 Task: 171. Educational Podcast:- Create a Squarespace website for an educational podcast. Share podcast episodes, show notes, and resources.
Action: Mouse moved to (852, 339)
Screenshot: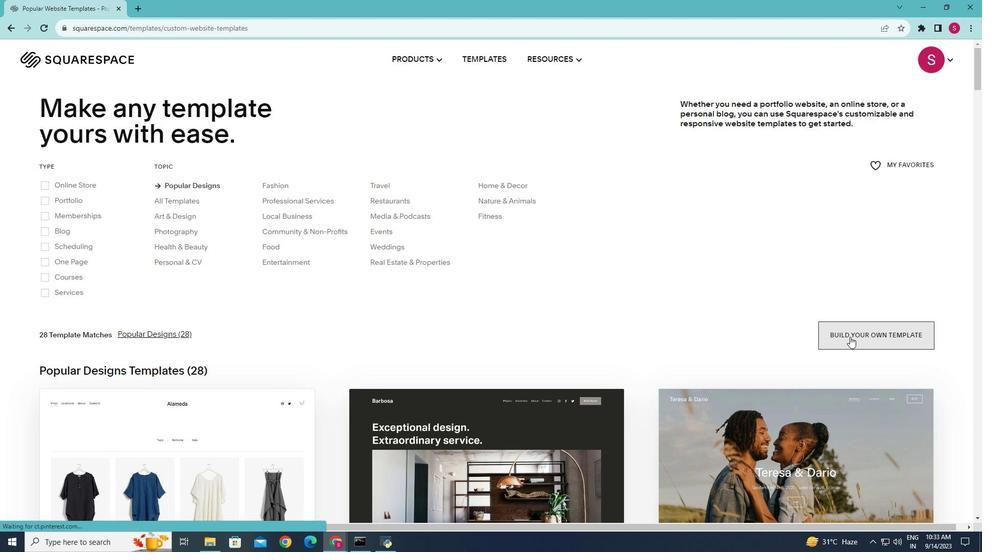 
Action: Mouse pressed left at (852, 339)
Screenshot: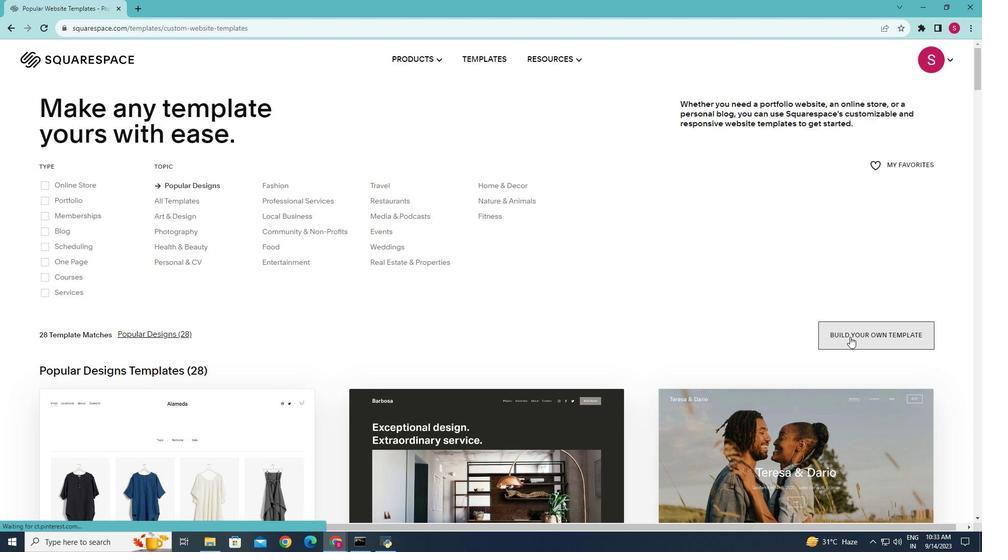 
Action: Mouse moved to (789, 391)
Screenshot: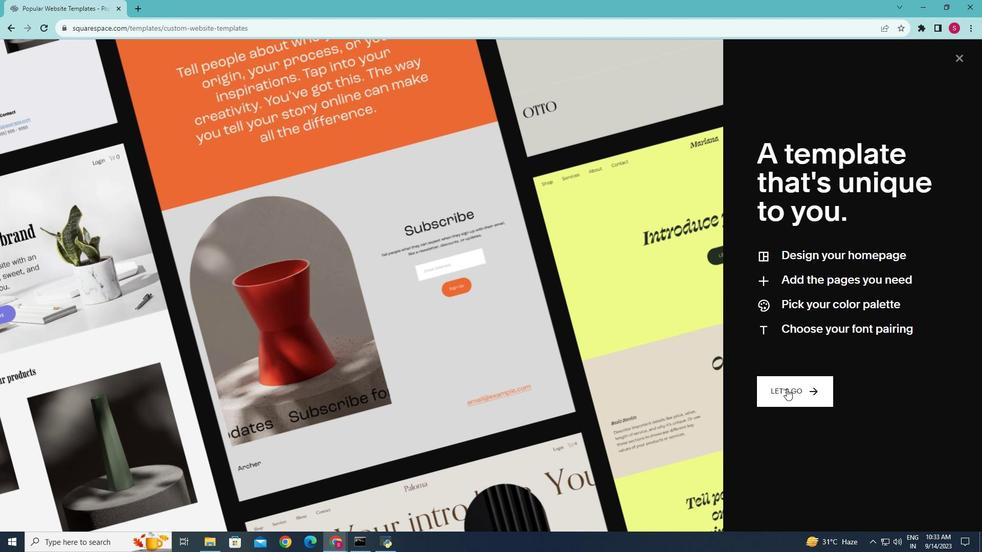 
Action: Mouse pressed left at (789, 391)
Screenshot: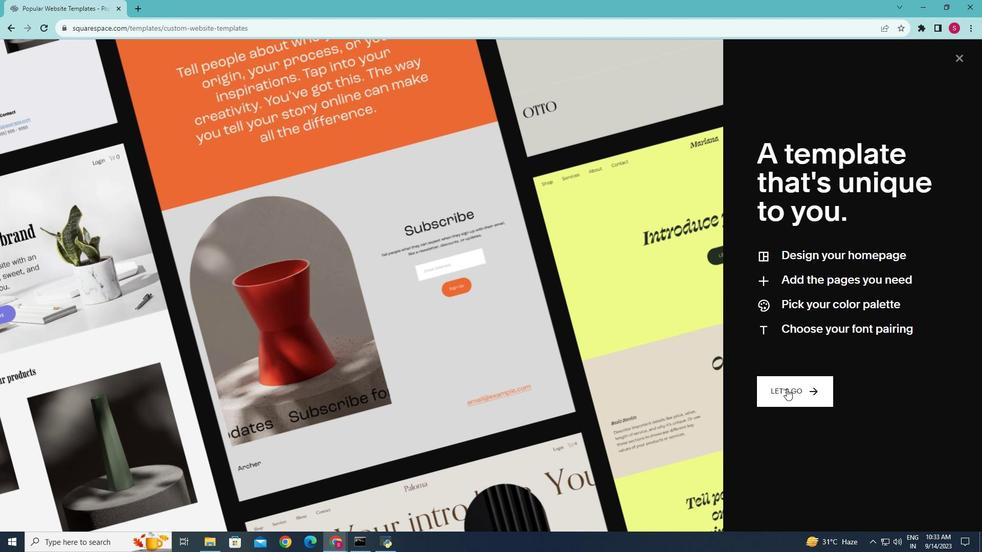 
Action: Mouse moved to (854, 186)
Screenshot: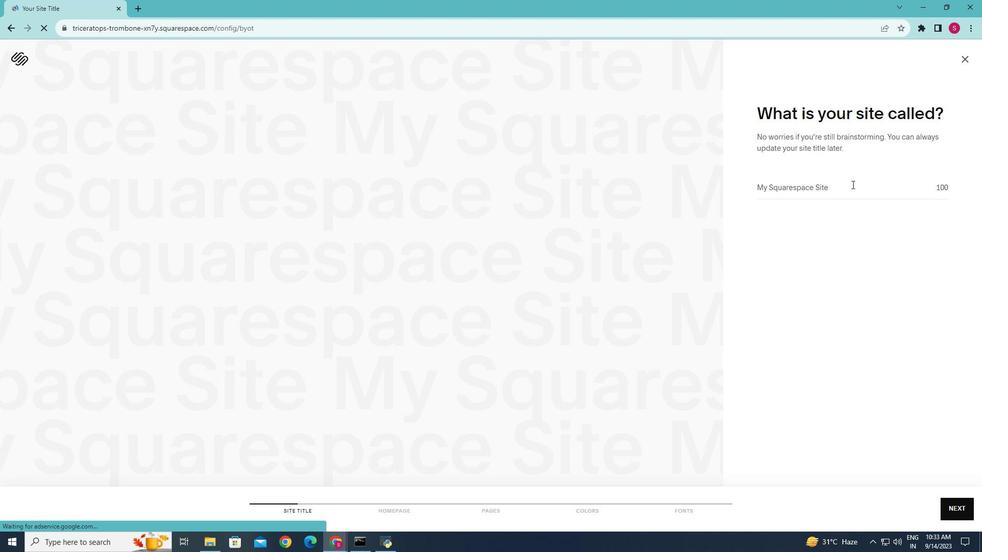 
Action: Mouse pressed left at (854, 186)
Screenshot: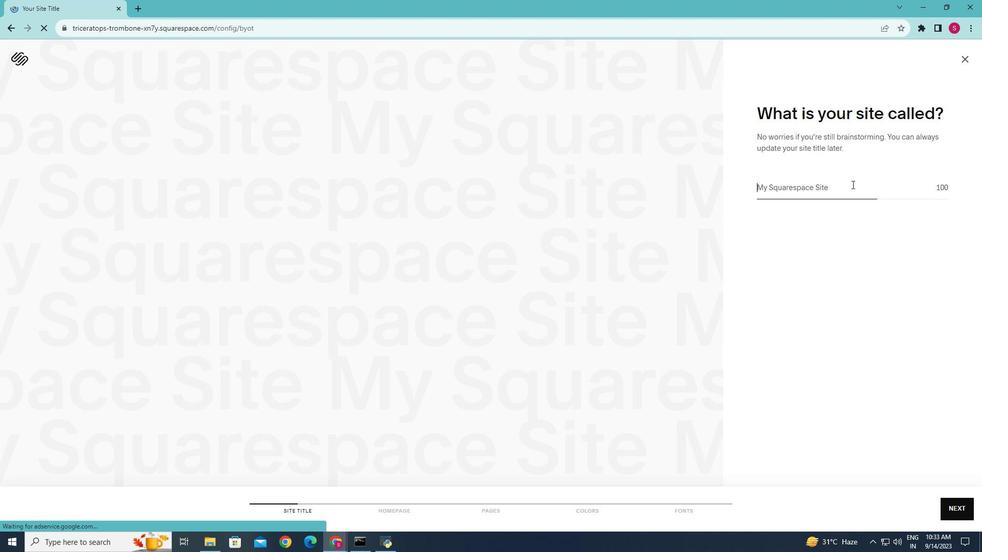 
Action: Mouse moved to (845, 188)
Screenshot: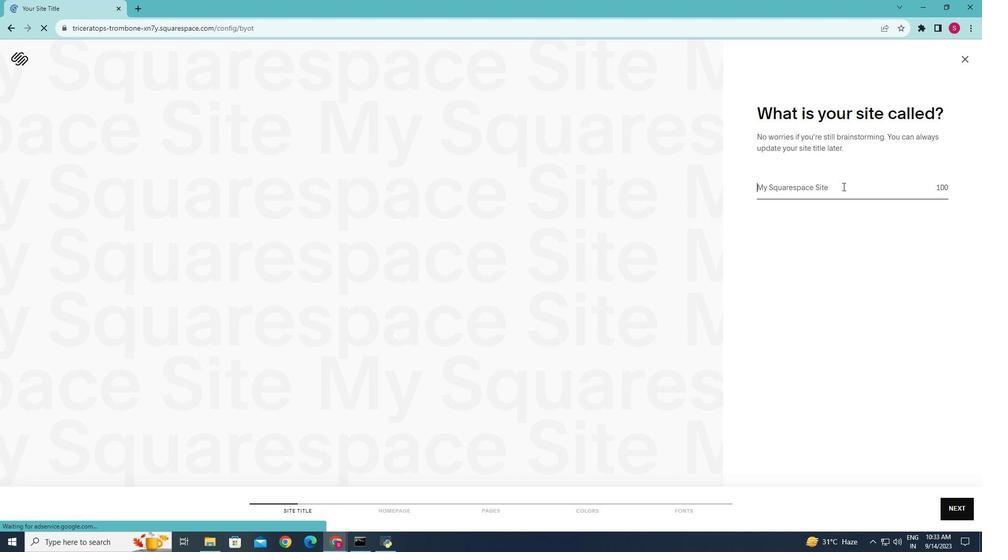 
Action: Key pressed <Key.caps_lock>E<Key.caps_lock>ducational<Key.space><Key.caps_lock>P<Key.caps_lock>odcast
Screenshot: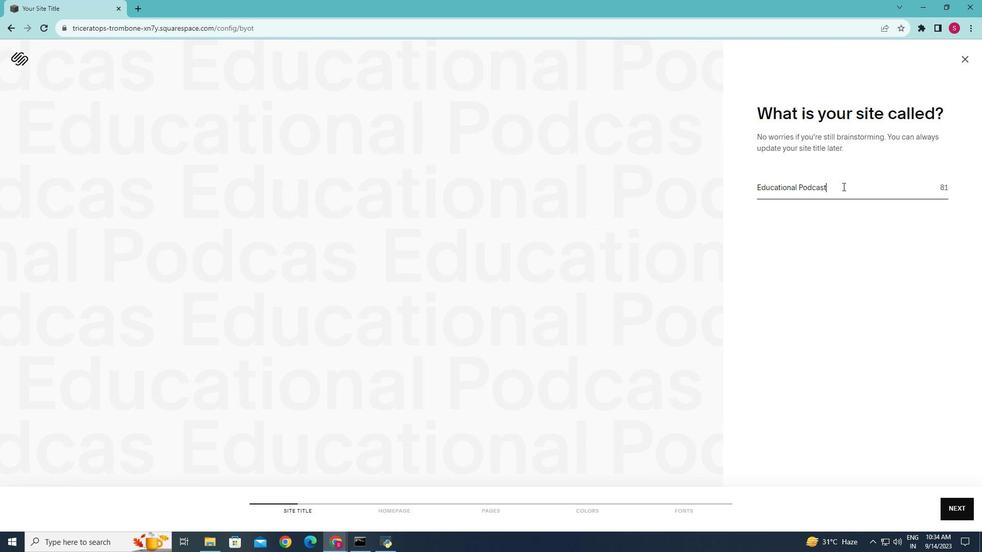 
Action: Mouse moved to (948, 512)
Screenshot: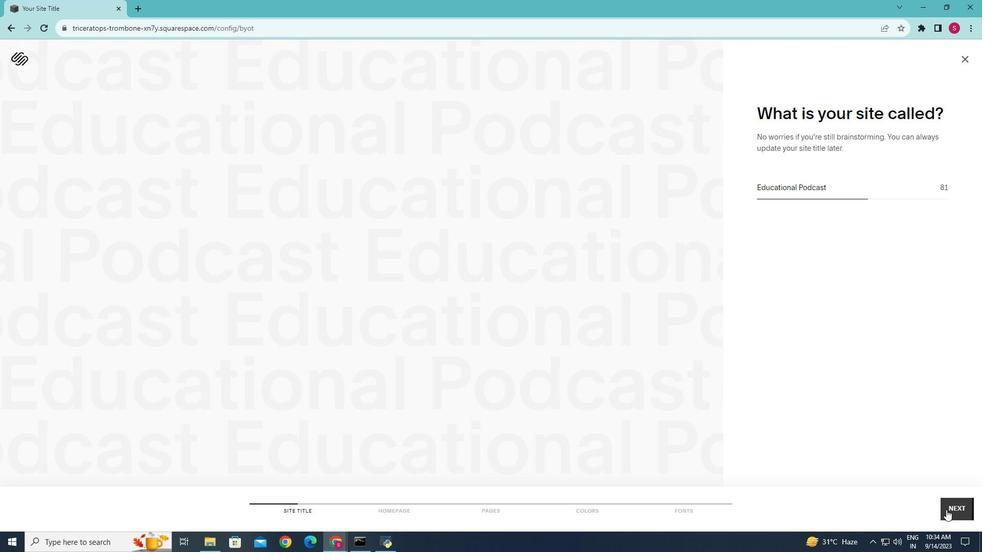 
Action: Mouse pressed left at (948, 512)
Screenshot: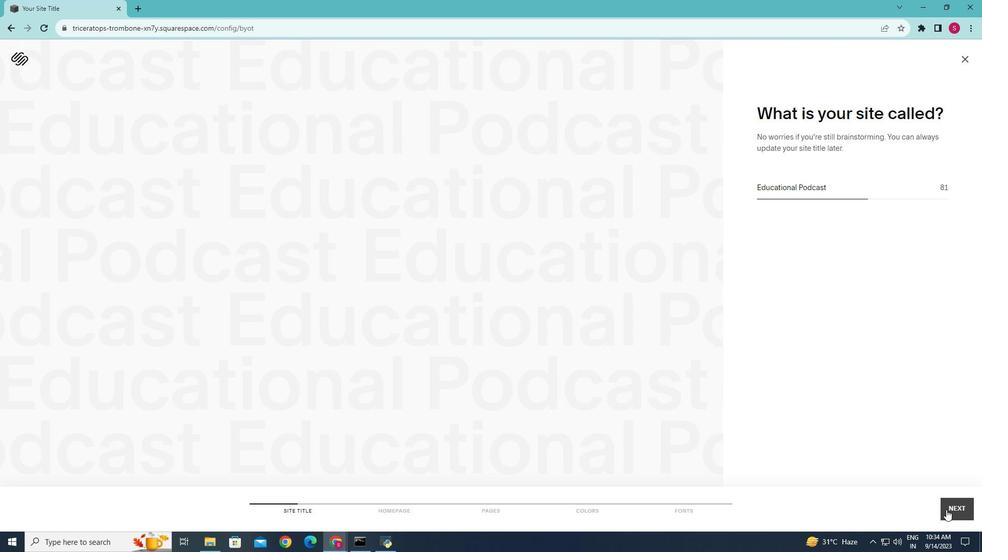 
Action: Mouse moved to (966, 510)
Screenshot: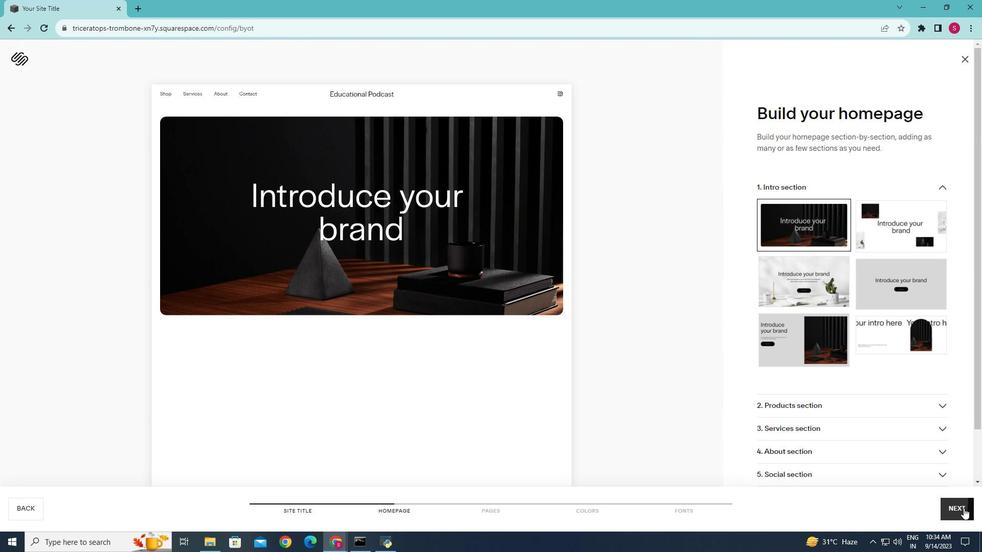 
Action: Mouse pressed left at (966, 510)
Screenshot: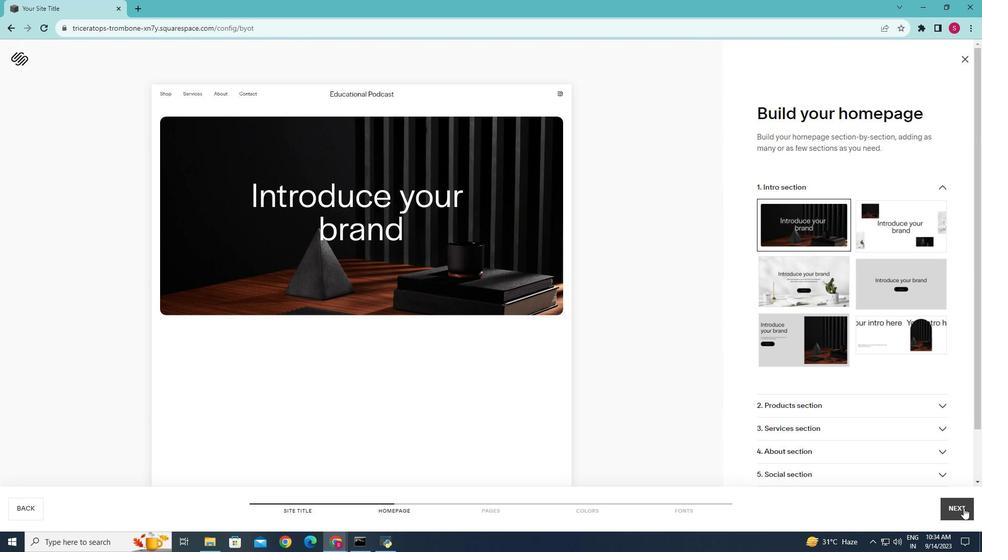 
Action: Mouse moved to (771, 286)
Screenshot: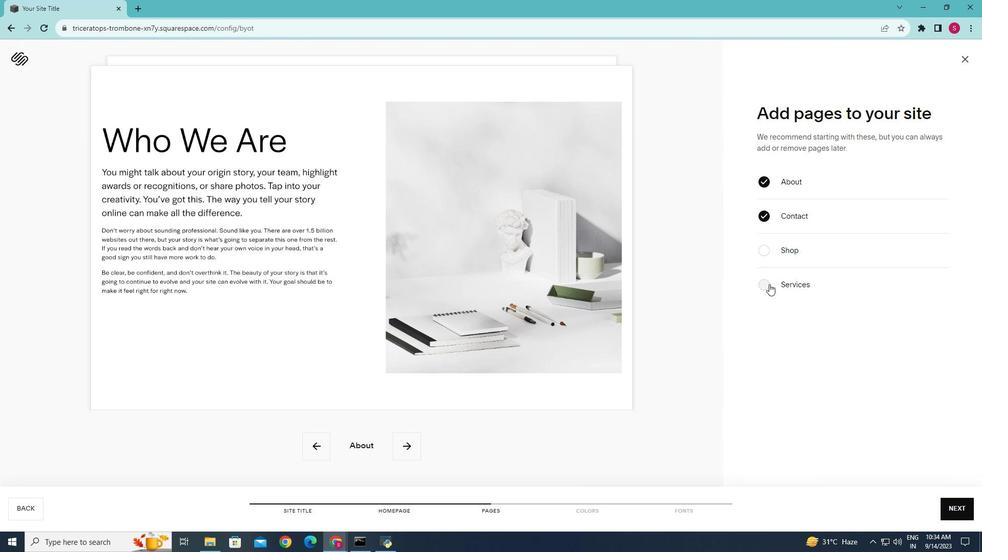 
Action: Mouse pressed left at (771, 286)
Screenshot: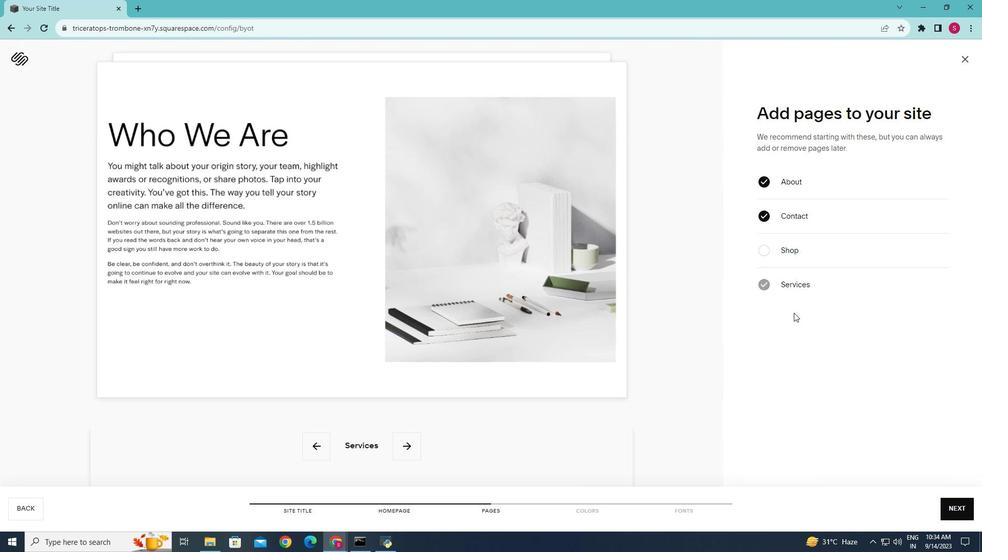 
Action: Mouse moved to (955, 509)
Screenshot: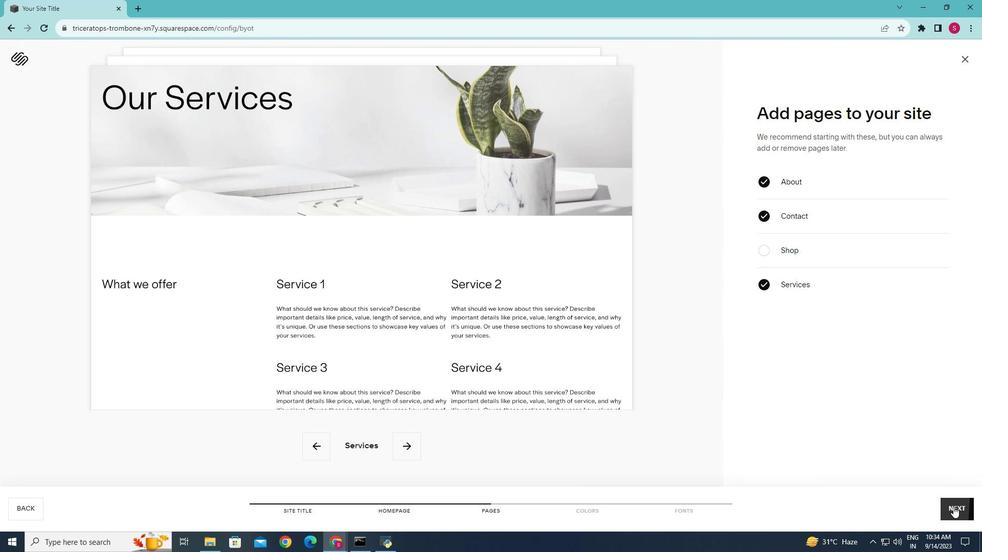 
Action: Mouse pressed left at (955, 509)
Screenshot: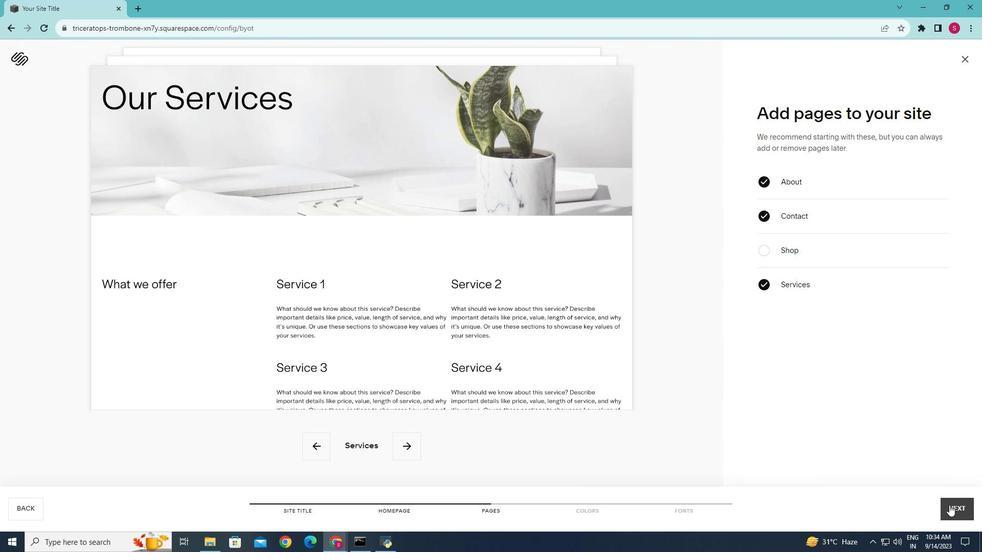
Action: Mouse moved to (952, 508)
Screenshot: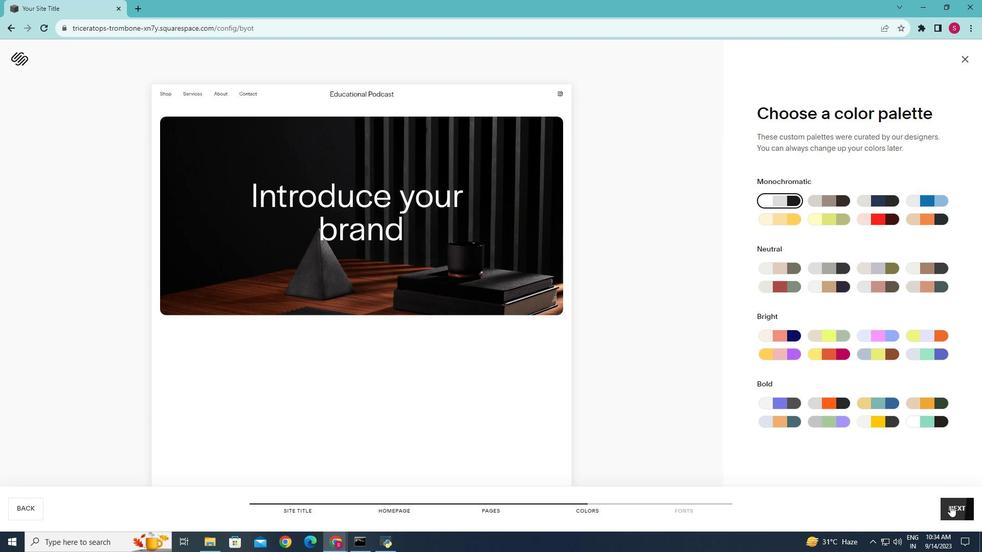 
Action: Mouse pressed left at (952, 508)
Screenshot: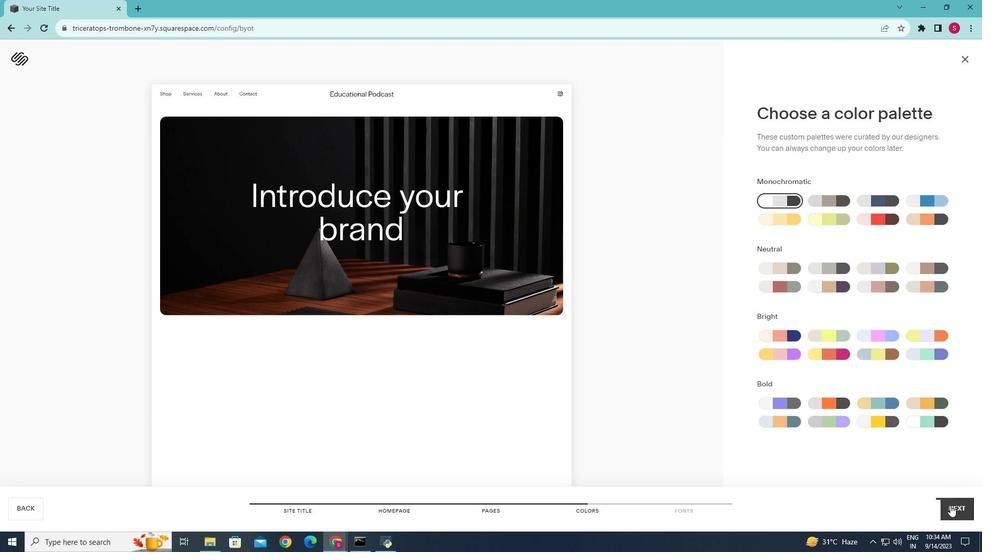 
Action: Mouse moved to (787, 343)
Screenshot: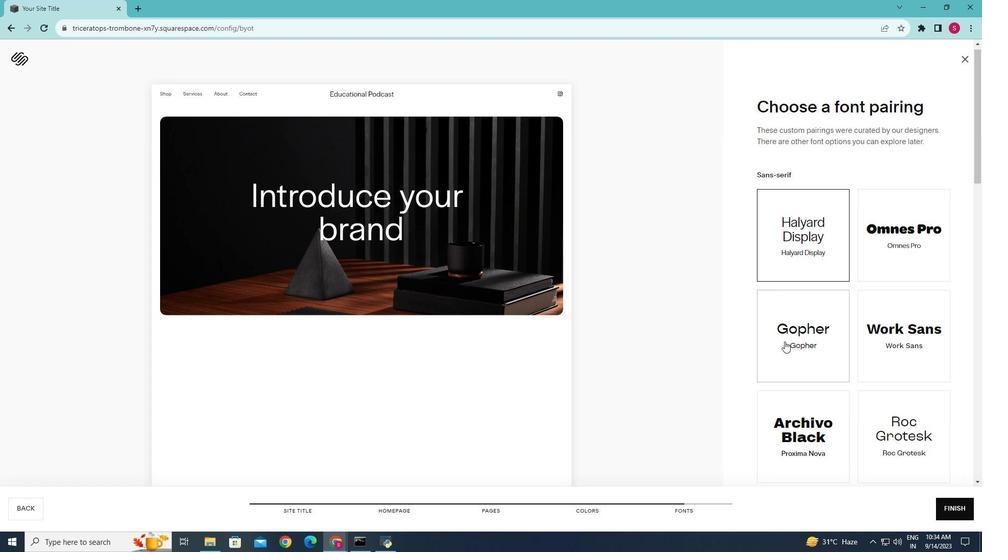 
Action: Mouse scrolled (787, 343) with delta (0, 0)
Screenshot: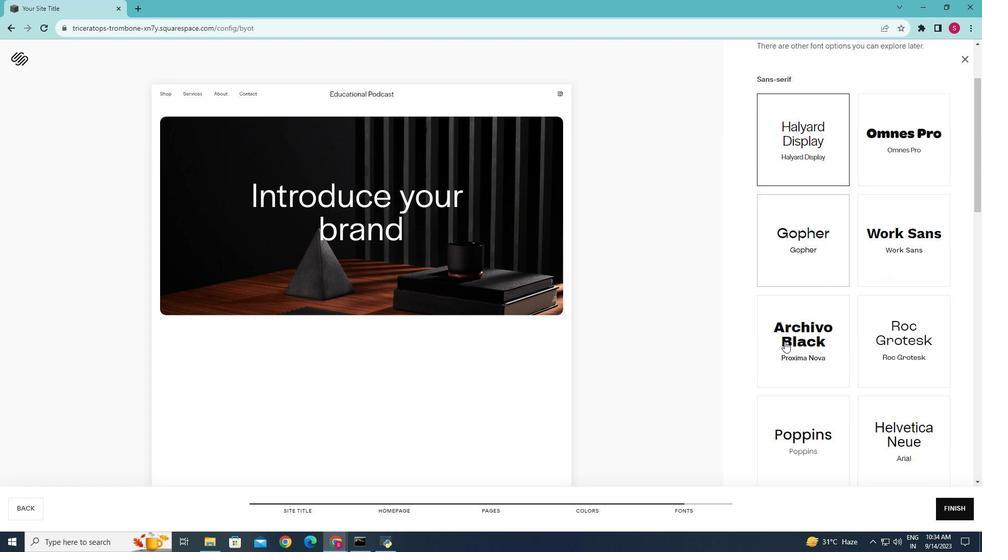 
Action: Mouse scrolled (787, 343) with delta (0, 0)
Screenshot: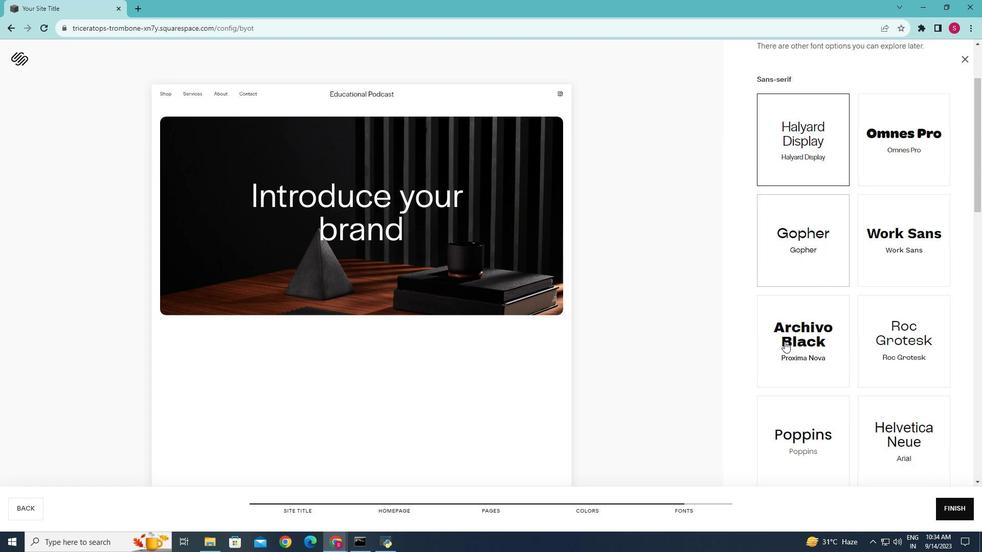 
Action: Mouse moved to (799, 427)
Screenshot: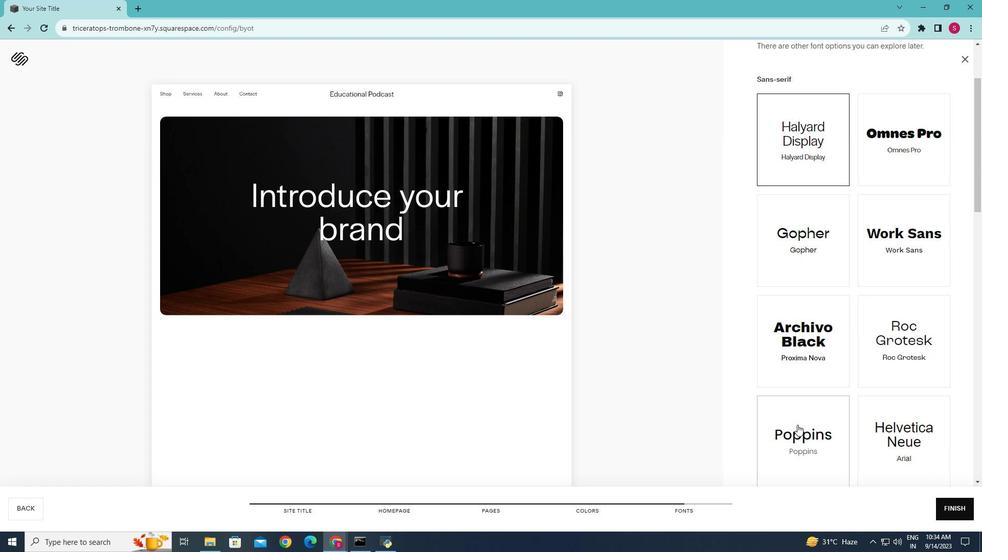 
Action: Mouse pressed left at (799, 427)
Screenshot: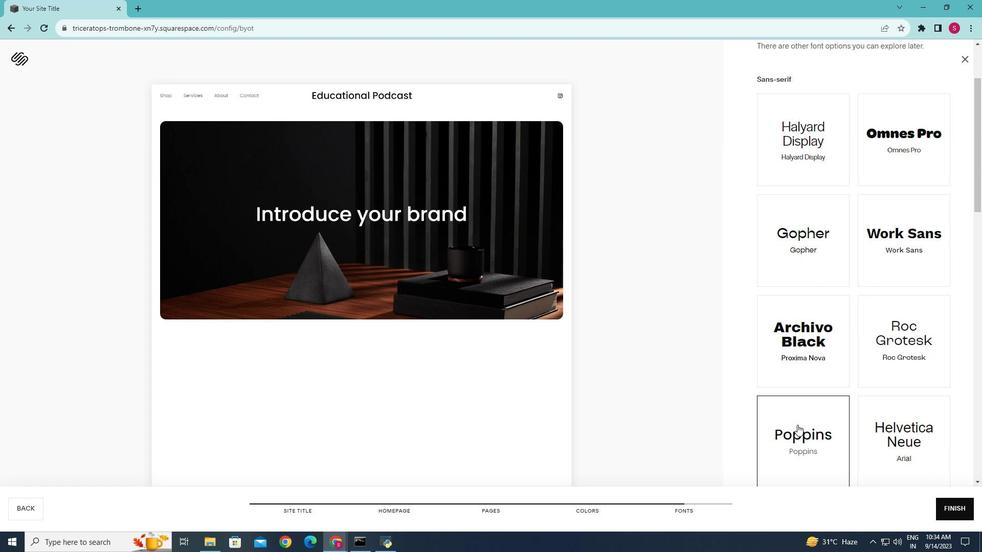 
Action: Mouse moved to (951, 518)
Screenshot: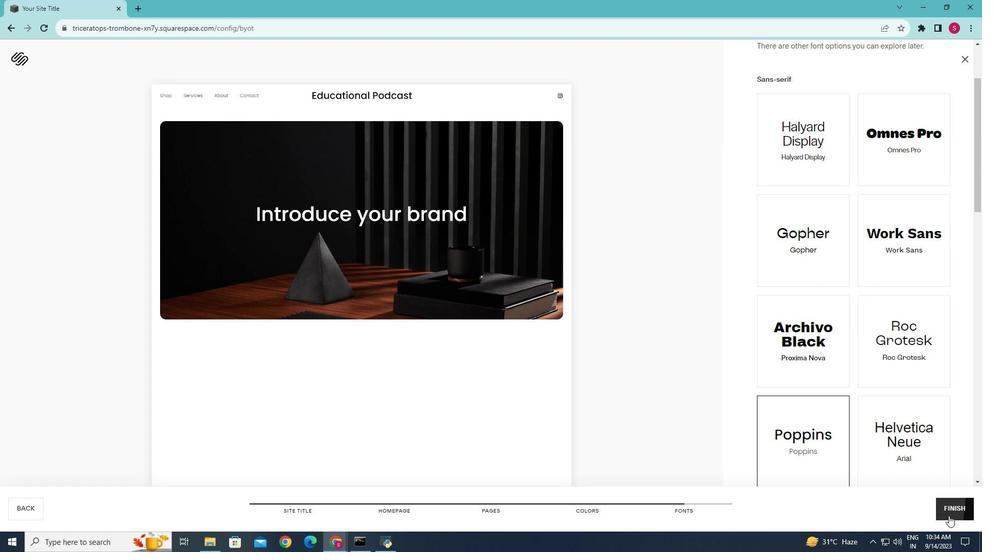 
Action: Mouse pressed left at (951, 518)
Screenshot: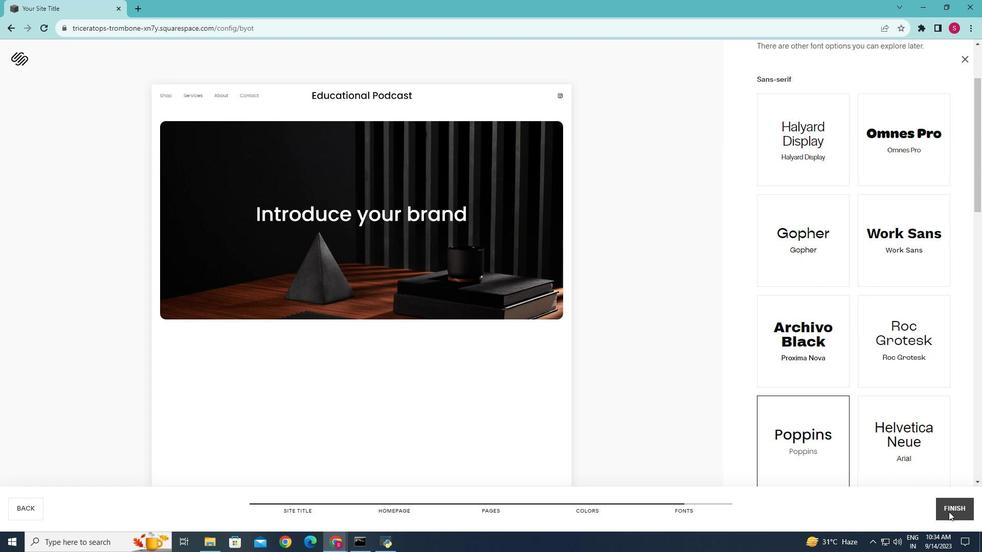 
Action: Mouse moved to (424, 255)
Screenshot: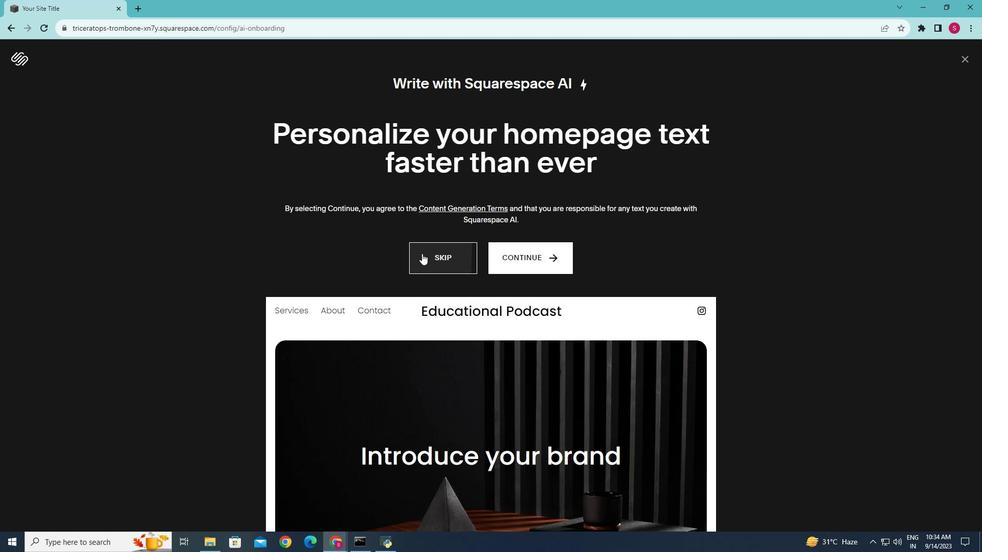 
Action: Mouse pressed left at (424, 255)
Screenshot: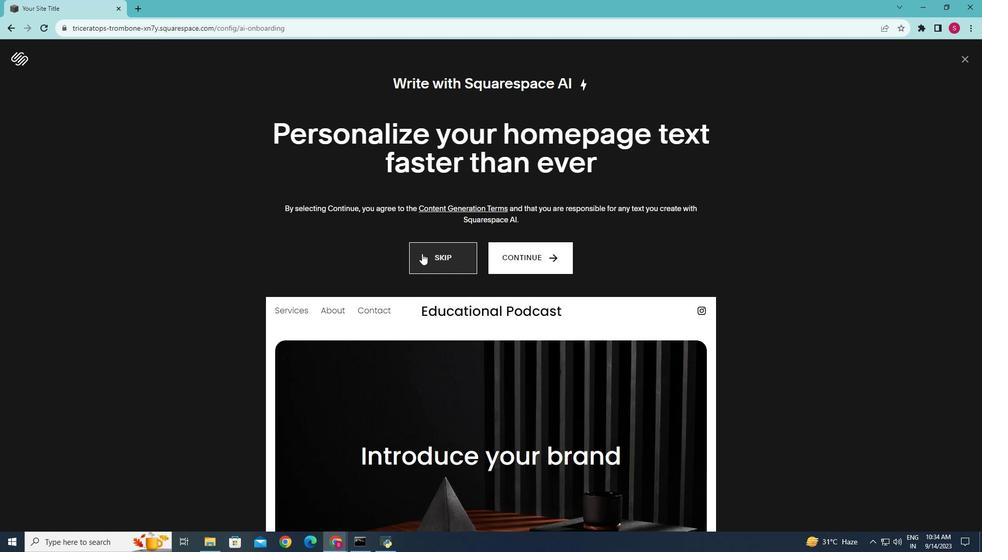 
Action: Mouse moved to (59, 128)
Screenshot: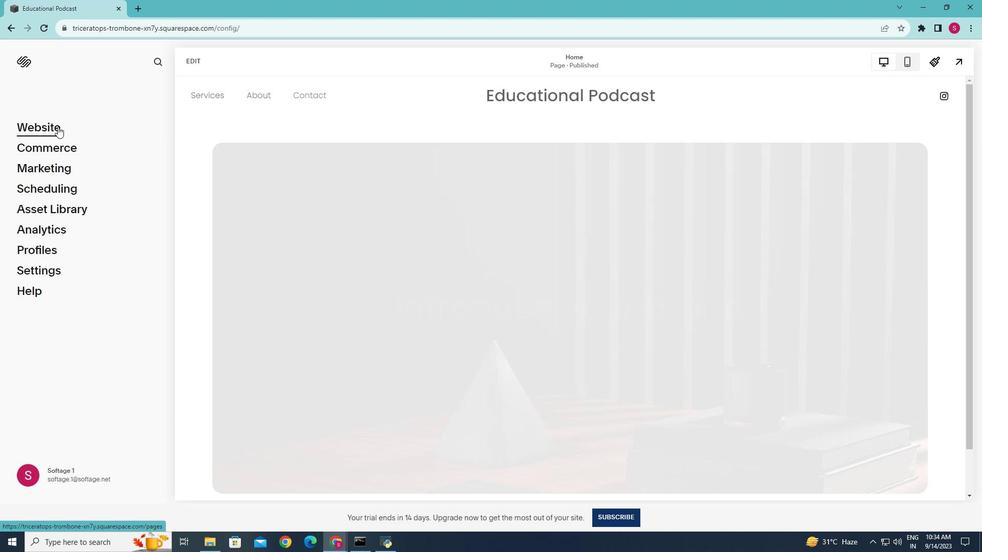 
Action: Mouse pressed left at (59, 128)
Screenshot: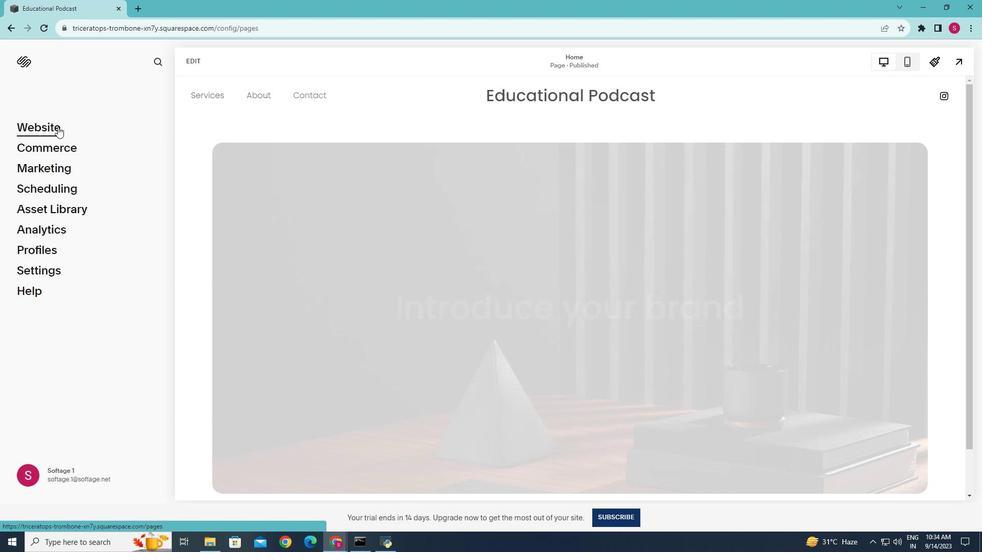 
Action: Mouse moved to (64, 295)
Screenshot: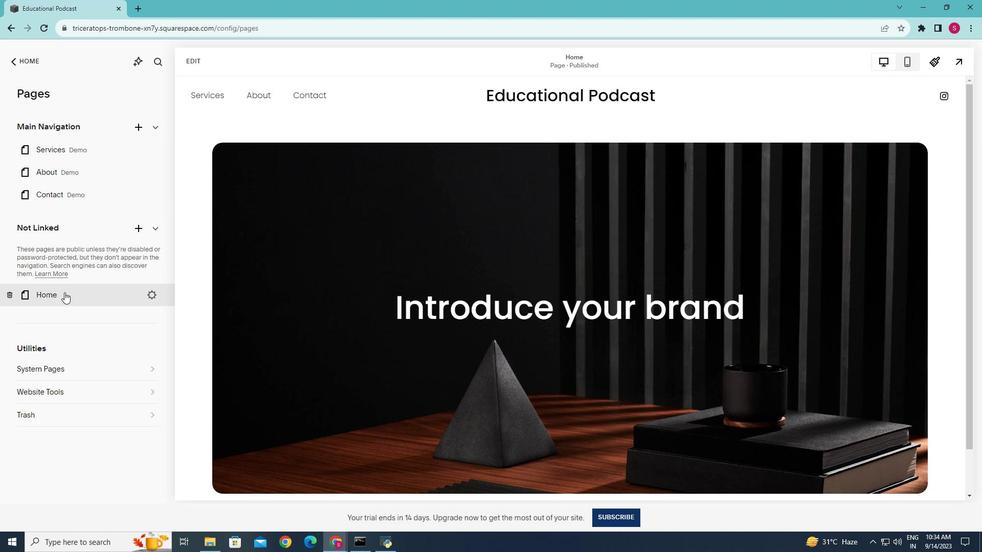 
Action: Mouse pressed left at (64, 295)
Screenshot: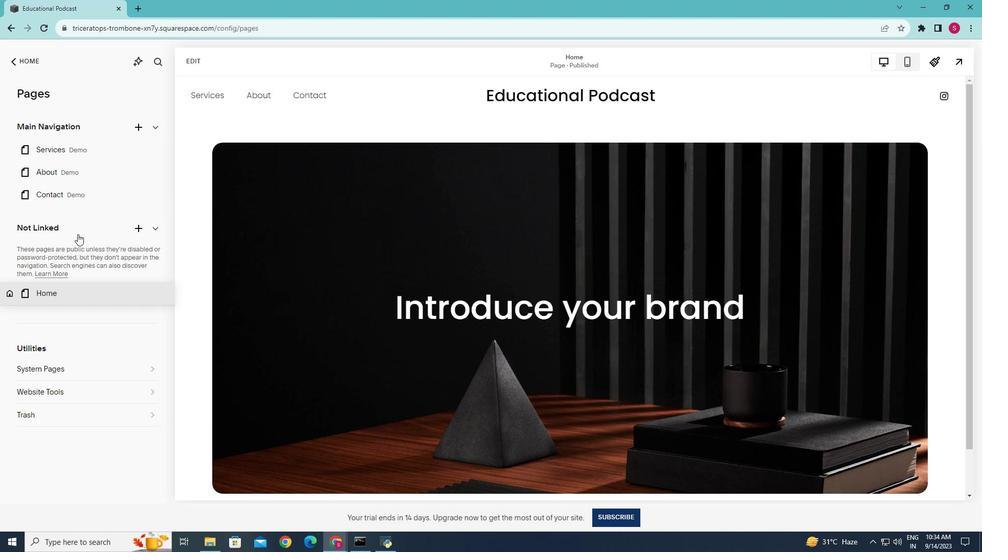 
Action: Mouse moved to (85, 155)
Screenshot: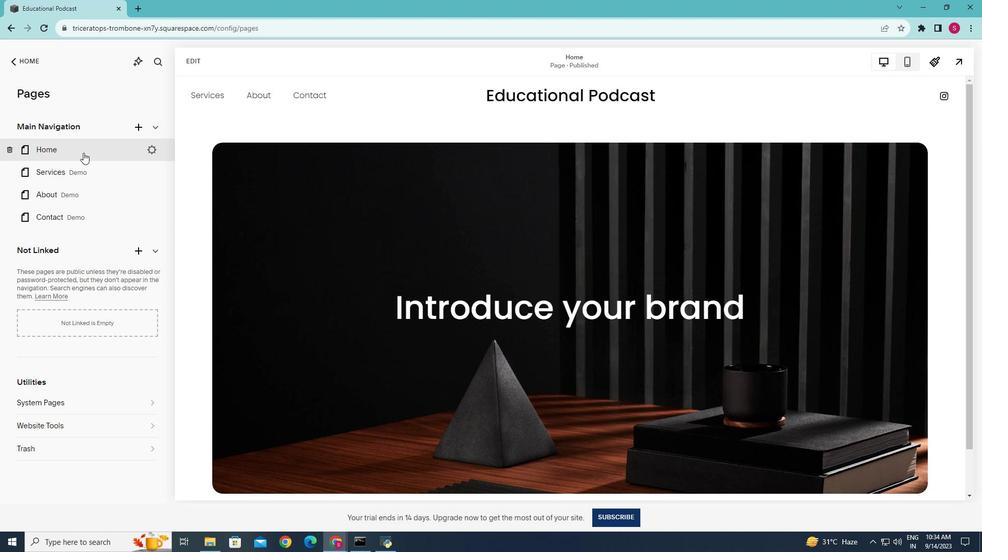 
Action: Mouse pressed left at (85, 155)
Screenshot: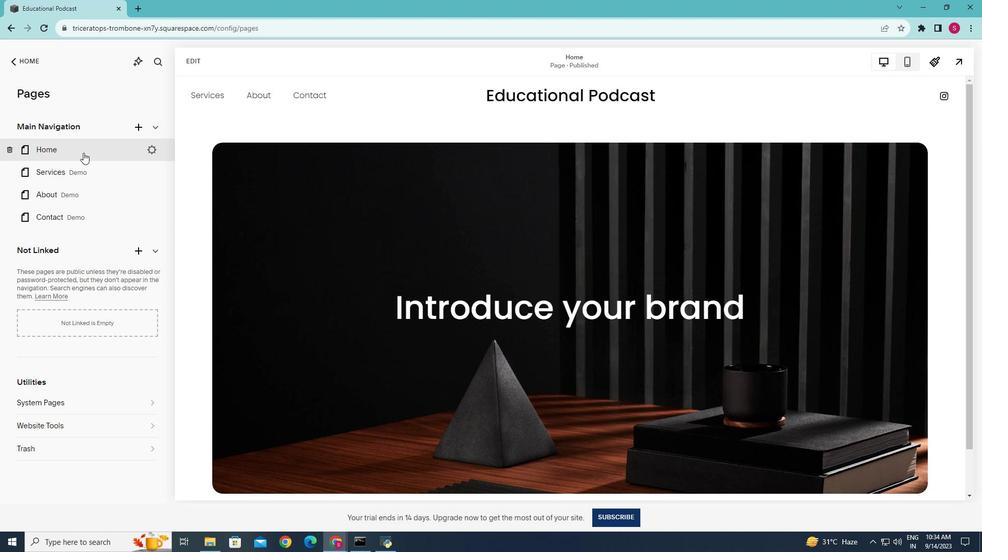
Action: Mouse moved to (191, 58)
Screenshot: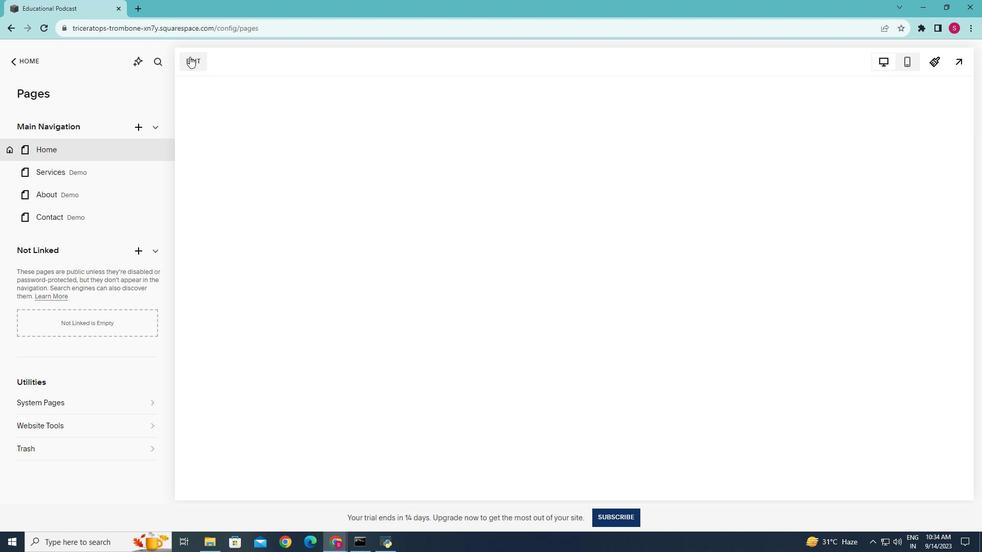
Action: Mouse pressed left at (191, 58)
Screenshot: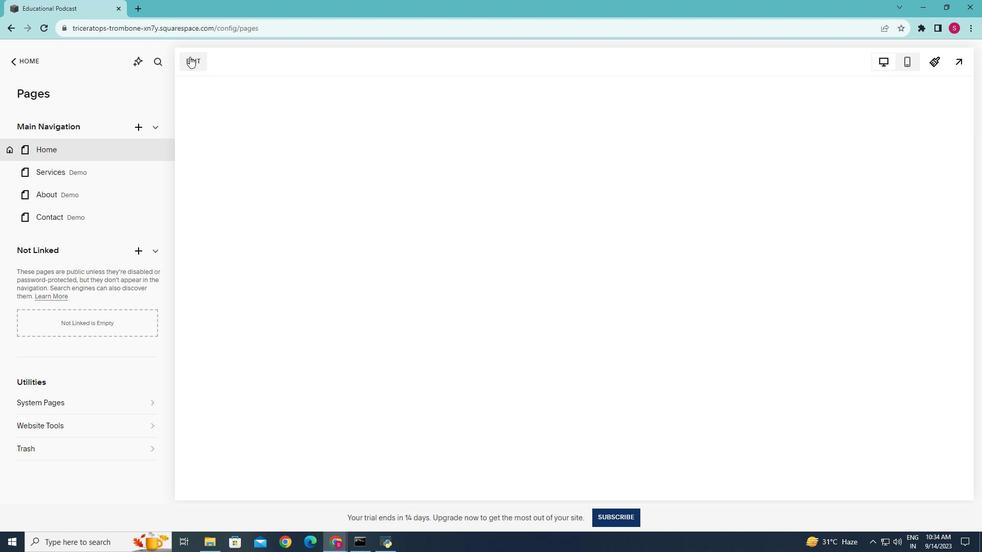 
Action: Mouse moved to (901, 146)
Screenshot: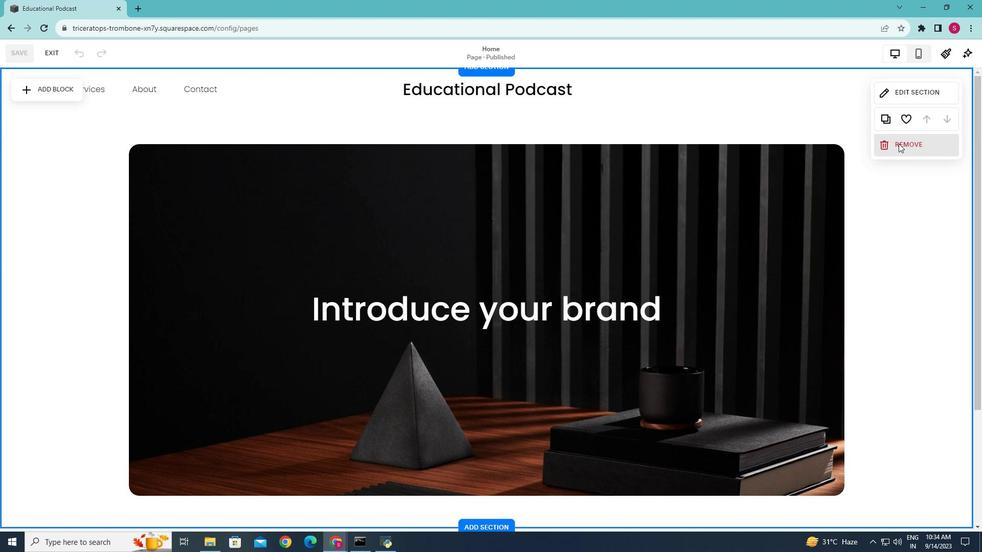 
Action: Mouse pressed left at (901, 146)
Screenshot: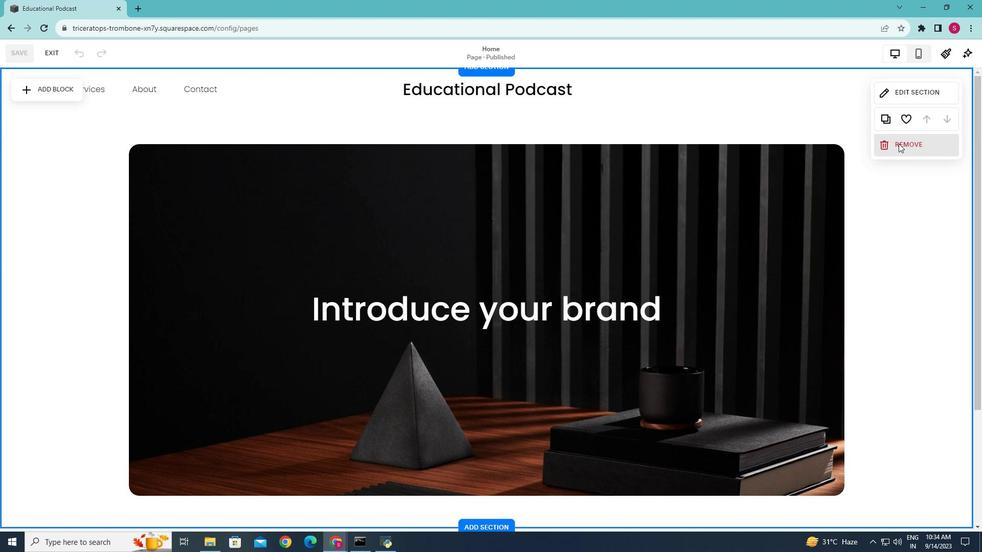 
Action: Mouse moved to (544, 312)
Screenshot: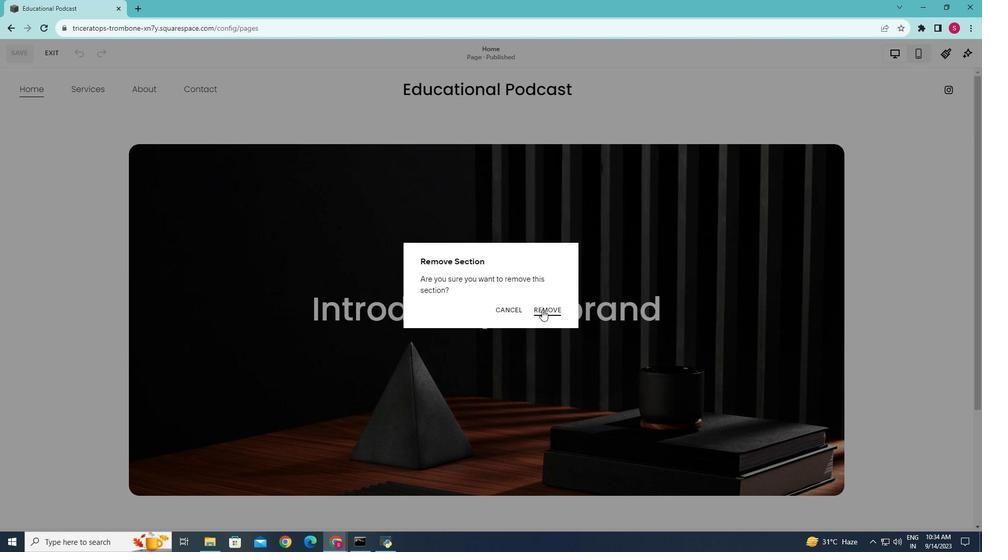 
Action: Mouse pressed left at (544, 312)
Screenshot: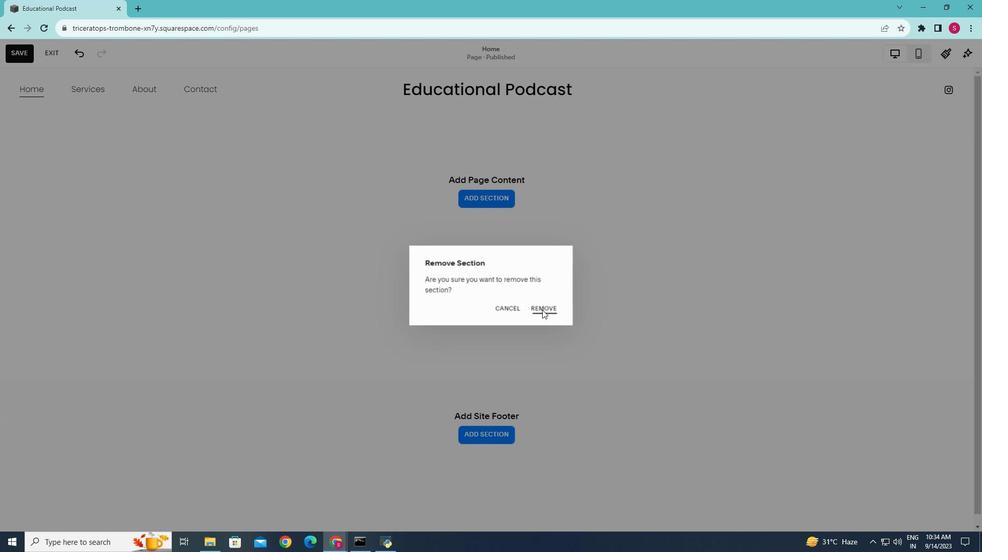
Action: Mouse moved to (491, 199)
Screenshot: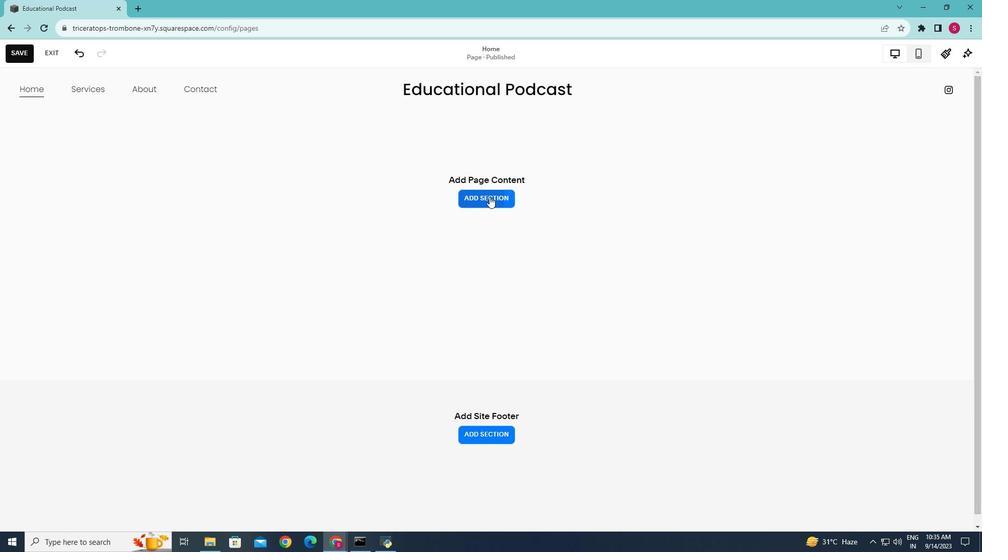 
Action: Mouse pressed left at (491, 199)
Screenshot: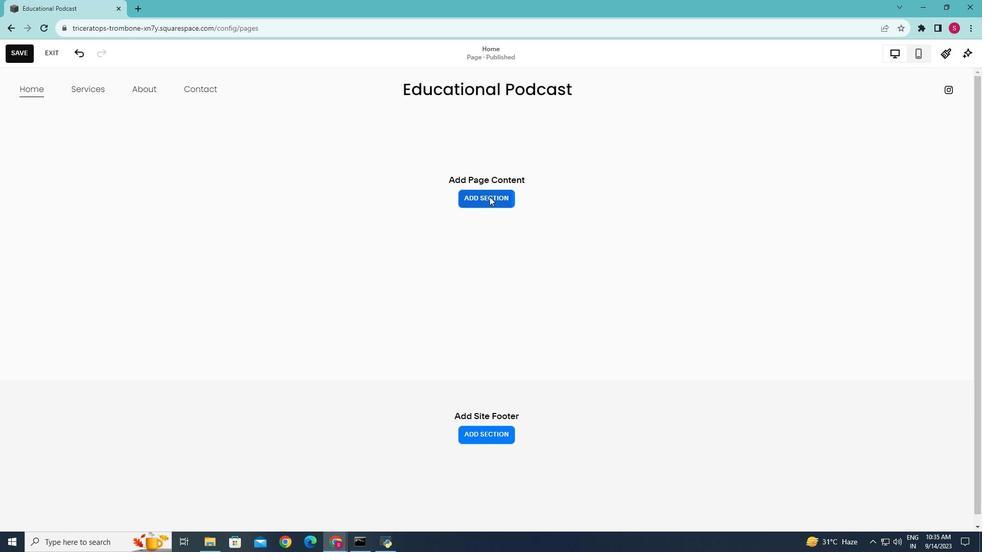 
Action: Mouse moved to (204, 209)
Screenshot: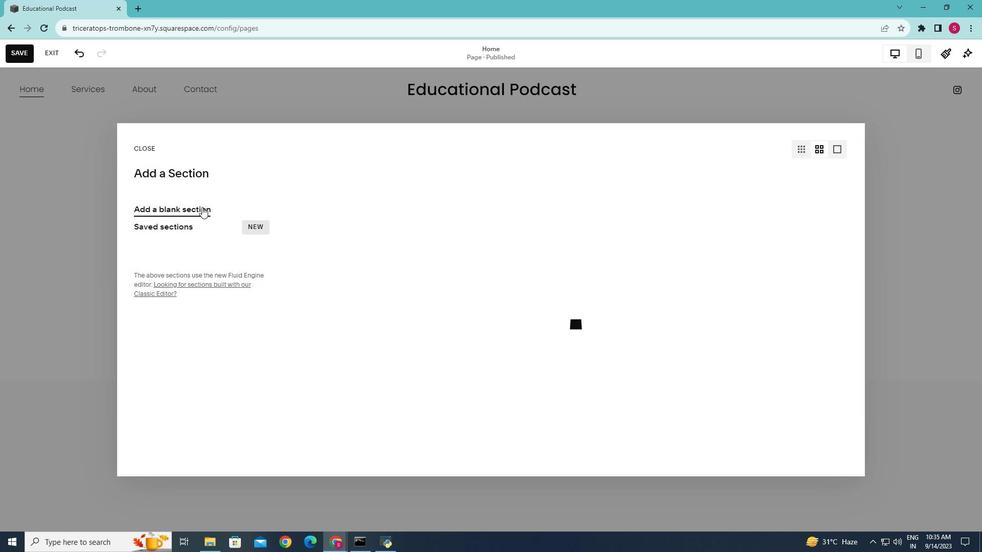 
Action: Mouse pressed left at (204, 209)
Screenshot: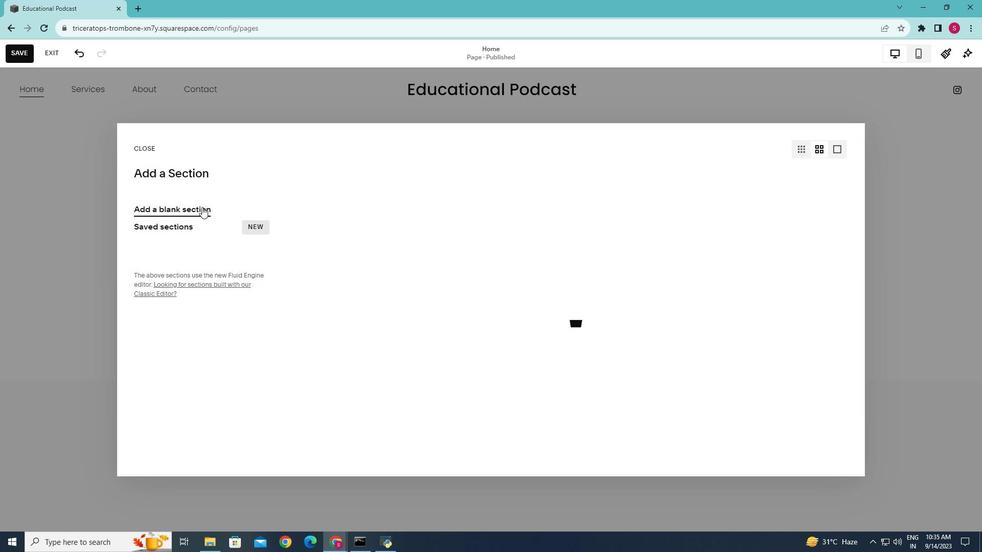 
Action: Mouse moved to (97, 200)
Screenshot: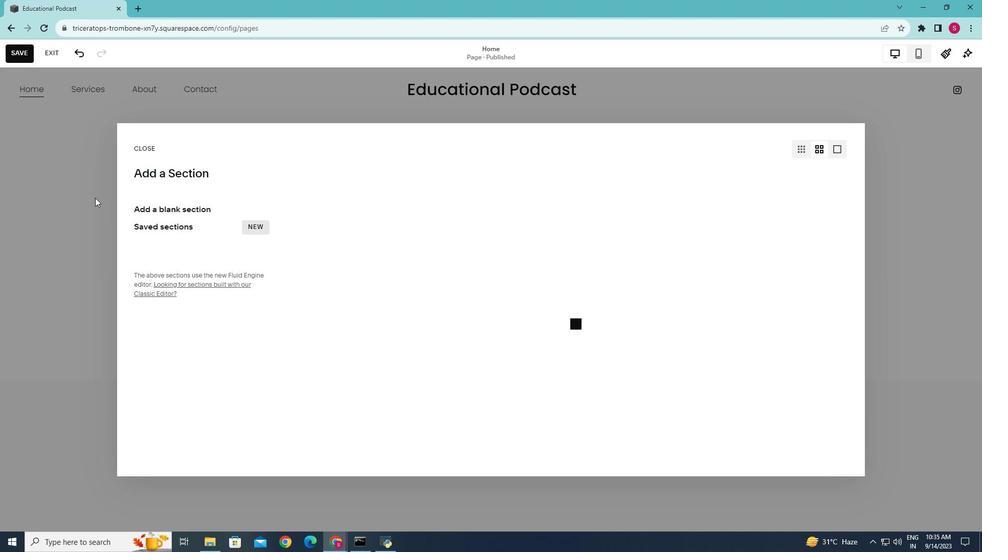 
Action: Mouse pressed left at (97, 200)
Screenshot: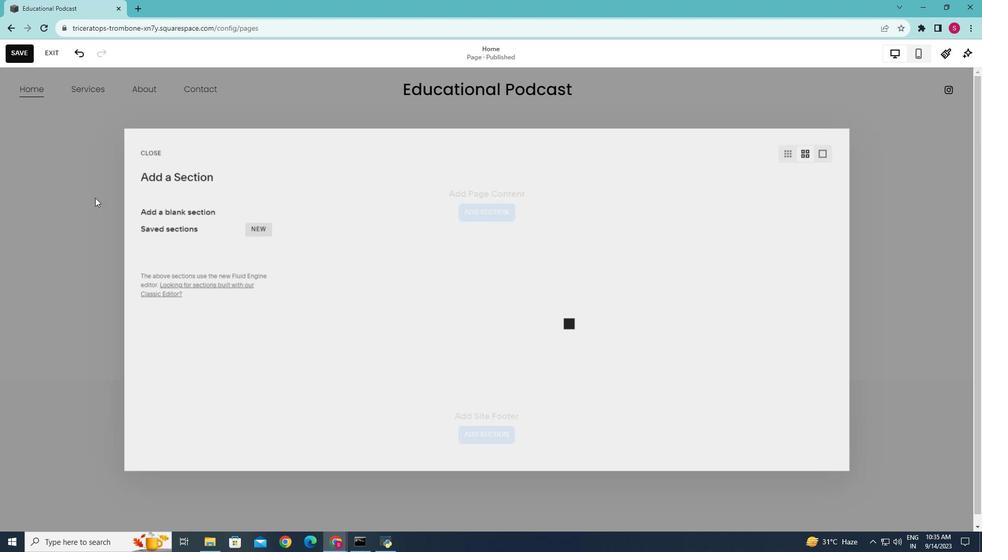 
Action: Mouse moved to (469, 214)
Screenshot: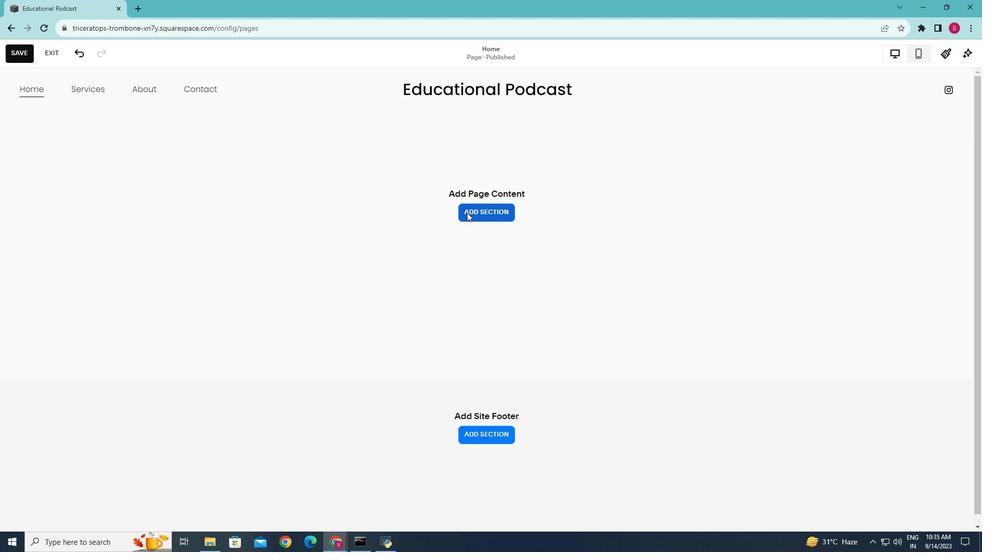 
Action: Mouse pressed left at (469, 214)
Screenshot: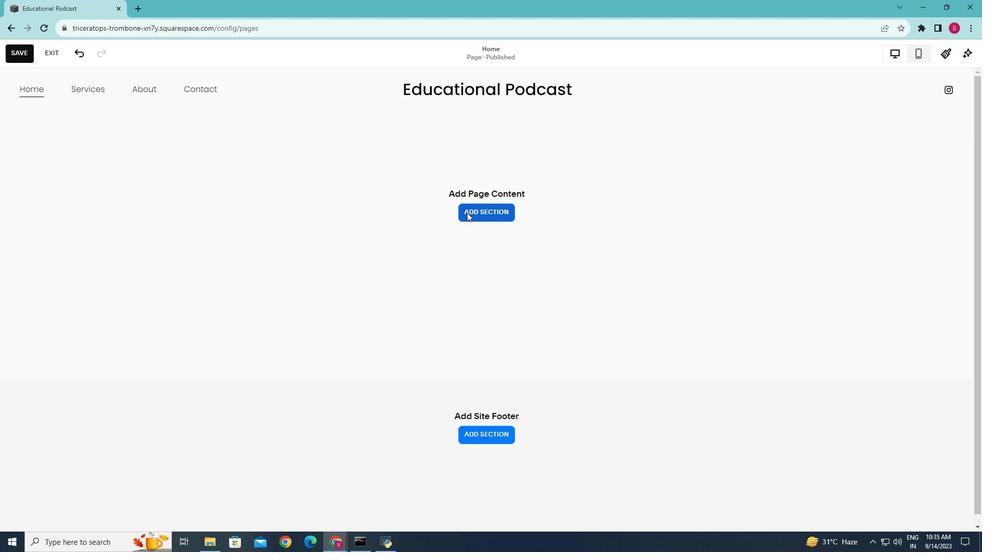 
Action: Mouse moved to (56, 142)
Screenshot: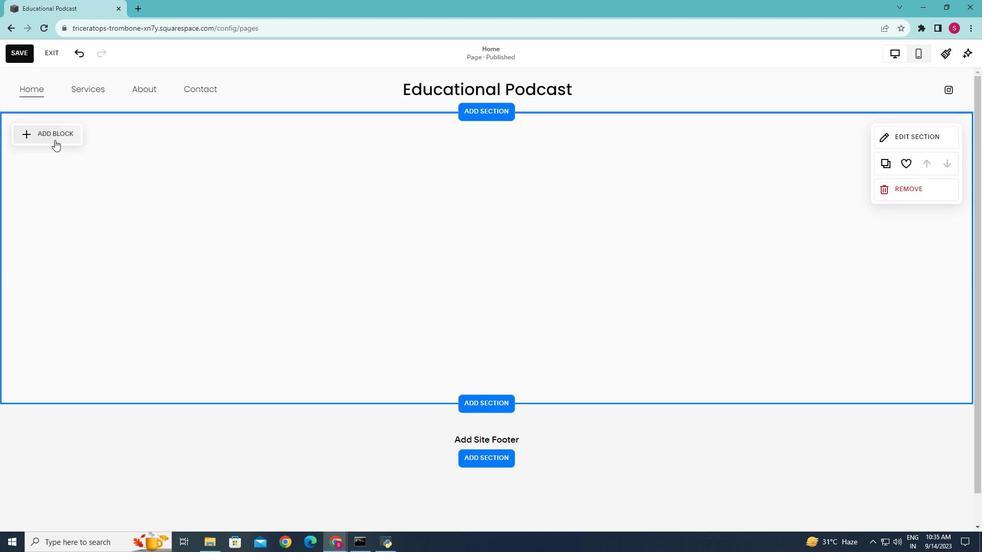
Action: Mouse pressed left at (56, 142)
Screenshot: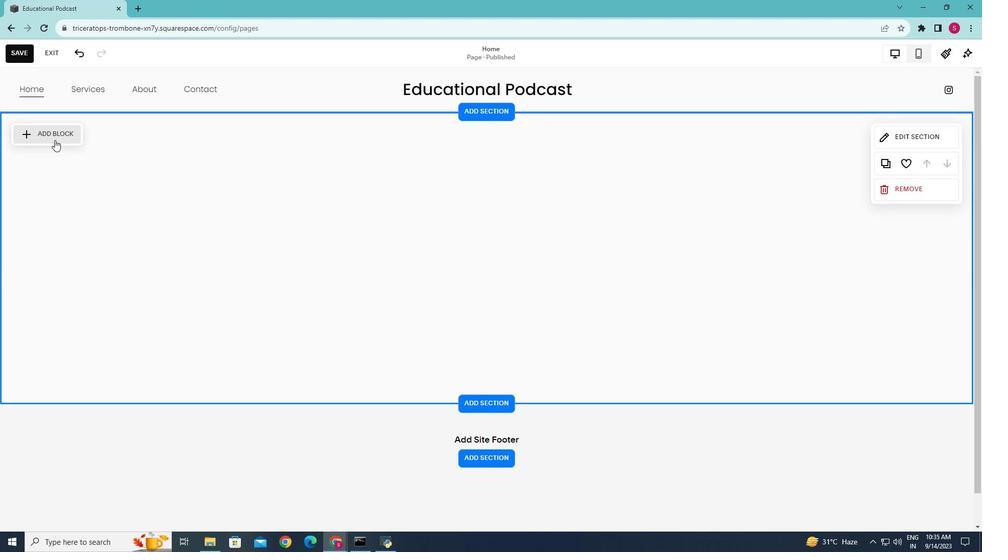 
Action: Mouse moved to (161, 202)
Screenshot: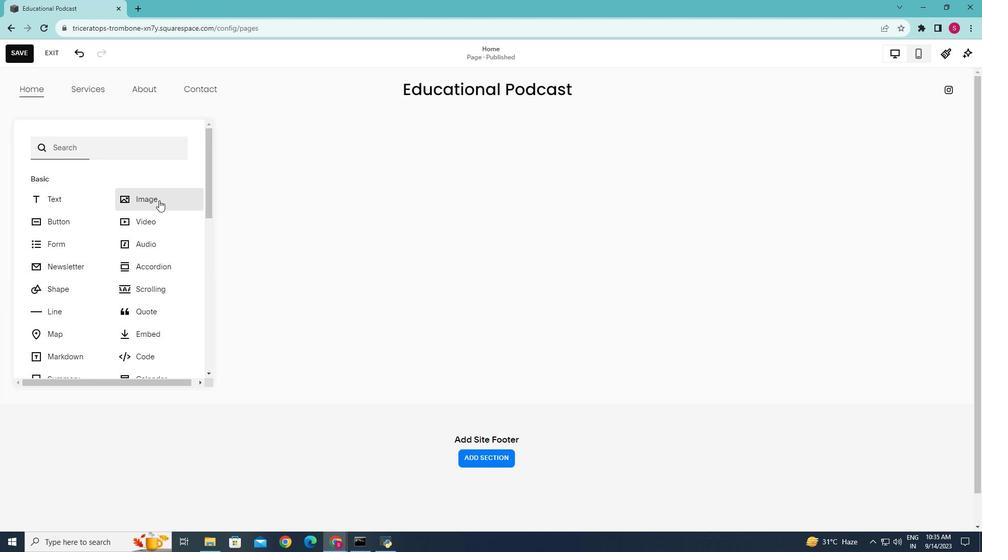
Action: Mouse pressed left at (161, 202)
Screenshot: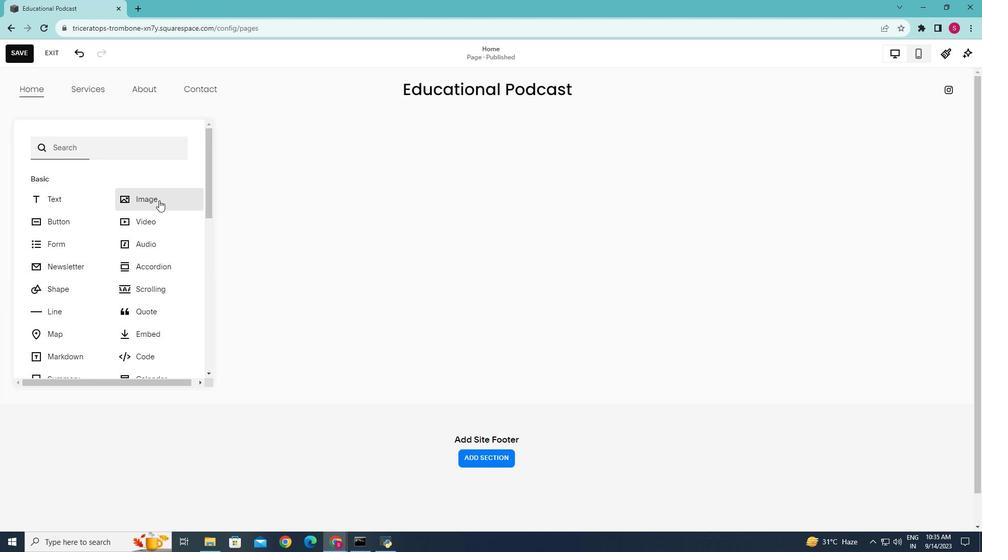 
Action: Mouse moved to (218, 238)
Screenshot: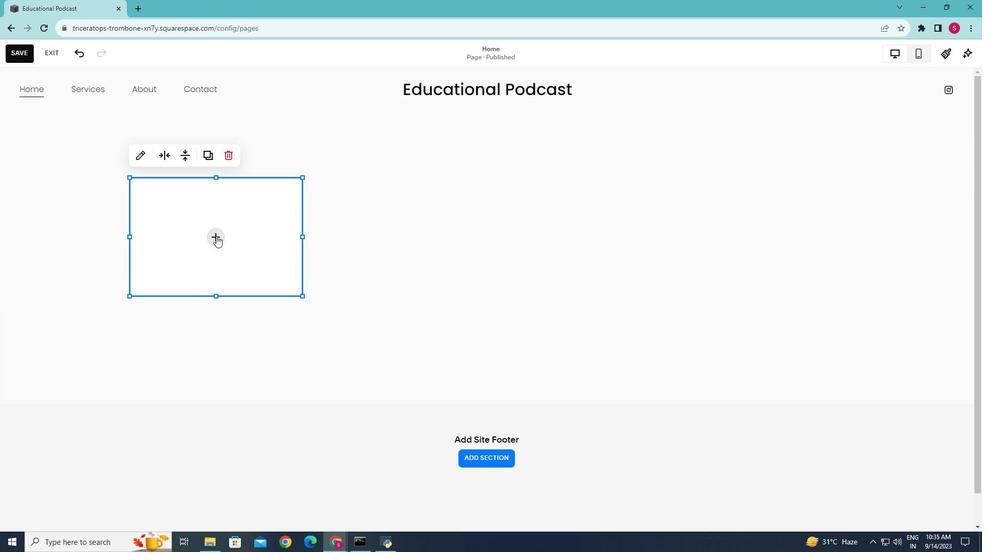 
Action: Mouse pressed left at (218, 238)
Screenshot: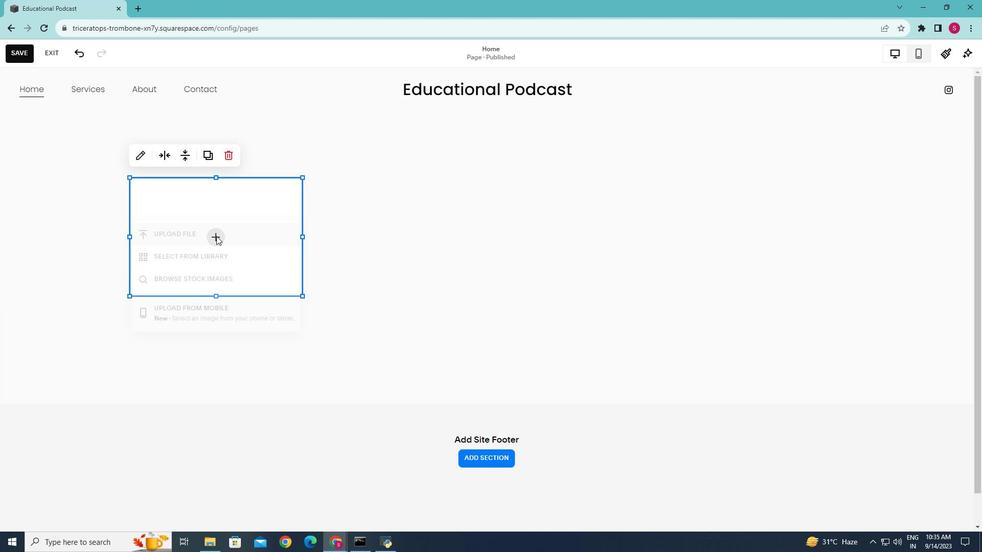 
Action: Mouse moved to (213, 275)
Screenshot: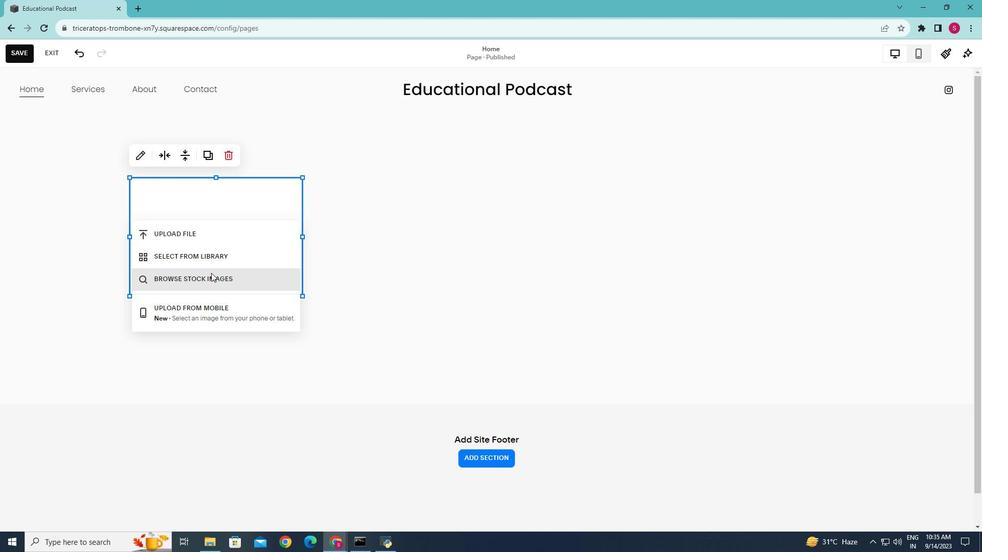
Action: Mouse pressed left at (213, 275)
Screenshot: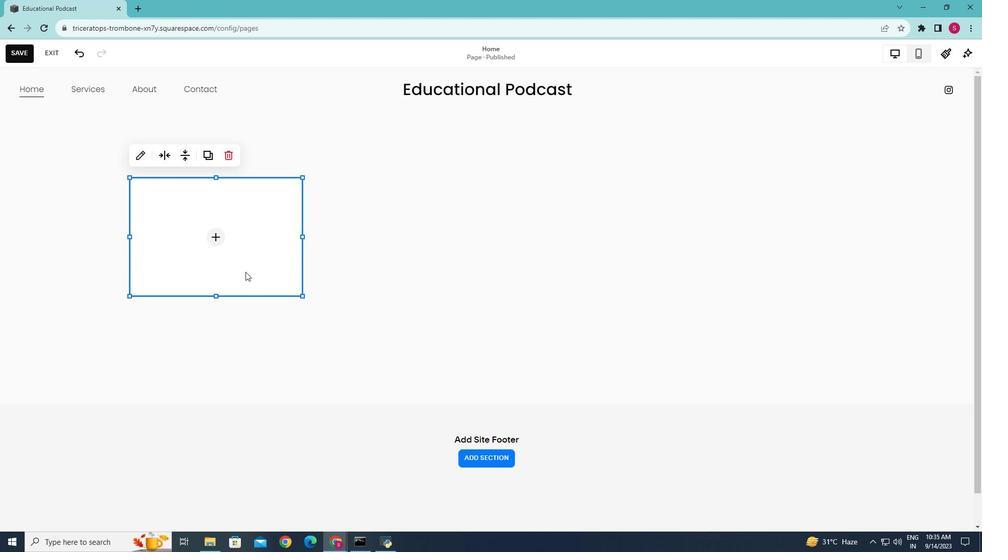 
Action: Mouse moved to (378, 180)
Screenshot: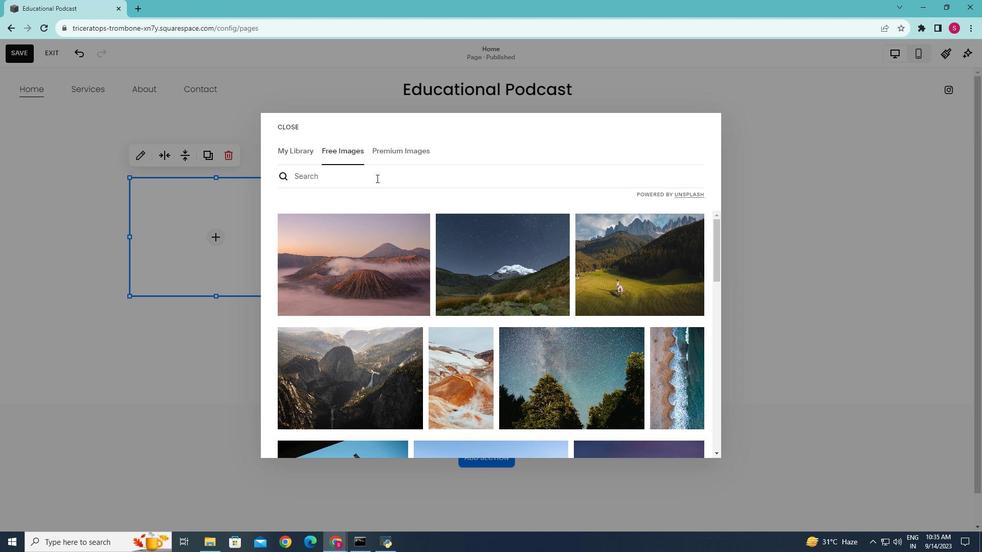 
Action: Mouse pressed left at (378, 180)
Screenshot: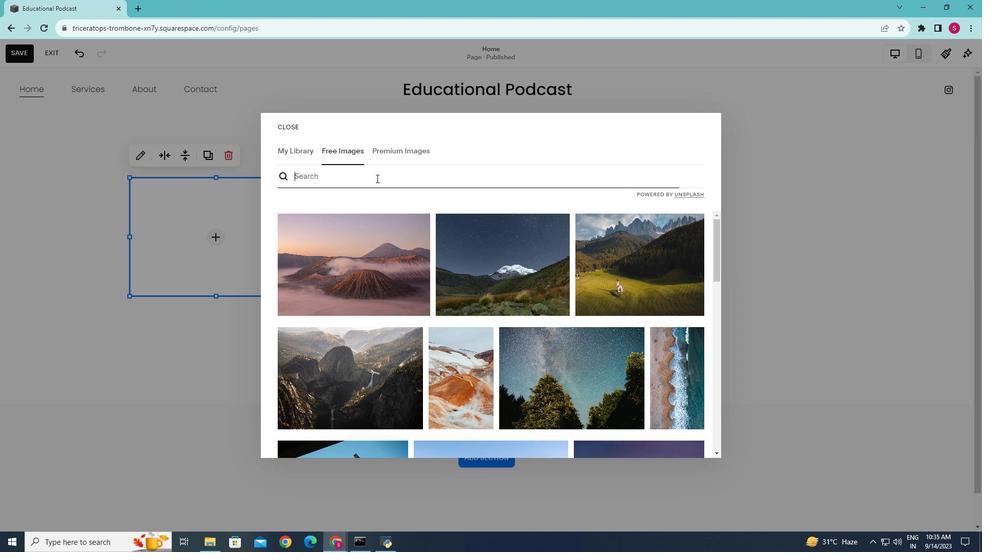 
Action: Key pressed educational<Key.space><Key.enter>
Screenshot: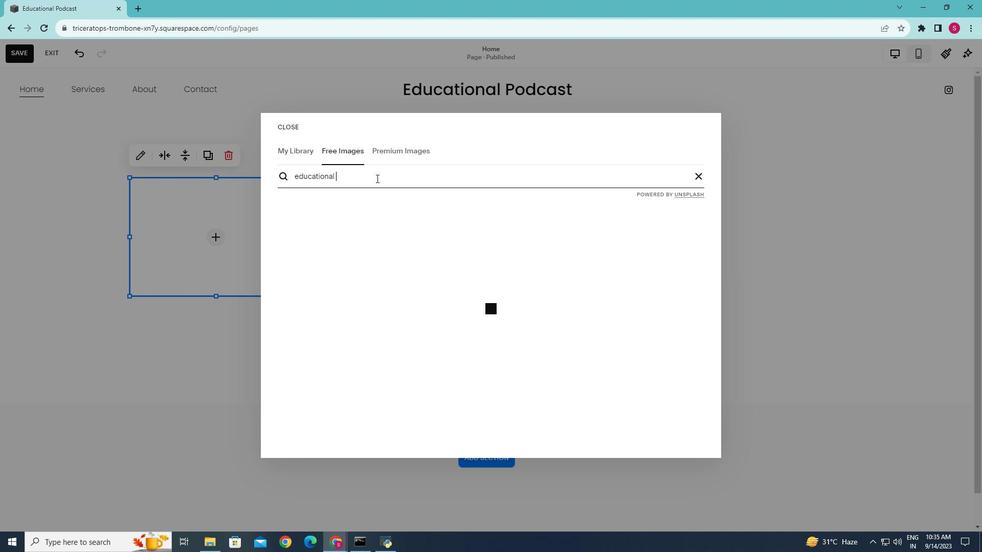 
Action: Mouse moved to (487, 279)
Screenshot: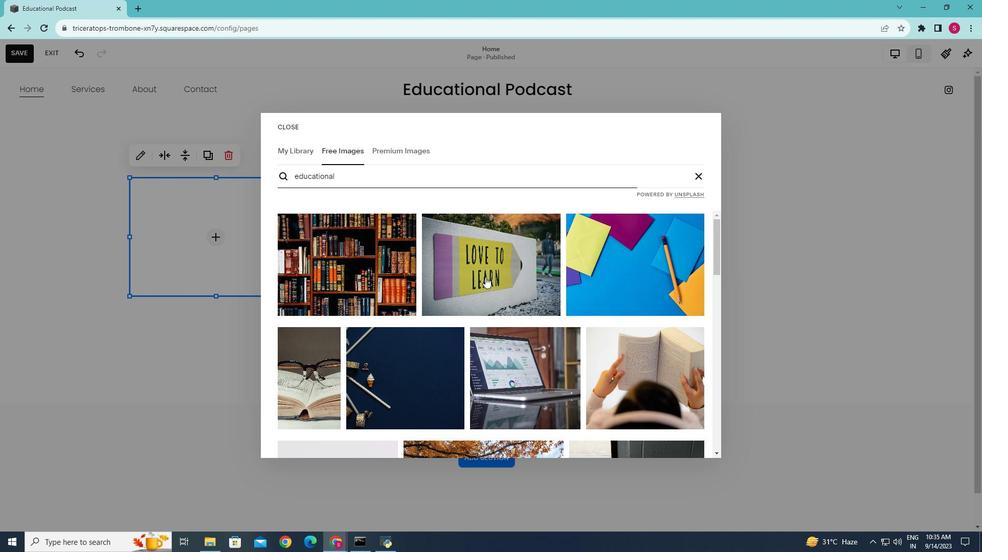 
Action: Mouse pressed left at (487, 279)
Screenshot: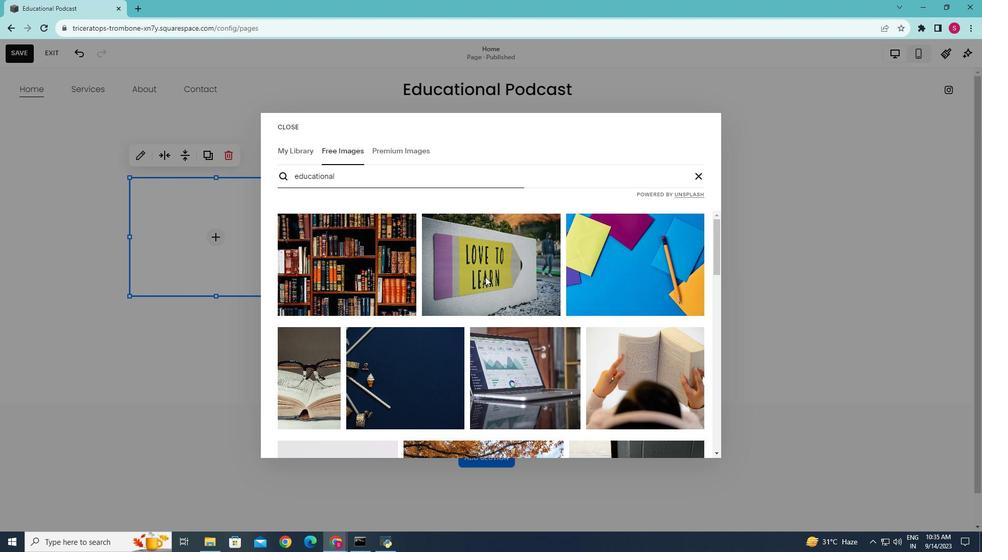 
Action: Mouse moved to (614, 321)
Screenshot: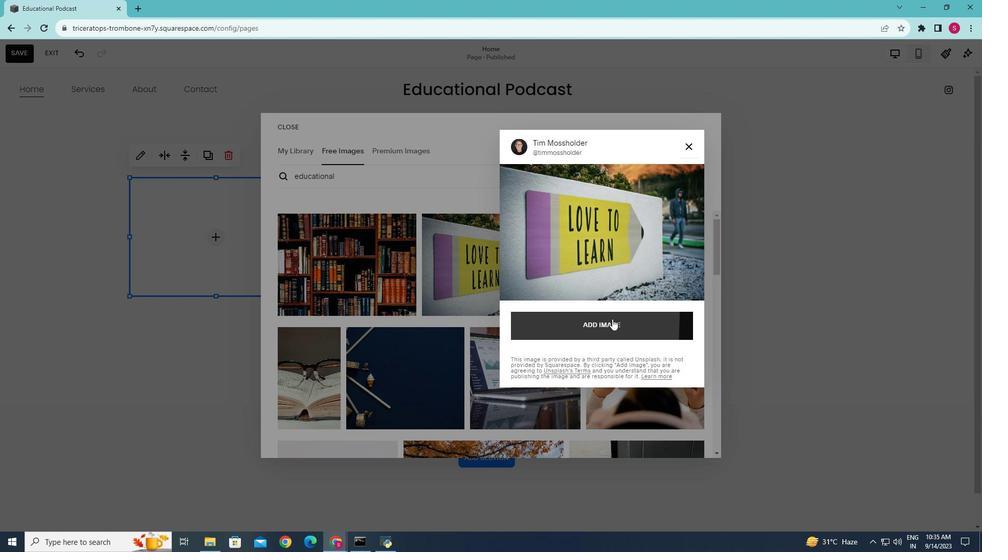 
Action: Mouse pressed left at (614, 321)
Screenshot: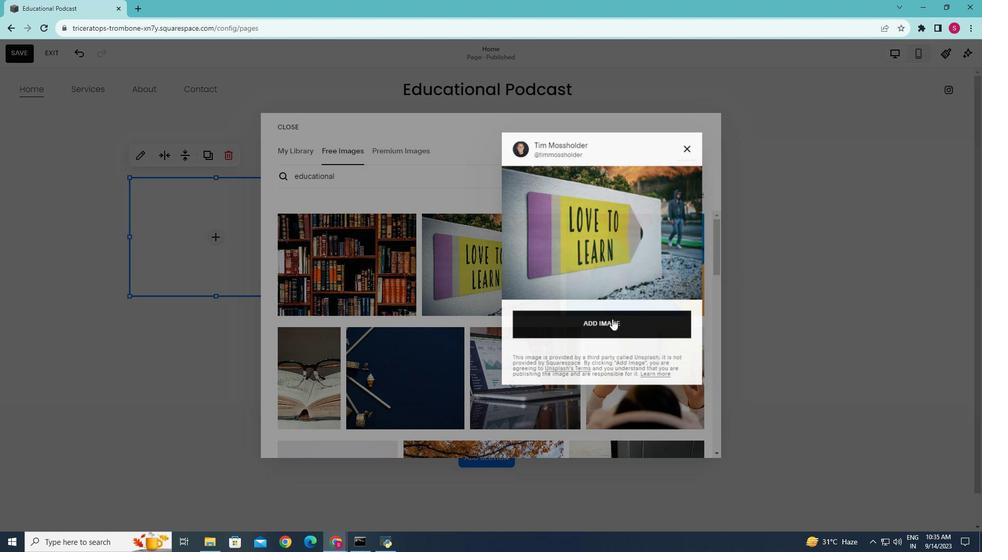 
Action: Mouse moved to (76, 196)
Screenshot: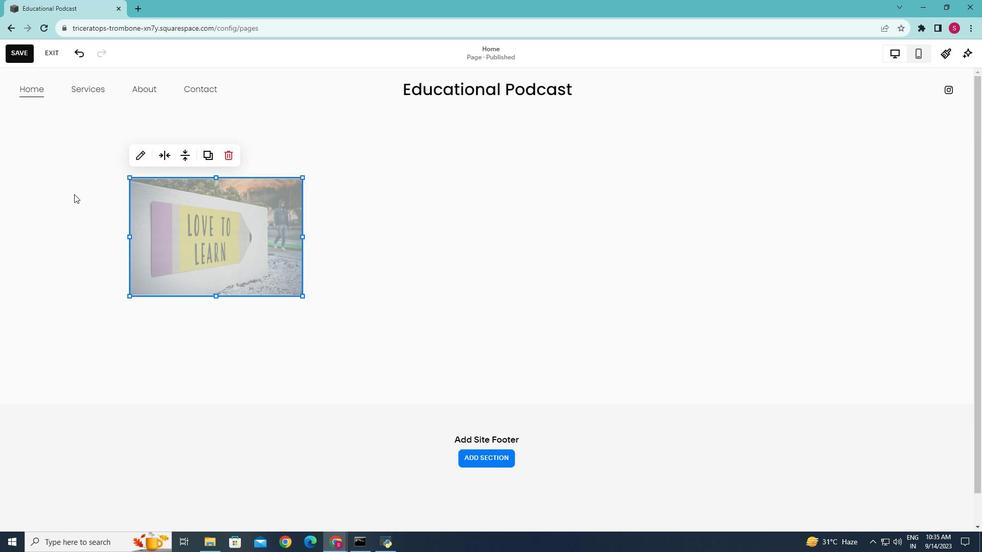 
Action: Mouse pressed left at (76, 196)
Screenshot: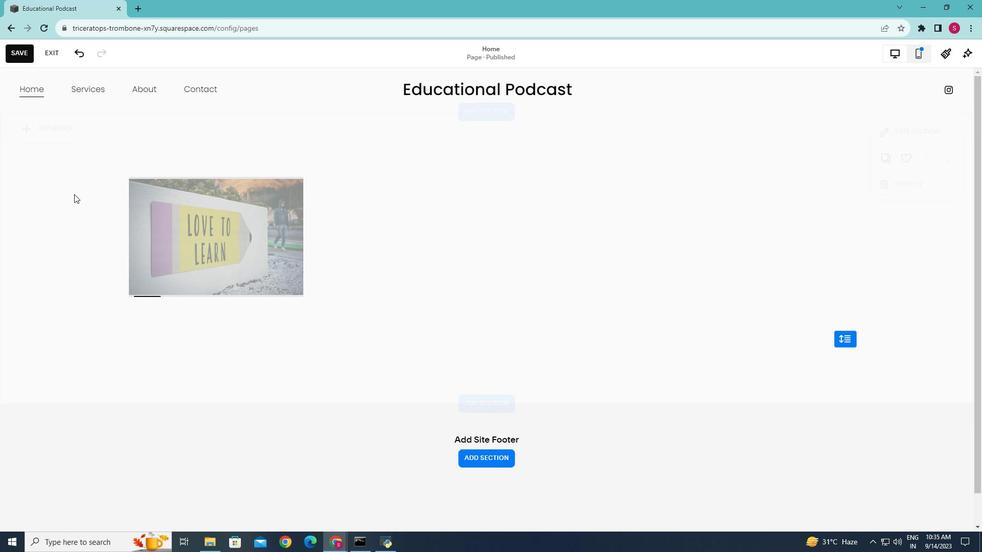 
Action: Mouse moved to (54, 139)
Screenshot: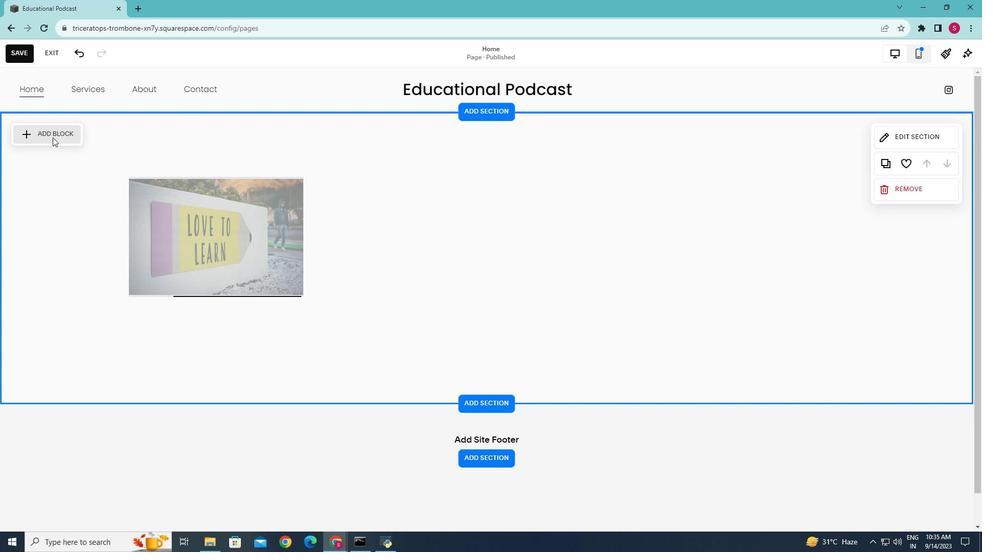 
Action: Mouse pressed left at (54, 139)
Screenshot: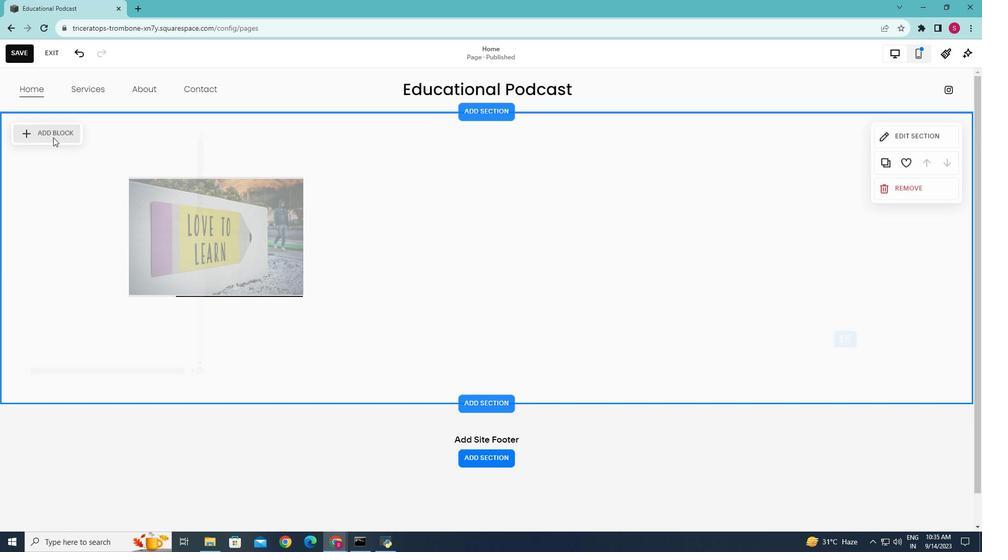 
Action: Mouse moved to (139, 199)
Screenshot: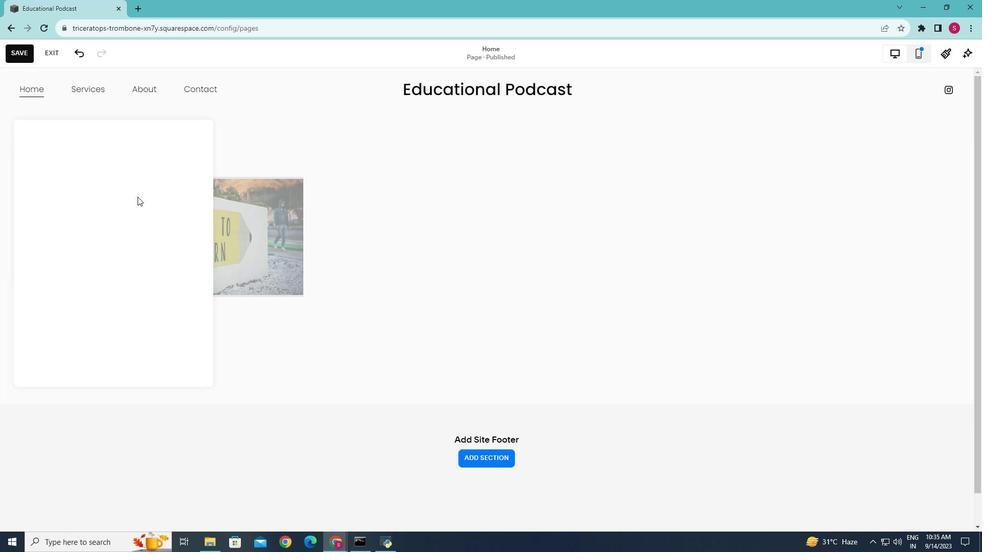
Action: Mouse pressed left at (139, 199)
Screenshot: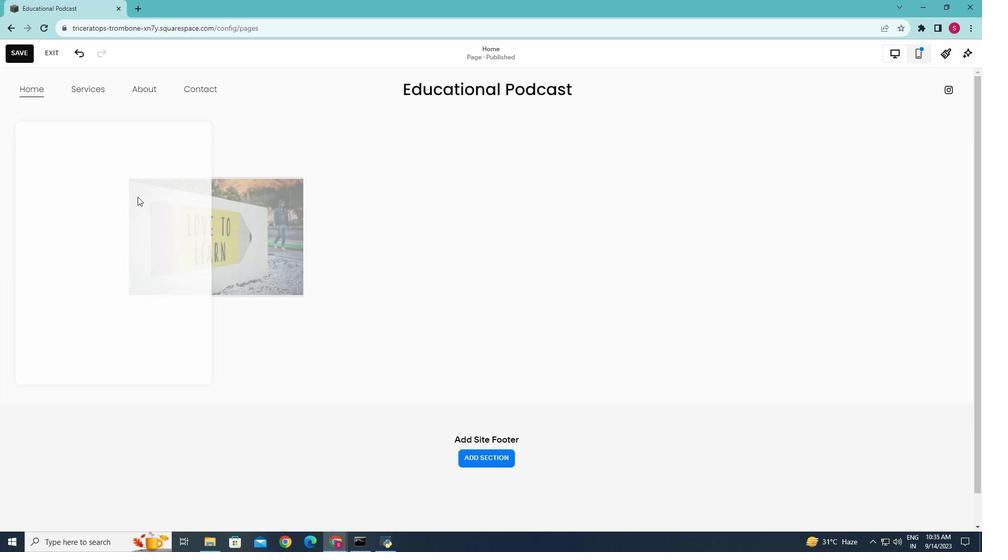 
Action: Mouse moved to (219, 237)
Screenshot: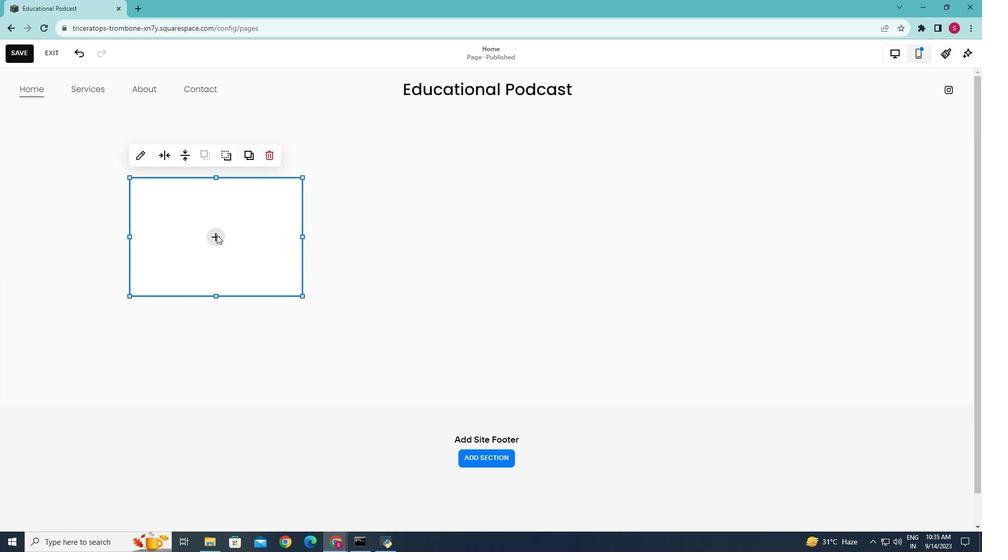 
Action: Mouse pressed left at (219, 237)
Screenshot: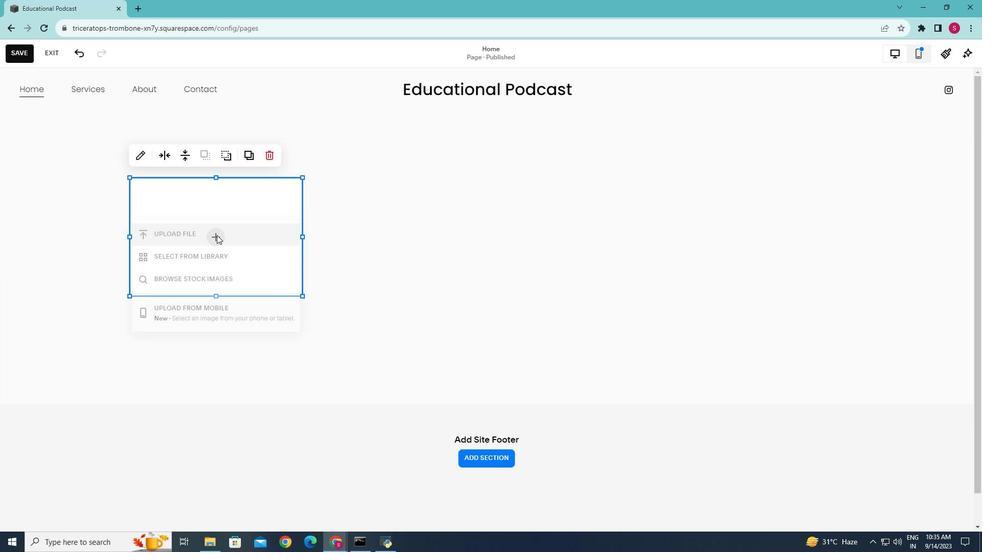 
Action: Mouse moved to (212, 284)
Screenshot: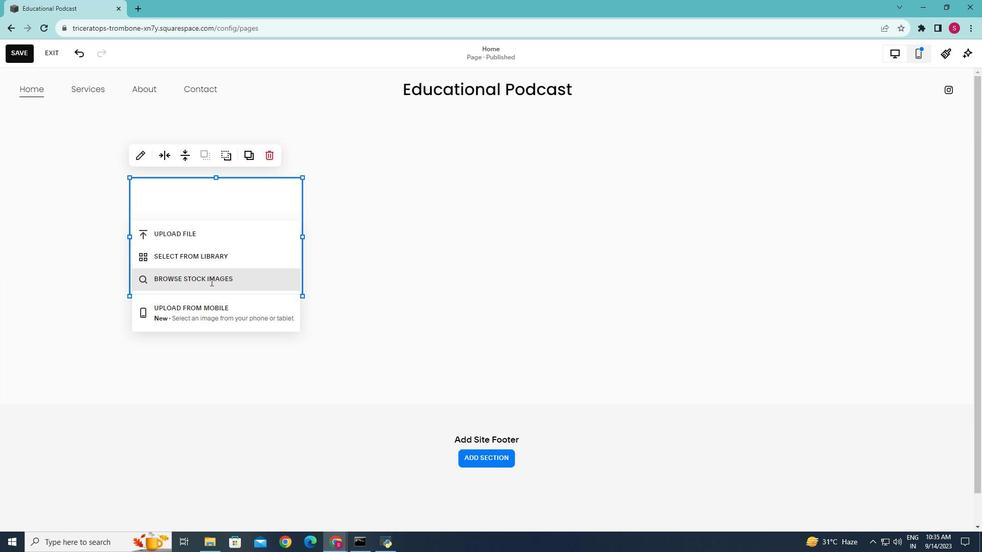 
Action: Mouse pressed left at (212, 284)
Screenshot: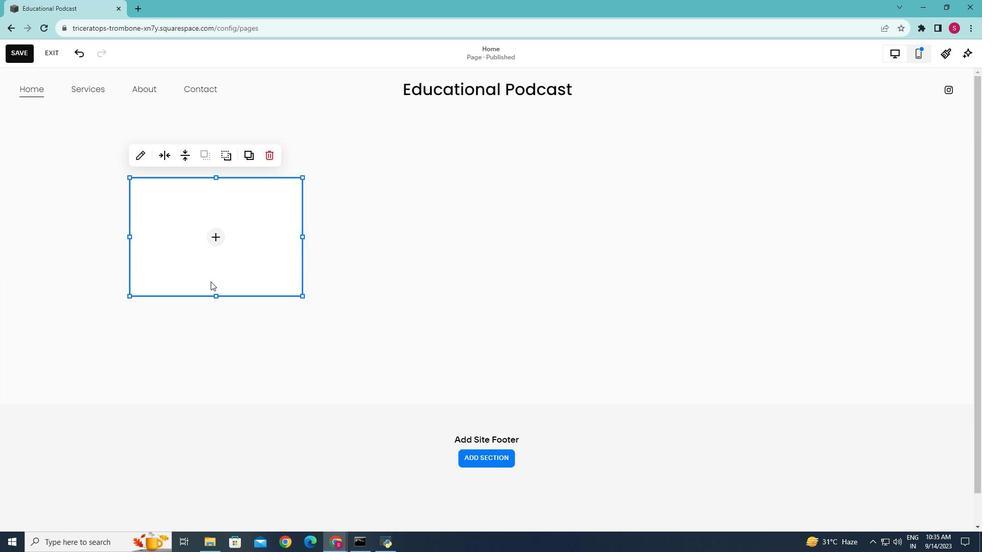 
Action: Mouse moved to (333, 174)
Screenshot: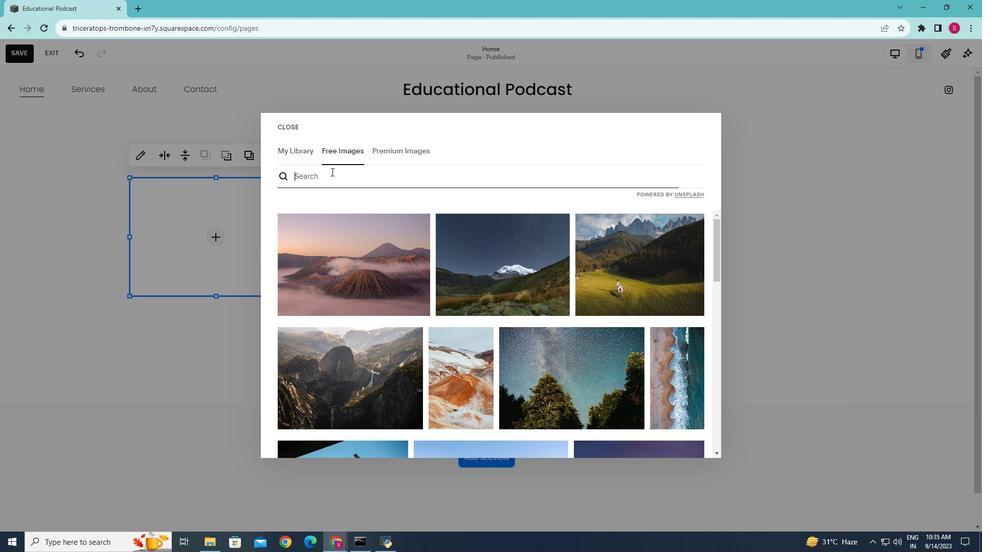 
Action: Mouse pressed left at (333, 174)
Screenshot: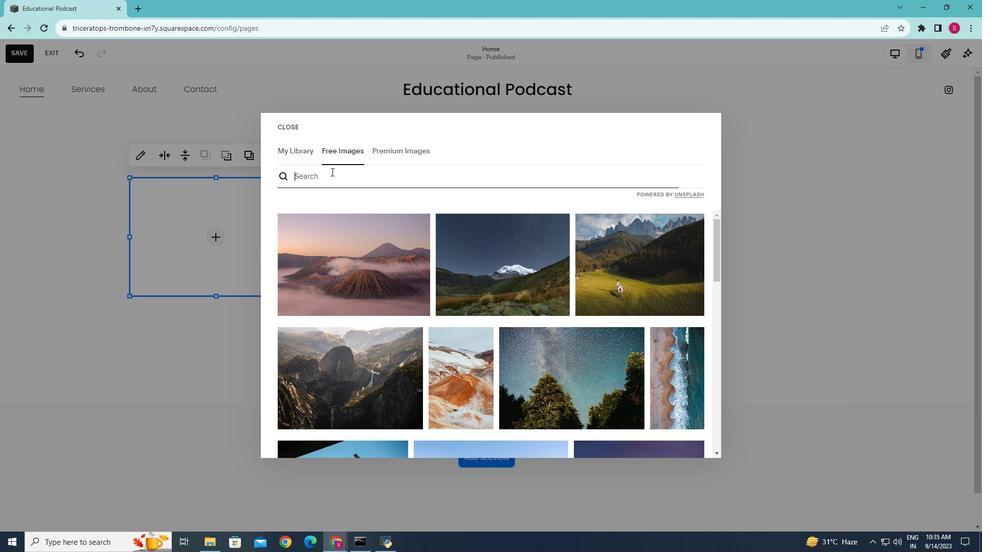 
Action: Key pressed education<Key.enter>
Screenshot: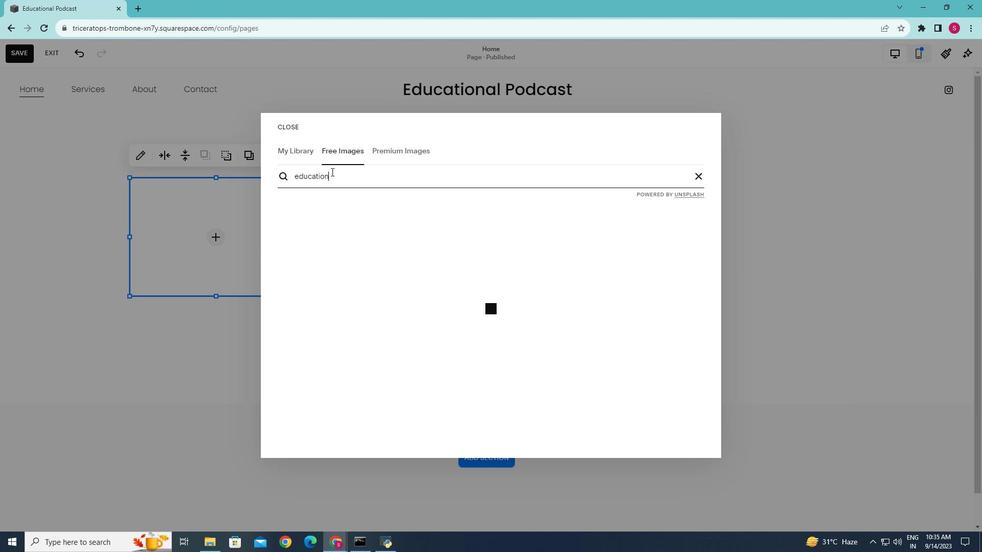 
Action: Mouse moved to (625, 273)
Screenshot: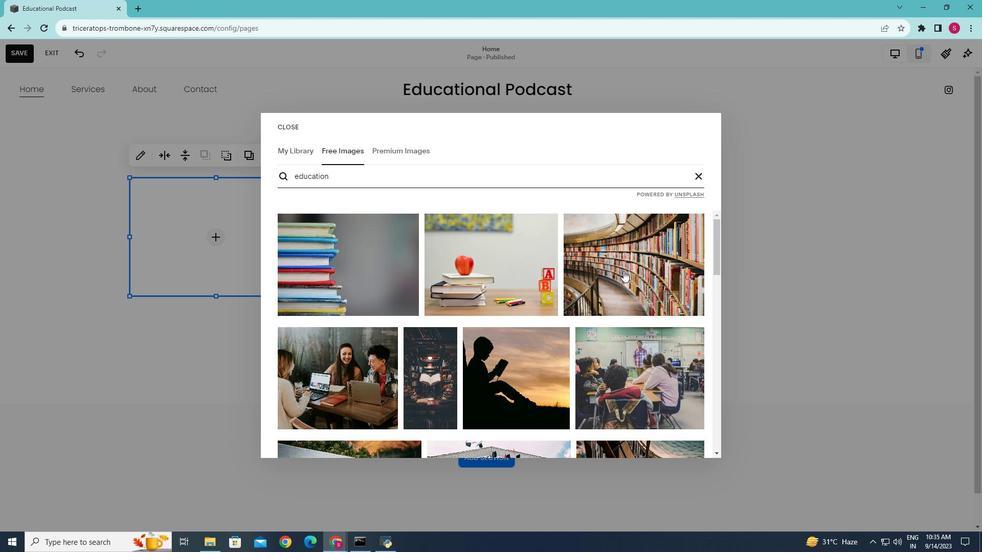 
Action: Mouse pressed left at (625, 273)
Screenshot: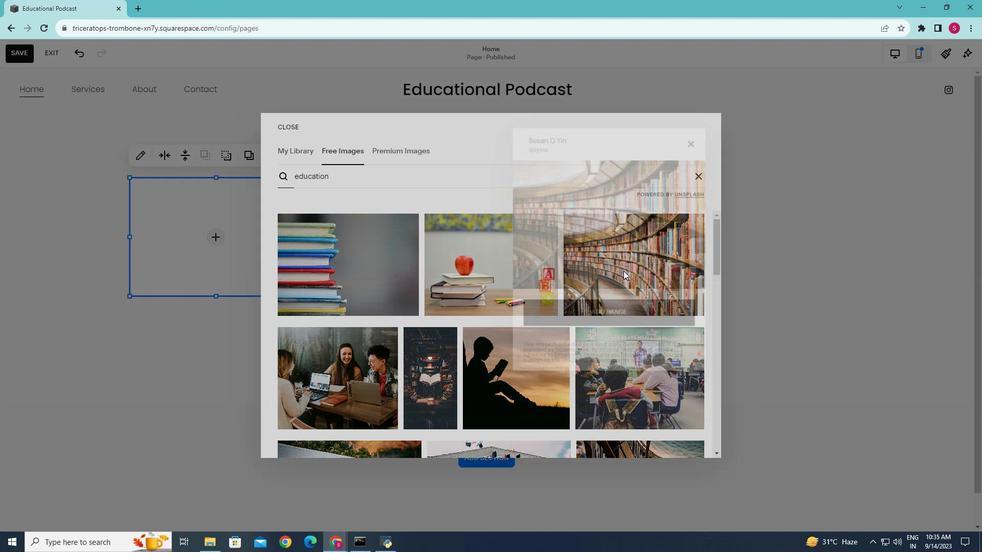 
Action: Mouse moved to (617, 320)
Screenshot: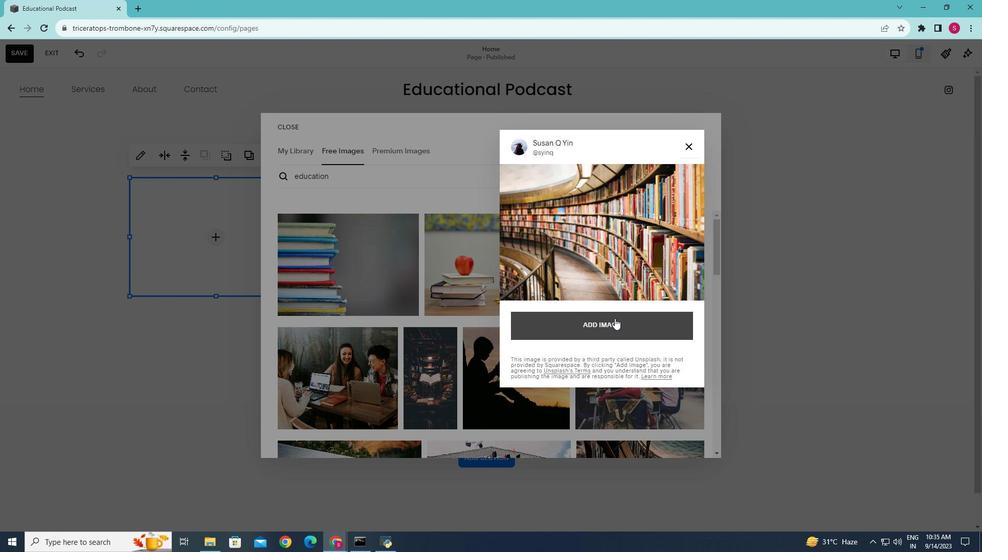 
Action: Mouse pressed left at (617, 320)
Screenshot: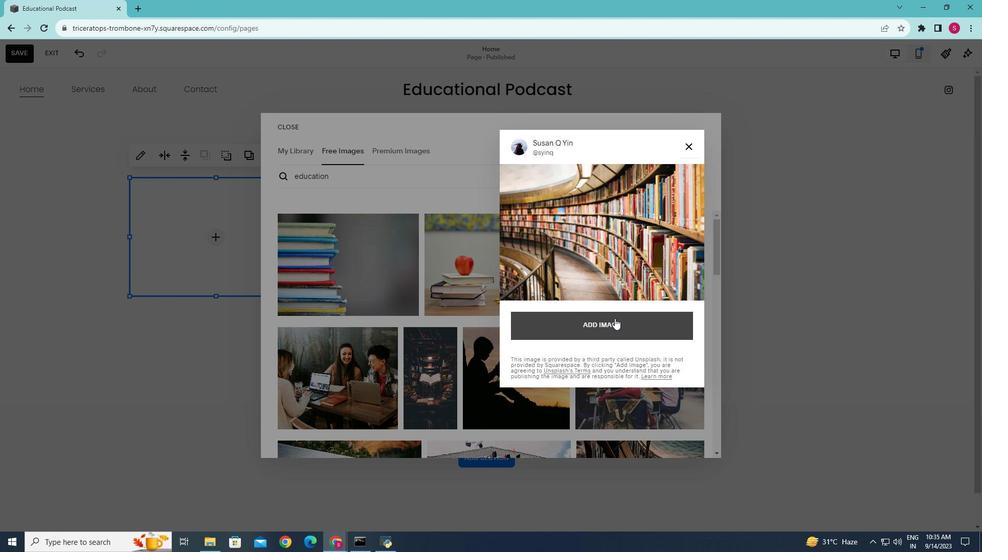 
Action: Mouse moved to (278, 247)
Screenshot: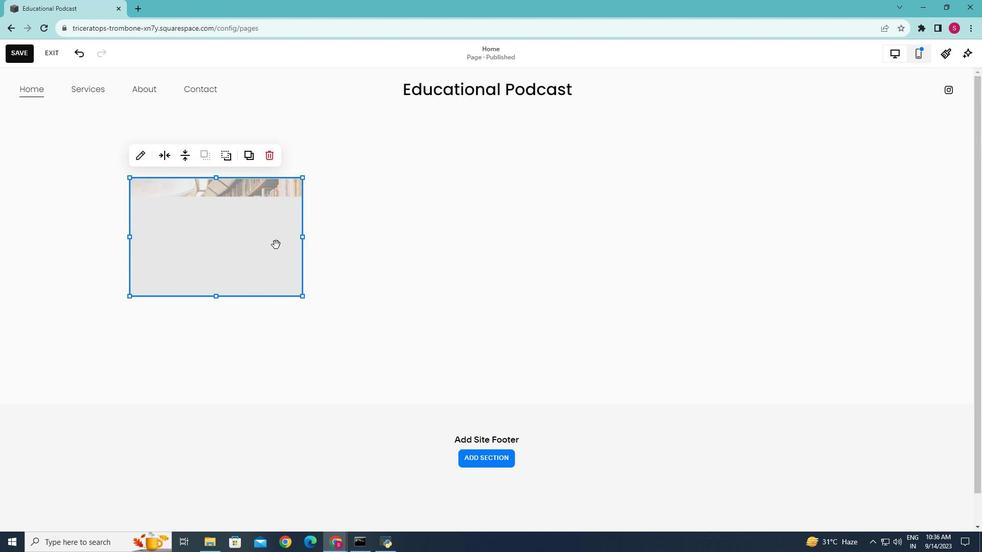 
Action: Mouse pressed left at (278, 247)
Screenshot: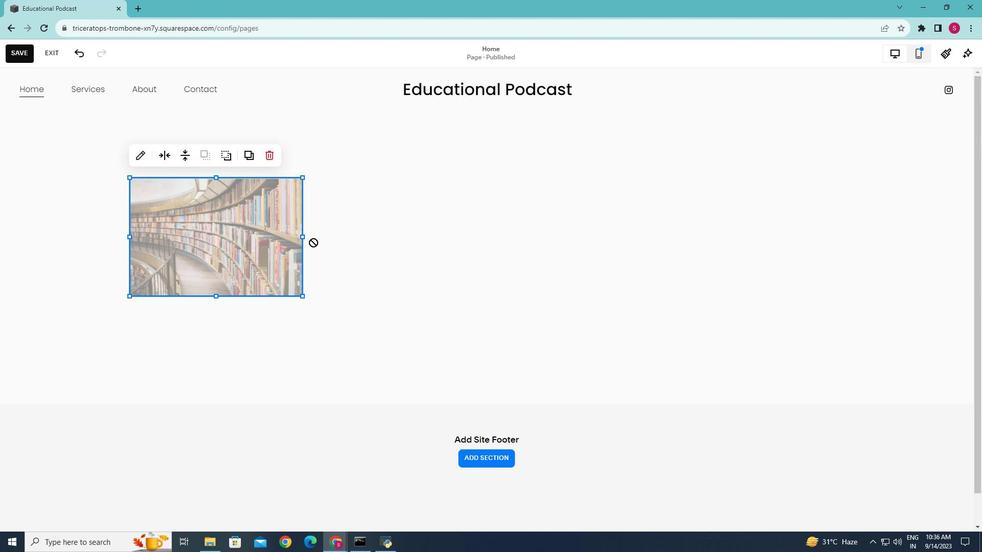 
Action: Mouse moved to (364, 326)
Screenshot: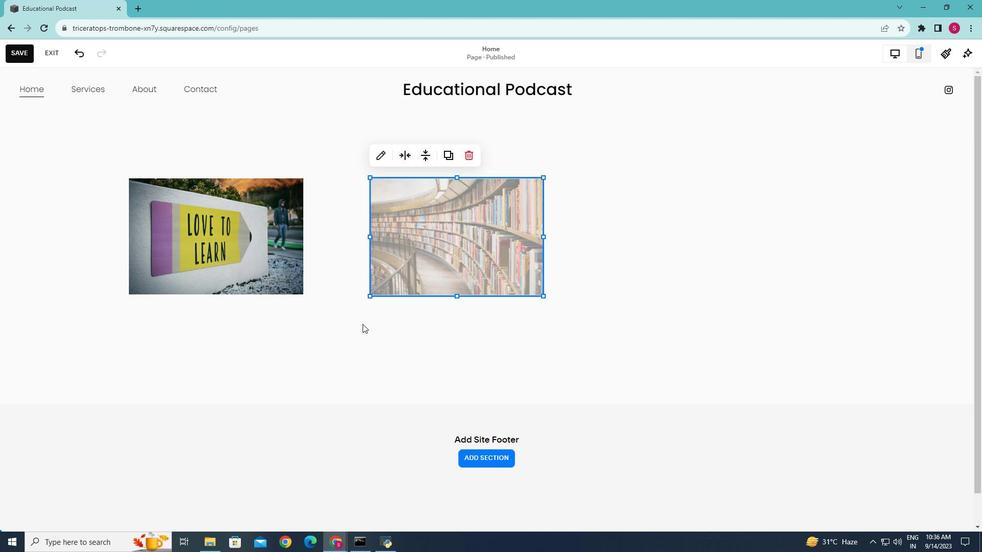 
Action: Mouse pressed left at (364, 326)
Screenshot: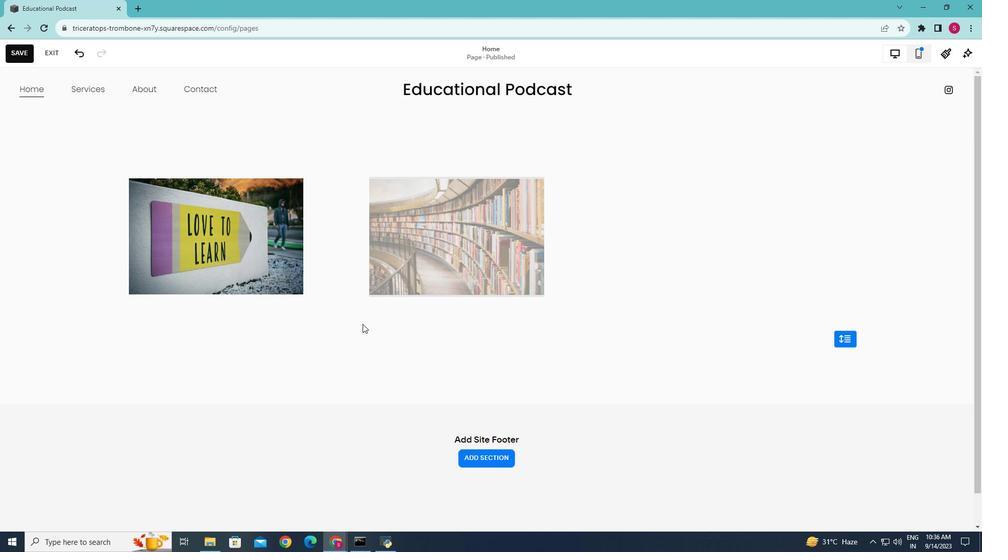 
Action: Mouse moved to (421, 242)
Screenshot: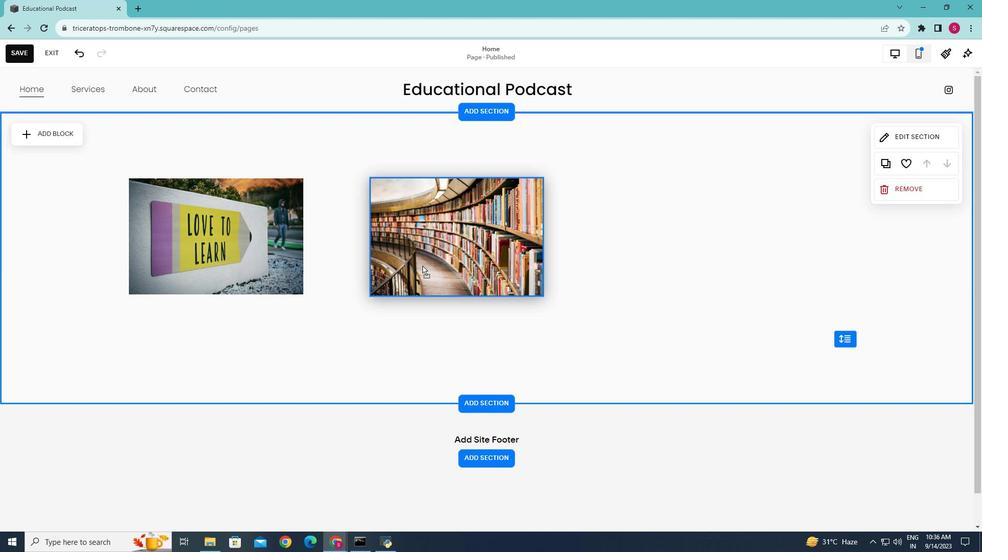 
Action: Mouse pressed left at (421, 242)
Screenshot: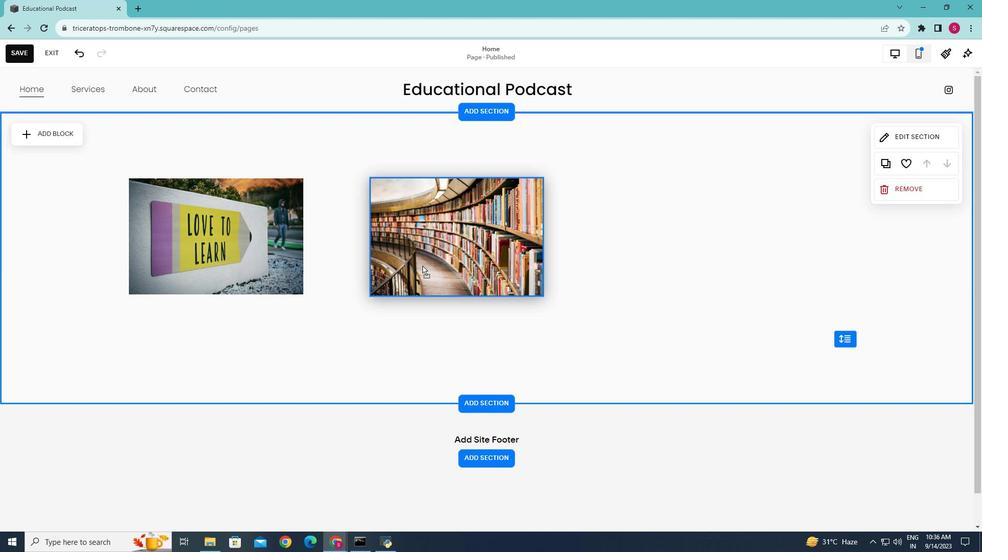 
Action: Mouse moved to (50, 141)
Screenshot: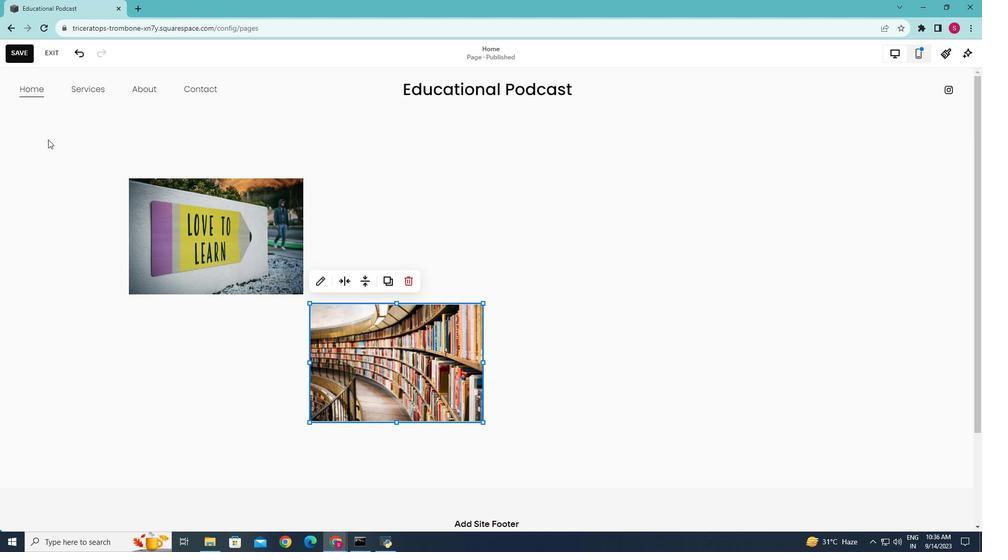 
Action: Mouse pressed left at (50, 141)
Screenshot: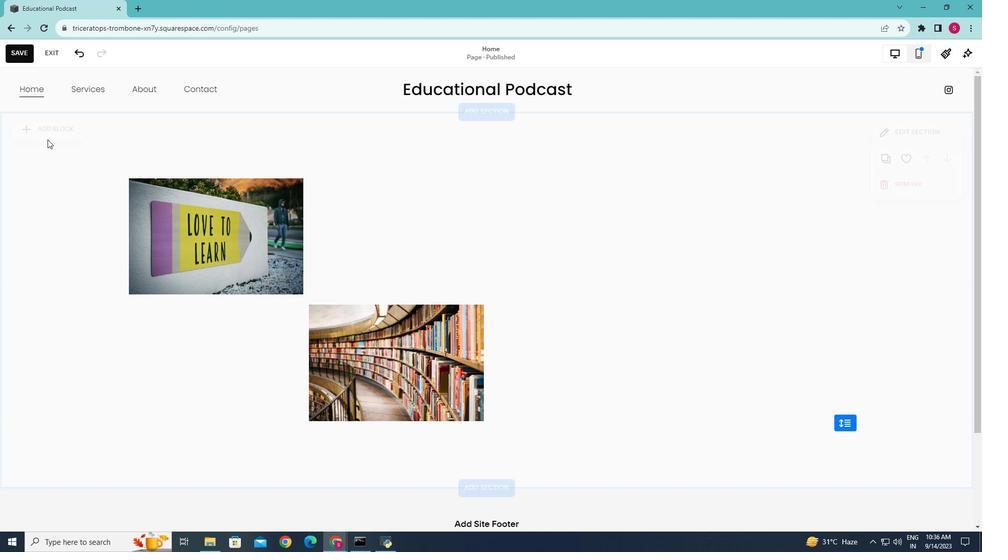 
Action: Mouse moved to (52, 136)
Screenshot: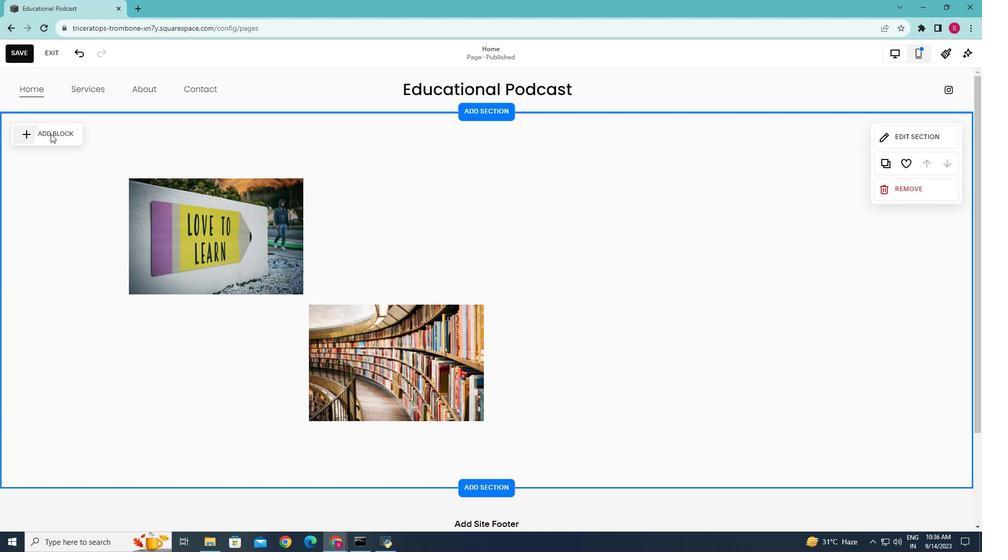 
Action: Mouse pressed left at (52, 136)
Screenshot: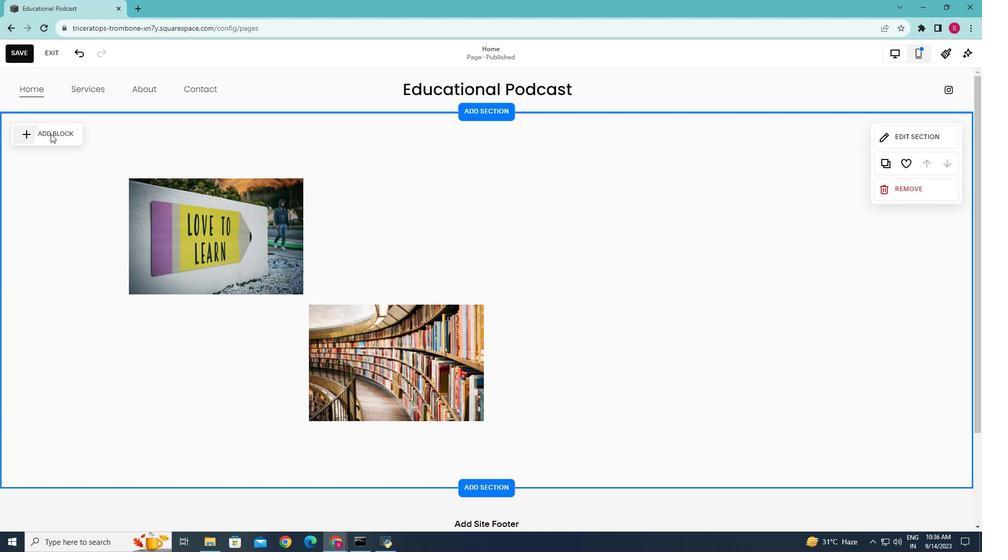 
Action: Mouse moved to (151, 196)
Screenshot: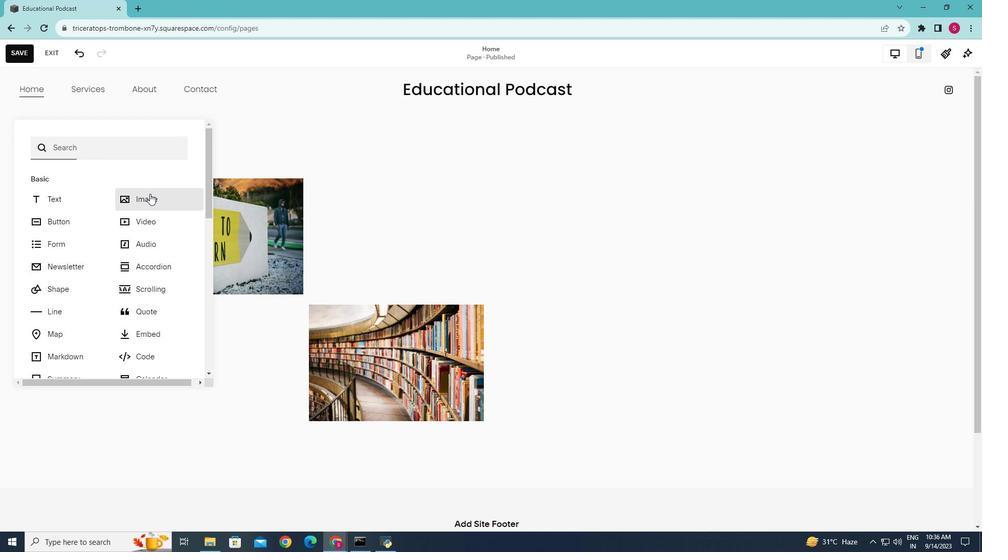 
Action: Mouse pressed left at (151, 196)
Screenshot: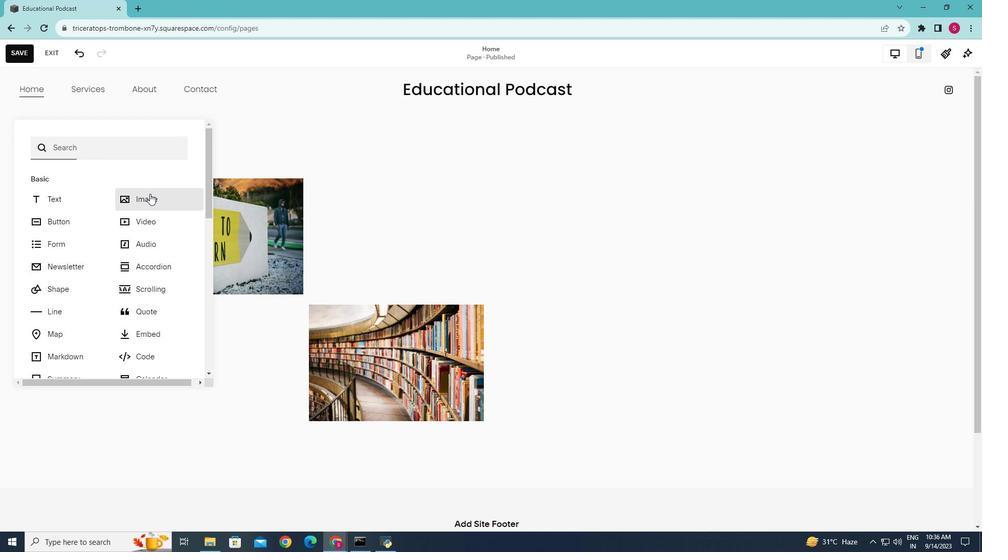 
Action: Mouse moved to (210, 235)
Screenshot: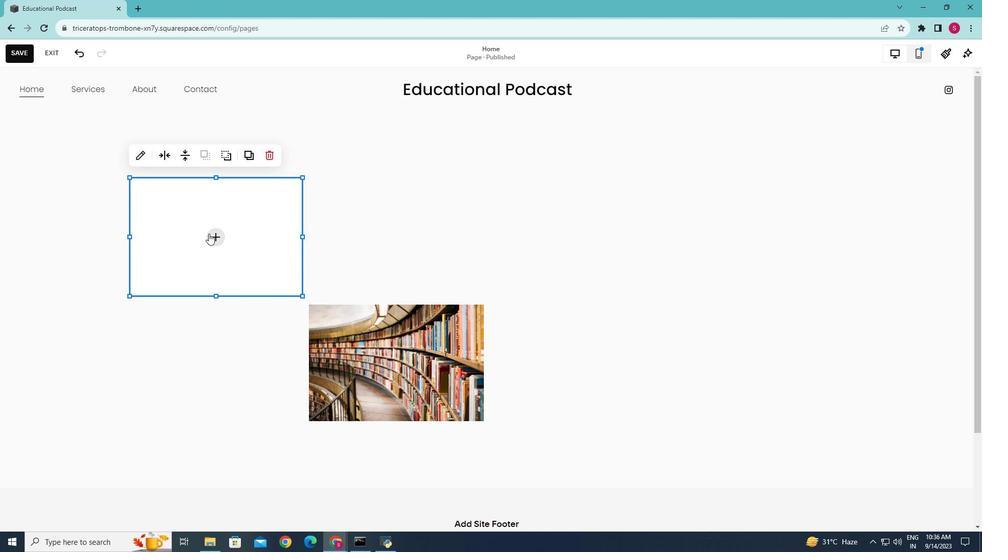 
Action: Mouse pressed left at (210, 235)
Screenshot: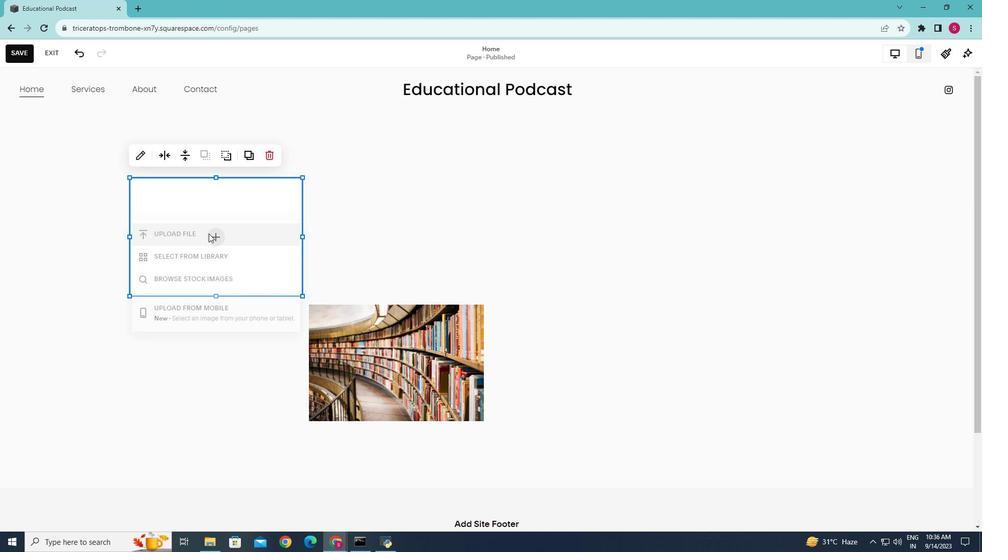 
Action: Mouse moved to (202, 279)
Screenshot: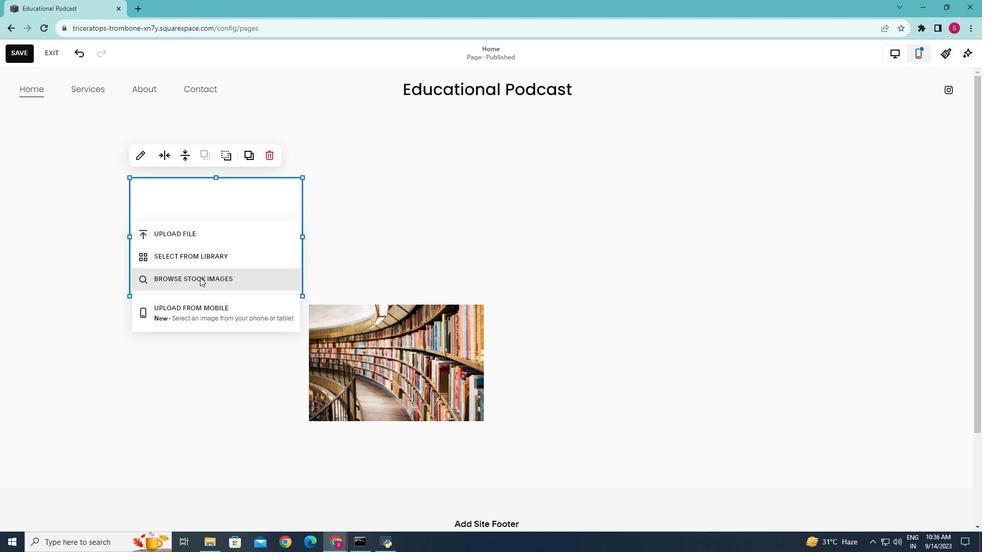 
Action: Mouse pressed left at (202, 279)
Screenshot: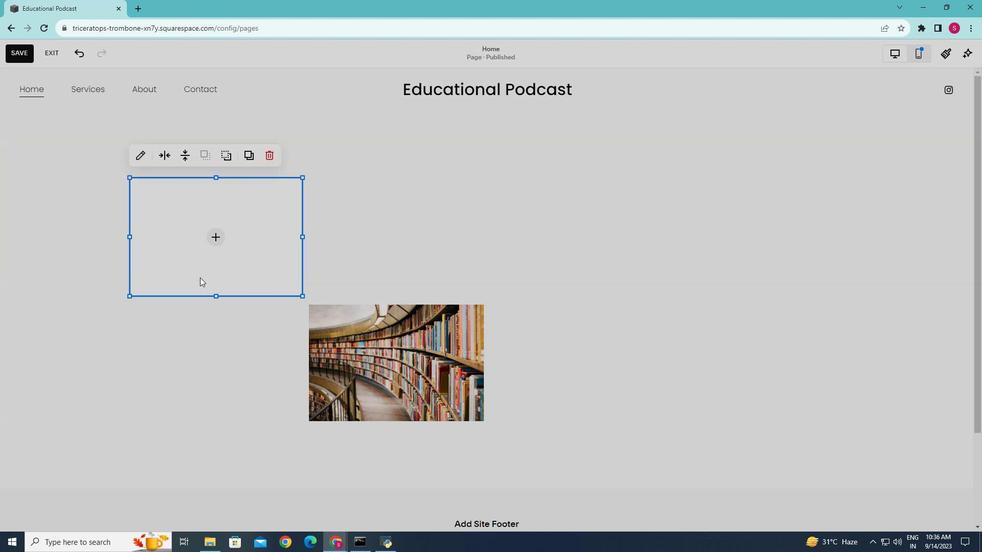 
Action: Mouse moved to (317, 180)
Screenshot: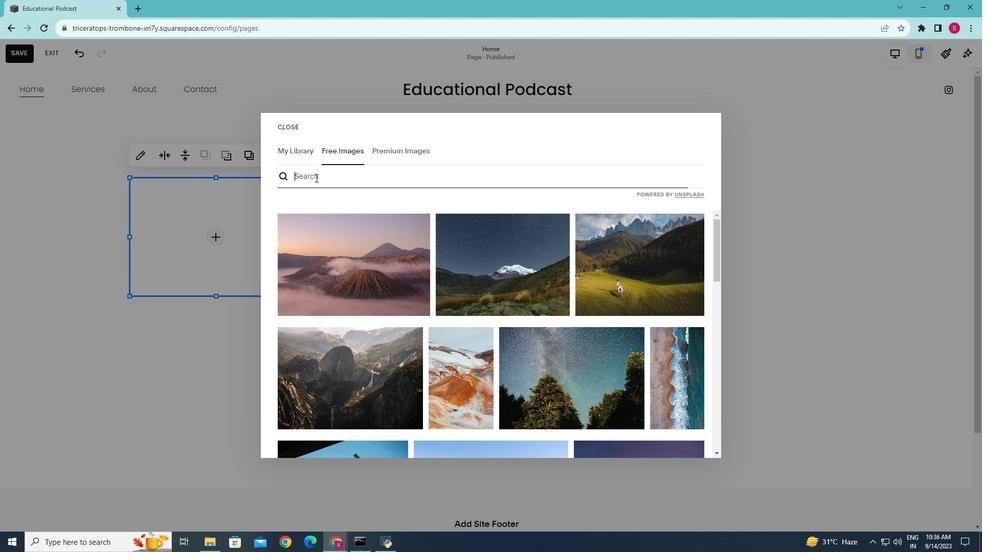 
Action: Mouse pressed left at (317, 180)
Screenshot: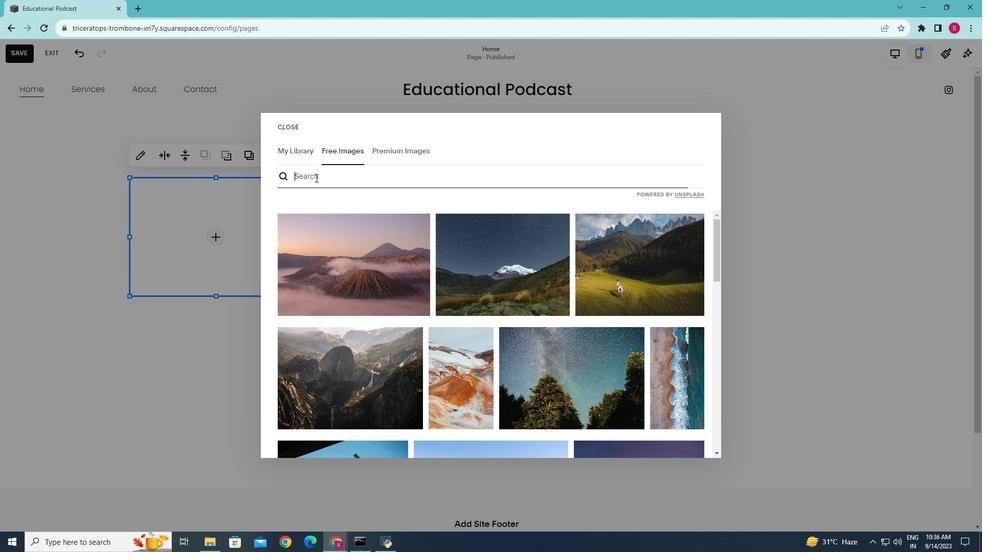 
Action: Mouse moved to (317, 180)
Screenshot: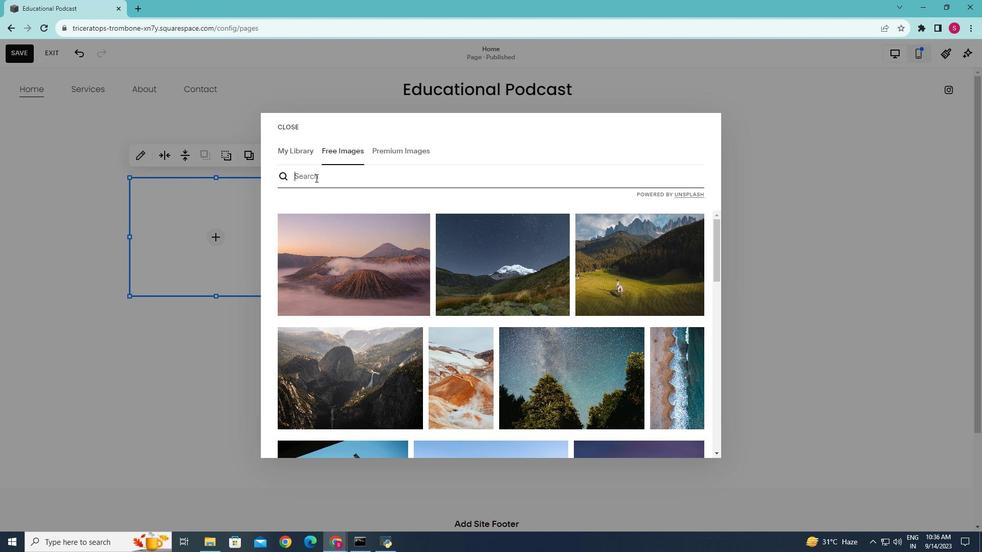 
Action: Key pressed education<Key.enter>
Screenshot: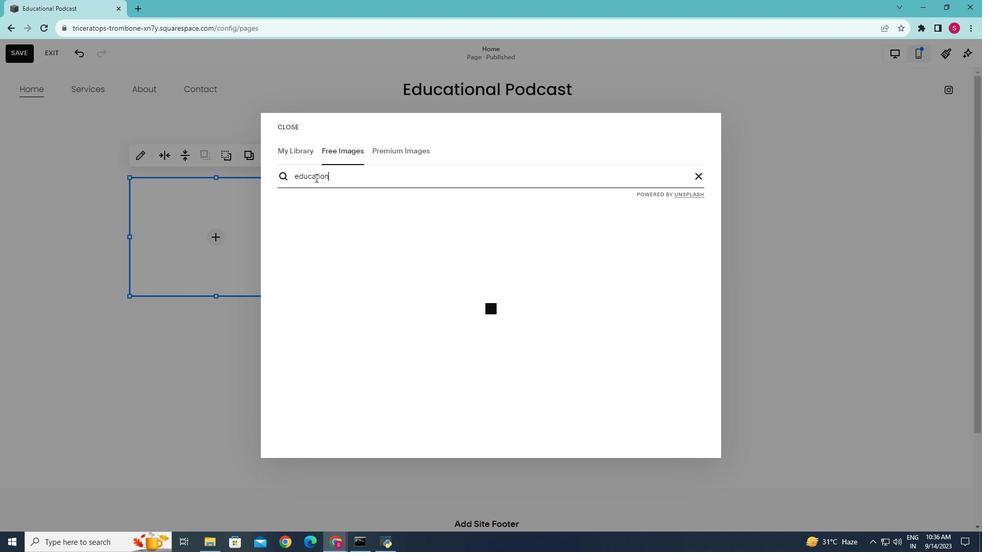 
Action: Mouse moved to (479, 267)
Screenshot: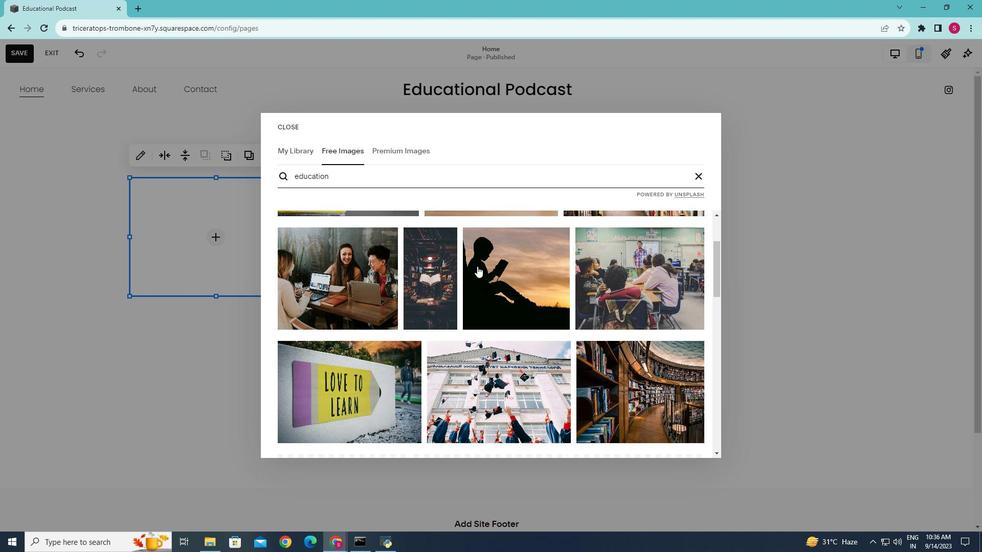 
Action: Mouse scrolled (479, 267) with delta (0, 0)
Screenshot: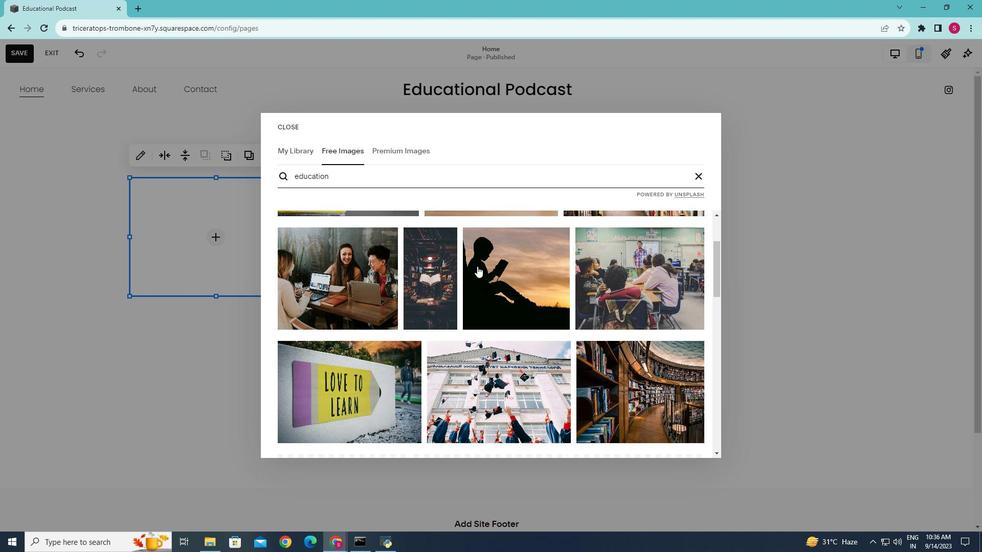 
Action: Mouse moved to (479, 268)
Screenshot: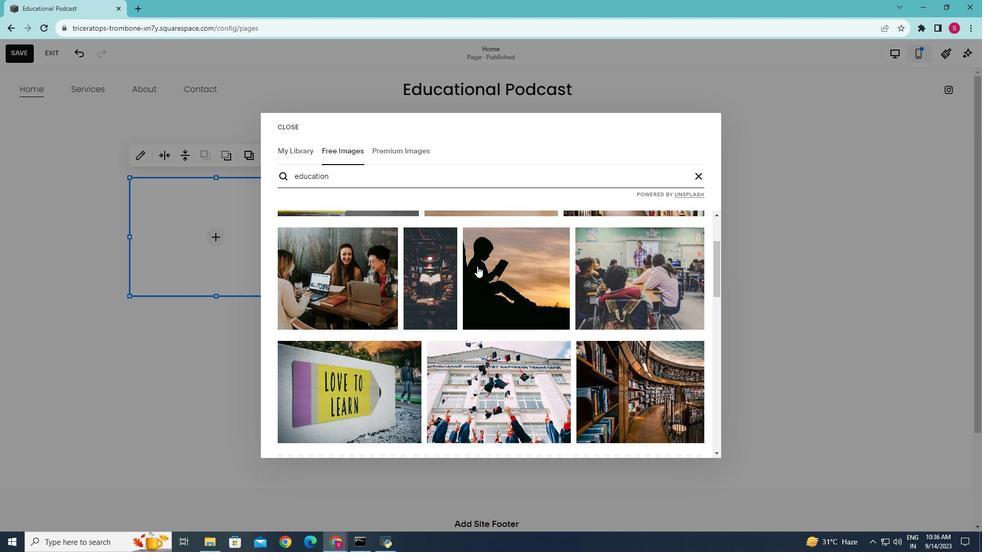 
Action: Mouse scrolled (479, 268) with delta (0, 0)
Screenshot: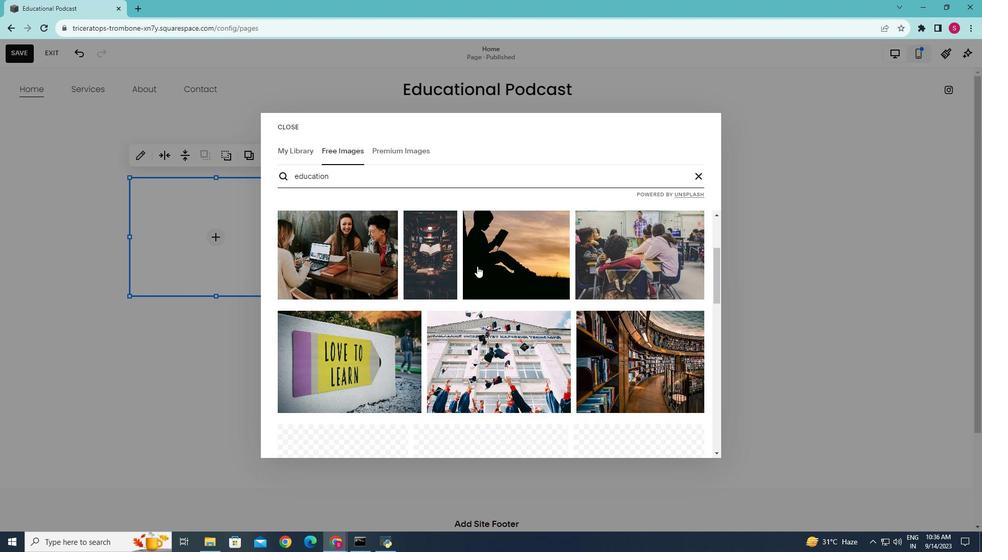 
Action: Mouse scrolled (479, 268) with delta (0, 0)
Screenshot: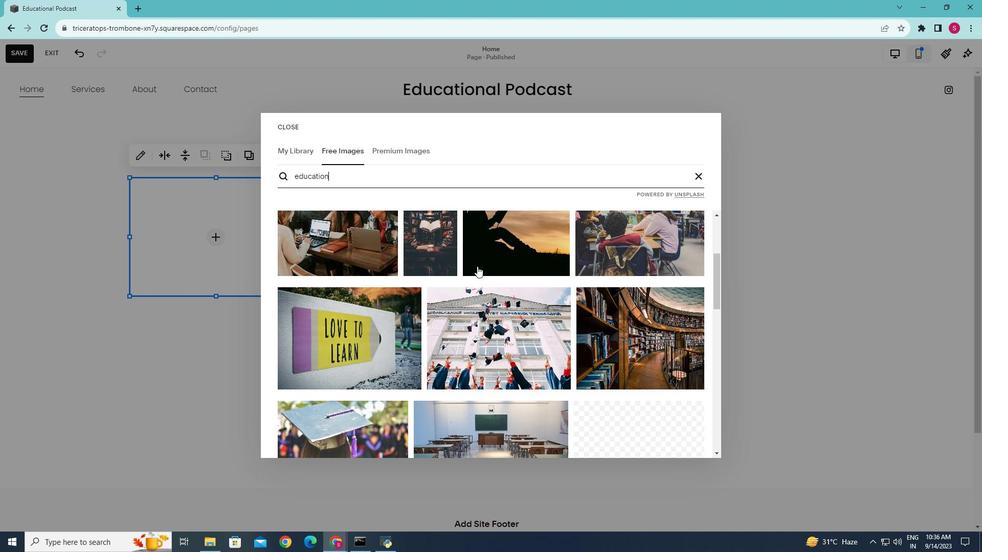 
Action: Mouse scrolled (479, 268) with delta (0, 0)
Screenshot: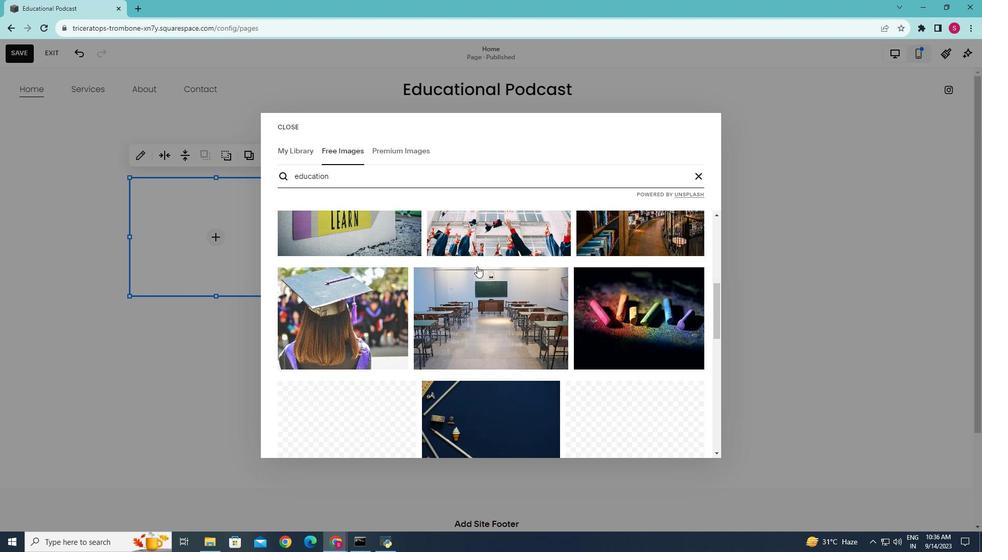 
Action: Mouse scrolled (479, 268) with delta (0, 0)
Screenshot: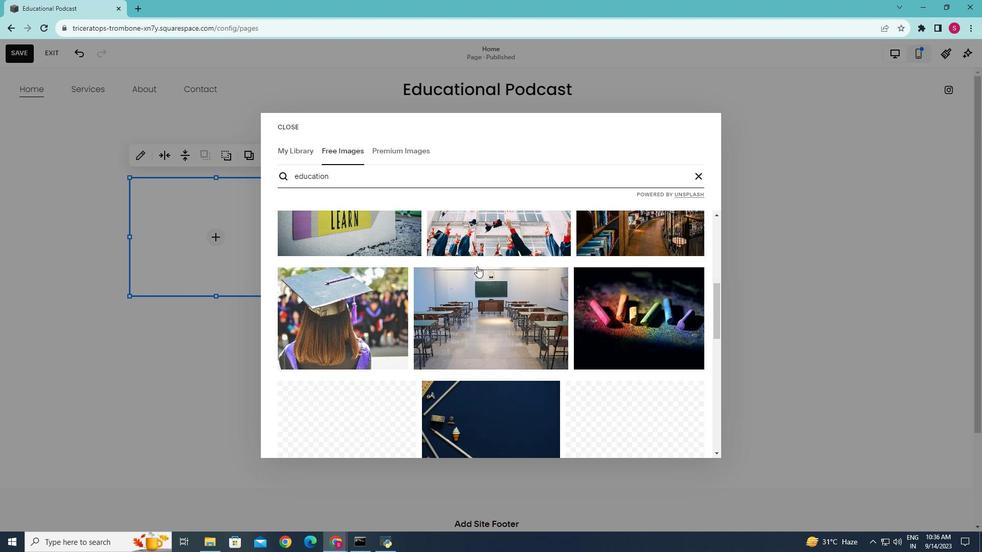 
Action: Mouse scrolled (479, 268) with delta (0, 0)
Screenshot: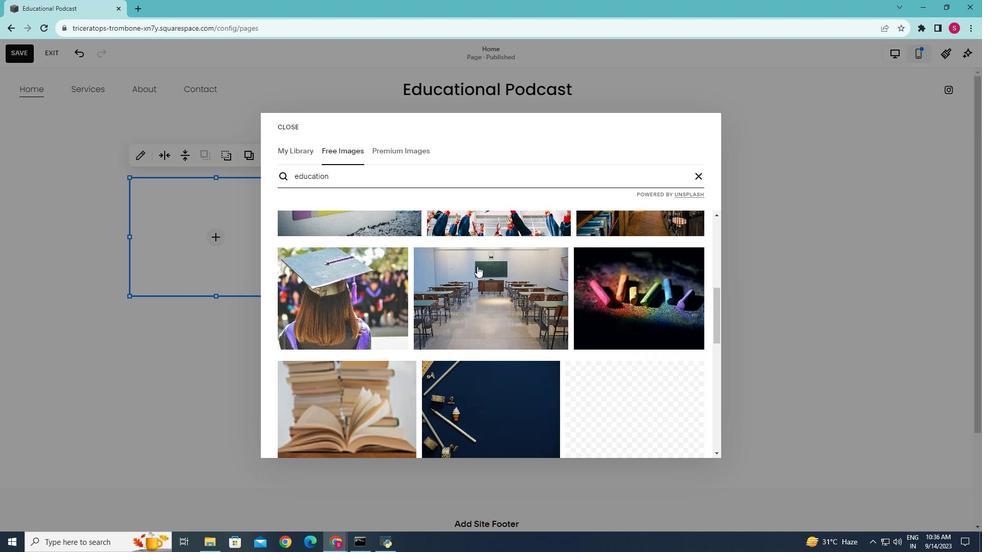
Action: Mouse moved to (479, 269)
Screenshot: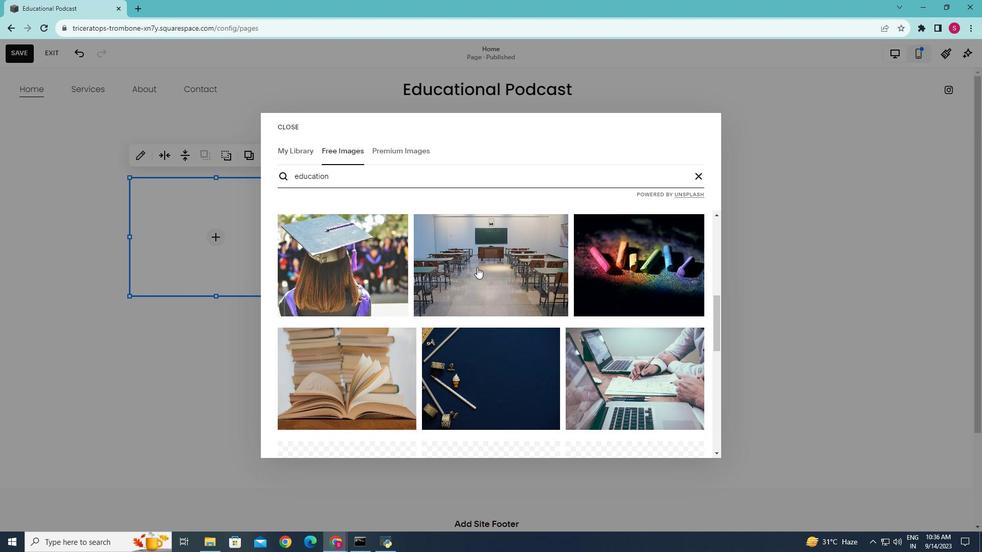 
Action: Mouse scrolled (479, 268) with delta (0, 0)
Screenshot: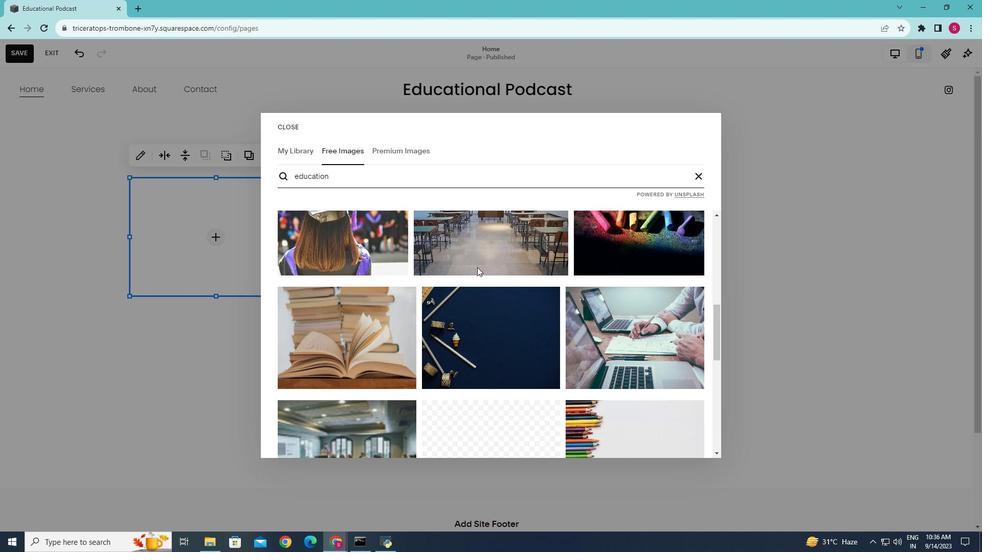 
Action: Mouse moved to (479, 269)
Screenshot: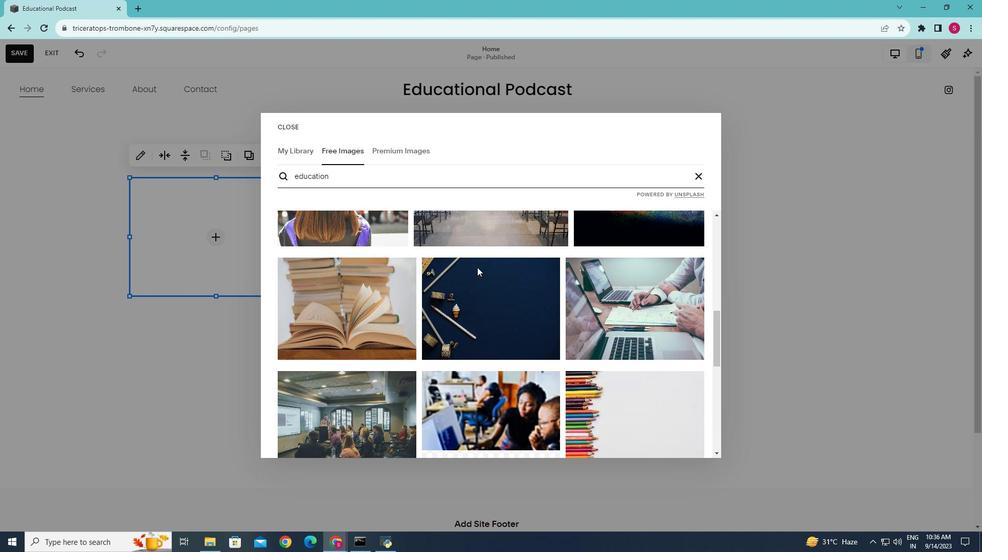 
Action: Mouse scrolled (479, 269) with delta (0, 0)
Screenshot: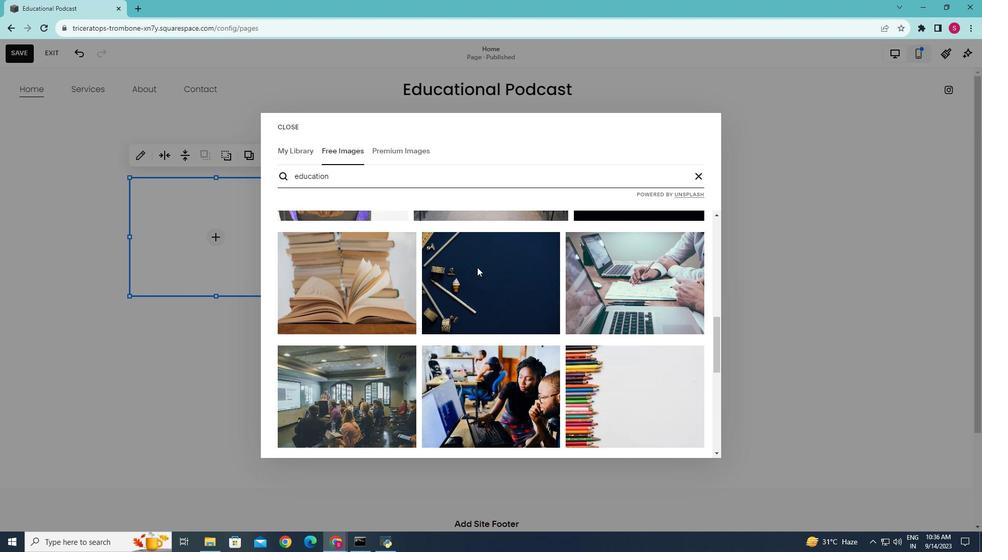 
Action: Mouse scrolled (479, 269) with delta (0, 0)
Screenshot: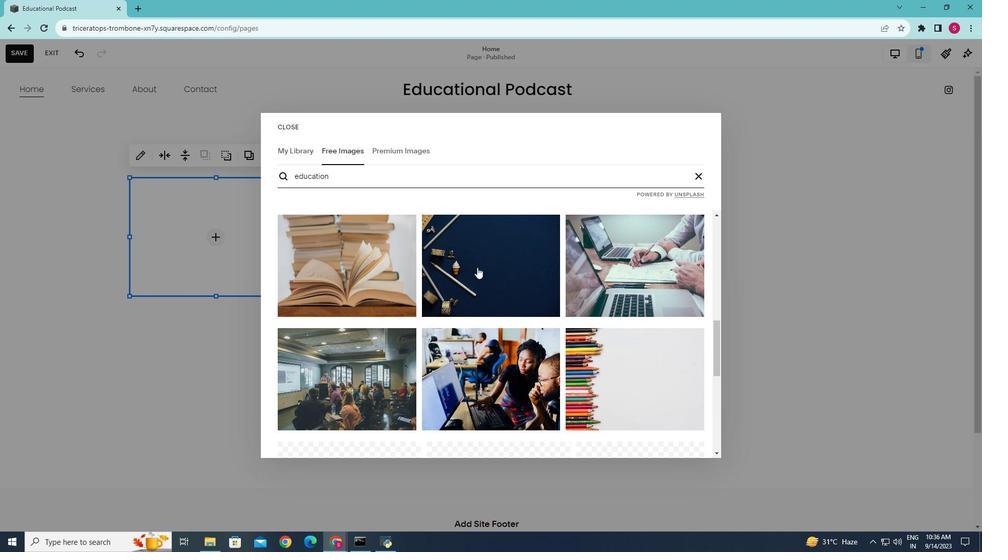 
Action: Mouse moved to (637, 268)
Screenshot: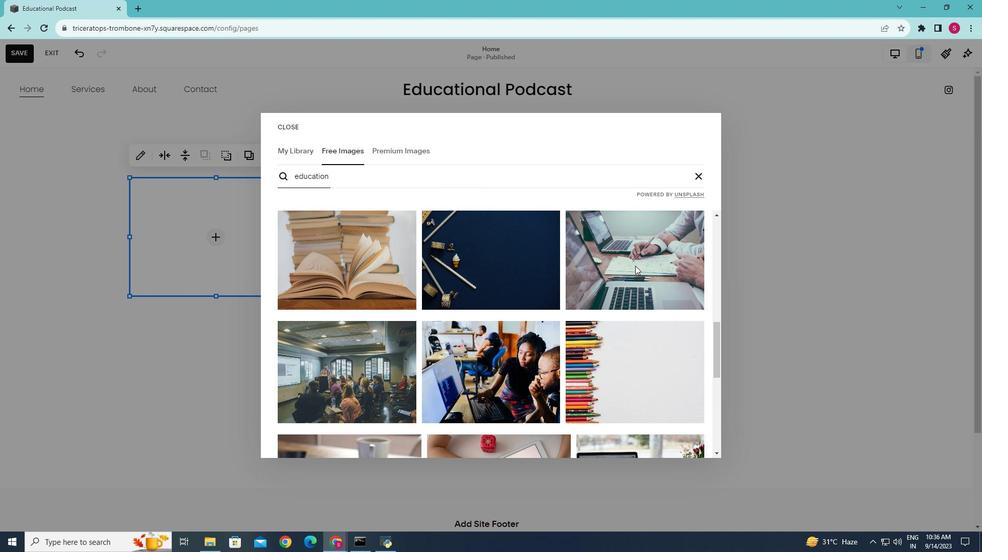 
Action: Mouse pressed left at (637, 268)
Screenshot: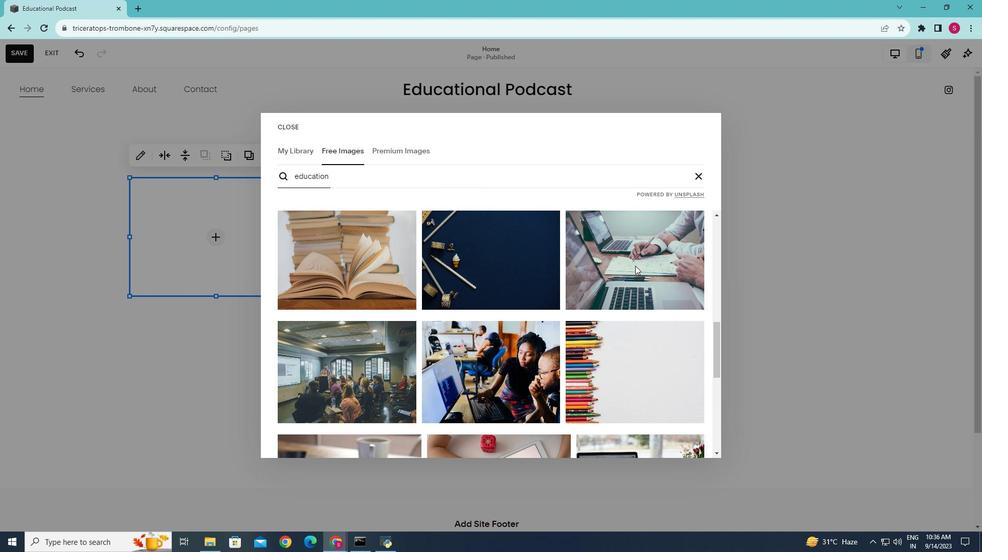 
Action: Mouse moved to (626, 320)
Screenshot: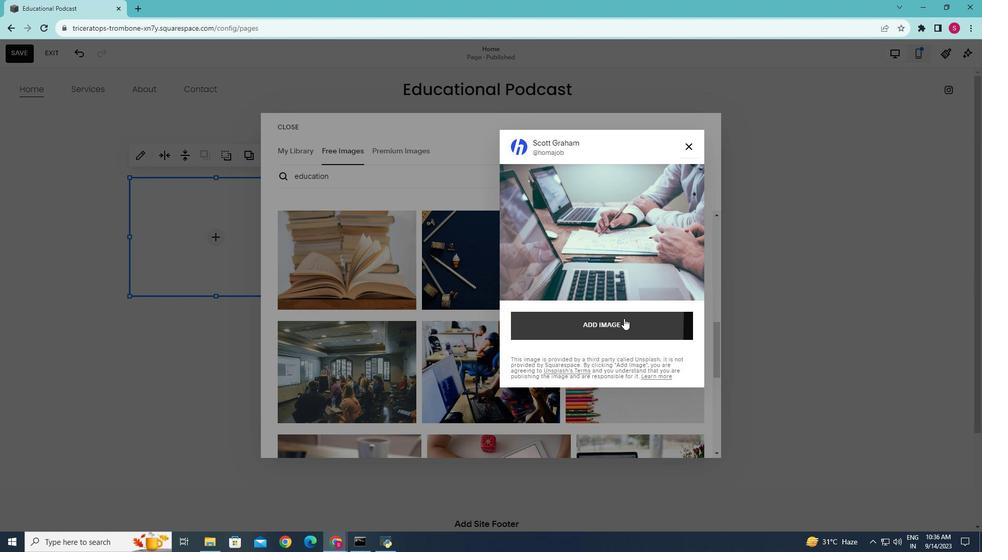 
Action: Mouse pressed left at (626, 320)
Screenshot: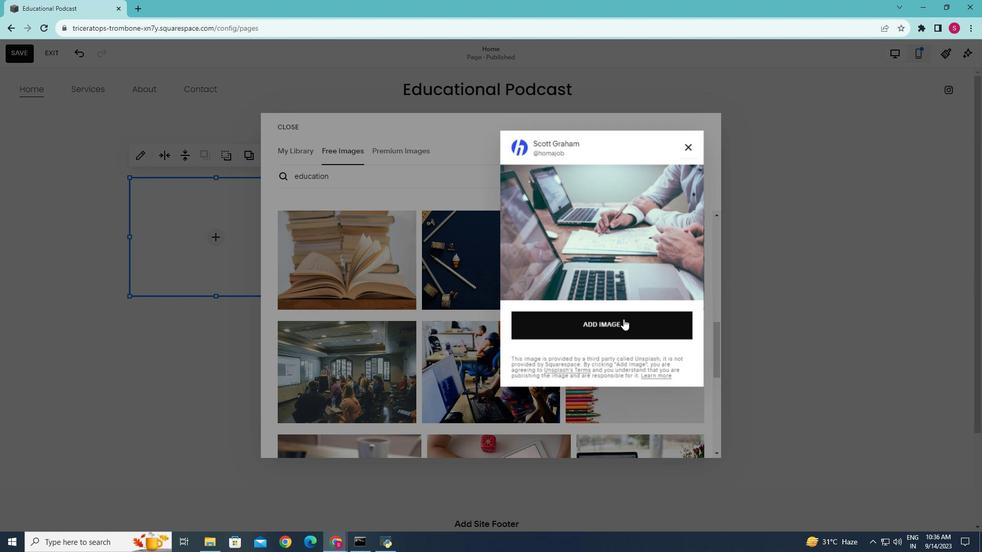 
Action: Mouse moved to (232, 252)
Screenshot: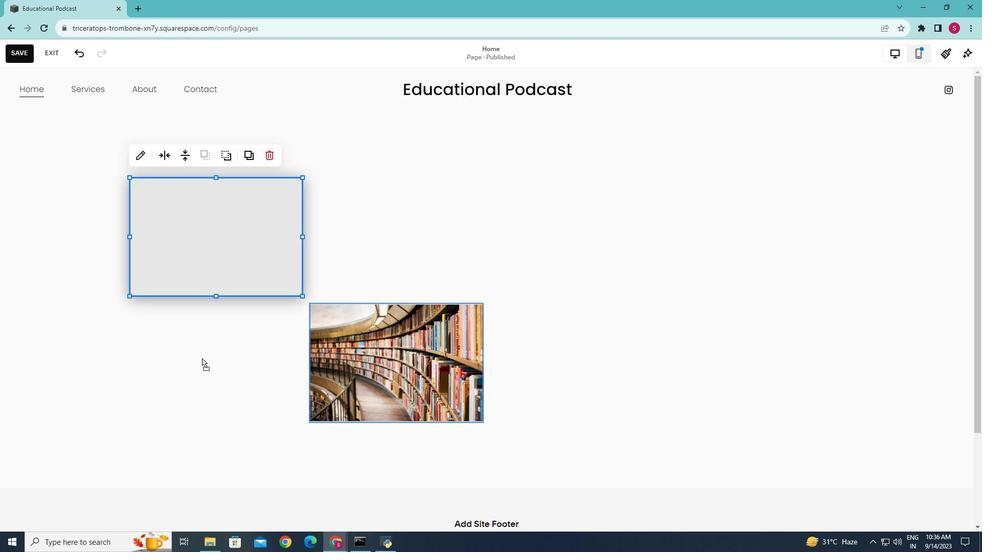 
Action: Mouse pressed left at (232, 252)
Screenshot: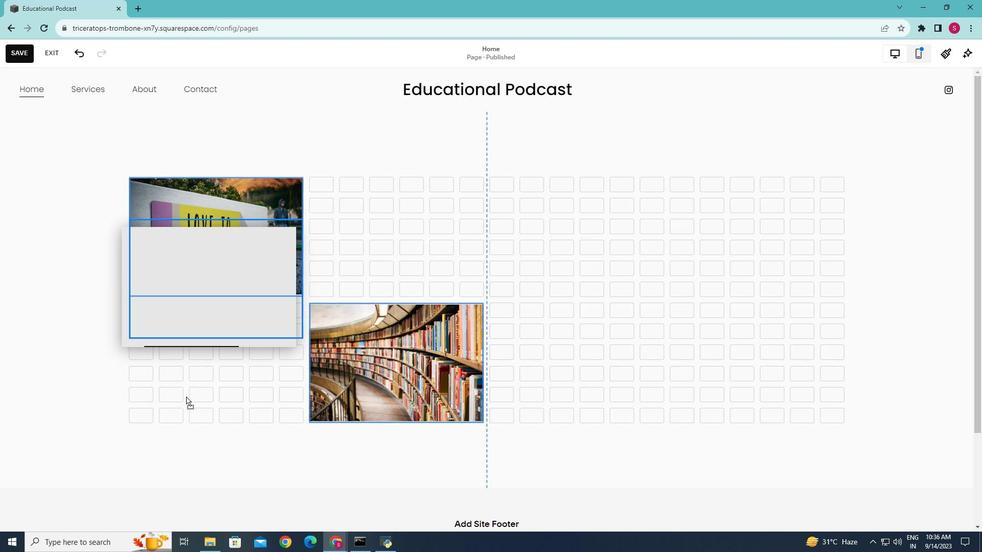 
Action: Mouse moved to (607, 278)
Screenshot: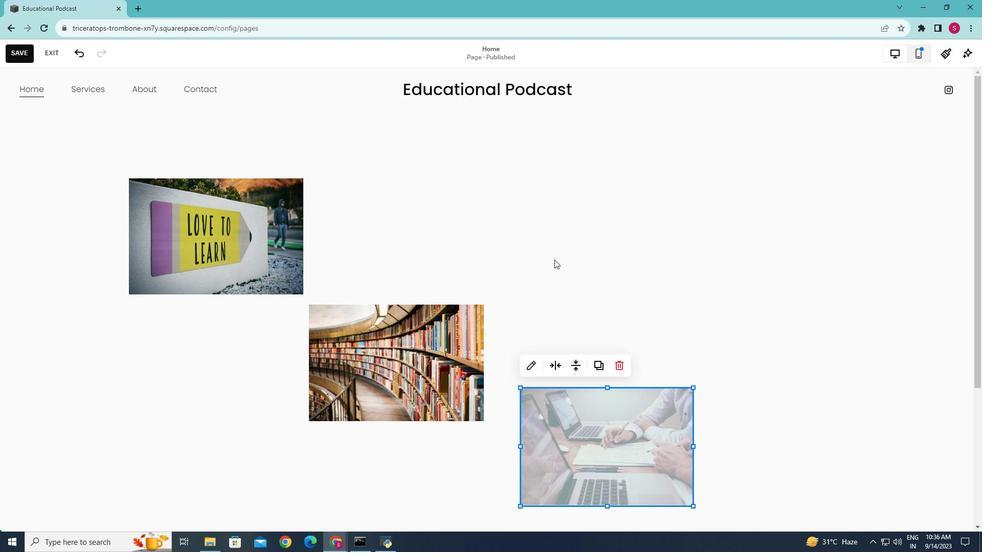 
Action: Mouse pressed left at (607, 278)
Screenshot: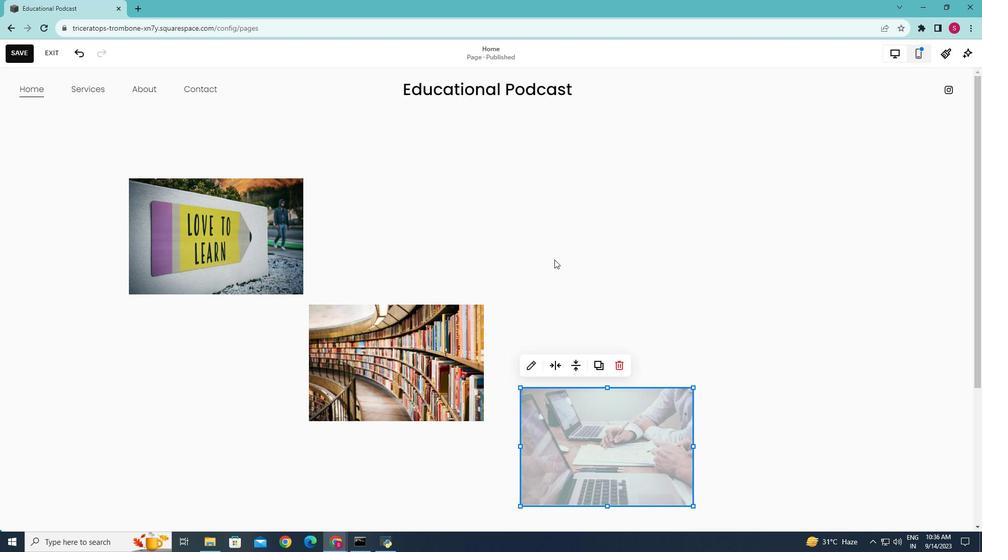 
Action: Mouse moved to (77, 142)
Screenshot: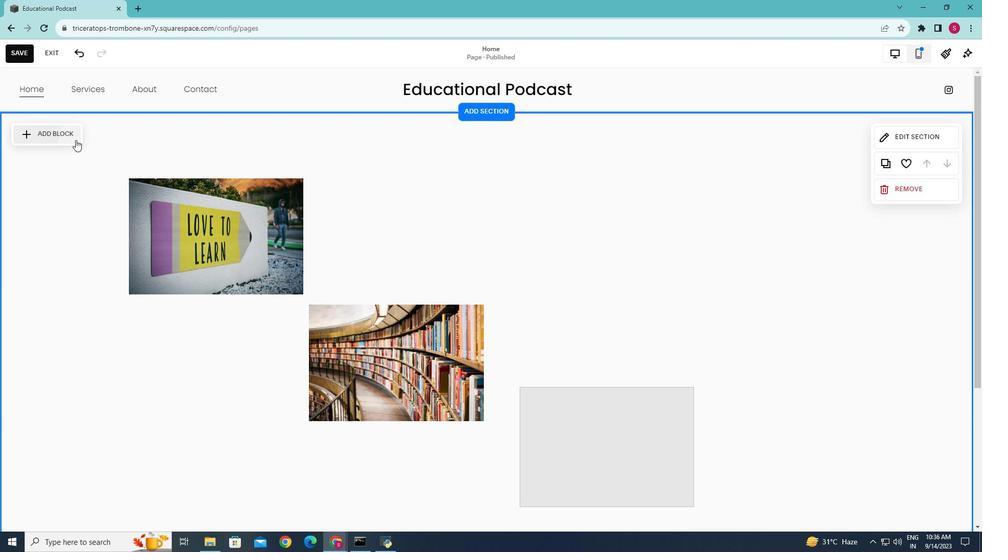 
Action: Mouse pressed left at (77, 142)
Screenshot: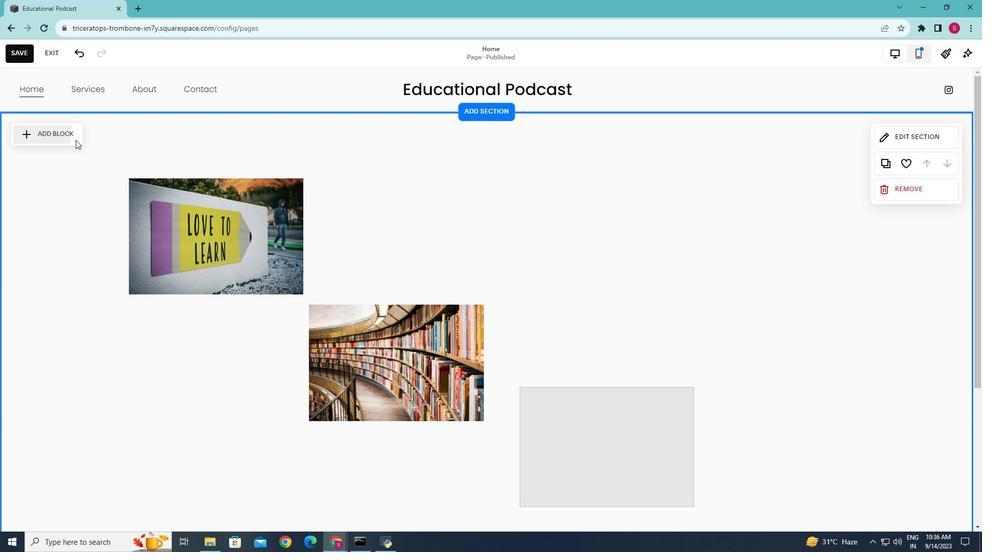 
Action: Mouse moved to (133, 203)
Screenshot: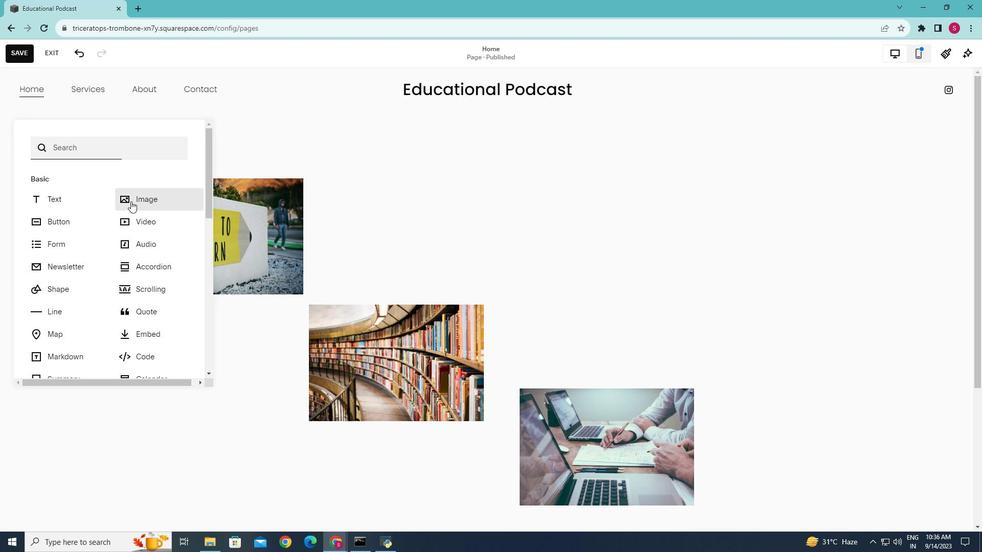 
Action: Mouse pressed left at (133, 203)
Screenshot: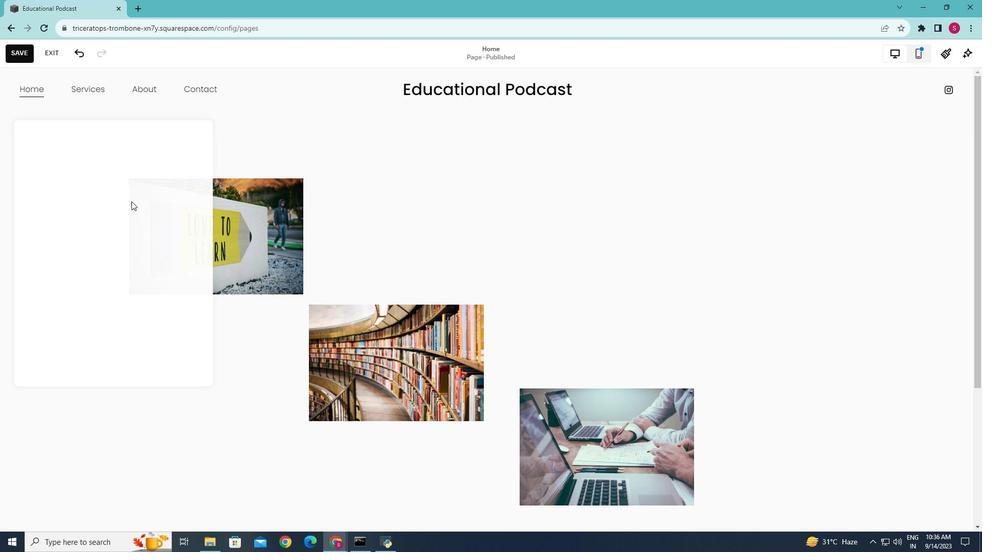
Action: Mouse moved to (223, 235)
Screenshot: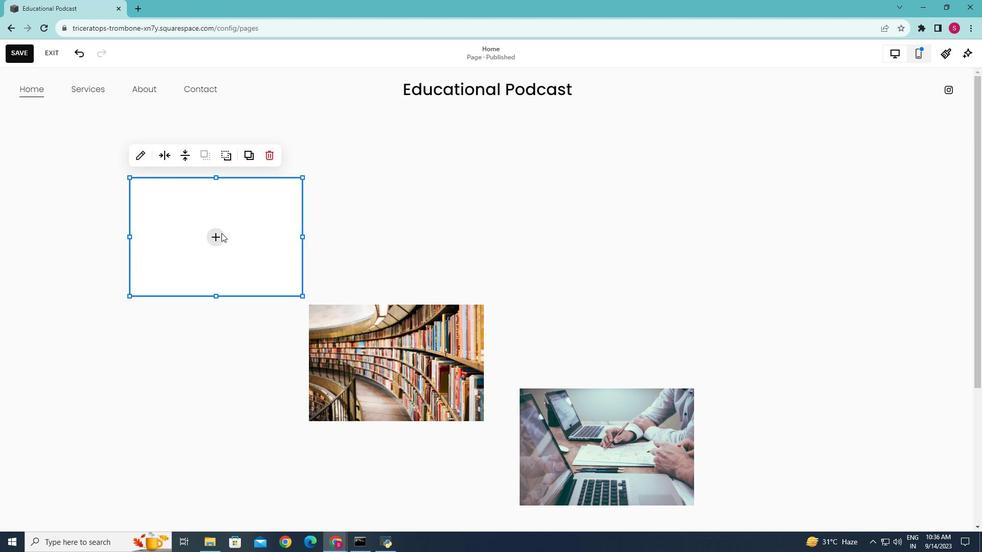 
Action: Mouse pressed left at (223, 235)
Screenshot: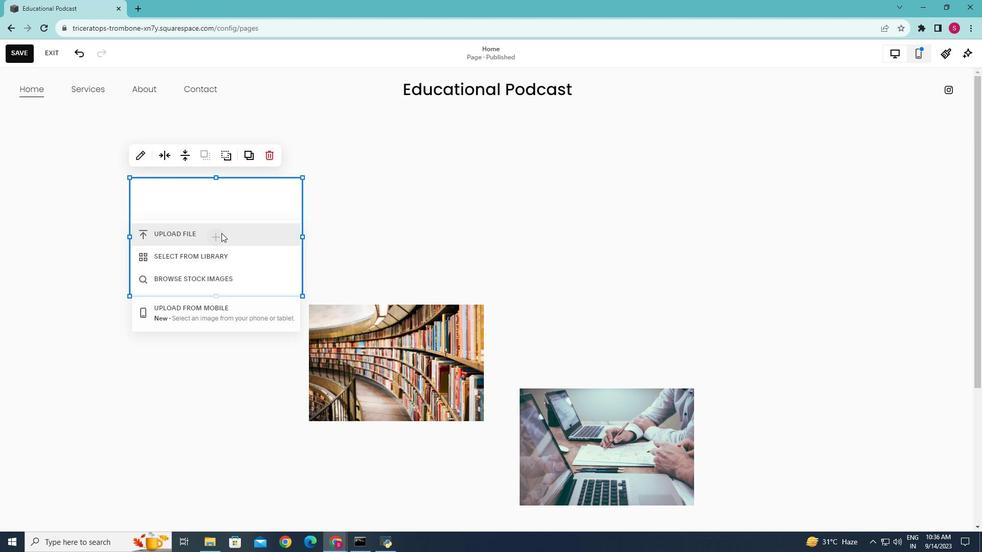 
Action: Mouse moved to (216, 274)
Screenshot: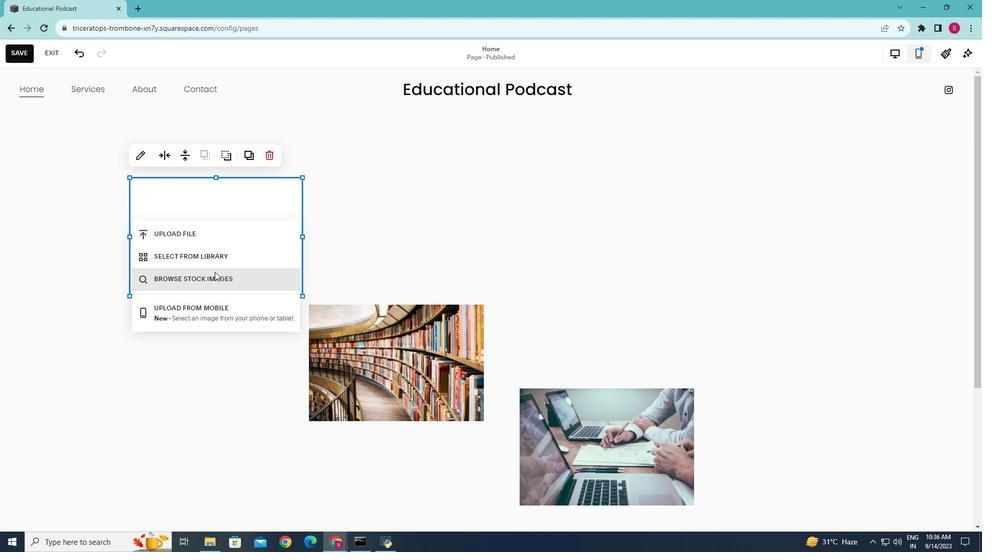 
Action: Mouse pressed left at (216, 274)
Screenshot: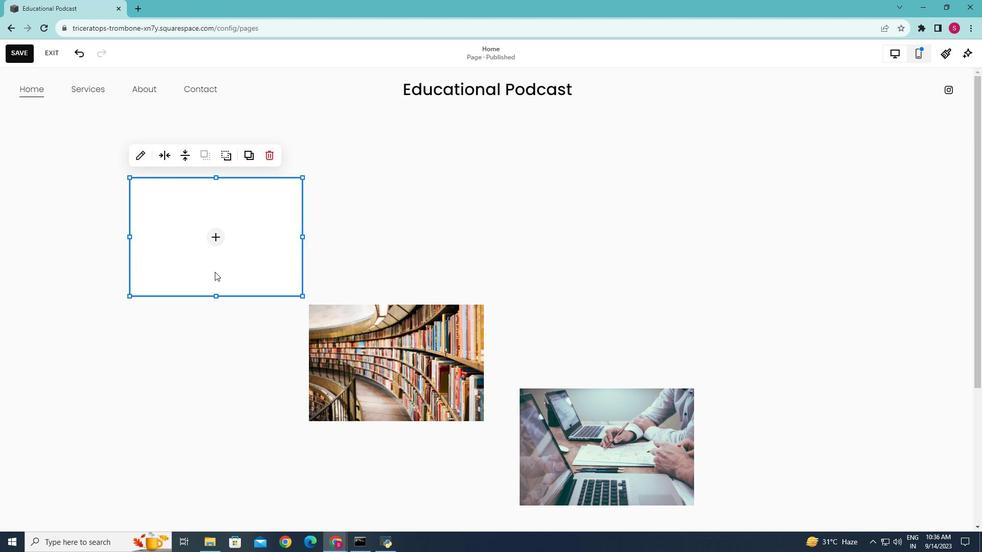
Action: Mouse moved to (362, 180)
Screenshot: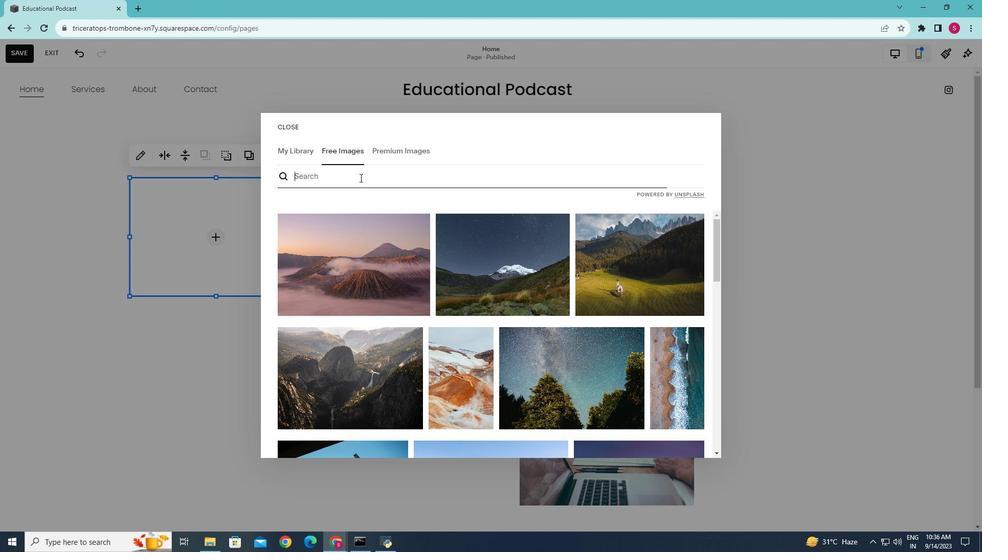 
Action: Mouse pressed left at (362, 180)
Screenshot: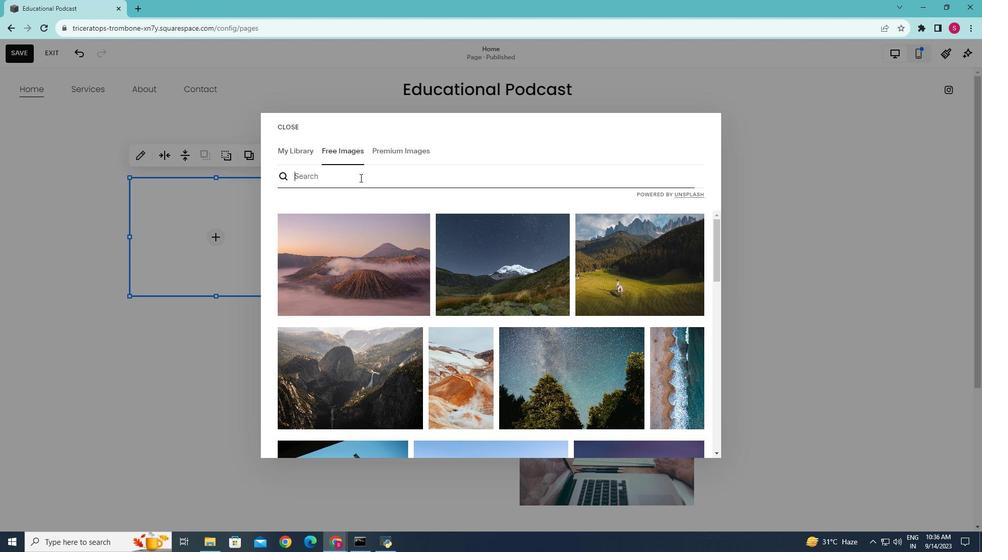 
Action: Key pressed edu
Screenshot: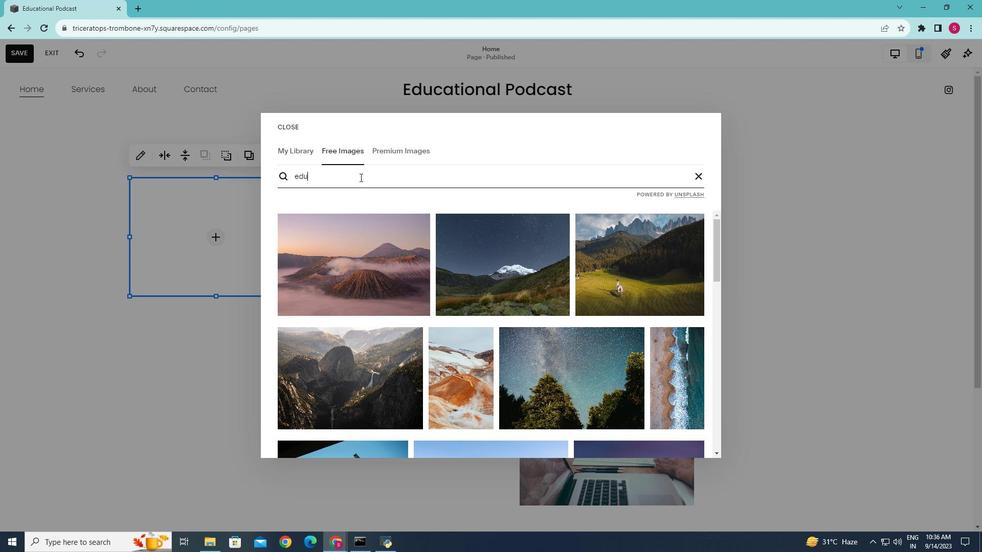 
Action: Mouse moved to (362, 179)
Screenshot: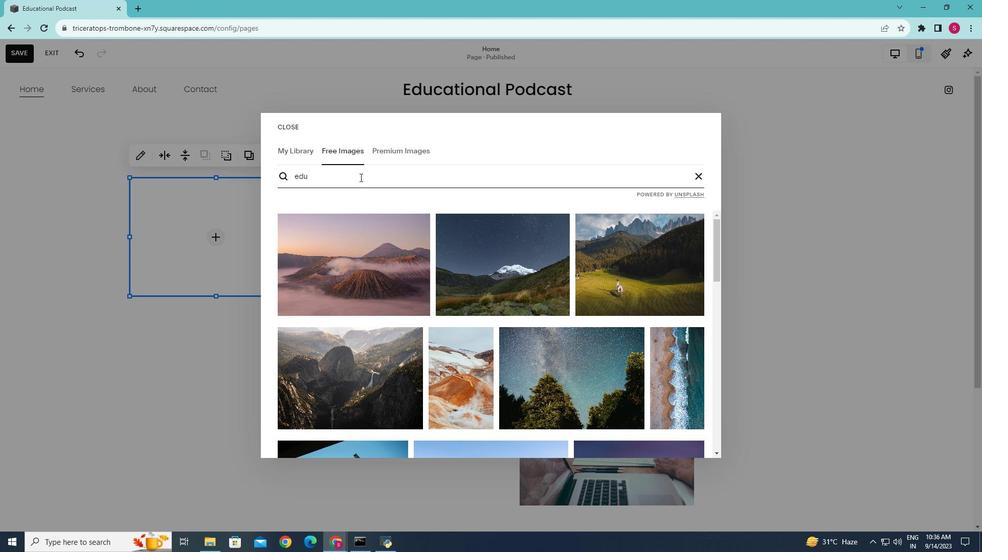 
Action: Key pressed cation<Key.enter>
Screenshot: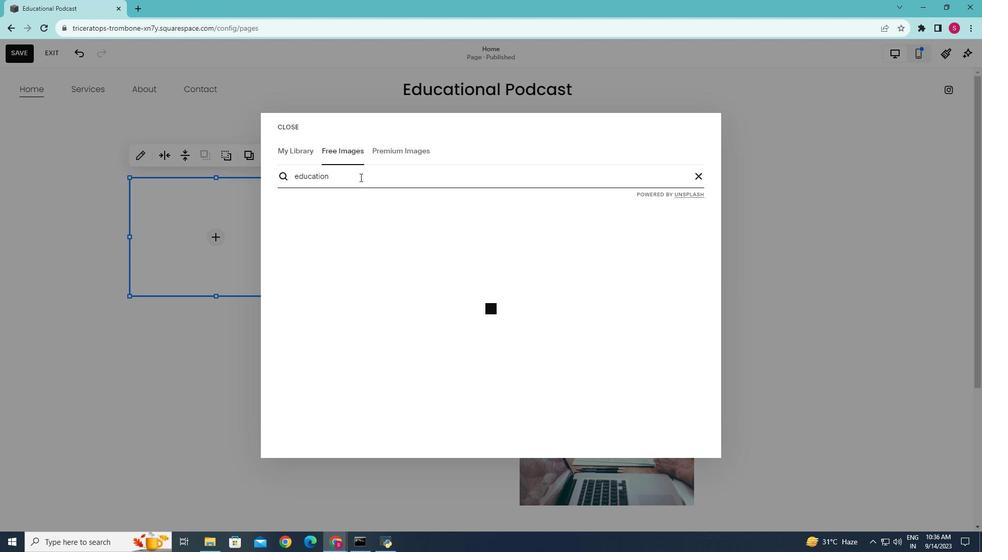 
Action: Mouse moved to (532, 293)
Screenshot: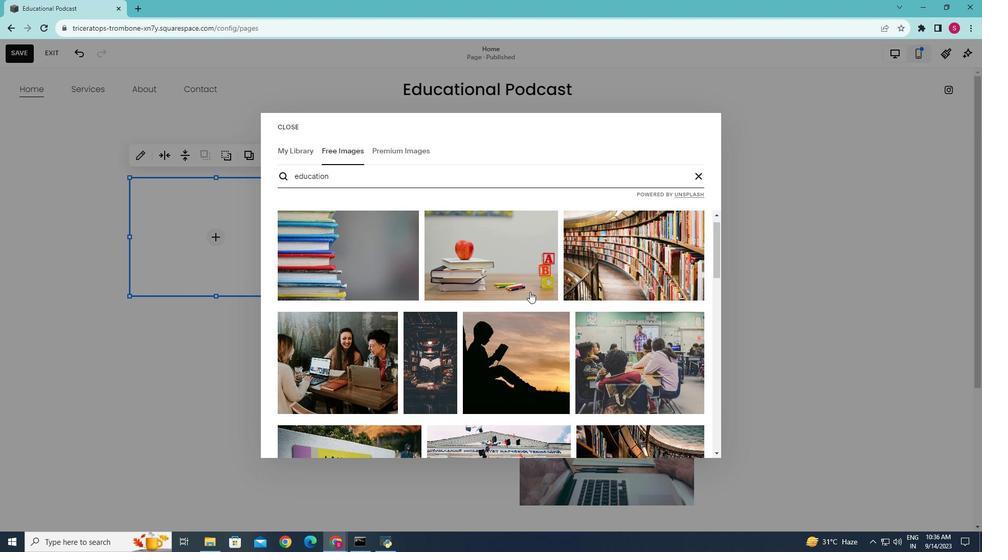 
Action: Mouse scrolled (532, 293) with delta (0, 0)
Screenshot: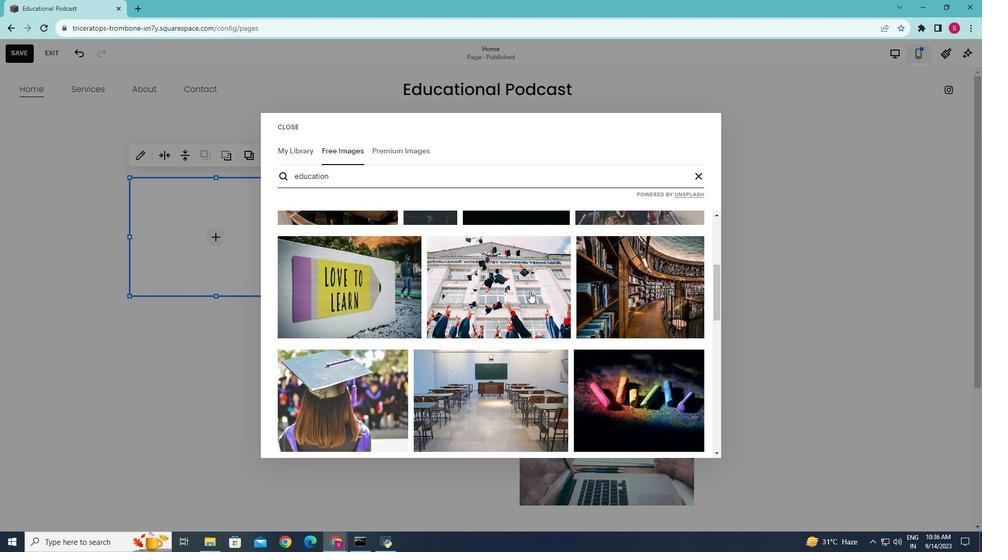
Action: Mouse scrolled (532, 293) with delta (0, 0)
Screenshot: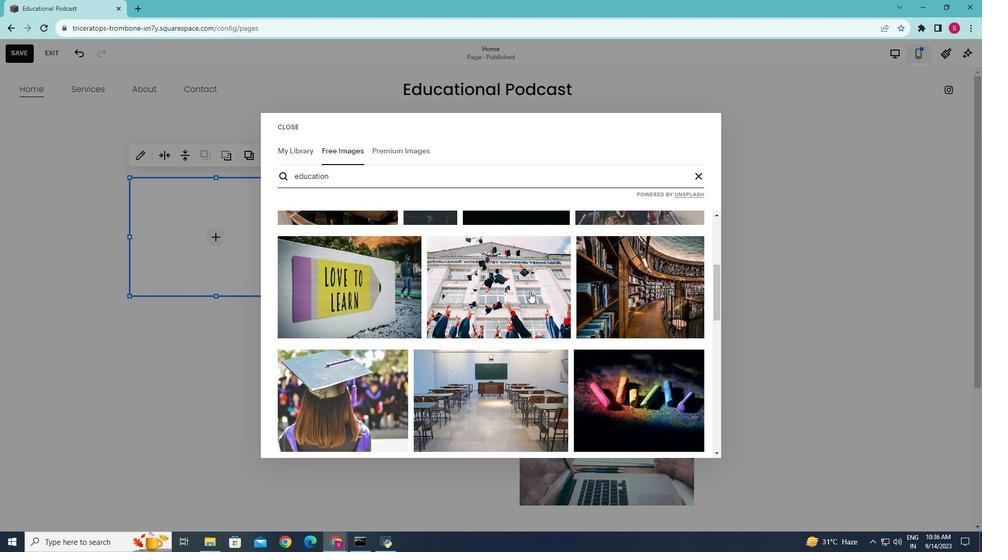 
Action: Mouse moved to (532, 294)
Screenshot: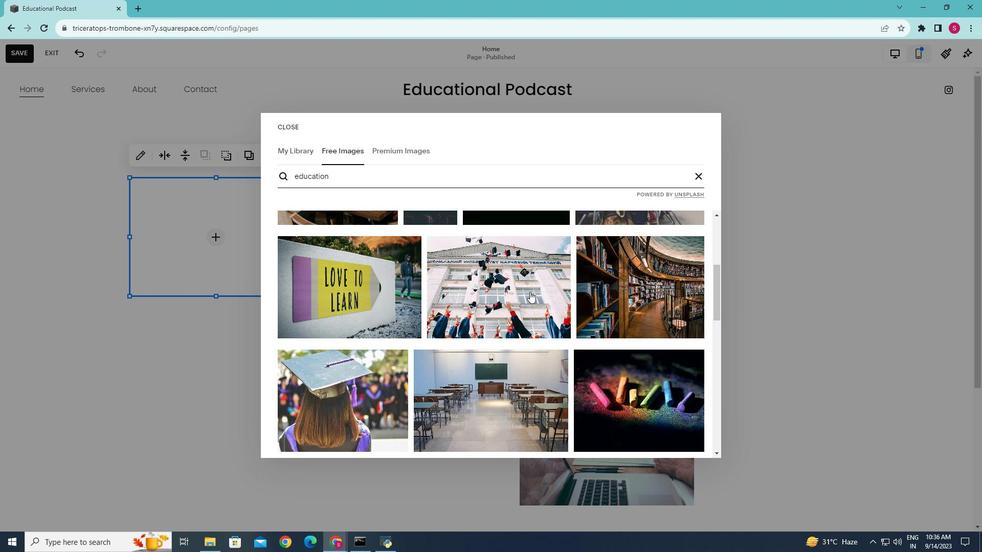 
Action: Mouse scrolled (532, 293) with delta (0, 0)
Screenshot: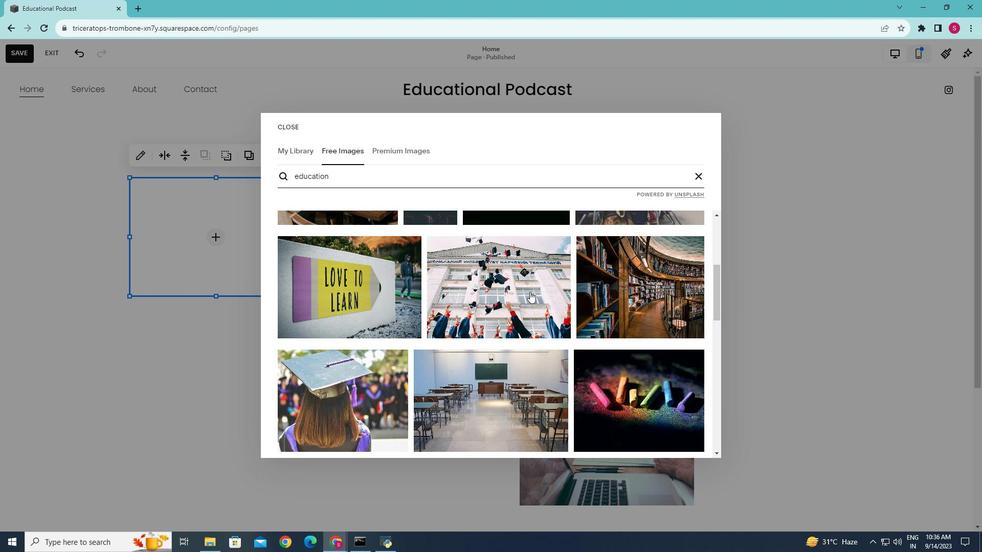 
Action: Mouse scrolled (532, 293) with delta (0, 0)
Screenshot: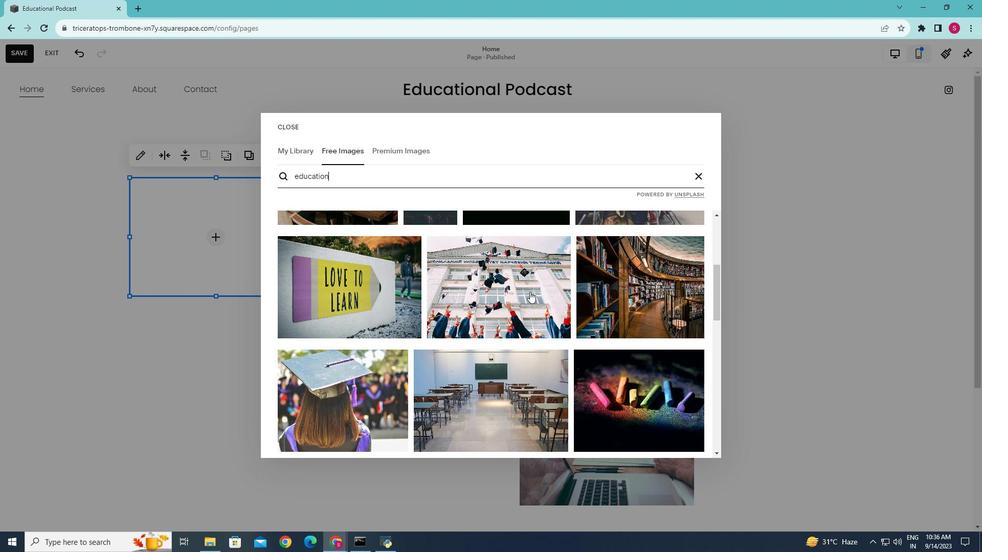 
Action: Mouse scrolled (532, 293) with delta (0, 0)
Screenshot: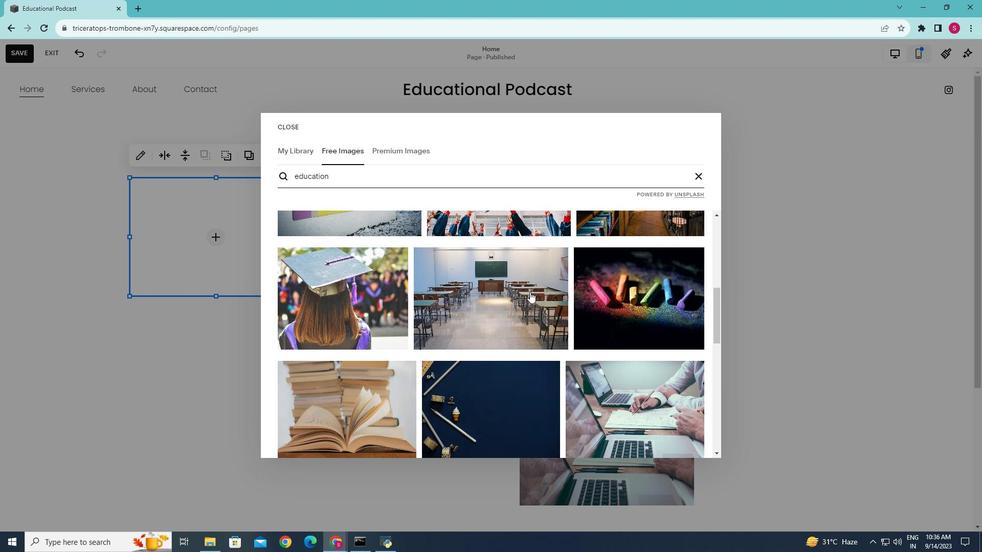 
Action: Mouse scrolled (532, 293) with delta (0, 0)
Screenshot: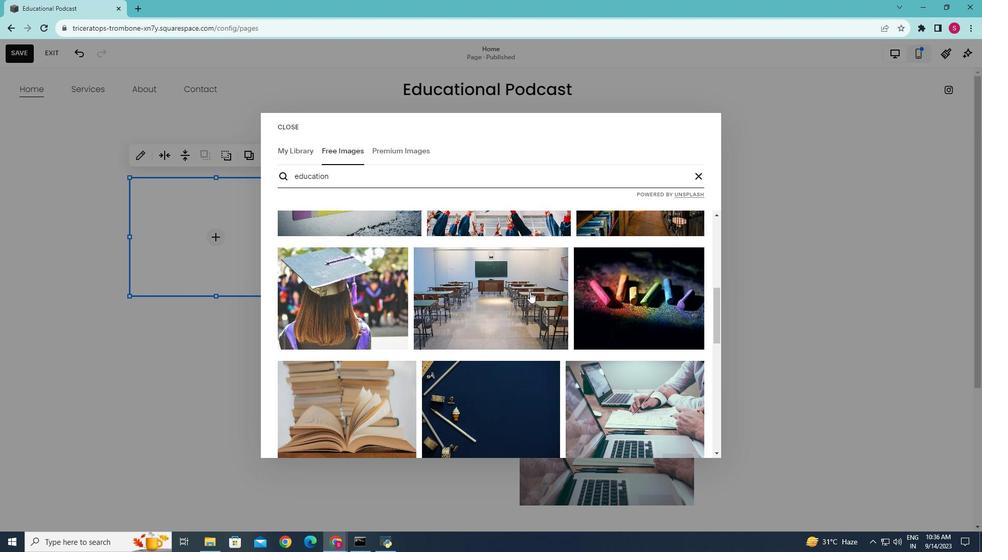 
Action: Mouse scrolled (532, 293) with delta (0, 0)
Screenshot: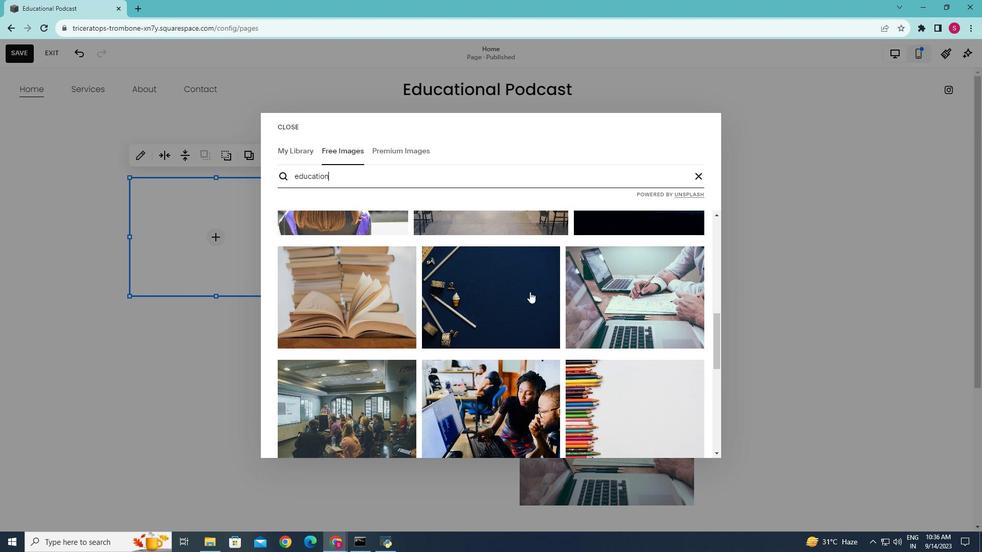 
Action: Mouse scrolled (532, 293) with delta (0, 0)
Screenshot: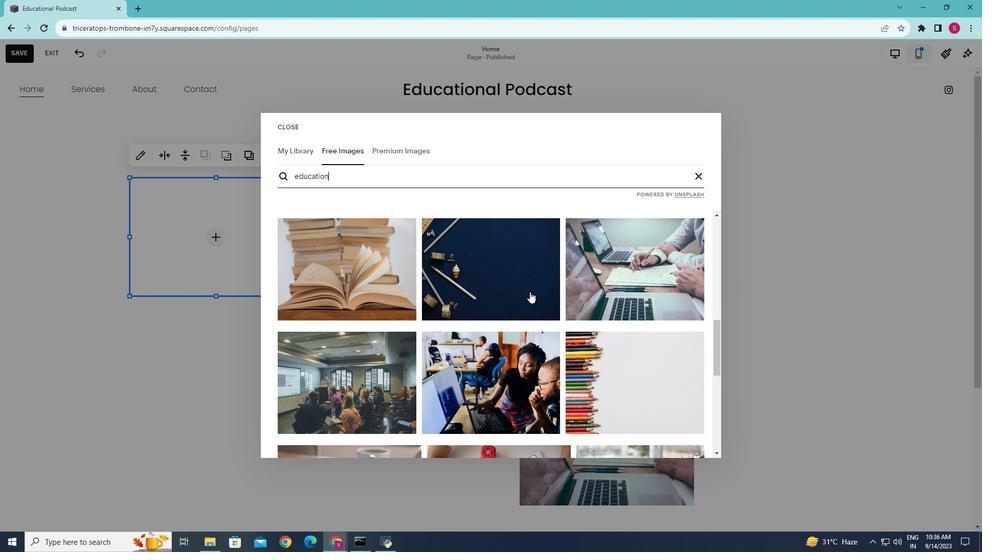 
Action: Mouse scrolled (532, 293) with delta (0, 0)
Screenshot: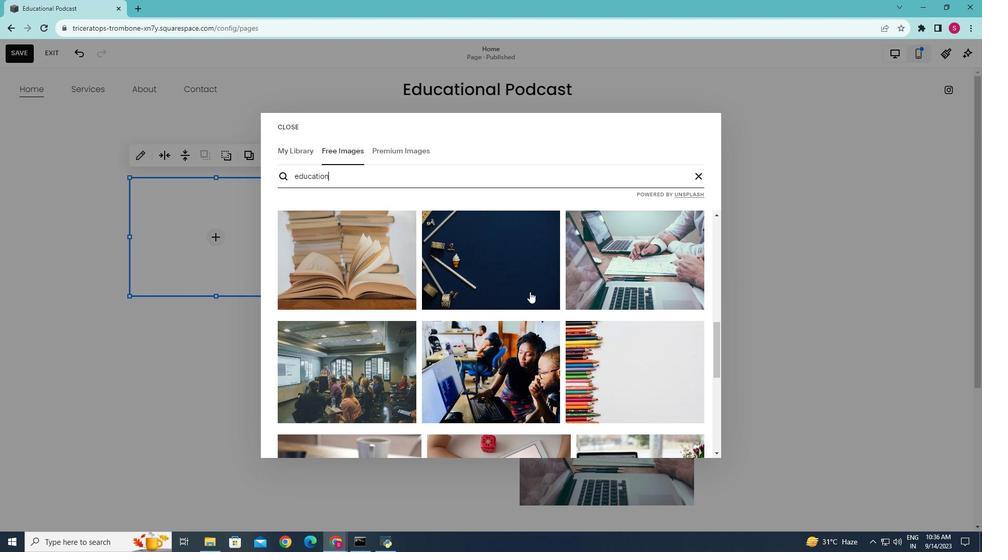
Action: Mouse scrolled (532, 293) with delta (0, 0)
Screenshot: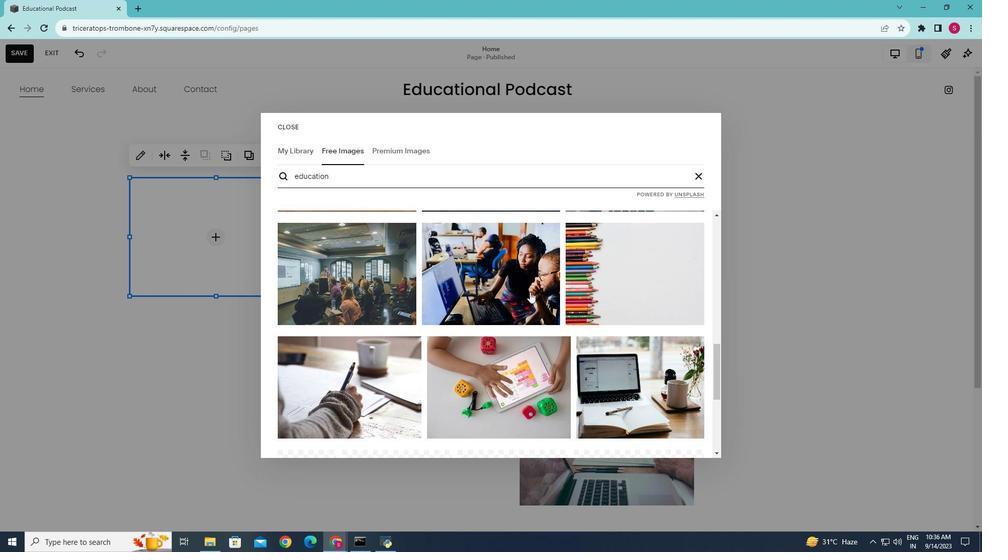 
Action: Mouse scrolled (532, 293) with delta (0, 0)
Screenshot: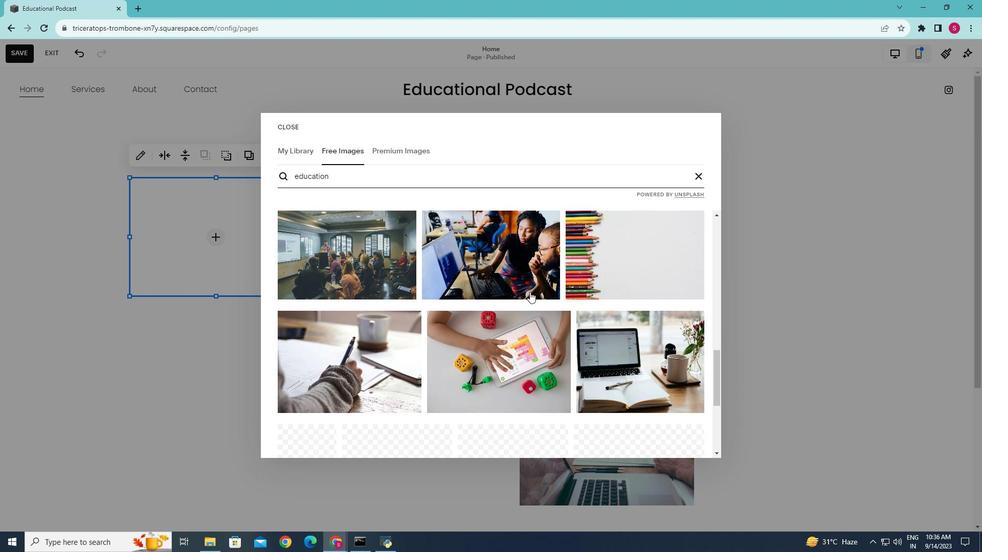 
Action: Mouse scrolled (532, 293) with delta (0, 0)
Screenshot: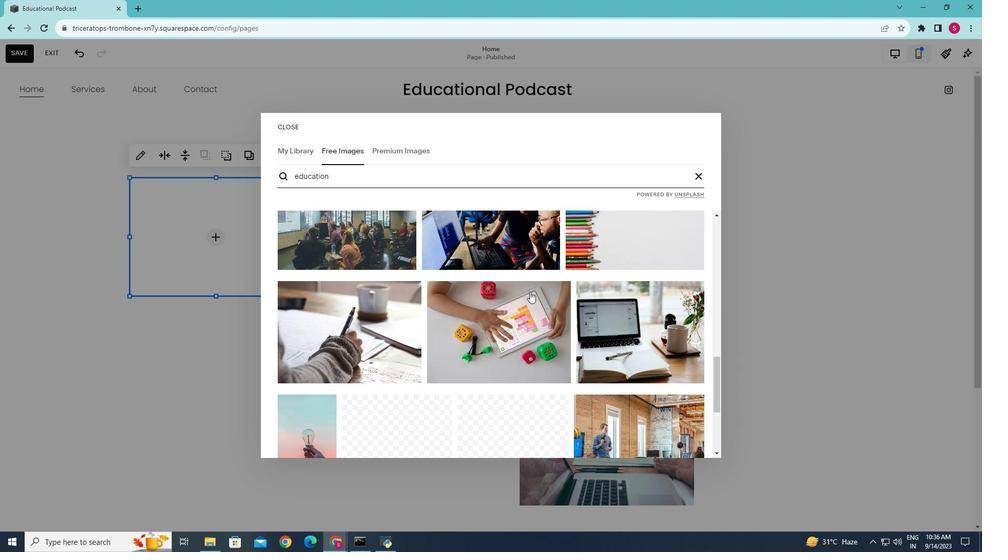 
Action: Mouse scrolled (532, 293) with delta (0, 0)
Screenshot: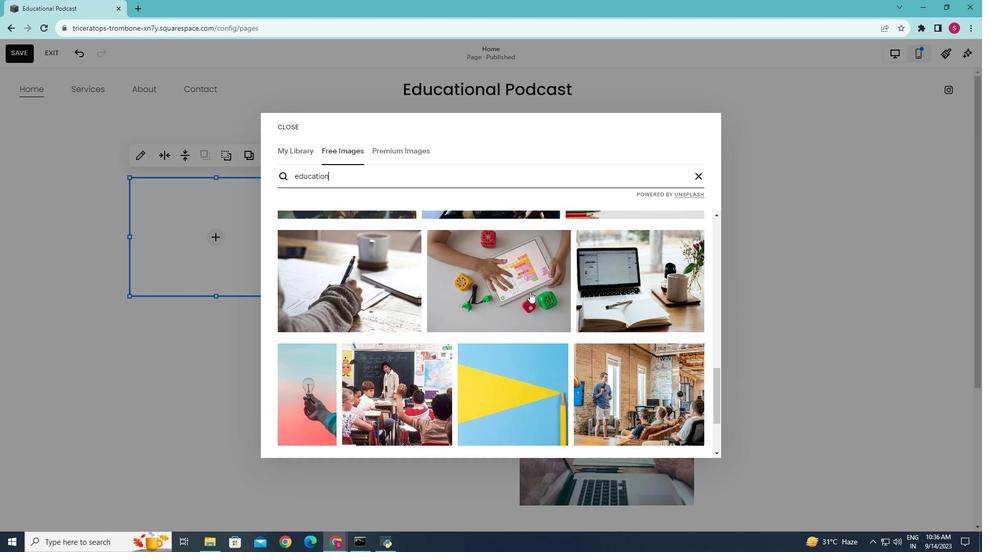 
Action: Mouse scrolled (532, 293) with delta (0, 0)
Screenshot: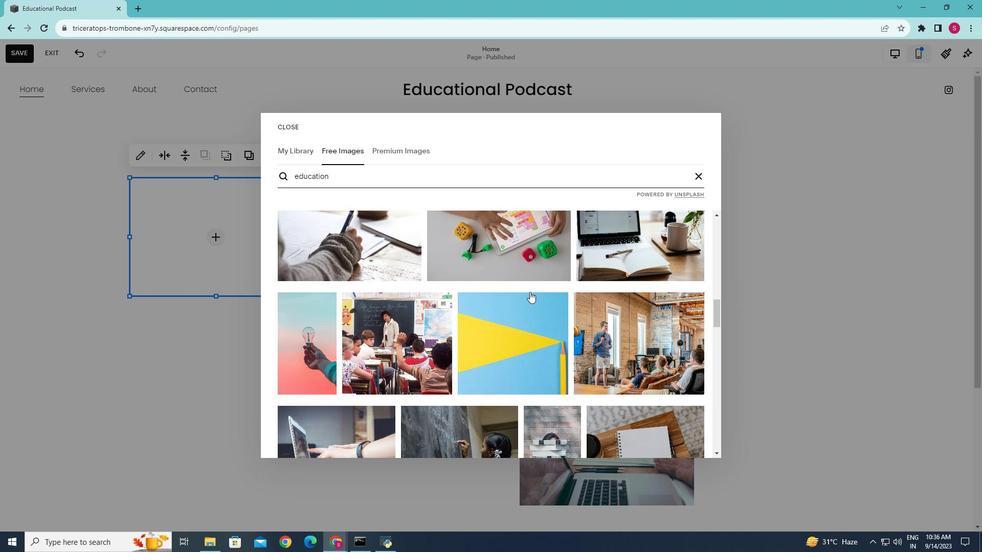 
Action: Mouse scrolled (532, 293) with delta (0, 0)
Screenshot: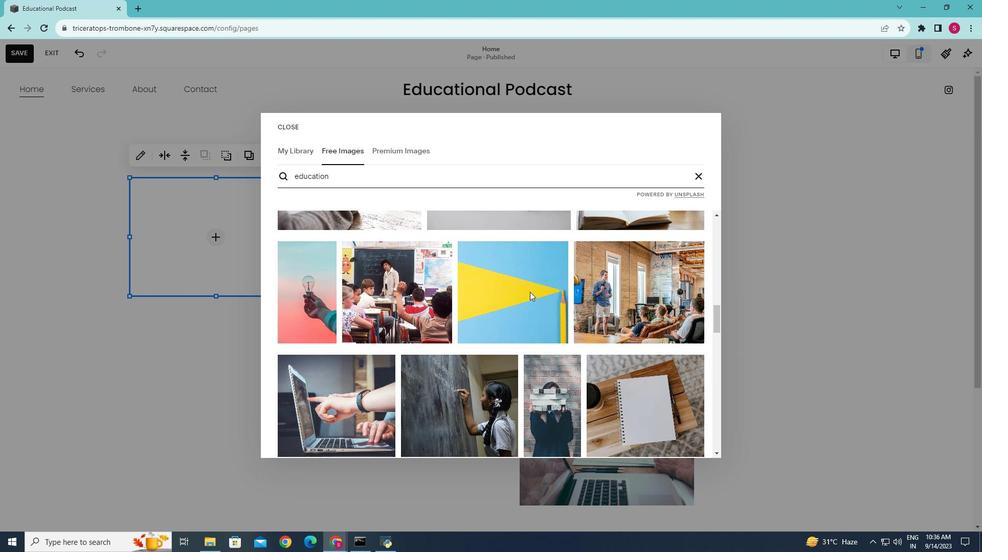 
Action: Mouse scrolled (532, 293) with delta (0, 0)
Screenshot: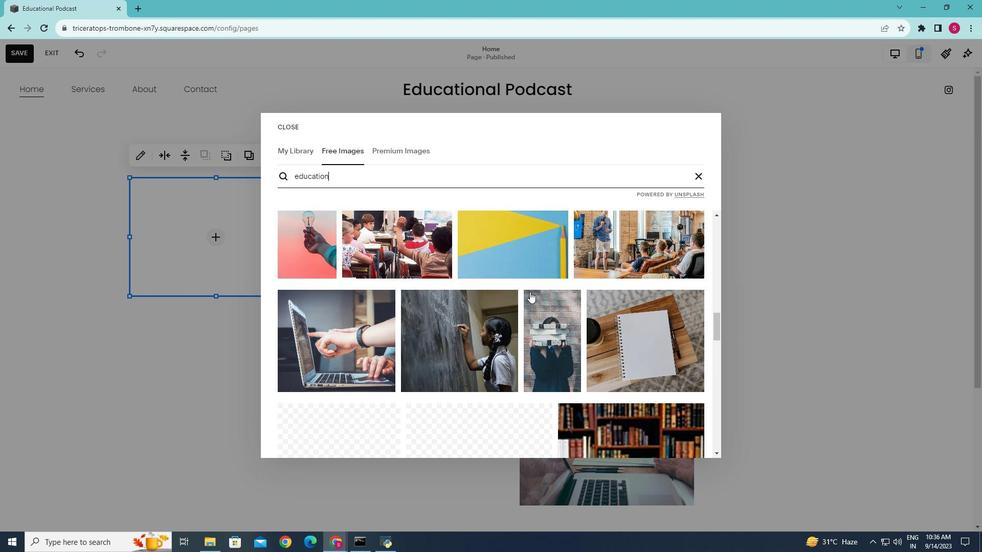 
Action: Mouse scrolled (532, 293) with delta (0, 0)
Screenshot: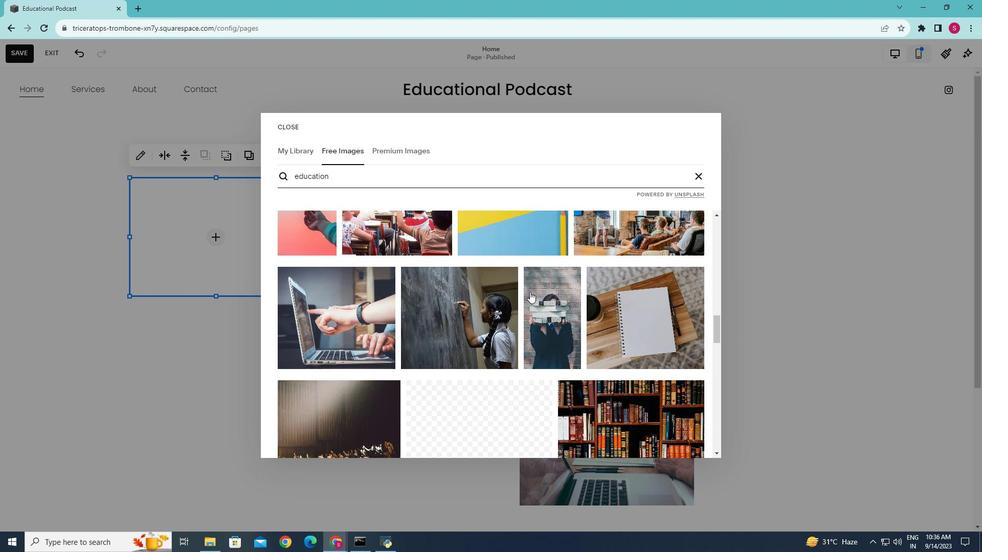 
Action: Mouse scrolled (532, 293) with delta (0, 0)
Screenshot: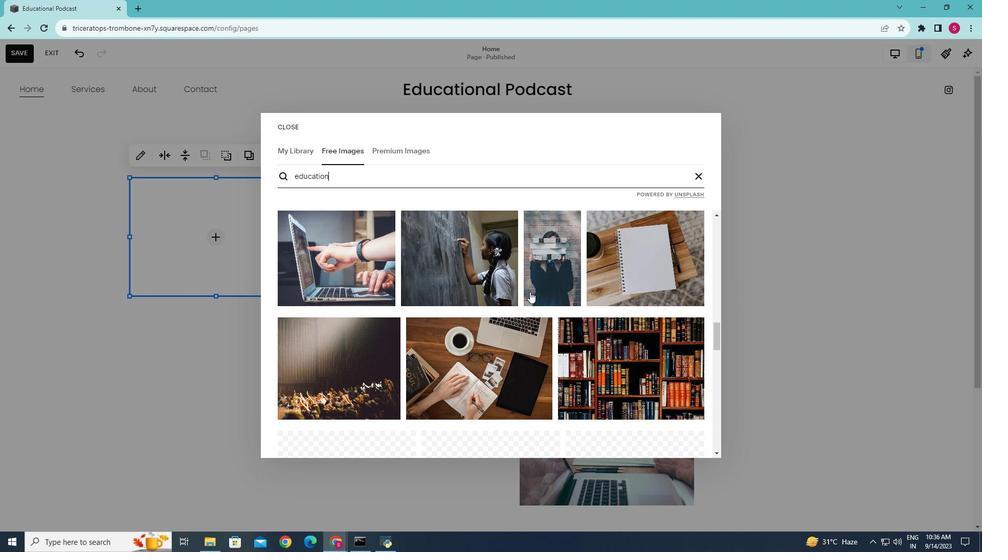 
Action: Mouse scrolled (532, 293) with delta (0, 0)
Screenshot: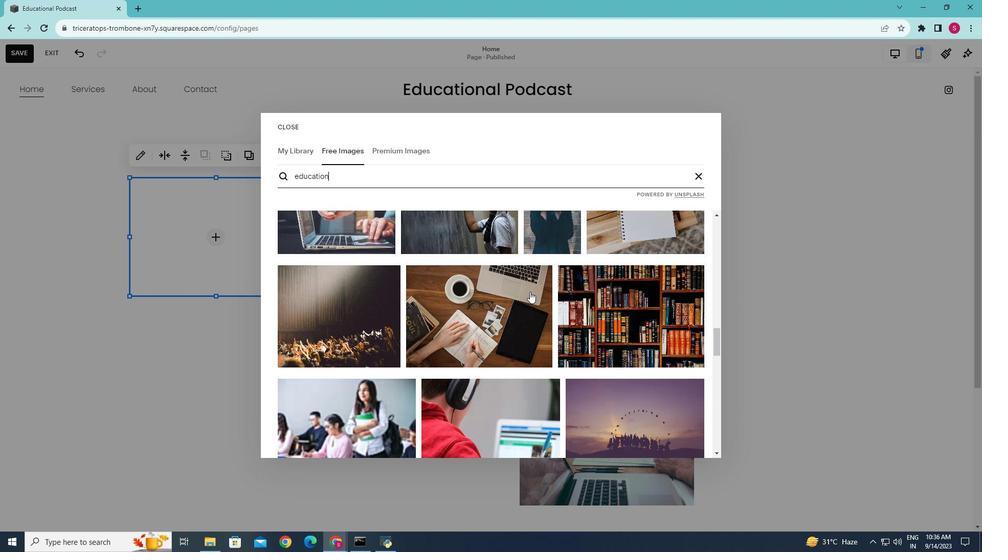 
Action: Mouse scrolled (532, 293) with delta (0, 0)
Screenshot: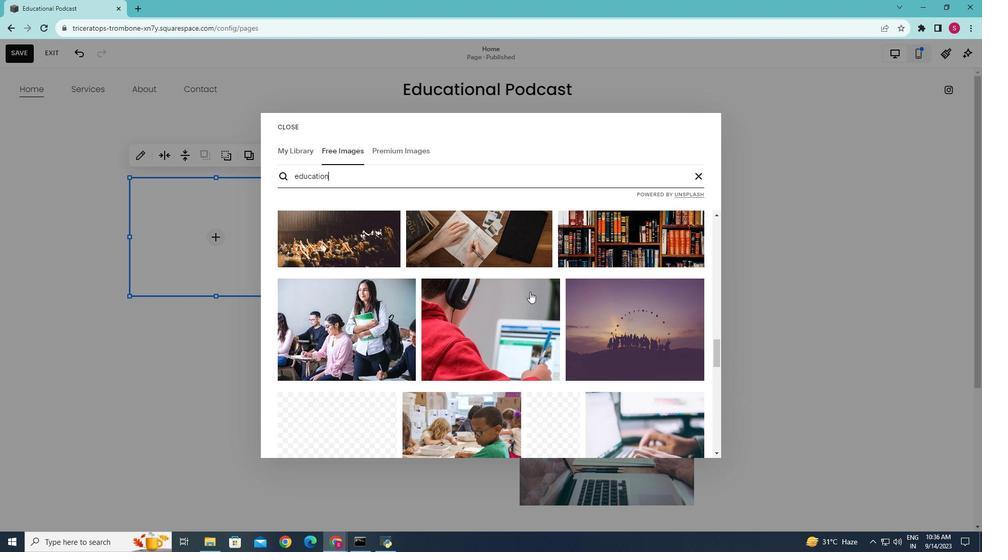 
Action: Mouse scrolled (532, 293) with delta (0, 0)
Screenshot: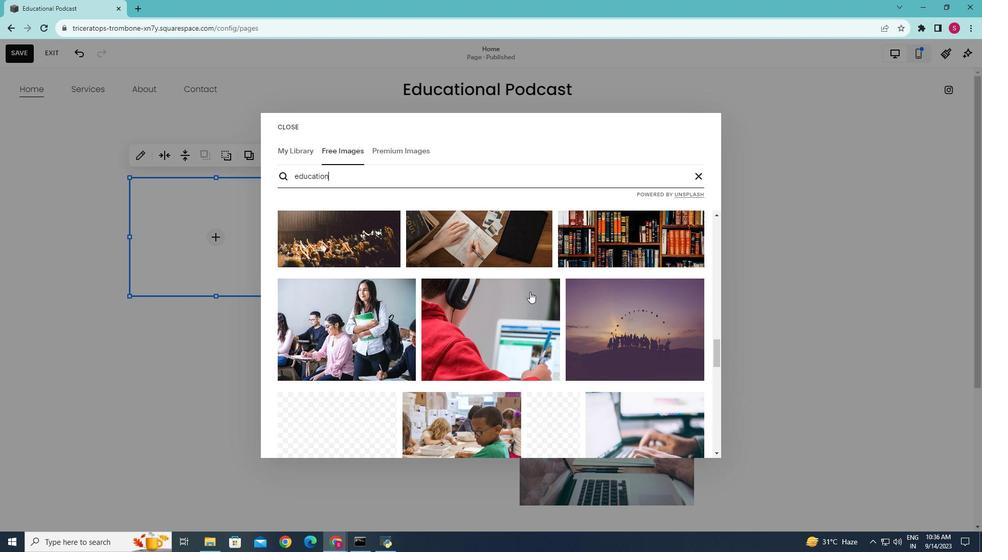 
Action: Mouse scrolled (532, 293) with delta (0, 0)
Screenshot: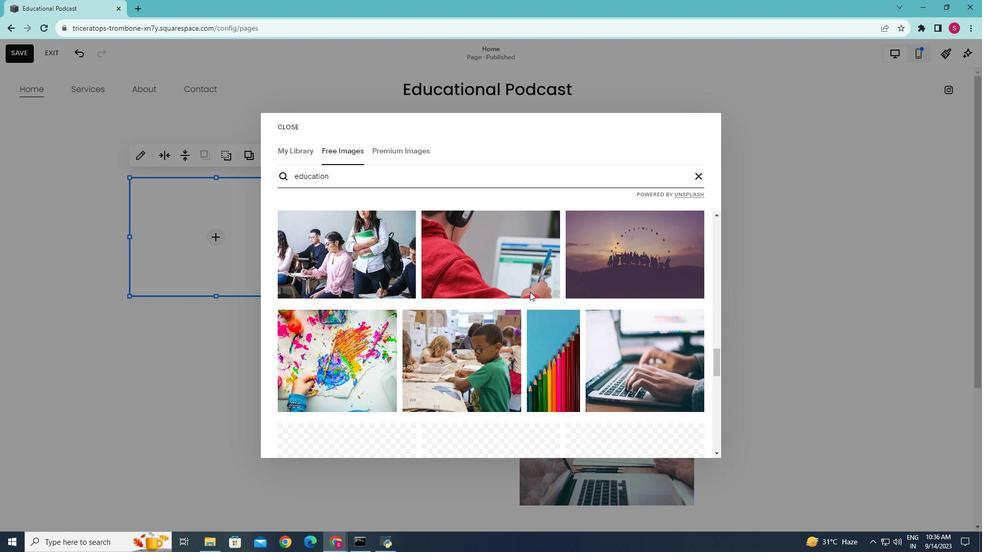 
Action: Mouse scrolled (532, 293) with delta (0, 0)
Screenshot: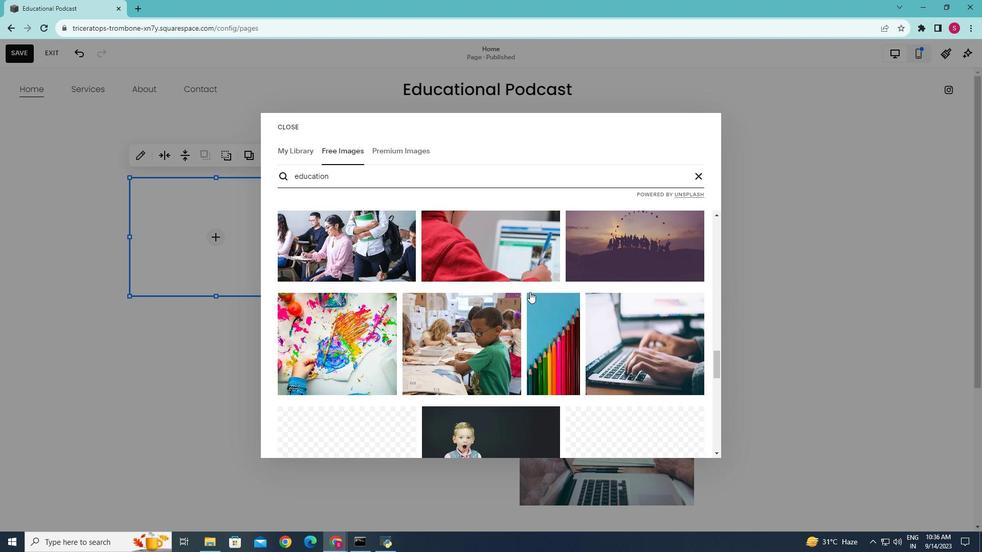
Action: Mouse scrolled (532, 293) with delta (0, 0)
Screenshot: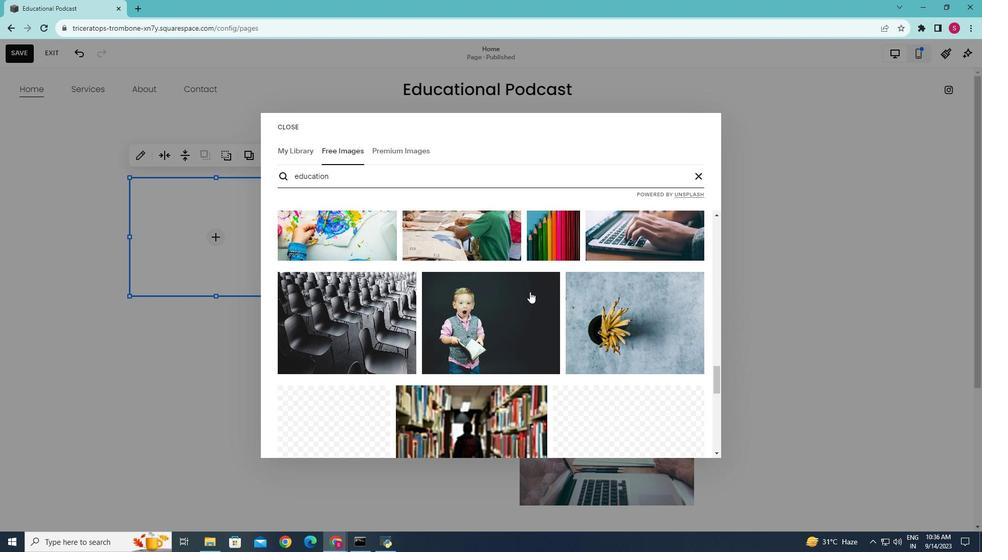 
Action: Mouse scrolled (532, 293) with delta (0, 0)
Screenshot: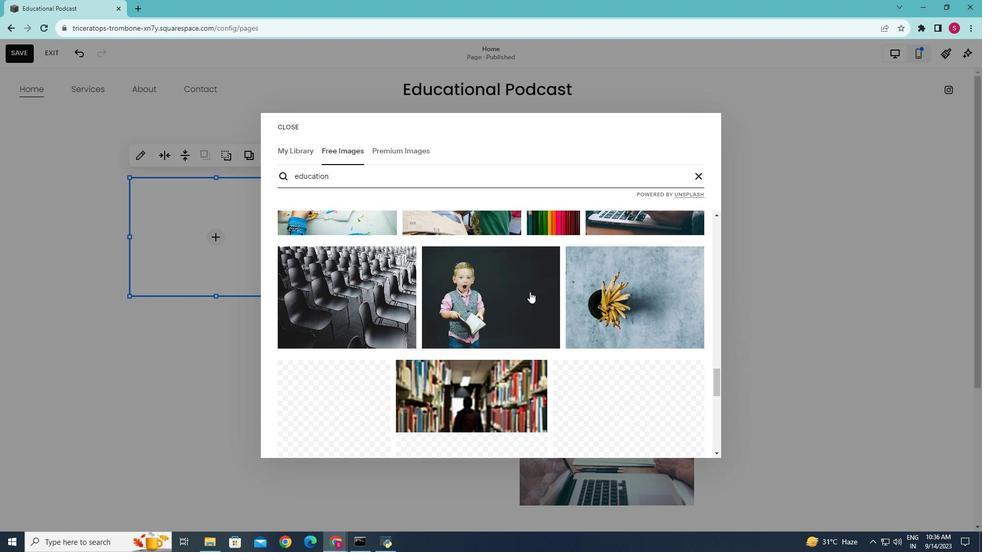
Action: Mouse scrolled (532, 293) with delta (0, 0)
Screenshot: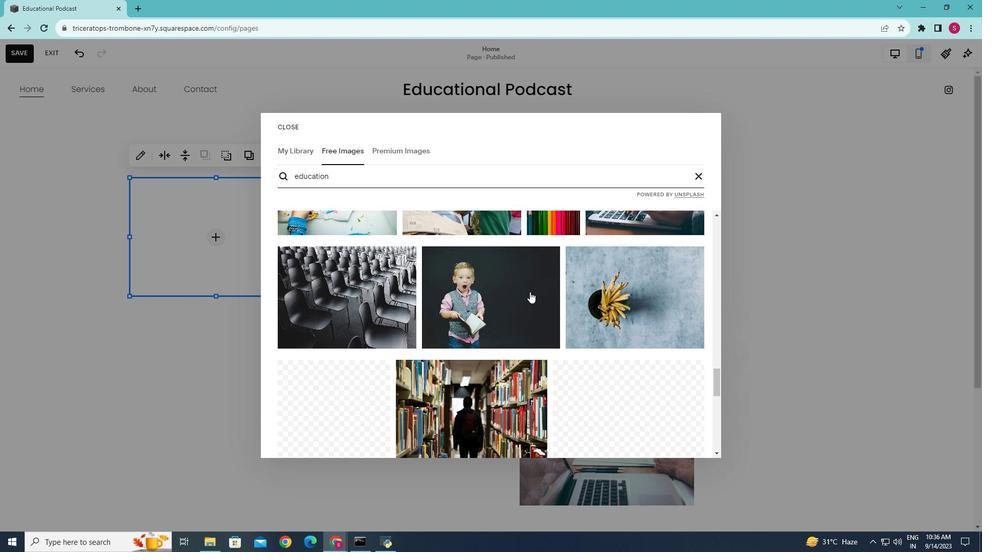 
Action: Mouse scrolled (532, 293) with delta (0, 0)
Screenshot: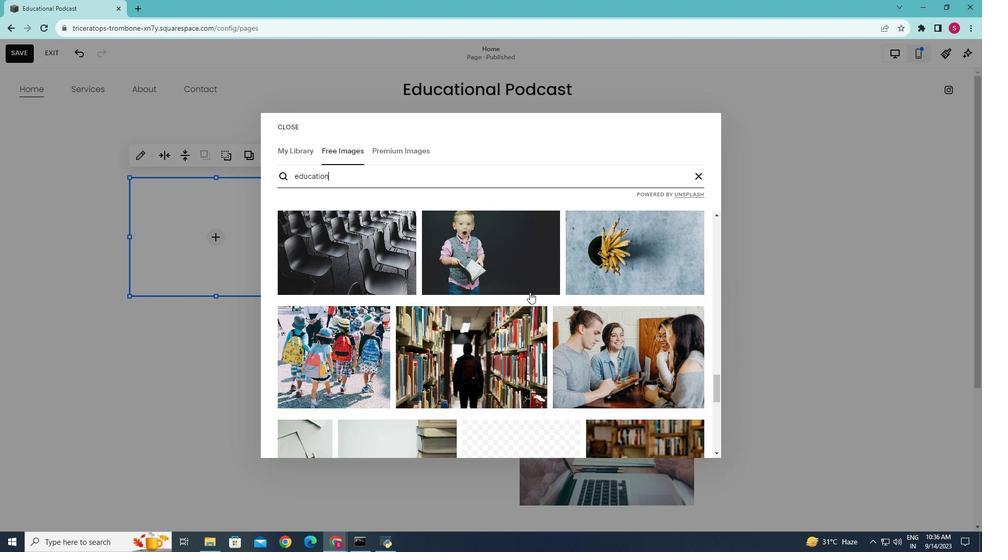
Action: Mouse moved to (532, 294)
Screenshot: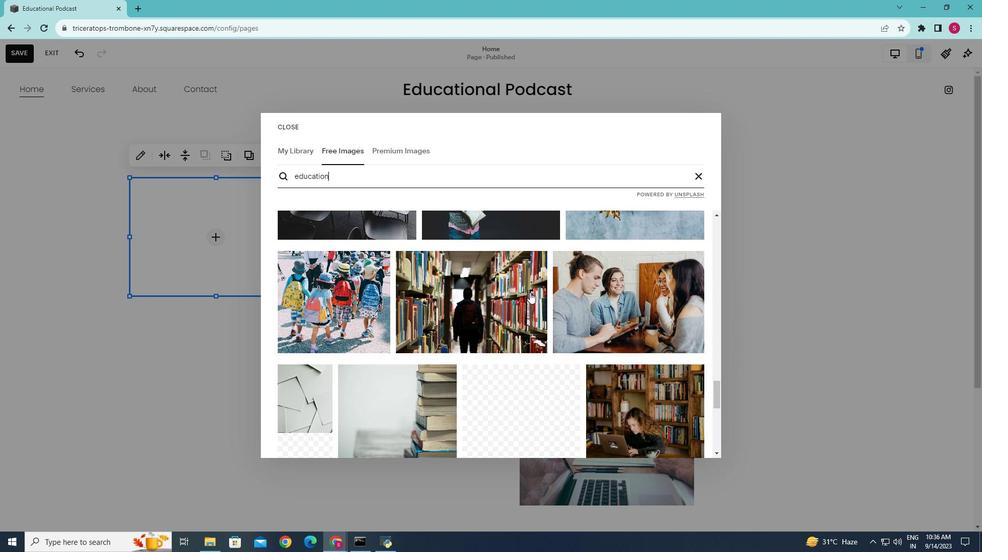 
Action: Mouse scrolled (532, 294) with delta (0, 0)
Screenshot: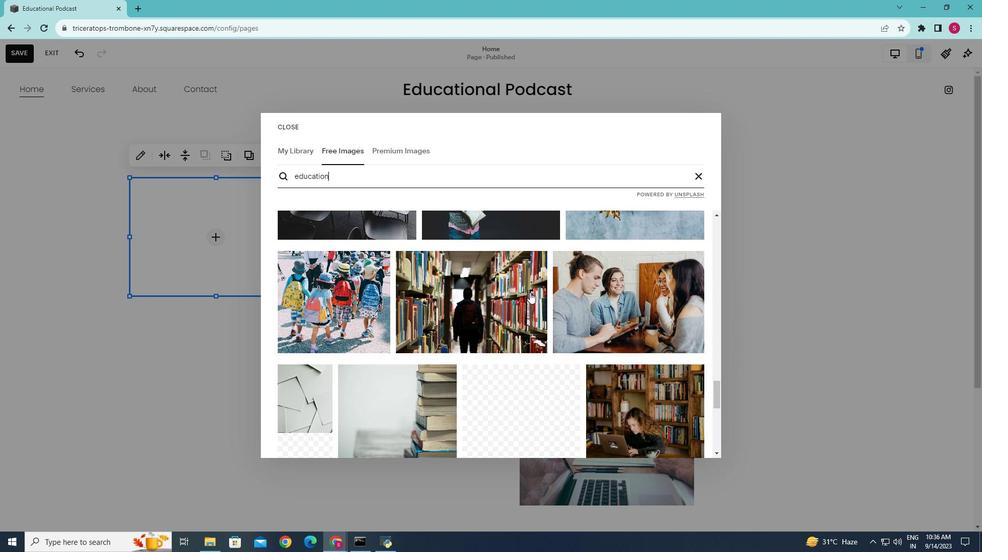 
Action: Mouse scrolled (532, 294) with delta (0, 0)
Screenshot: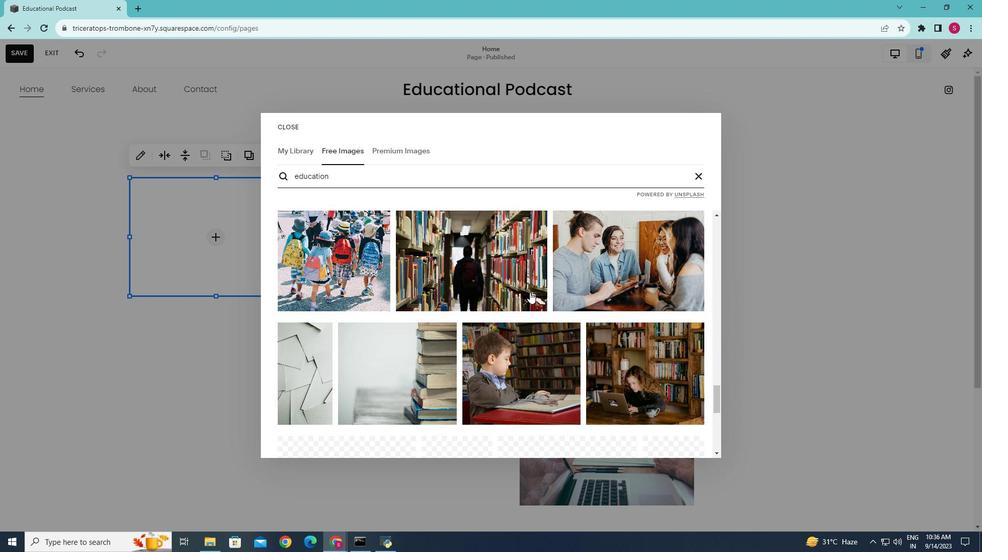 
Action: Mouse scrolled (532, 294) with delta (0, 0)
Screenshot: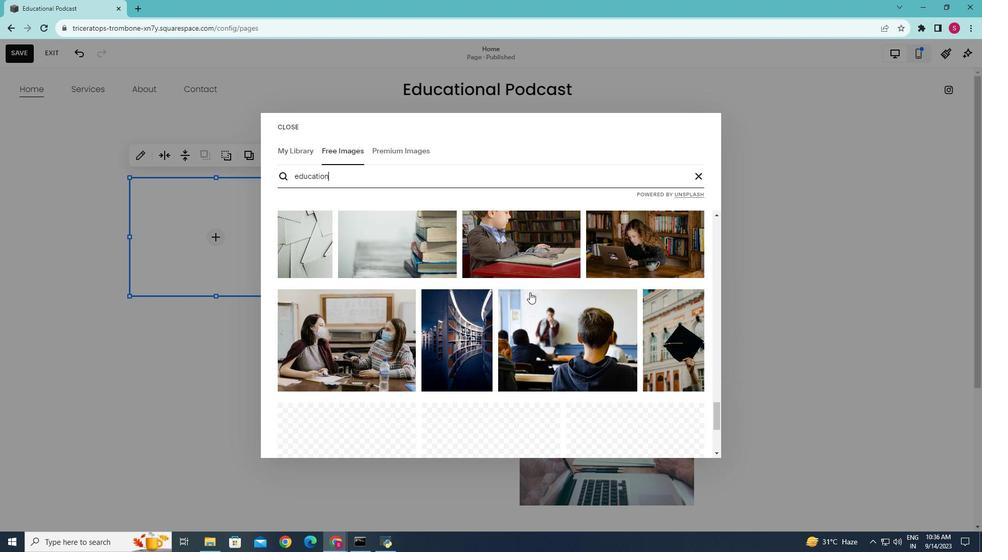 
Action: Mouse scrolled (532, 294) with delta (0, 0)
Screenshot: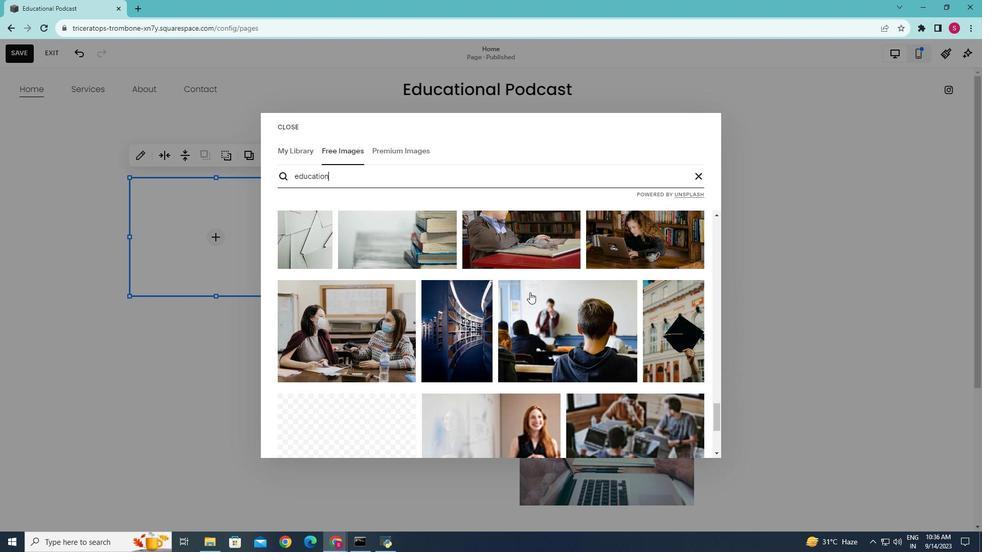 
Action: Mouse scrolled (532, 294) with delta (0, 0)
Screenshot: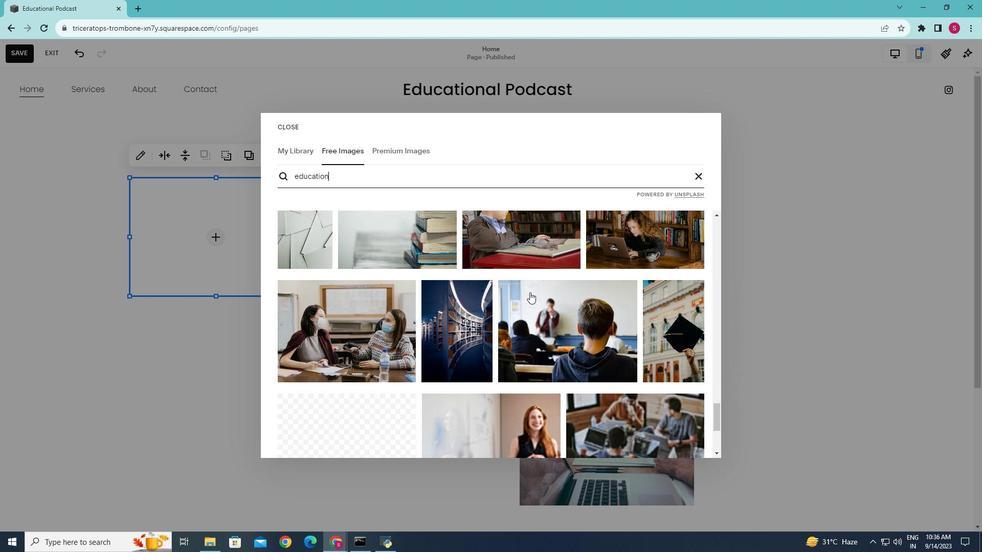
Action: Mouse scrolled (532, 294) with delta (0, 0)
Screenshot: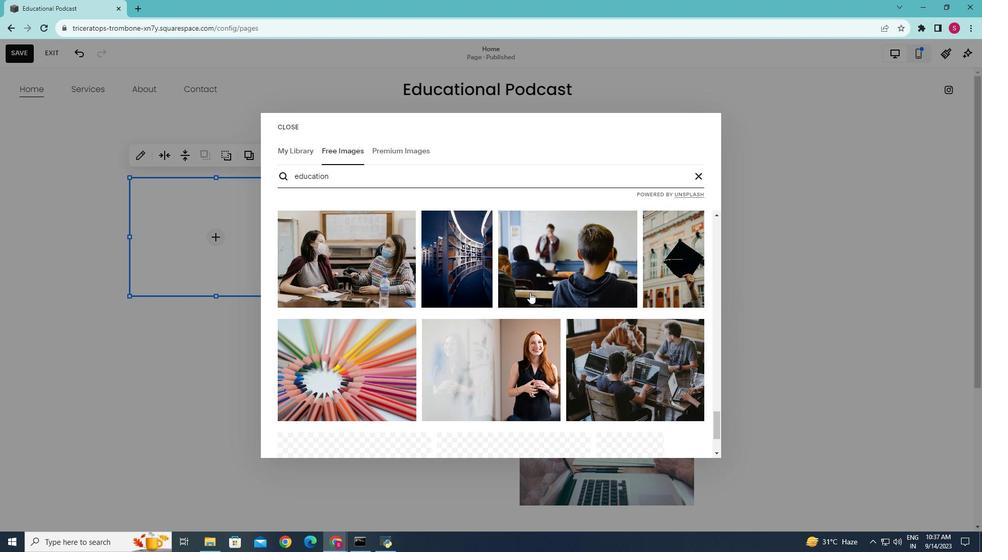 
Action: Mouse scrolled (532, 294) with delta (0, 0)
Screenshot: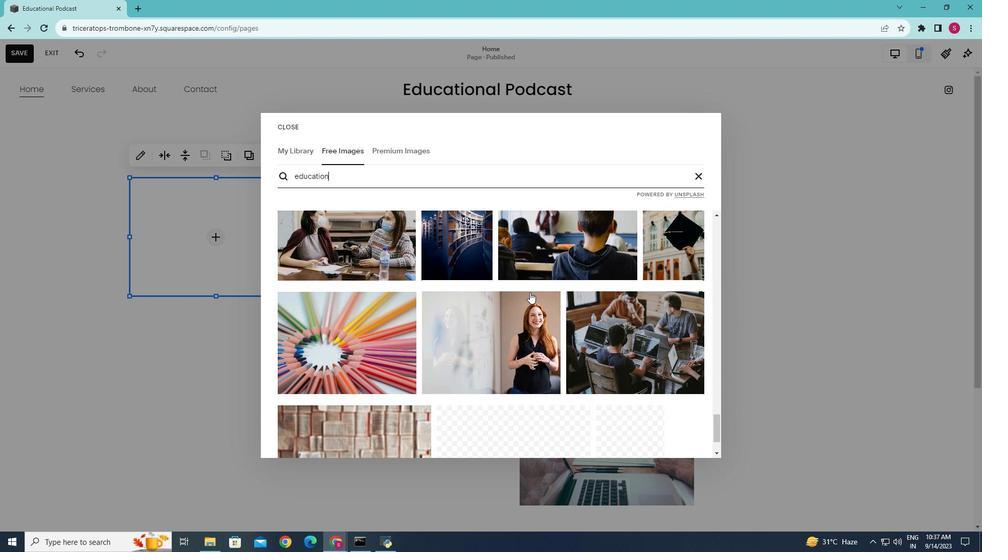 
Action: Mouse scrolled (532, 294) with delta (0, 0)
Screenshot: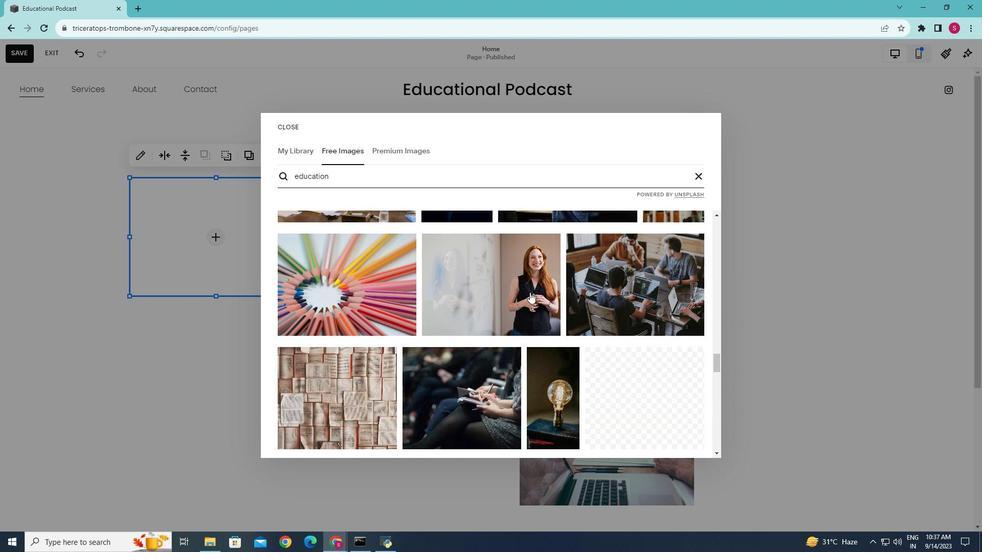 
Action: Mouse scrolled (532, 294) with delta (0, 0)
Screenshot: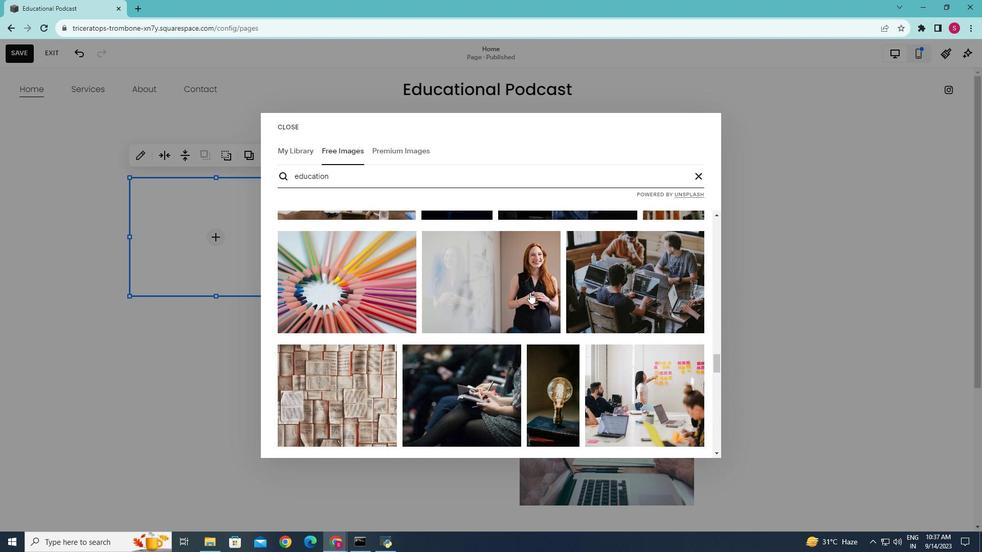 
Action: Mouse scrolled (532, 294) with delta (0, 0)
Screenshot: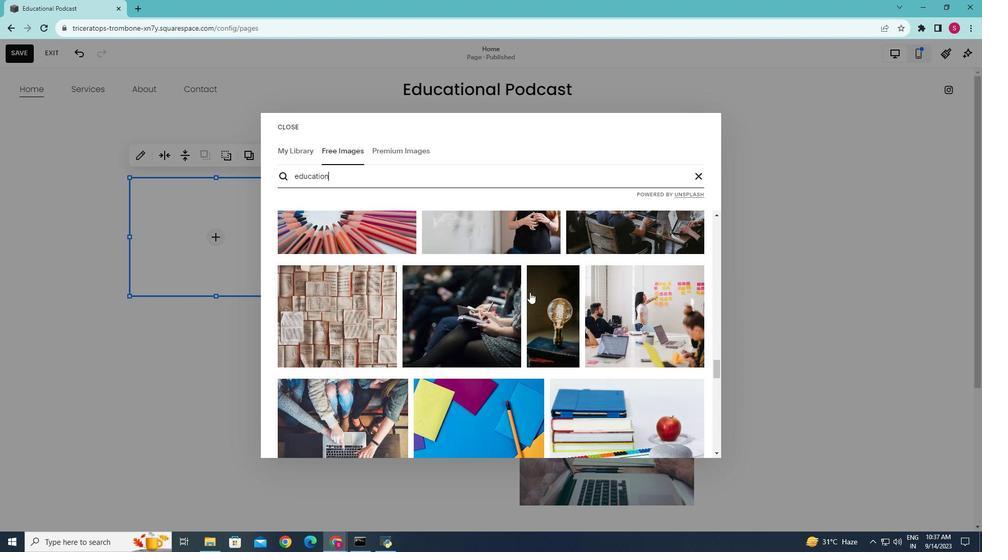 
Action: Mouse scrolled (532, 294) with delta (0, 0)
Screenshot: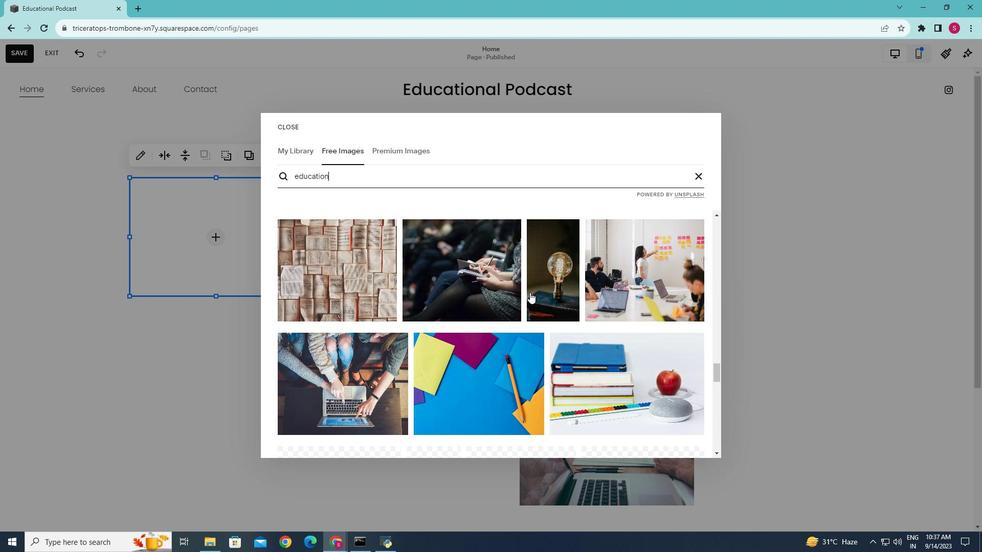
Action: Mouse scrolled (532, 294) with delta (0, 0)
Screenshot: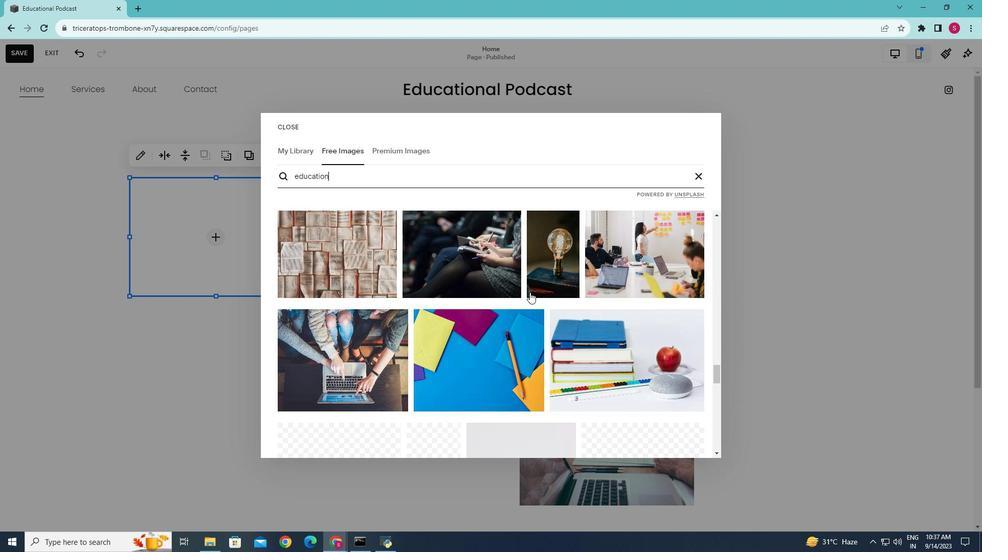 
Action: Mouse scrolled (532, 295) with delta (0, 0)
Screenshot: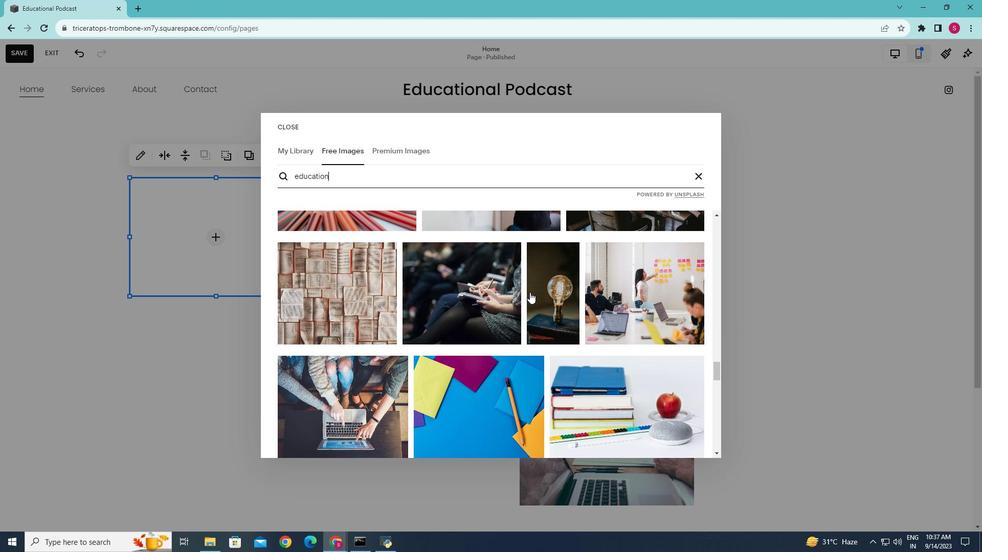 
Action: Mouse moved to (629, 347)
Screenshot: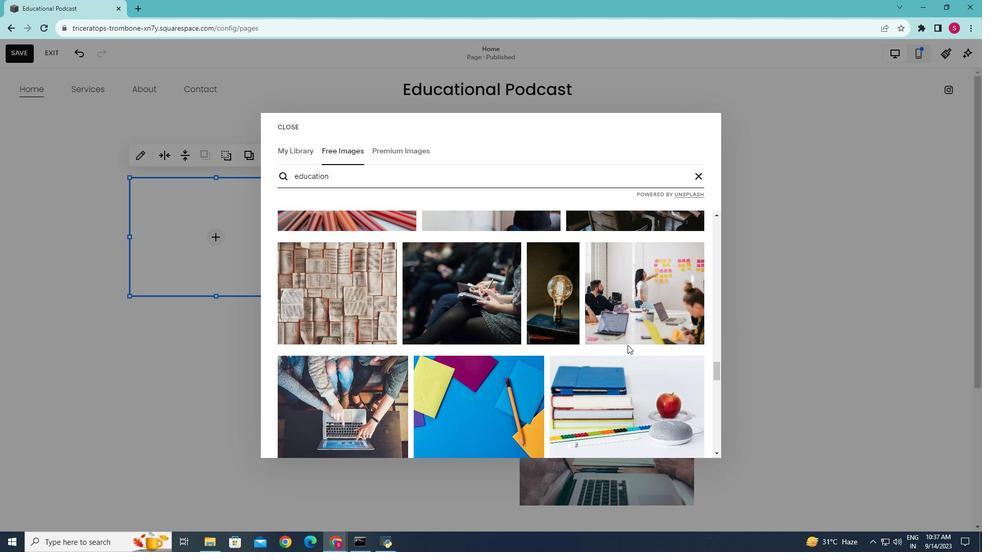 
Action: Mouse scrolled (629, 348) with delta (0, 0)
Screenshot: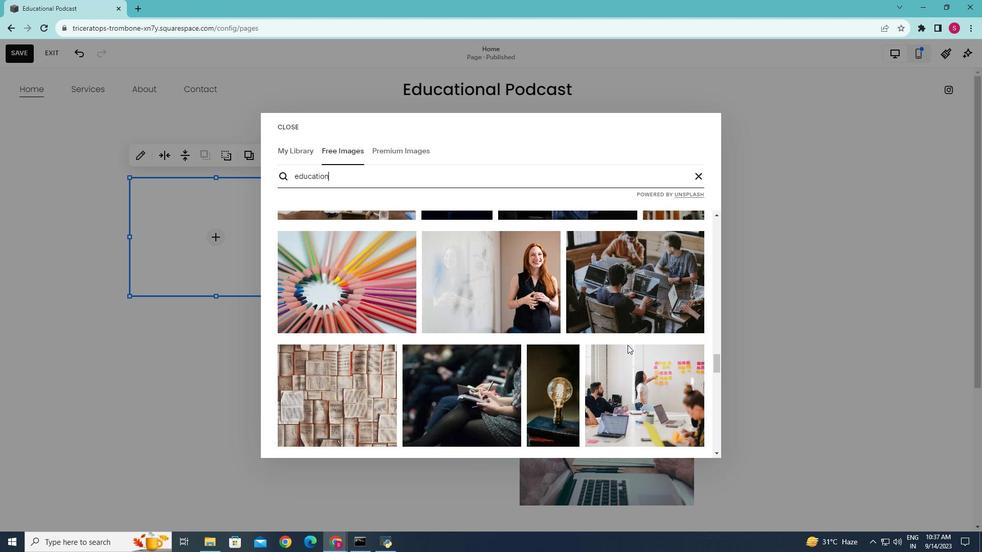 
Action: Mouse scrolled (629, 348) with delta (0, 0)
Screenshot: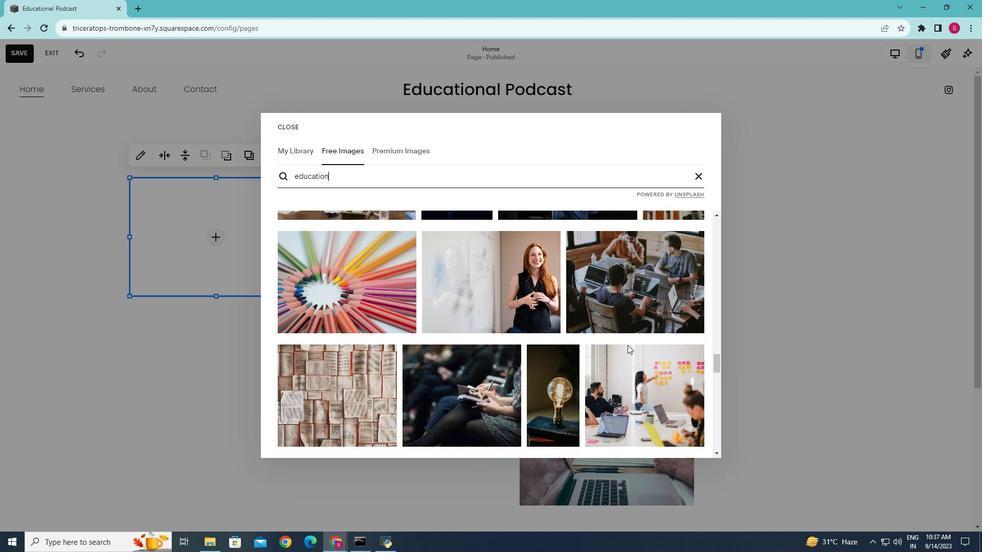 
Action: Mouse moved to (624, 289)
Screenshot: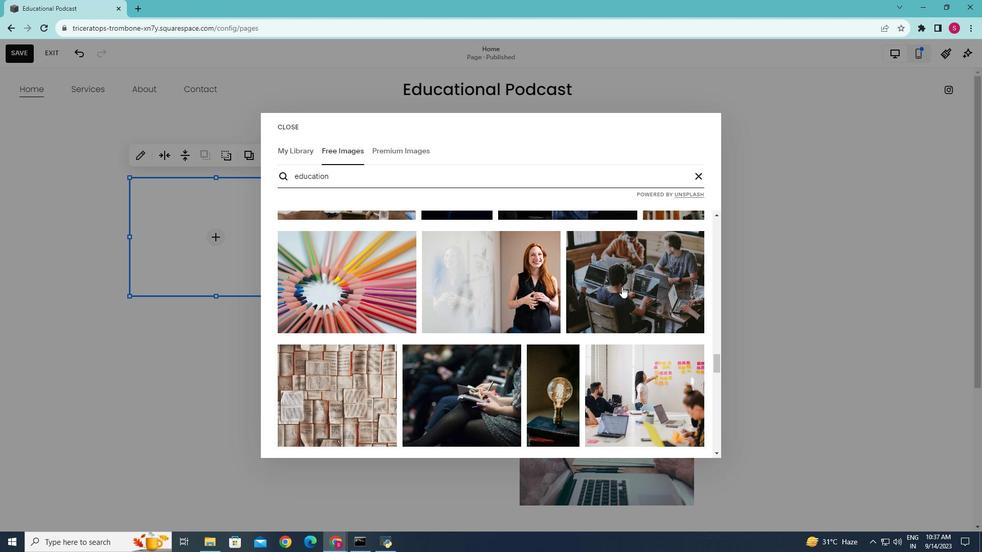 
Action: Mouse pressed left at (624, 289)
Screenshot: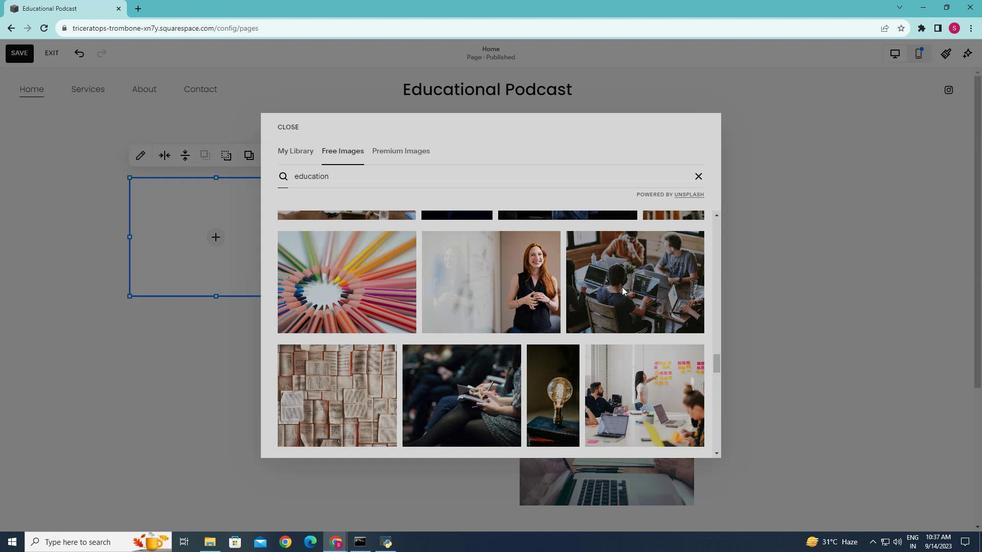 
Action: Mouse moved to (603, 326)
Screenshot: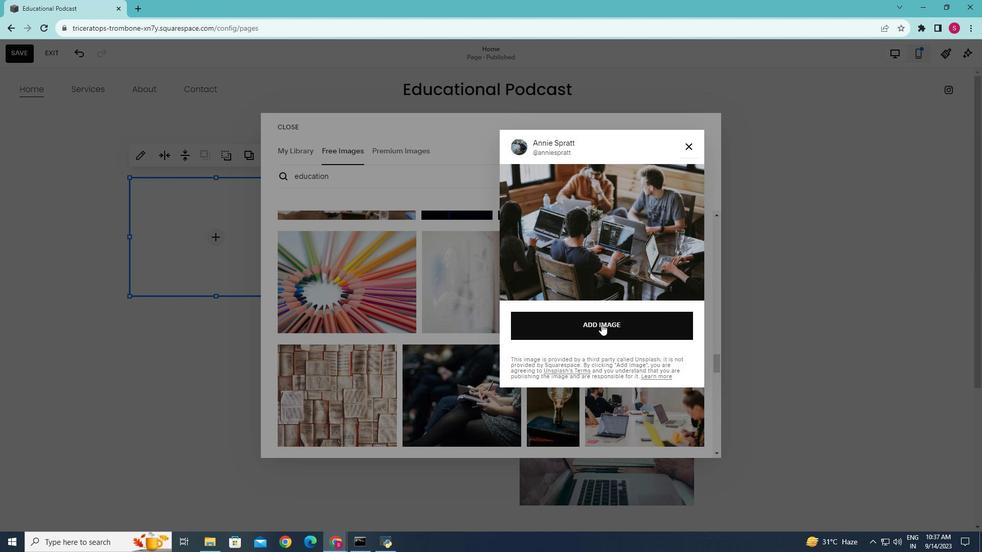 
Action: Mouse pressed left at (603, 326)
Screenshot: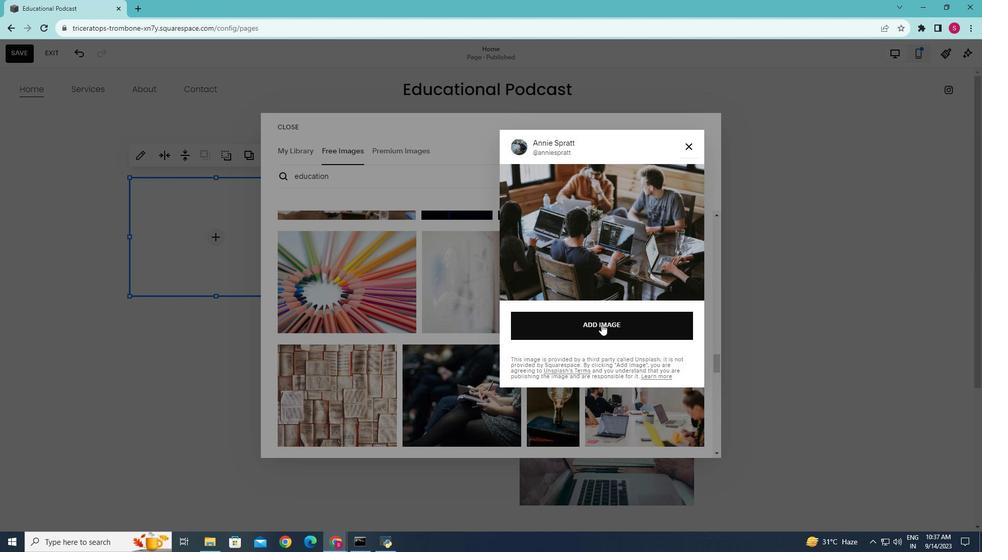
Action: Mouse moved to (246, 241)
Screenshot: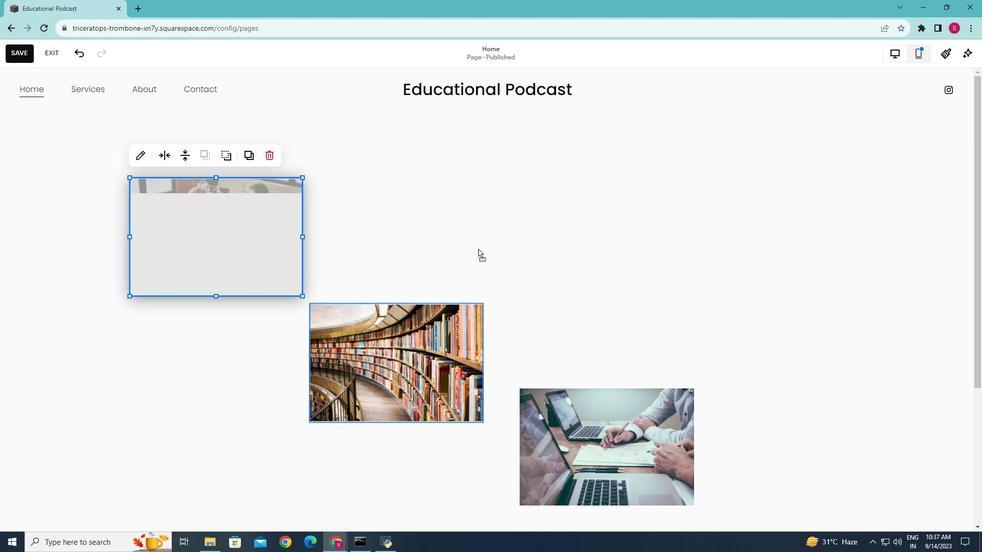 
Action: Mouse pressed left at (246, 241)
Screenshot: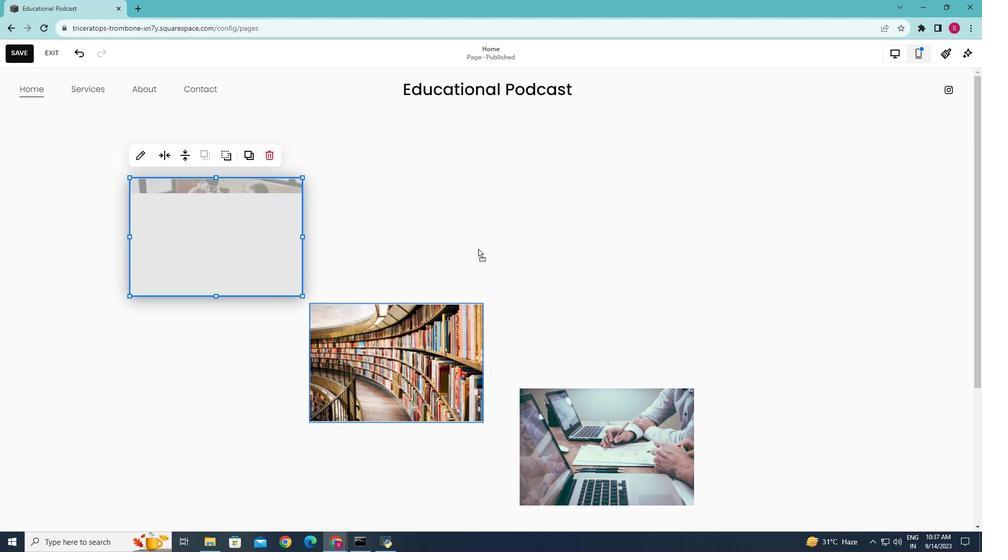 
Action: Mouse moved to (261, 393)
Screenshot: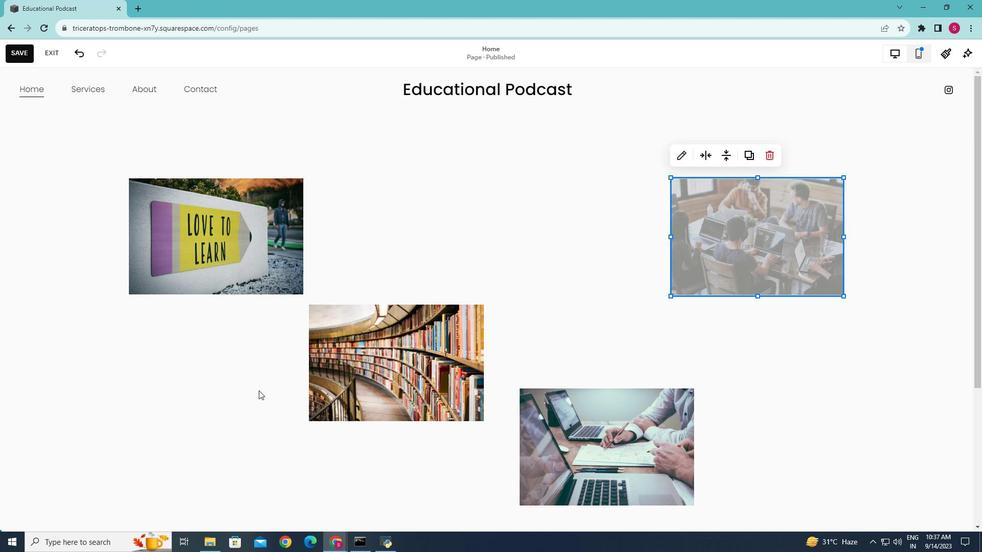 
Action: Mouse pressed left at (261, 393)
Screenshot: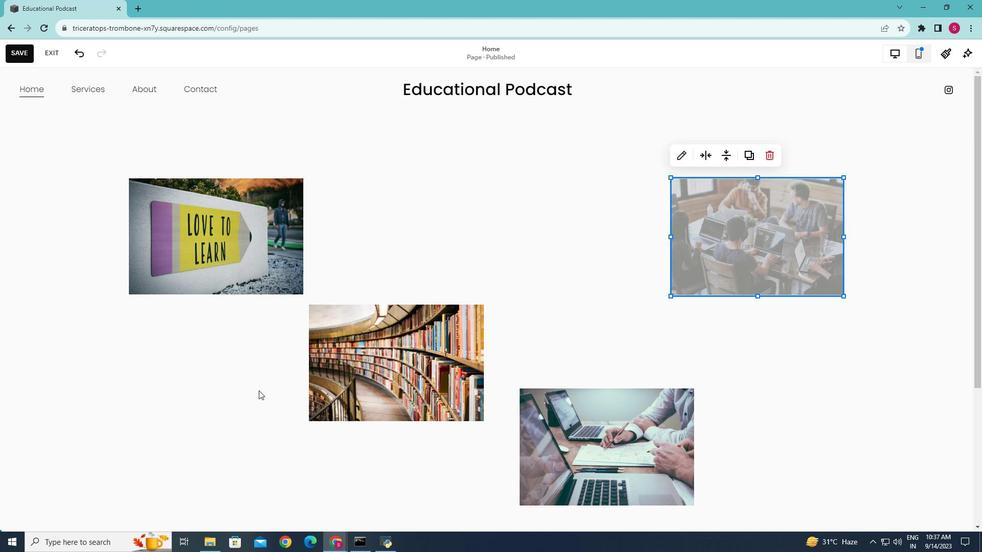 
Action: Mouse moved to (53, 144)
Screenshot: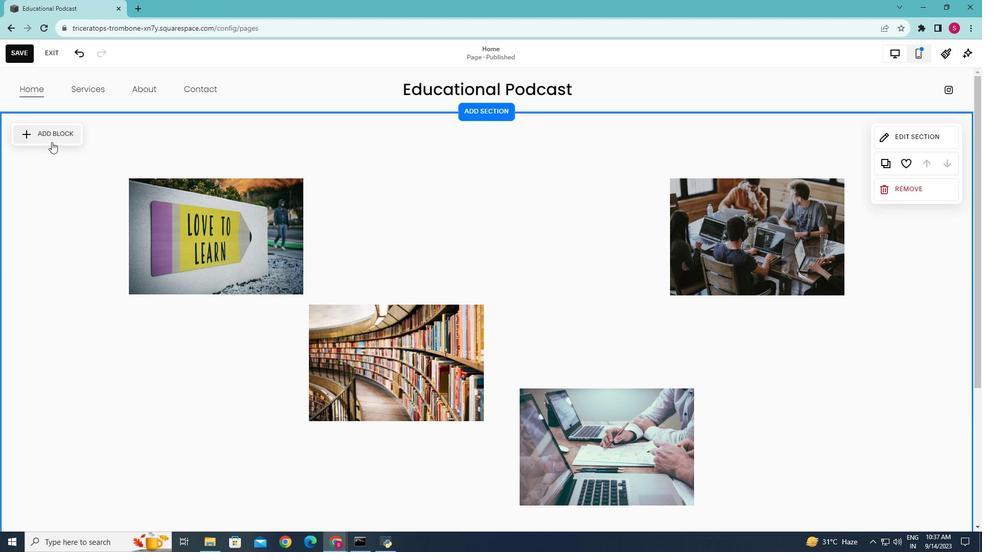 
Action: Mouse pressed left at (53, 144)
Screenshot: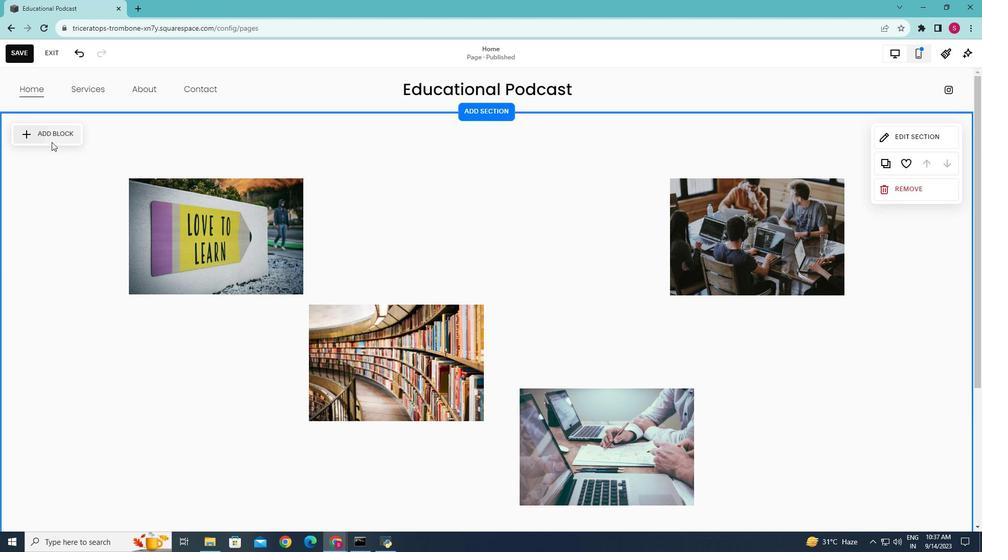 
Action: Mouse moved to (134, 198)
Screenshot: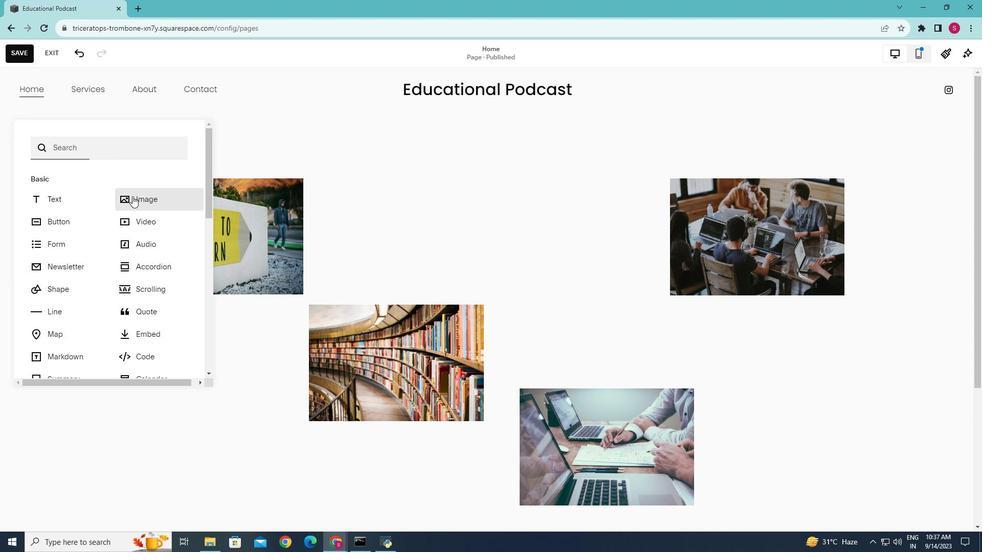 
Action: Mouse pressed left at (134, 198)
Screenshot: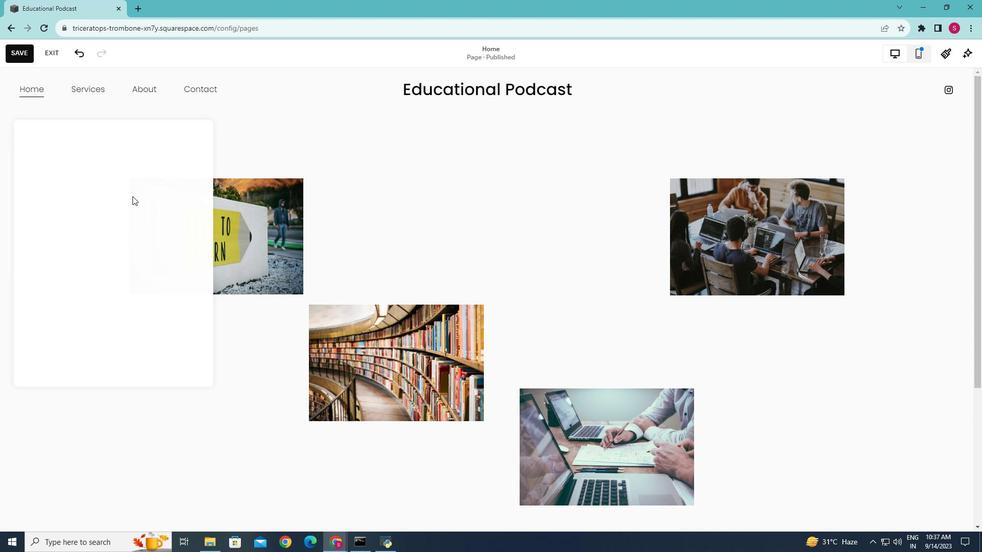 
Action: Mouse moved to (215, 235)
Screenshot: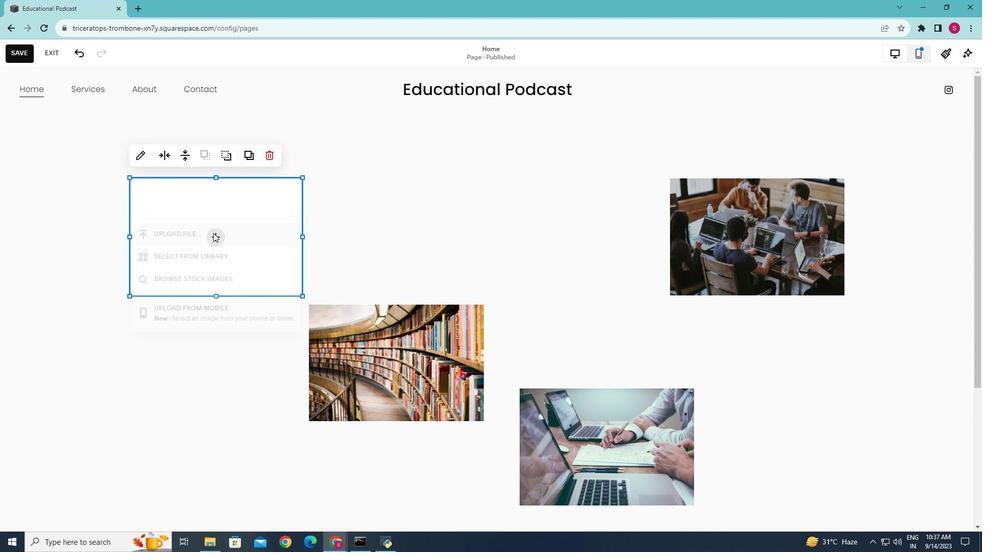
Action: Mouse pressed left at (215, 235)
Screenshot: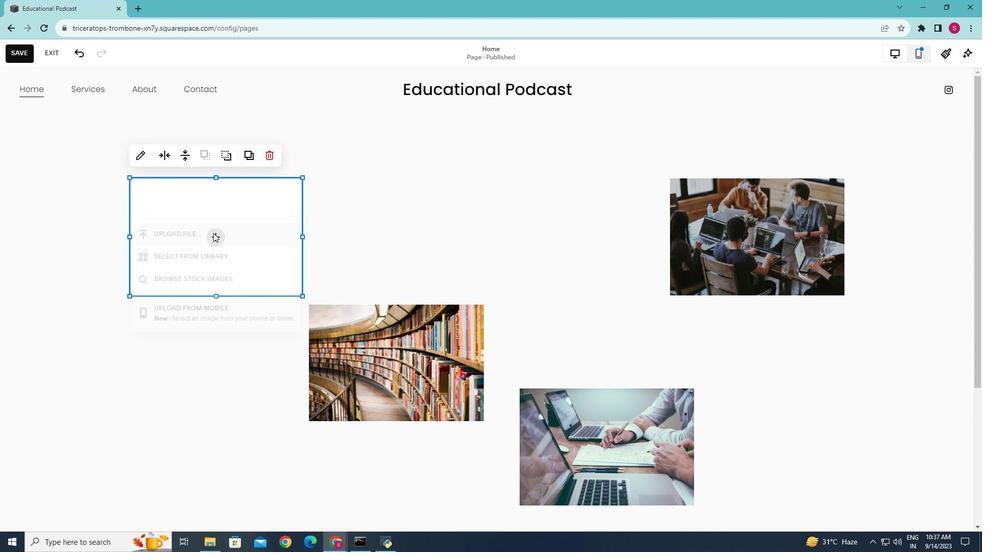 
Action: Mouse moved to (213, 281)
Screenshot: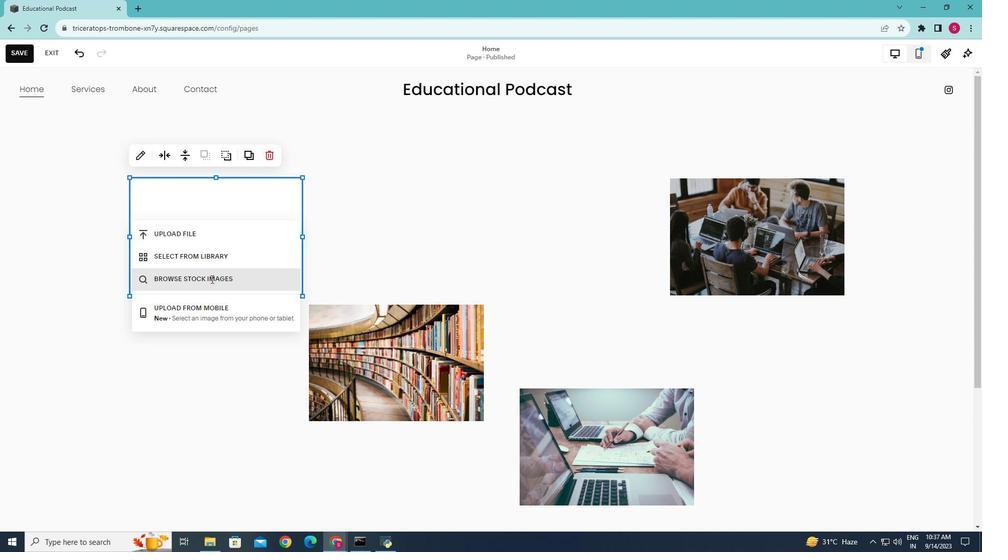 
Action: Mouse pressed left at (213, 281)
Screenshot: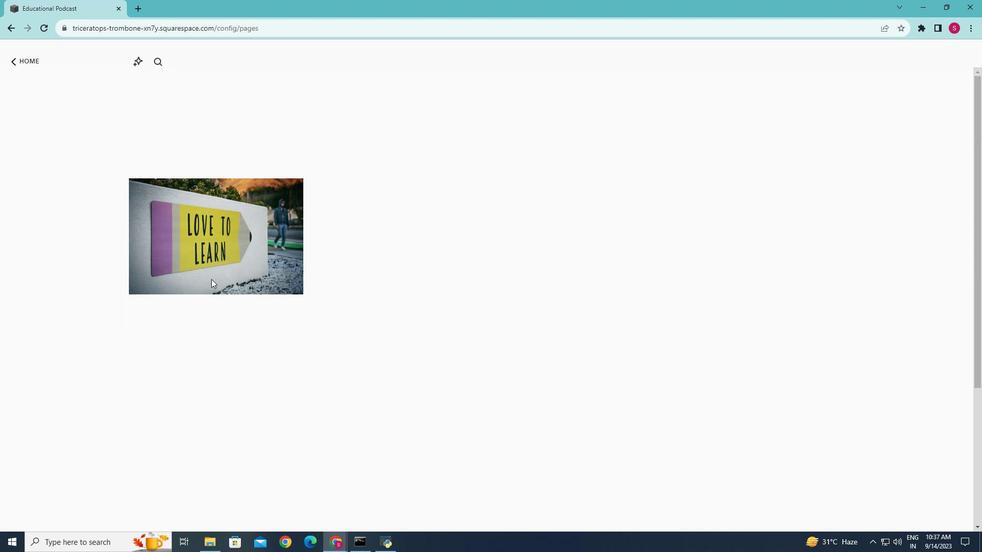 
Action: Mouse moved to (329, 180)
Screenshot: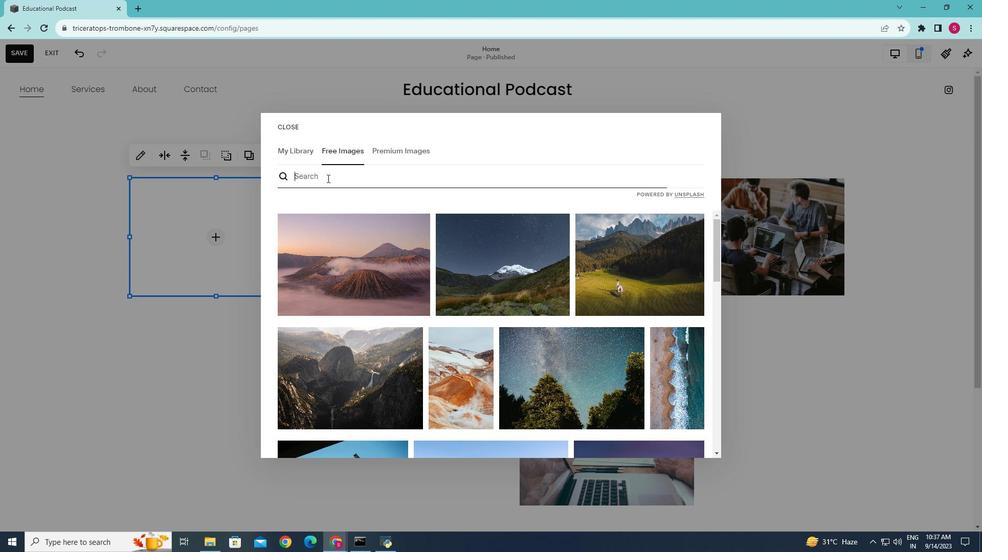 
Action: Mouse pressed left at (329, 180)
Screenshot: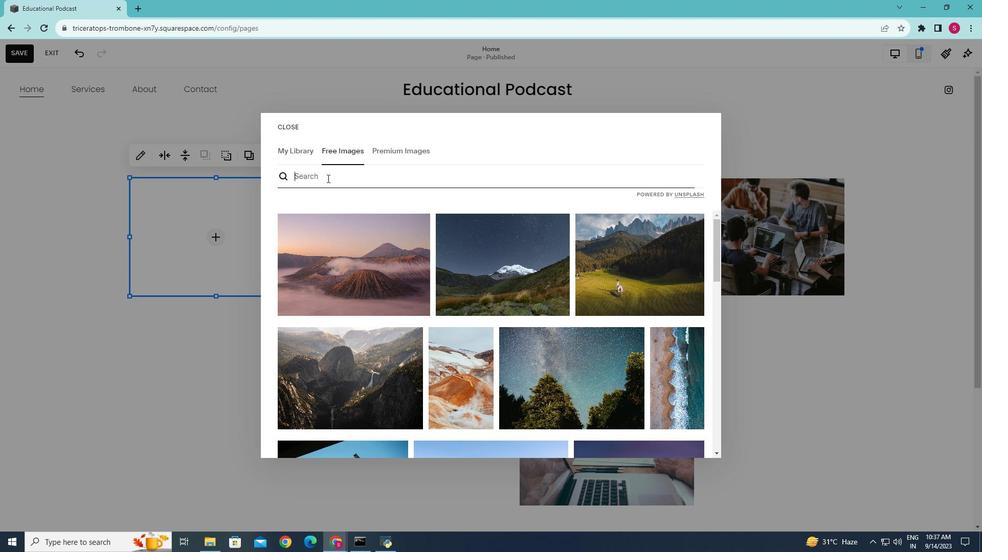
Action: Key pressed ed
Screenshot: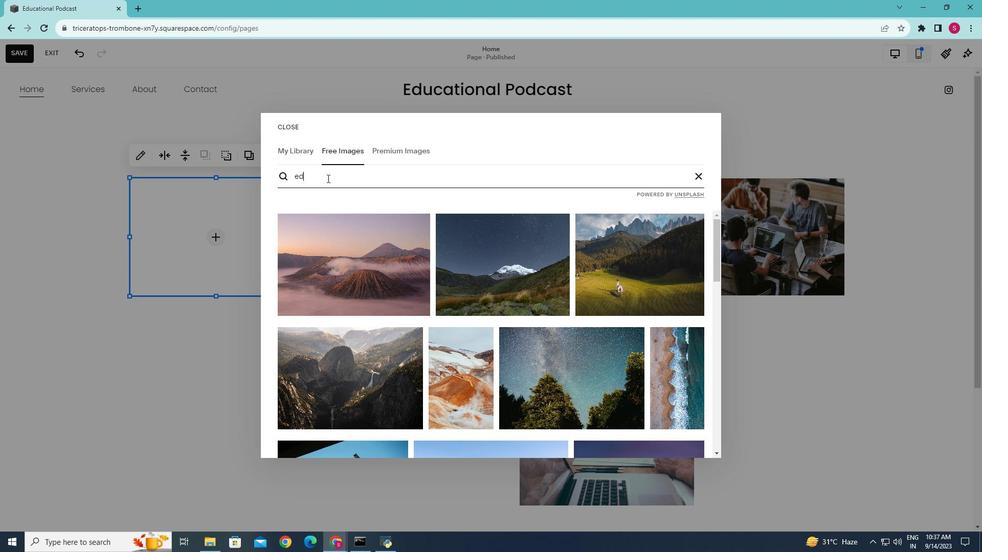 
Action: Mouse moved to (329, 180)
Screenshot: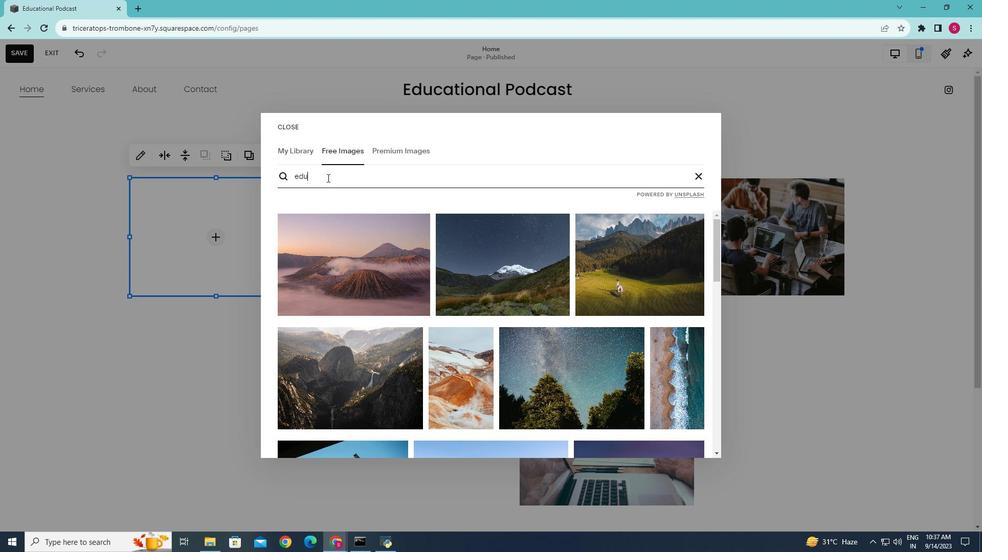 
Action: Key pressed ucation<Key.enter>
Screenshot: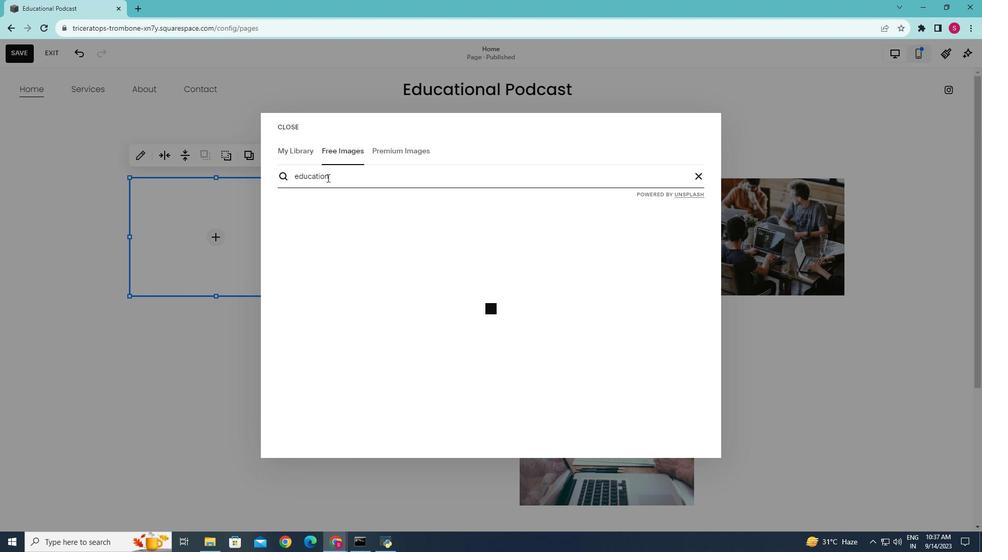 
Action: Mouse moved to (482, 269)
Screenshot: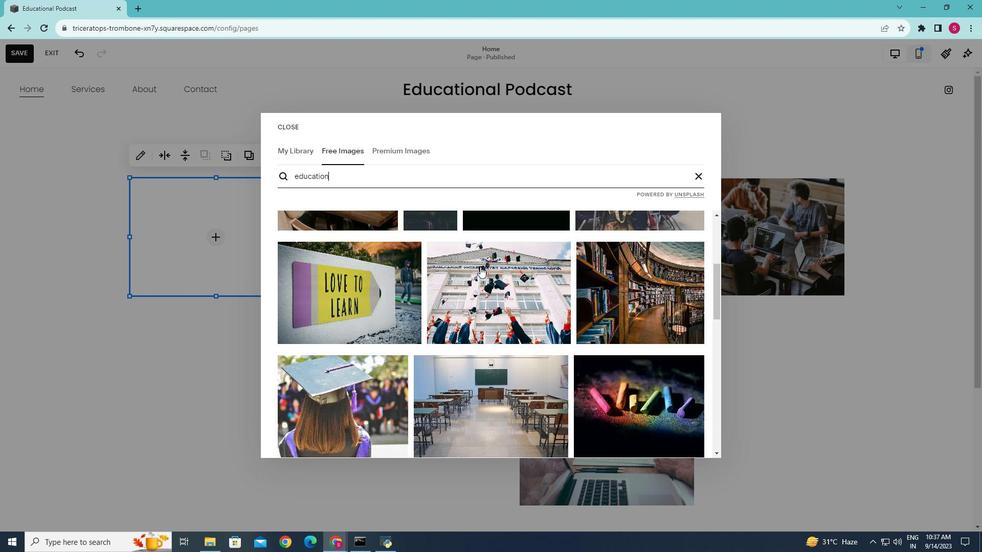 
Action: Mouse scrolled (482, 268) with delta (0, 0)
Screenshot: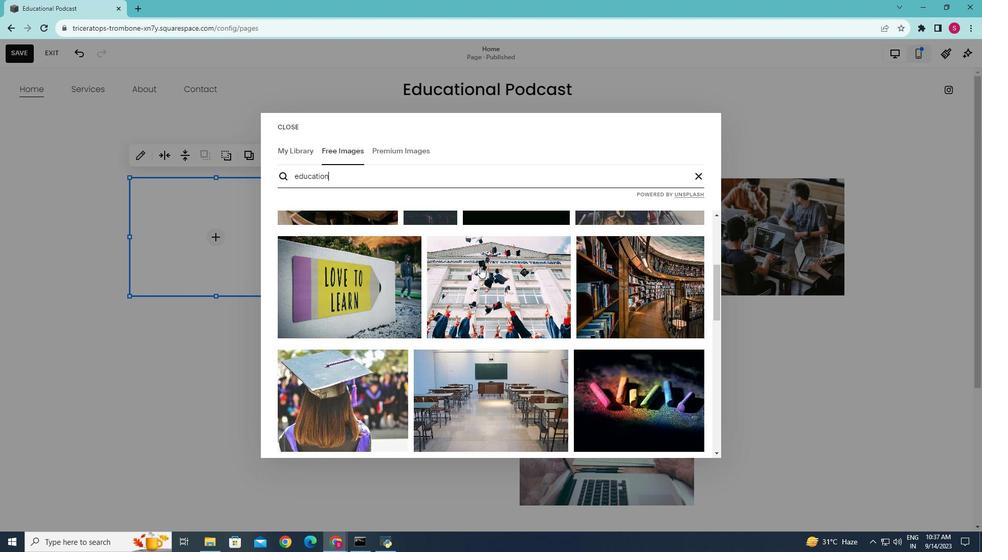 
Action: Mouse scrolled (482, 268) with delta (0, 0)
Screenshot: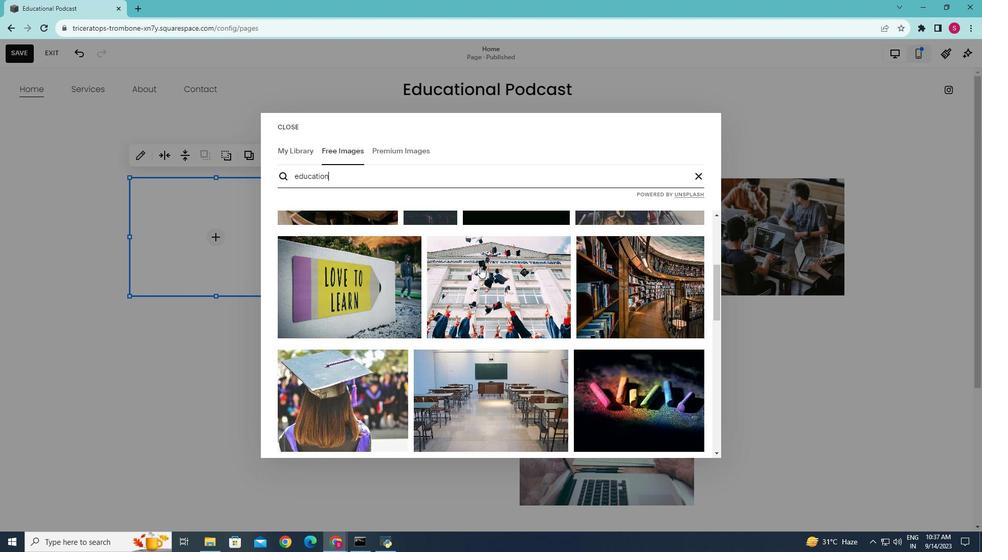 
Action: Mouse scrolled (482, 268) with delta (0, 0)
Screenshot: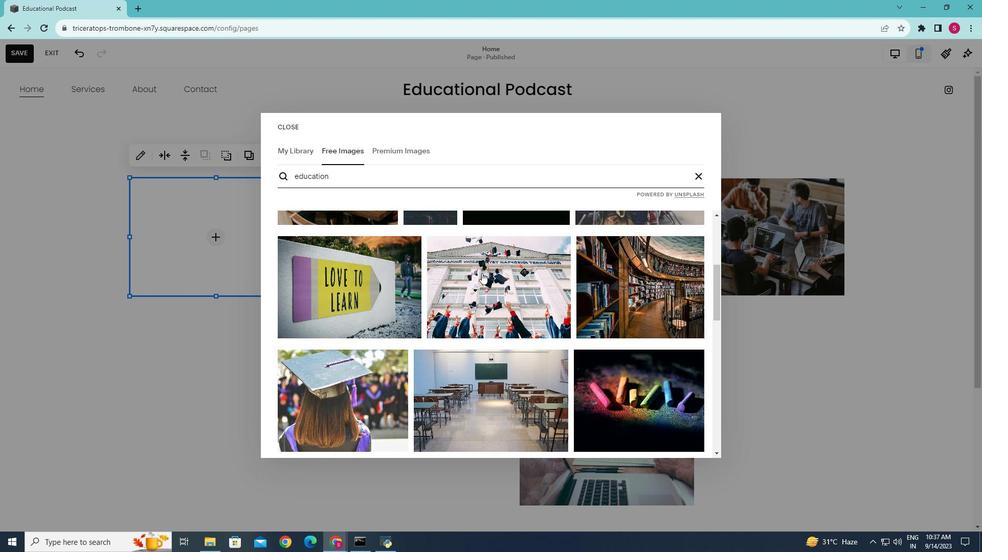 
Action: Mouse scrolled (482, 268) with delta (0, 0)
Screenshot: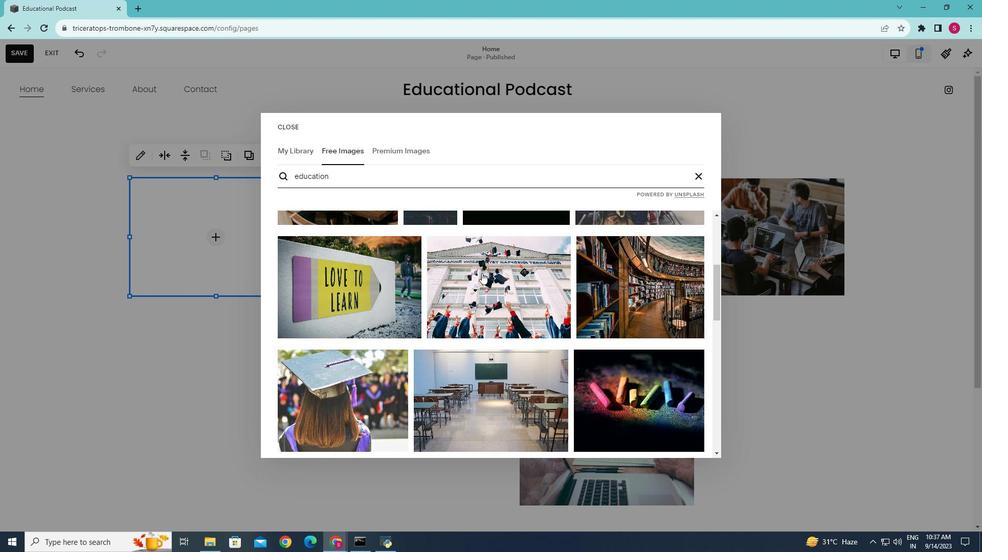 
Action: Mouse moved to (484, 275)
Screenshot: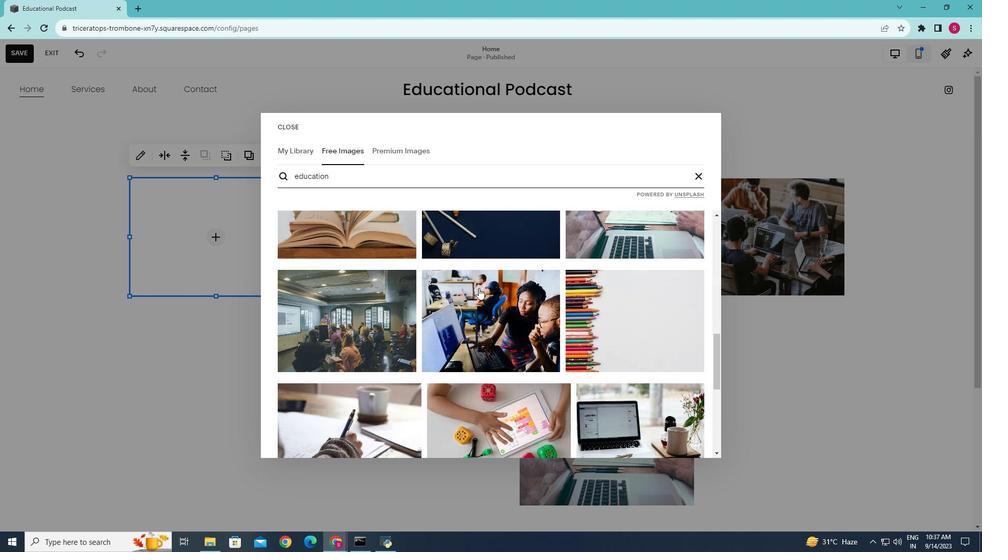
Action: Mouse scrolled (484, 274) with delta (0, 0)
Screenshot: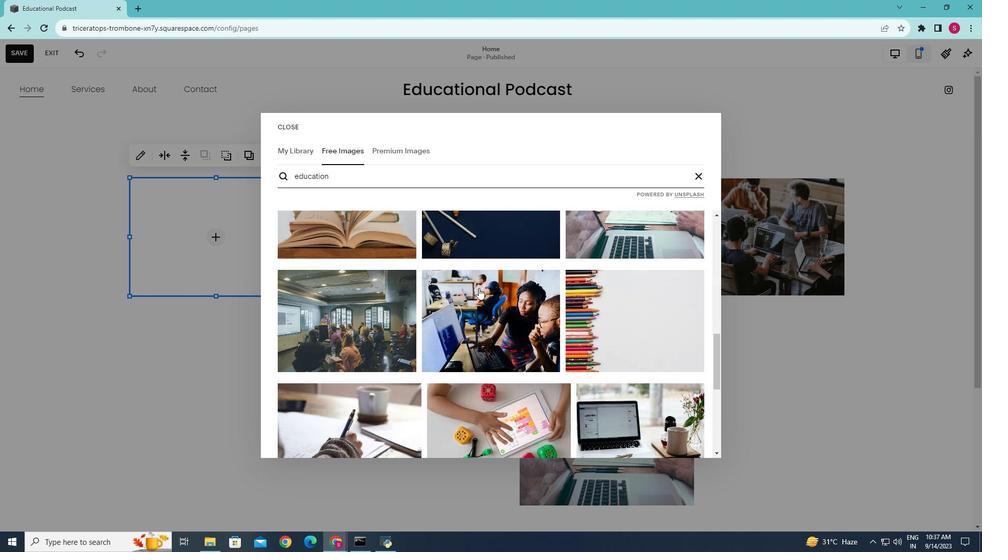 
Action: Mouse moved to (484, 276)
Screenshot: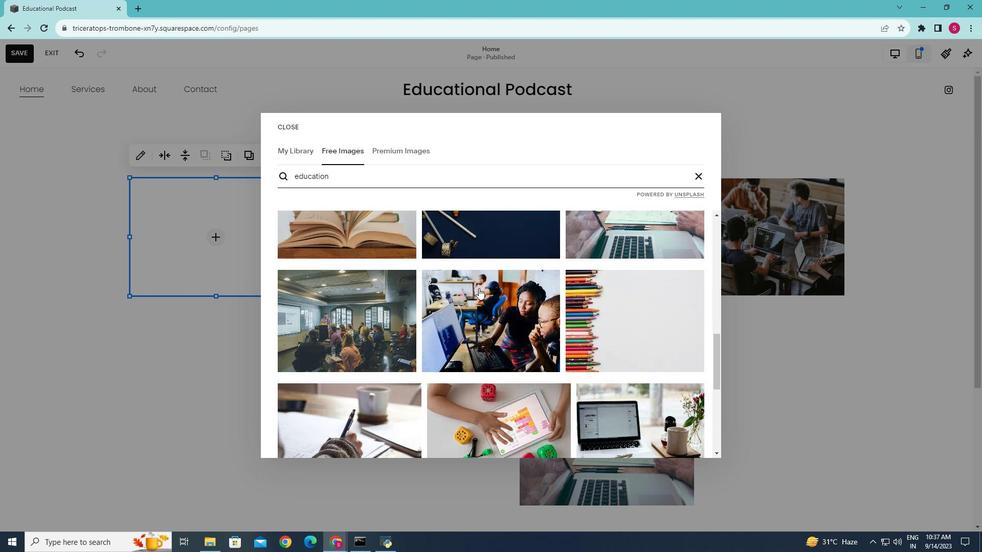 
Action: Mouse scrolled (484, 276) with delta (0, 0)
Screenshot: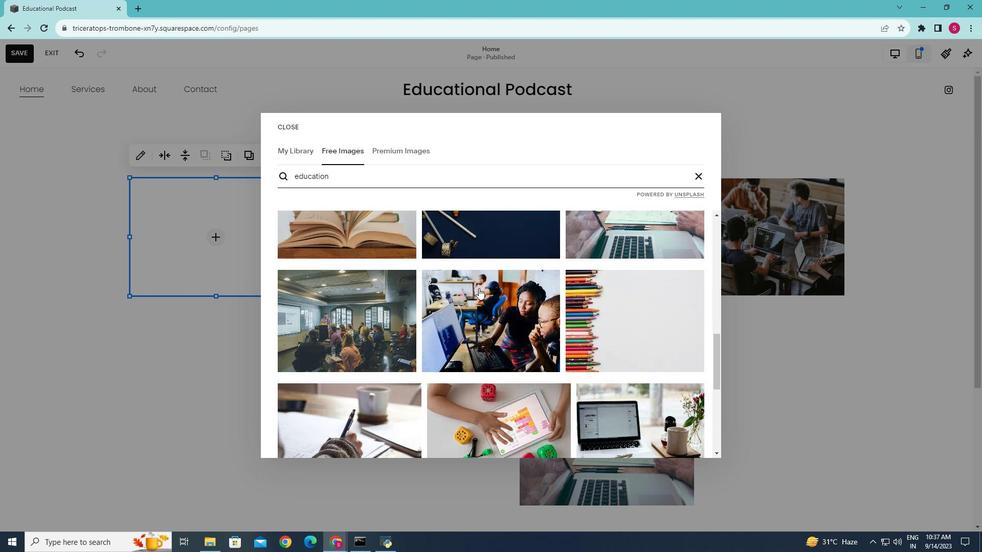 
Action: Mouse moved to (484, 278)
Screenshot: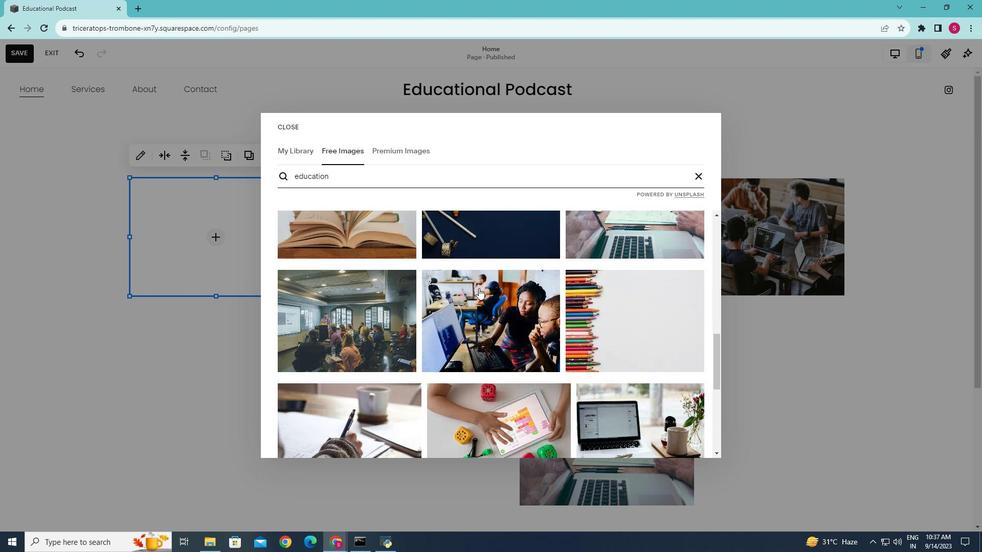 
Action: Mouse scrolled (484, 278) with delta (0, 0)
Screenshot: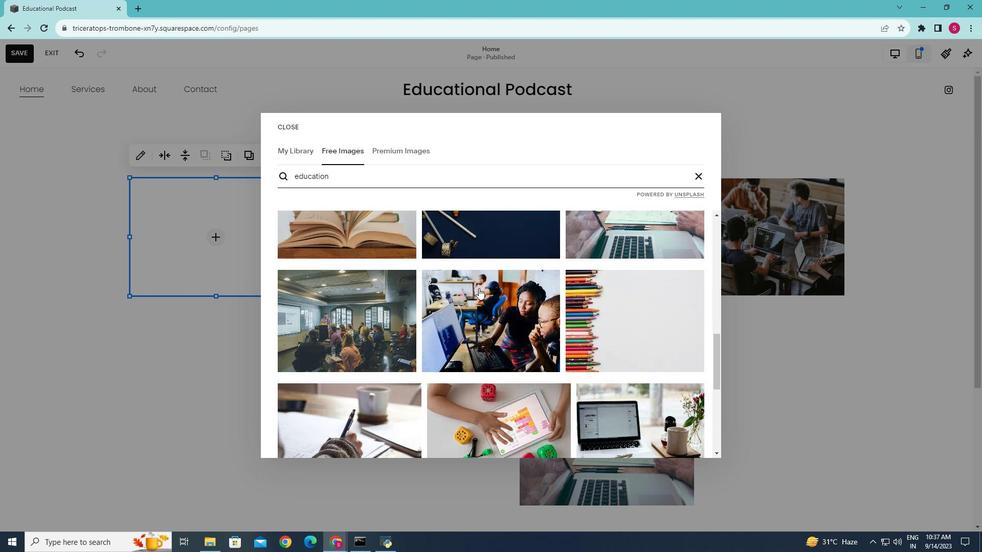 
Action: Mouse moved to (484, 279)
Screenshot: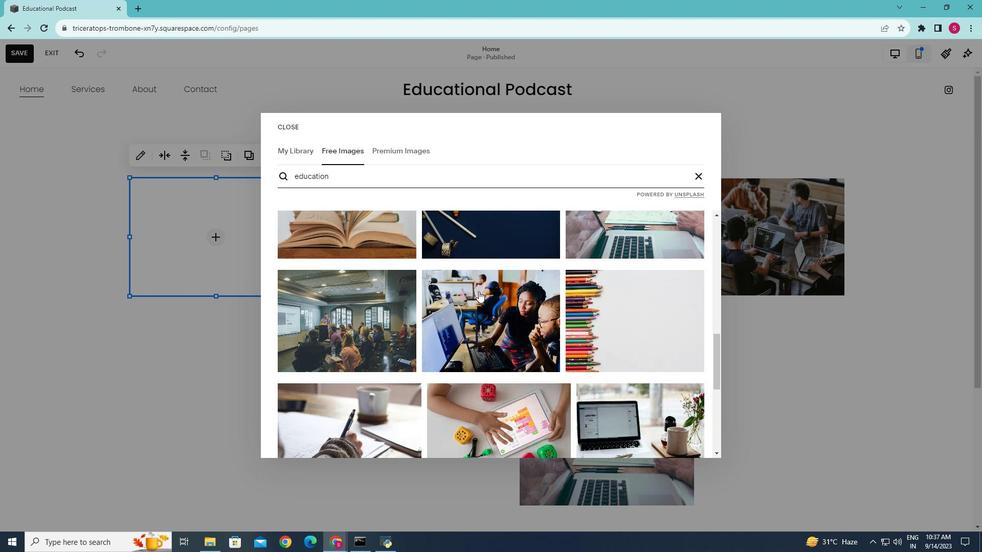 
Action: Mouse scrolled (484, 279) with delta (0, 0)
Screenshot: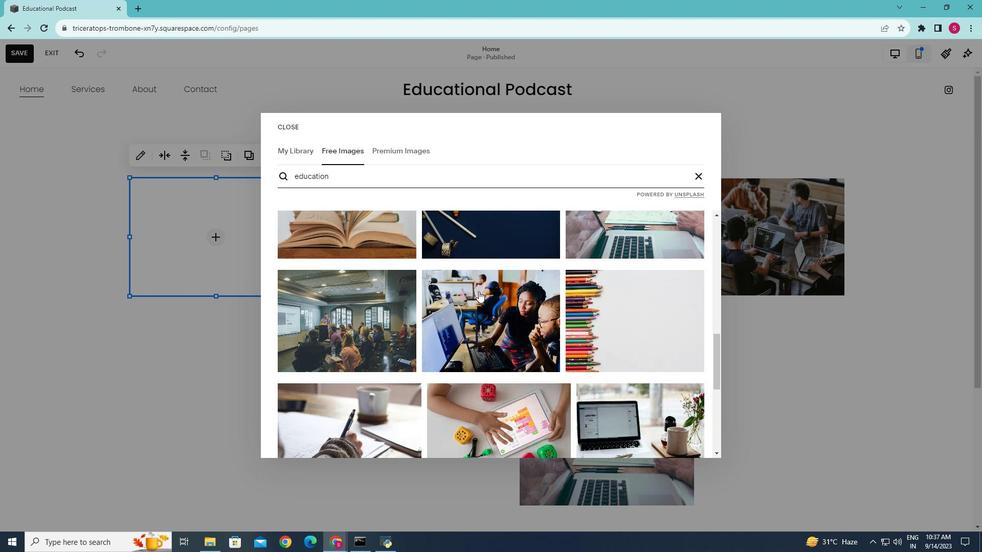 
Action: Mouse moved to (484, 280)
Screenshot: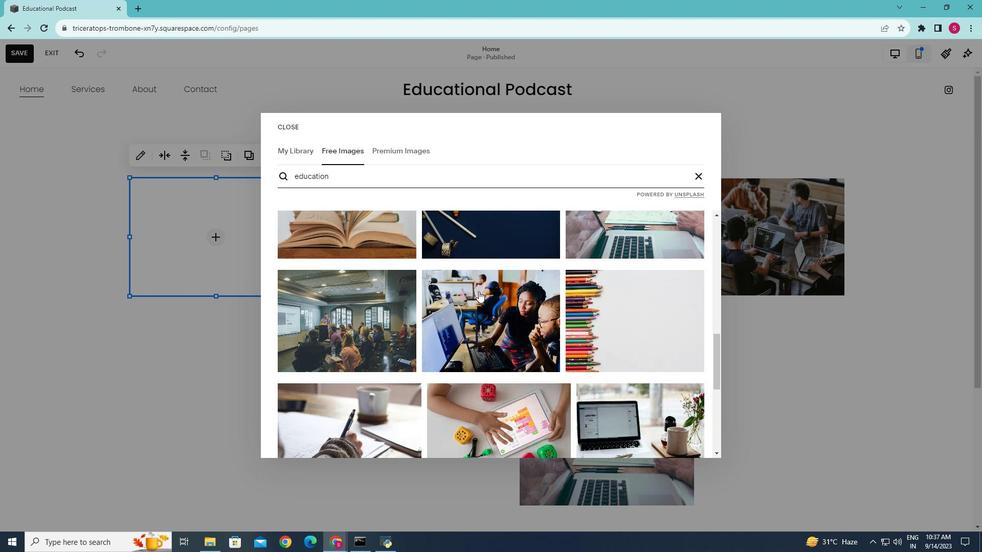 
Action: Mouse scrolled (484, 279) with delta (0, 0)
Screenshot: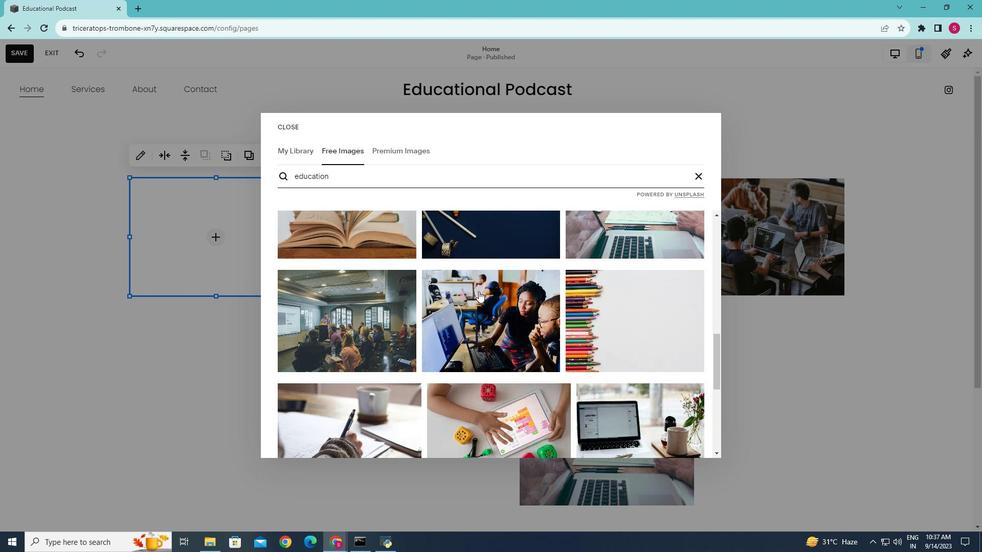 
Action: Mouse moved to (481, 288)
Screenshot: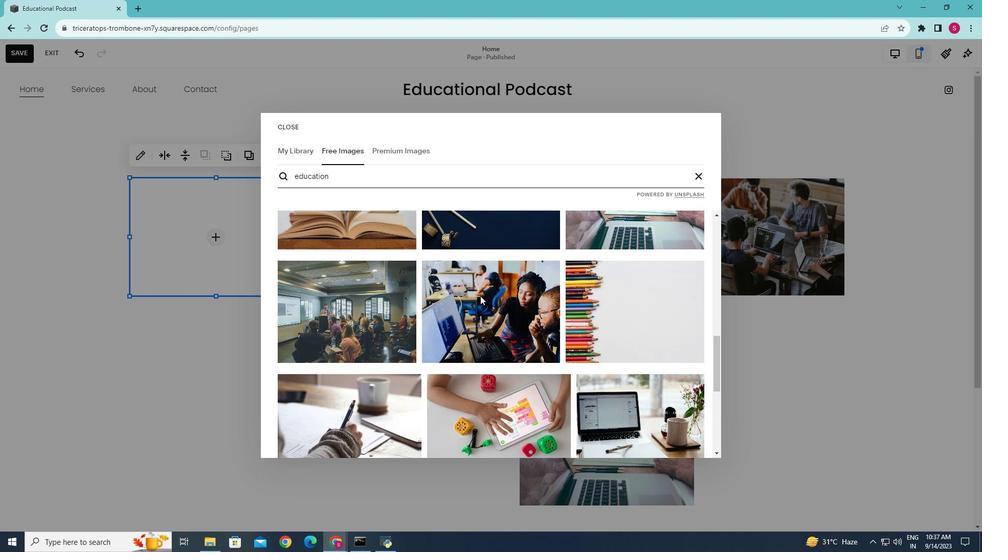 
Action: Mouse scrolled (481, 288) with delta (0, 0)
Screenshot: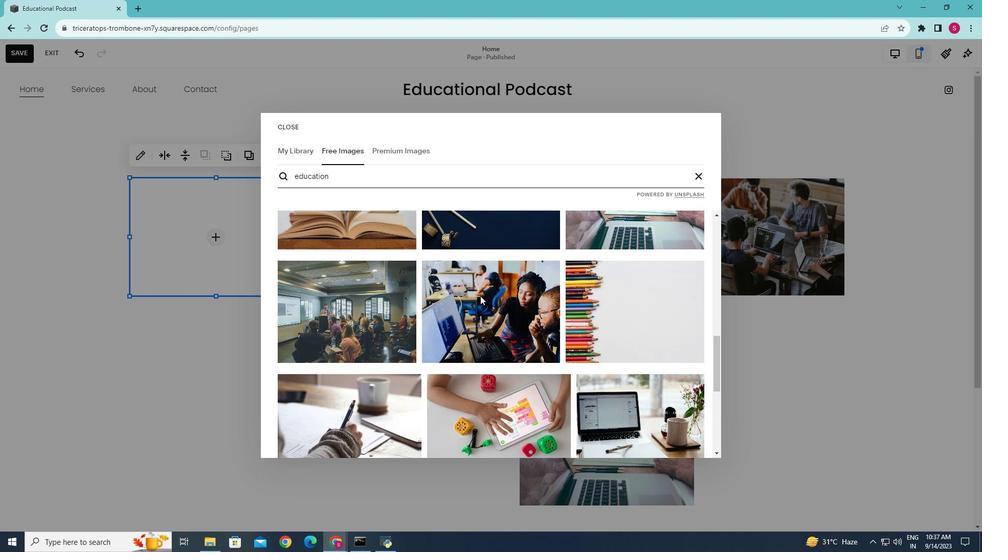 
Action: Mouse moved to (481, 292)
Screenshot: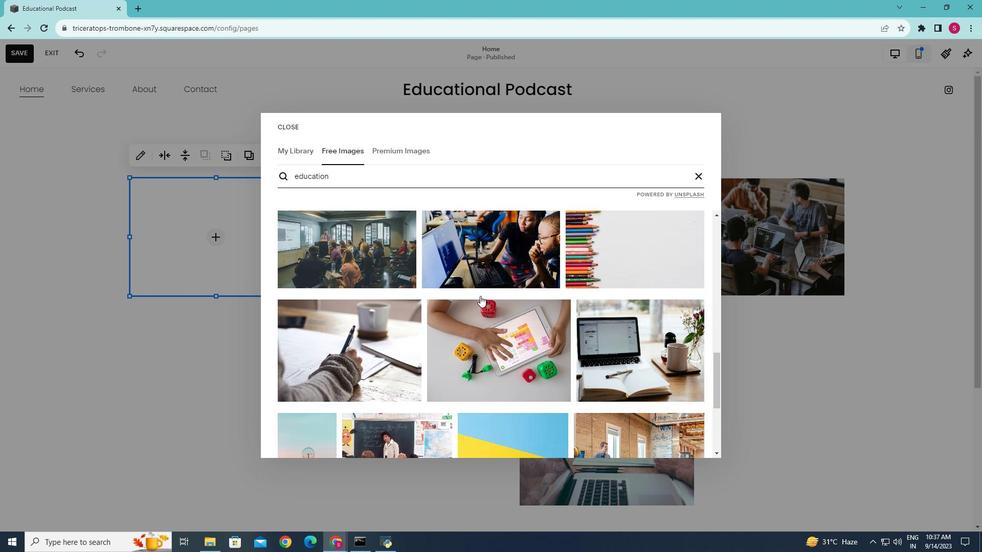 
Action: Mouse scrolled (481, 291) with delta (0, 0)
Screenshot: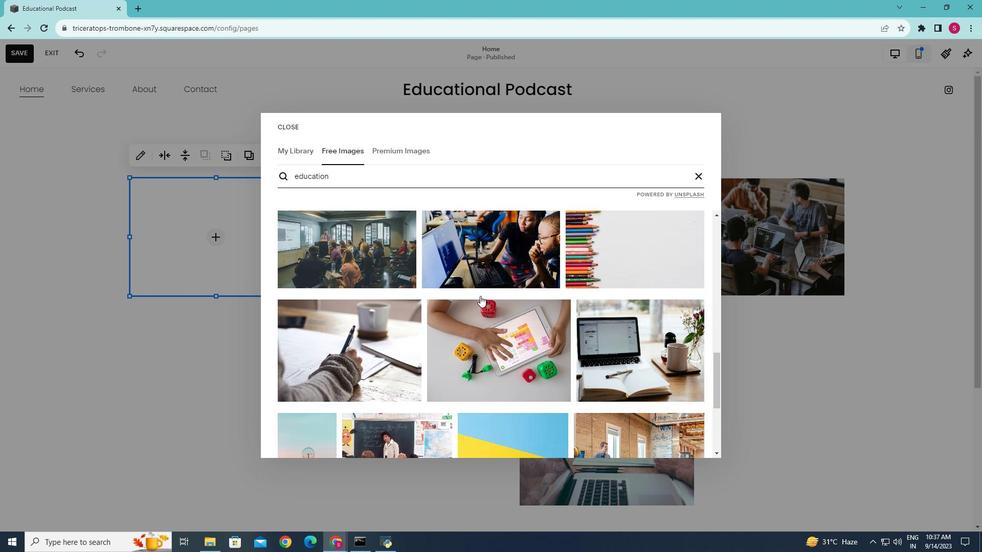 
Action: Mouse moved to (481, 292)
Screenshot: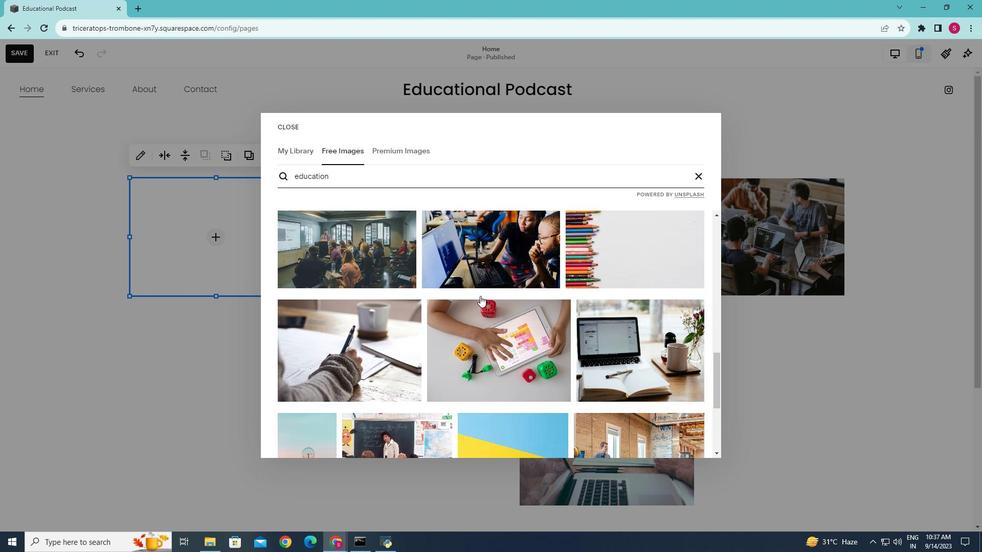
Action: Mouse scrolled (481, 291) with delta (0, 0)
Screenshot: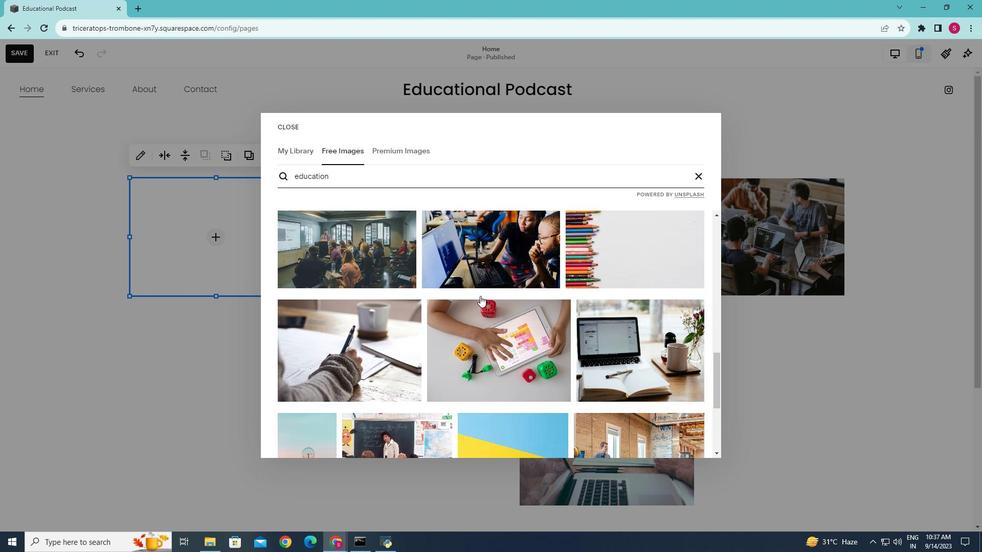 
Action: Mouse moved to (481, 293)
Screenshot: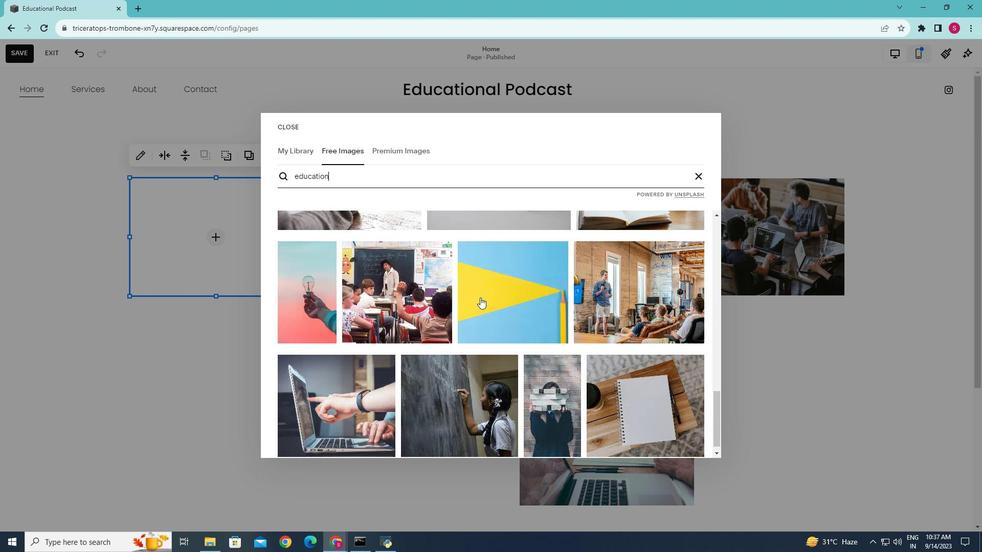 
Action: Mouse scrolled (481, 293) with delta (0, 0)
Screenshot: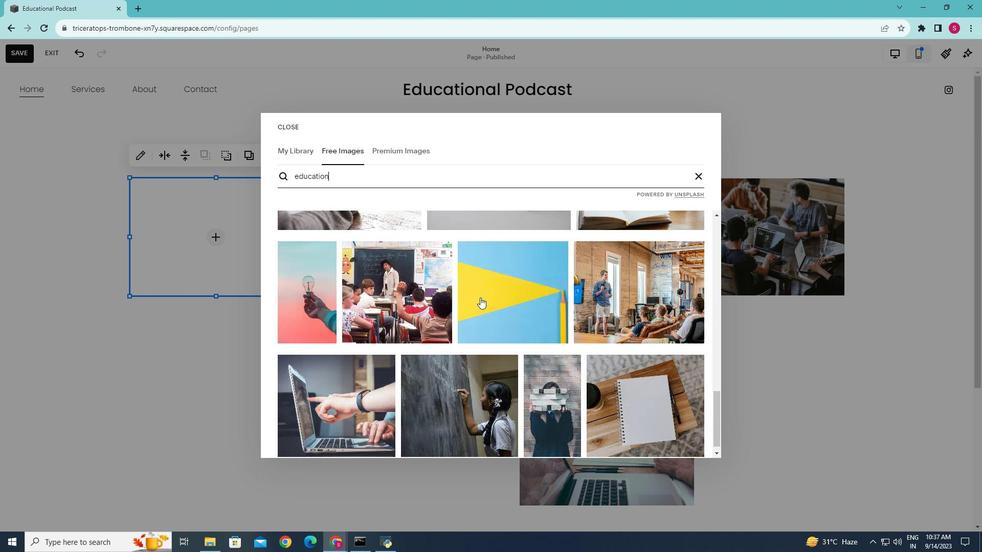 
Action: Mouse moved to (481, 293)
Screenshot: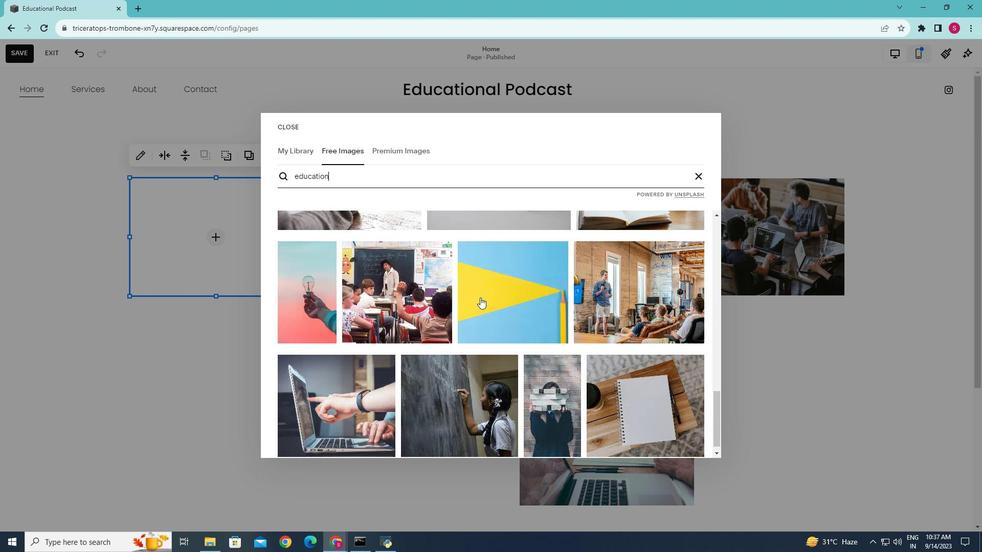 
Action: Mouse scrolled (481, 293) with delta (0, 0)
Screenshot: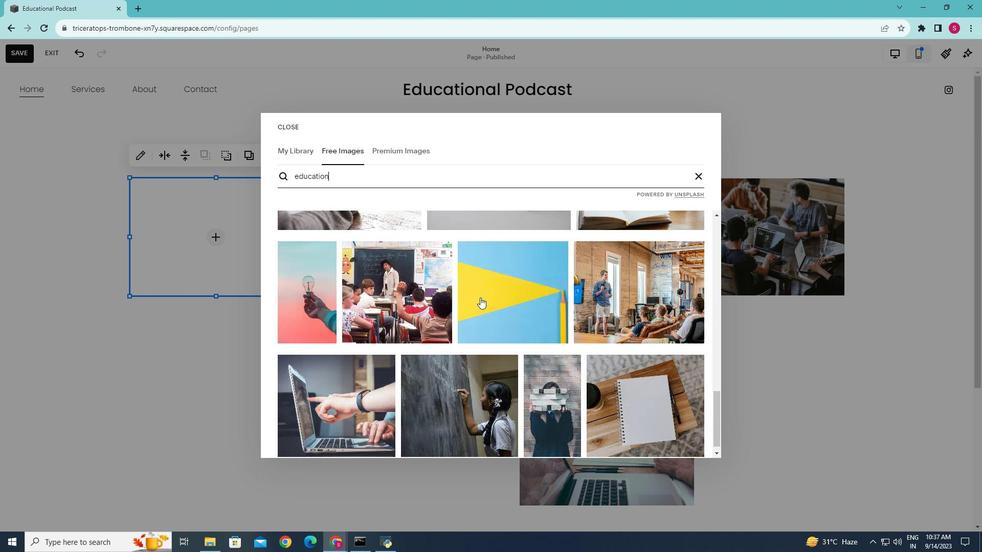 
Action: Mouse moved to (481, 294)
Screenshot: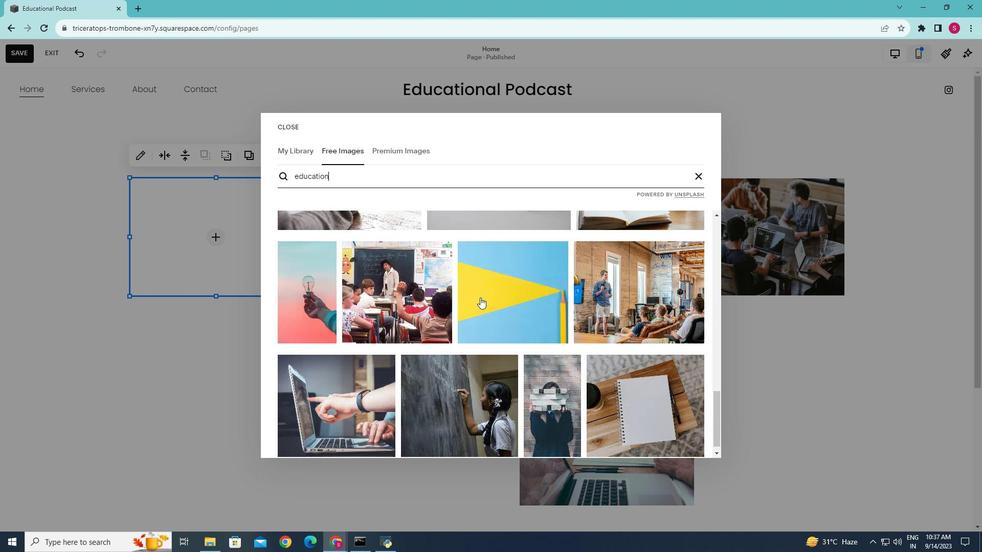 
Action: Mouse scrolled (481, 294) with delta (0, 0)
Screenshot: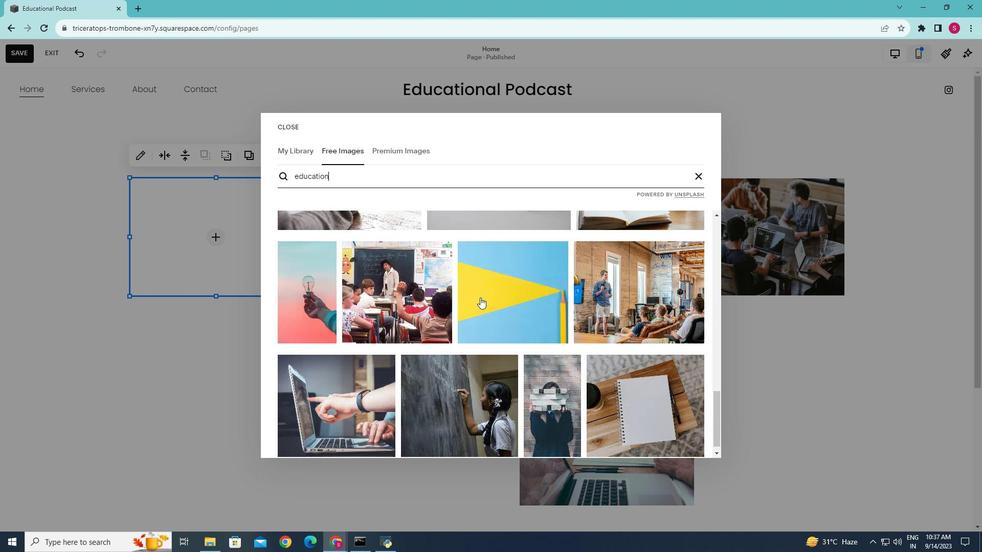
Action: Mouse moved to (482, 298)
Screenshot: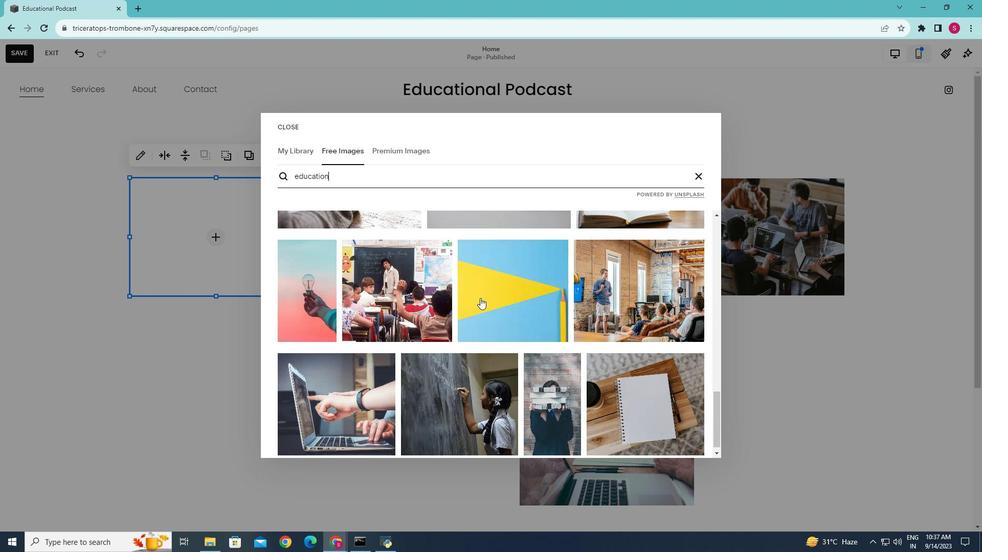 
Action: Mouse scrolled (482, 297) with delta (0, 0)
Screenshot: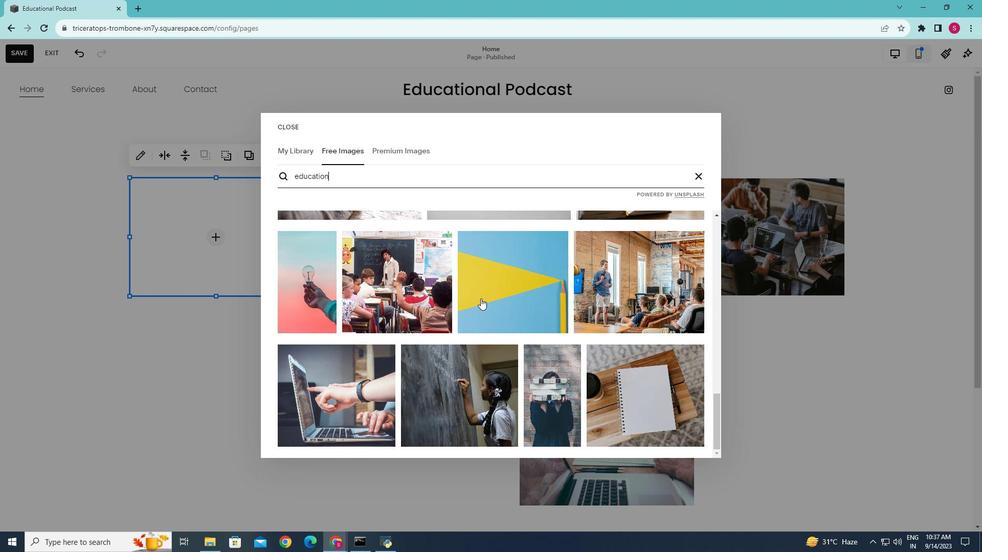 
Action: Mouse moved to (482, 298)
Screenshot: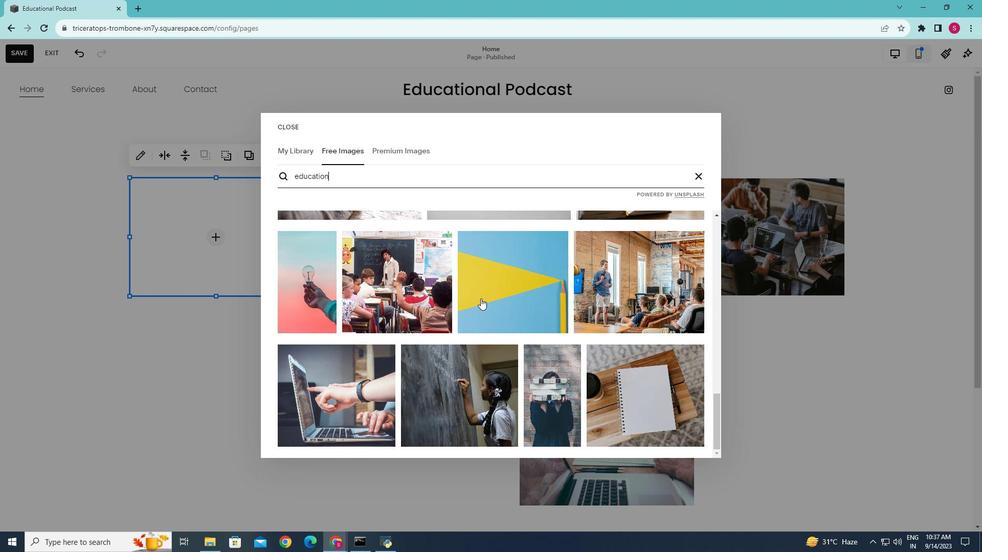 
Action: Mouse scrolled (482, 298) with delta (0, 0)
Screenshot: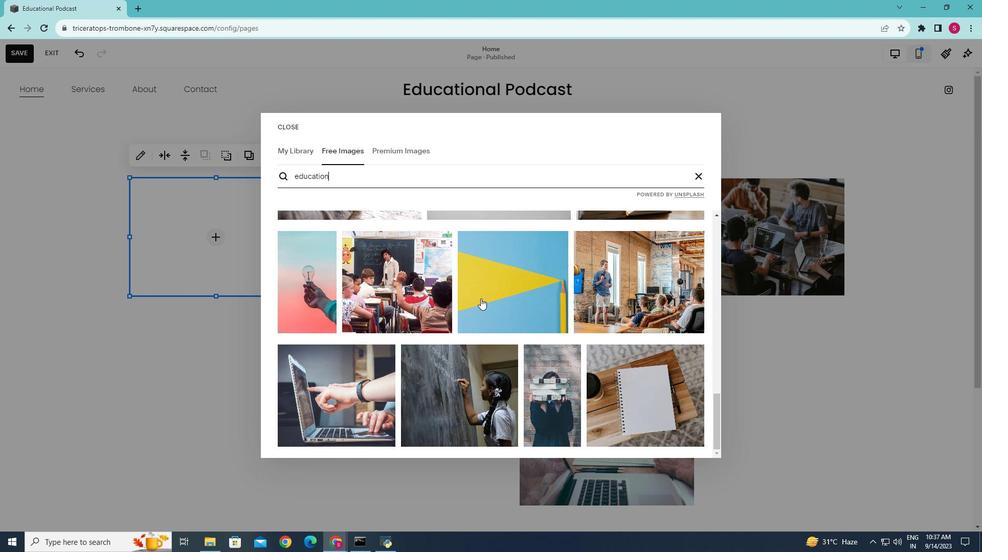 
Action: Mouse moved to (482, 299)
Screenshot: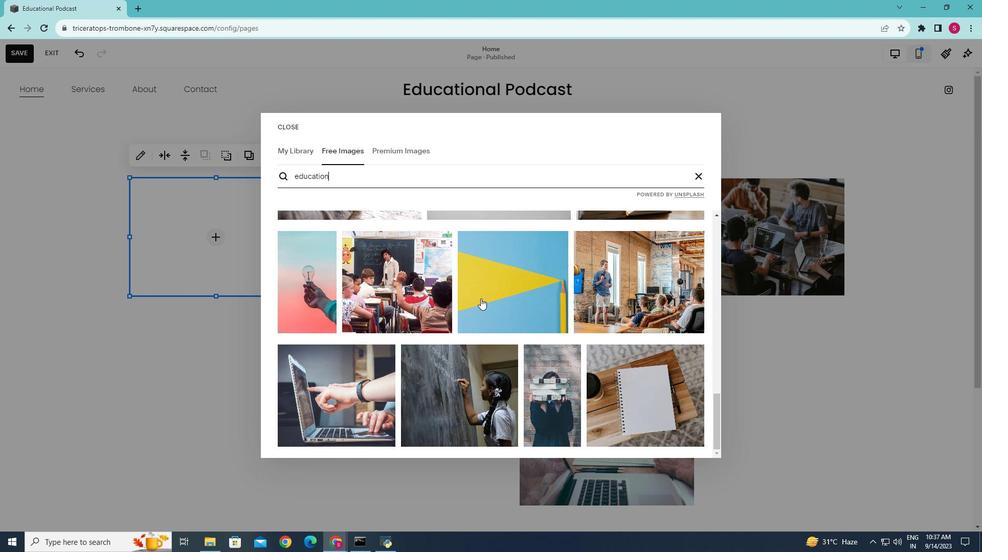 
Action: Mouse scrolled (482, 299) with delta (0, 0)
Screenshot: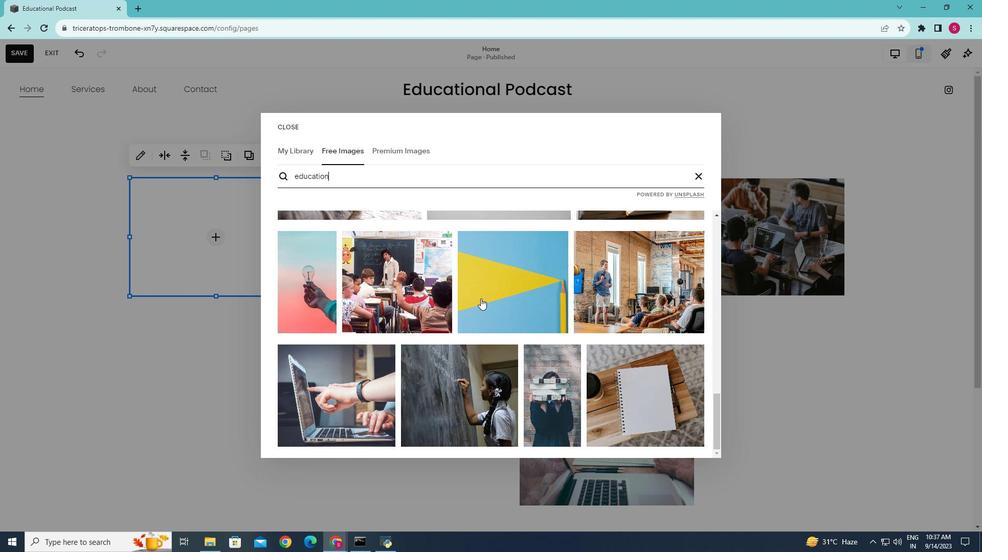 
Action: Mouse scrolled (482, 299) with delta (0, 0)
Screenshot: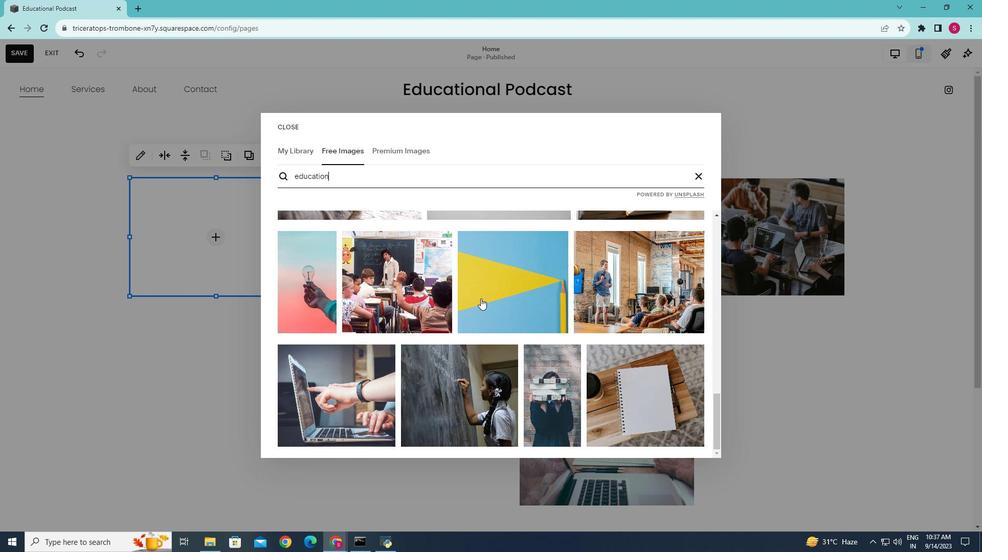 
Action: Mouse scrolled (482, 299) with delta (0, 0)
Screenshot: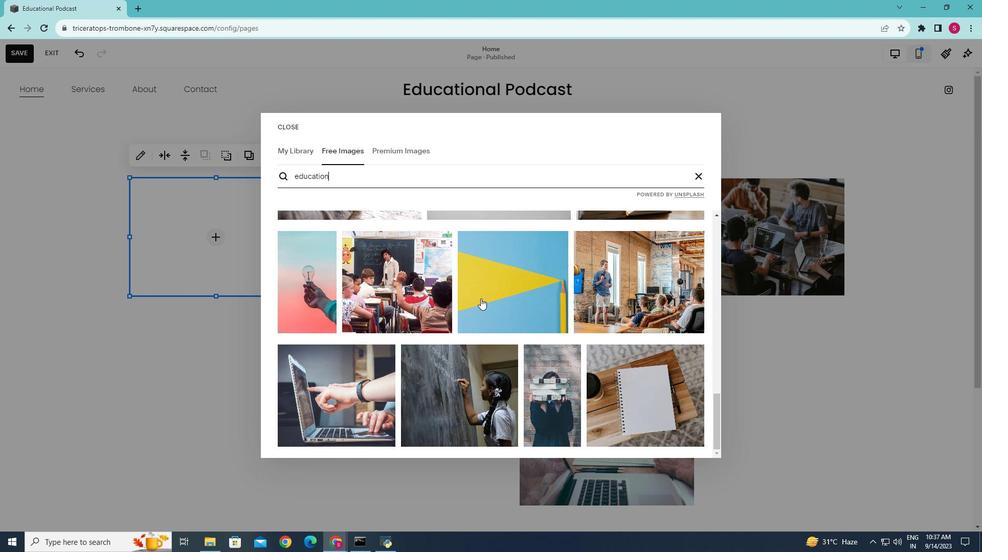 
Action: Mouse moved to (483, 300)
Screenshot: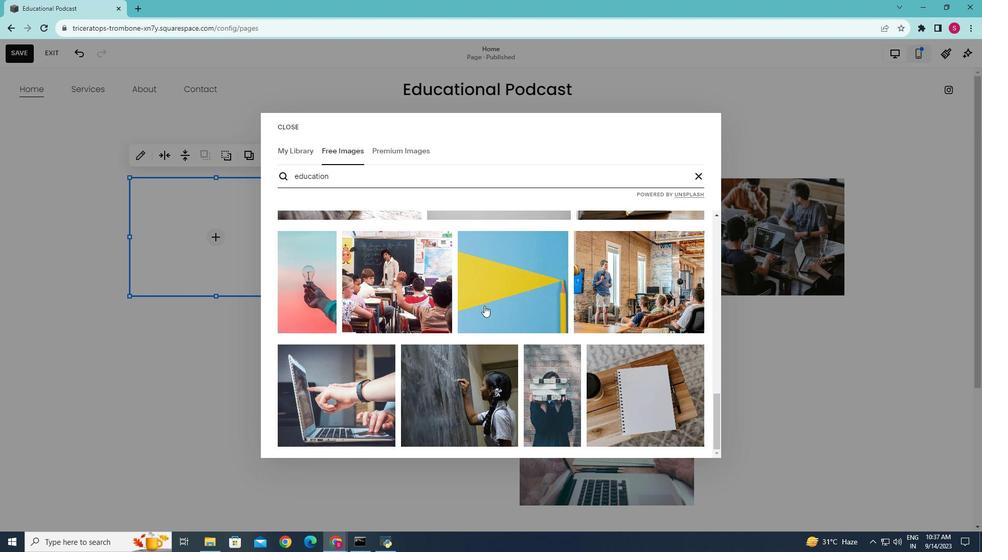 
Action: Mouse scrolled (483, 300) with delta (0, 0)
Screenshot: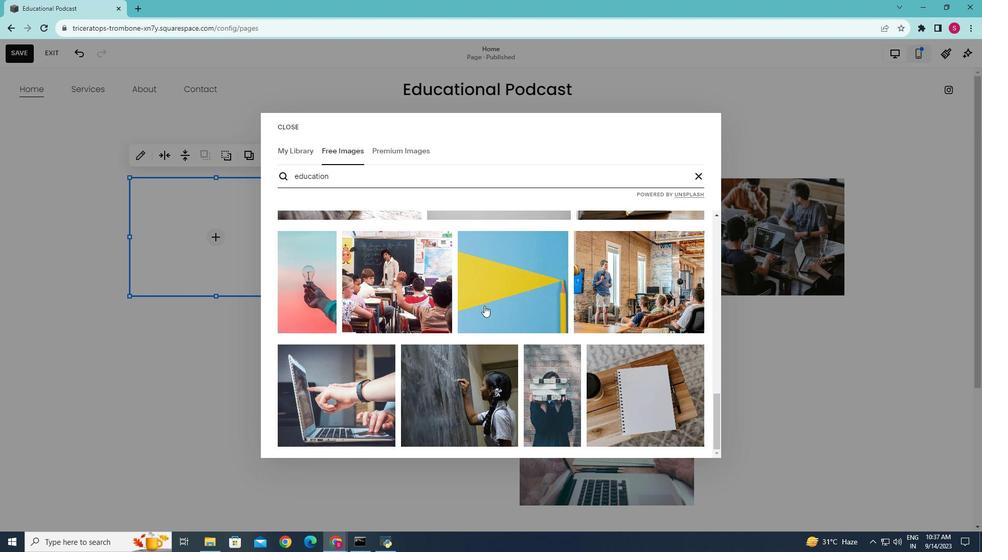 
Action: Mouse moved to (483, 301)
Screenshot: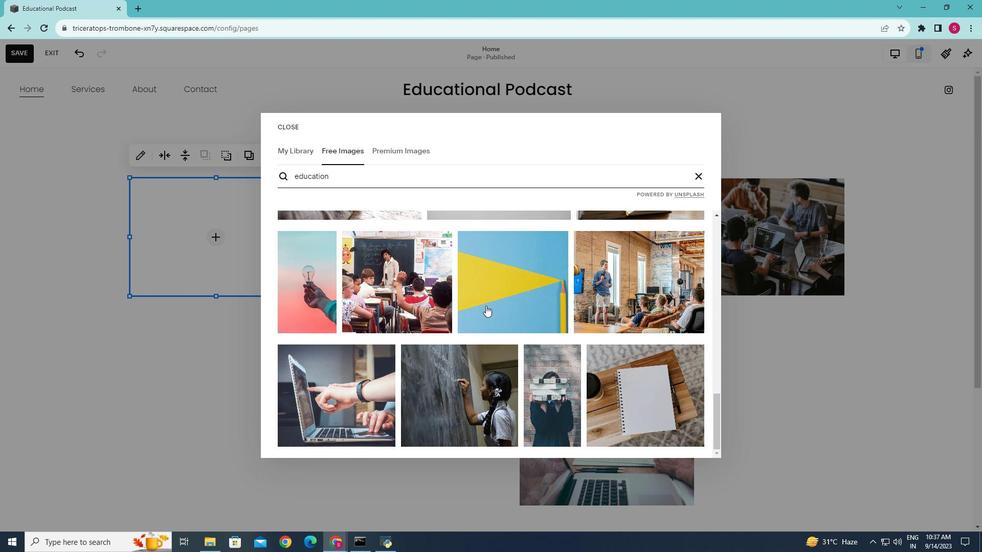 
Action: Mouse scrolled (483, 301) with delta (0, 0)
Screenshot: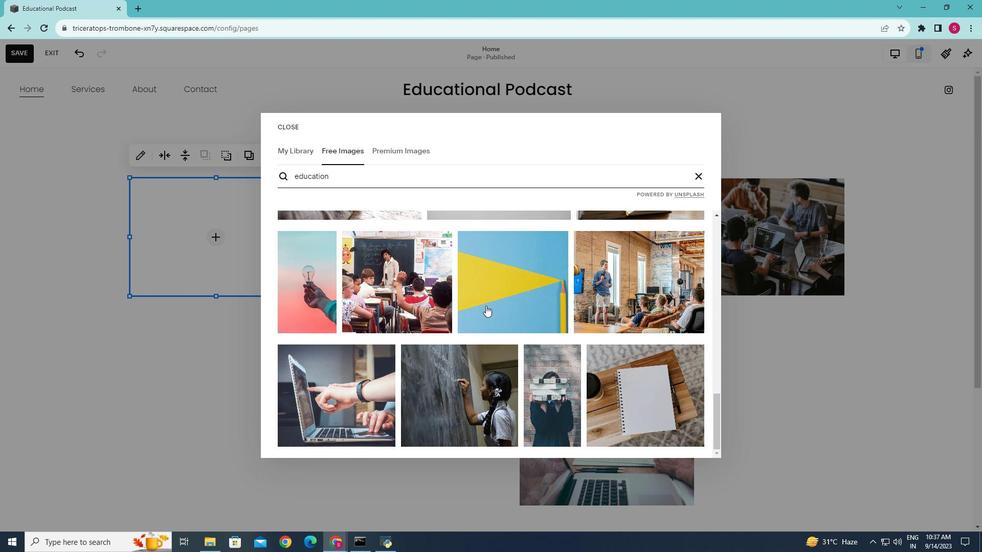 
Action: Mouse moved to (483, 302)
Screenshot: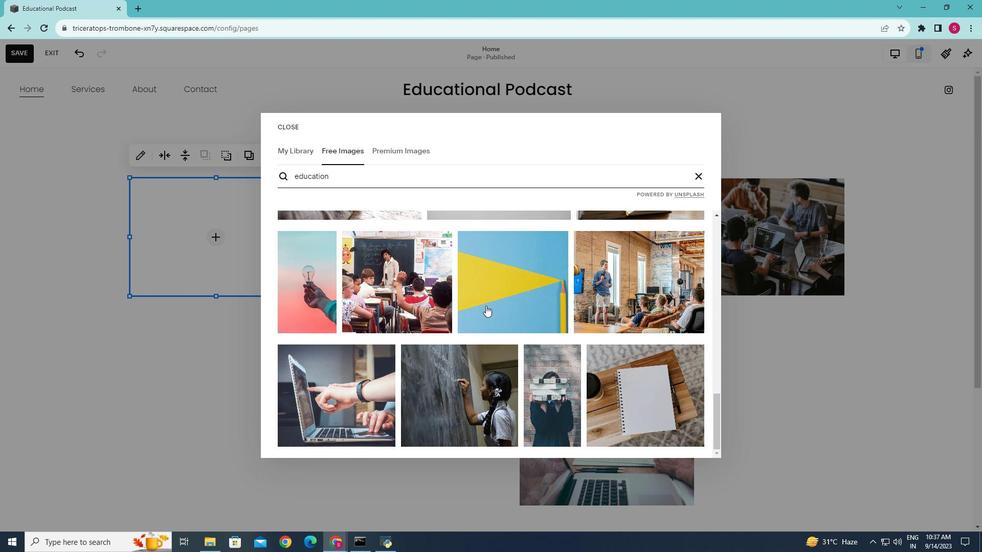 
Action: Mouse scrolled (483, 301) with delta (0, 0)
Screenshot: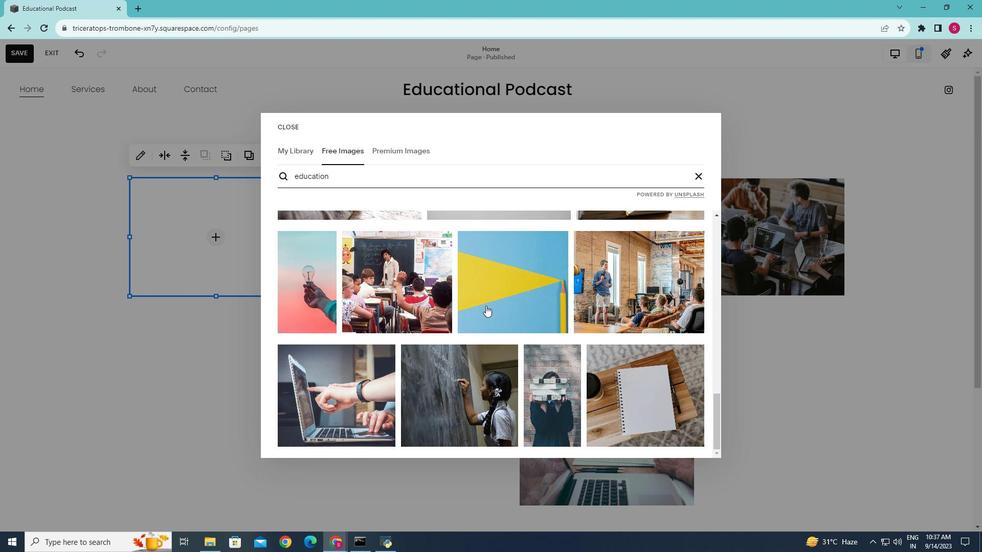 
Action: Mouse scrolled (483, 301) with delta (0, 0)
Screenshot: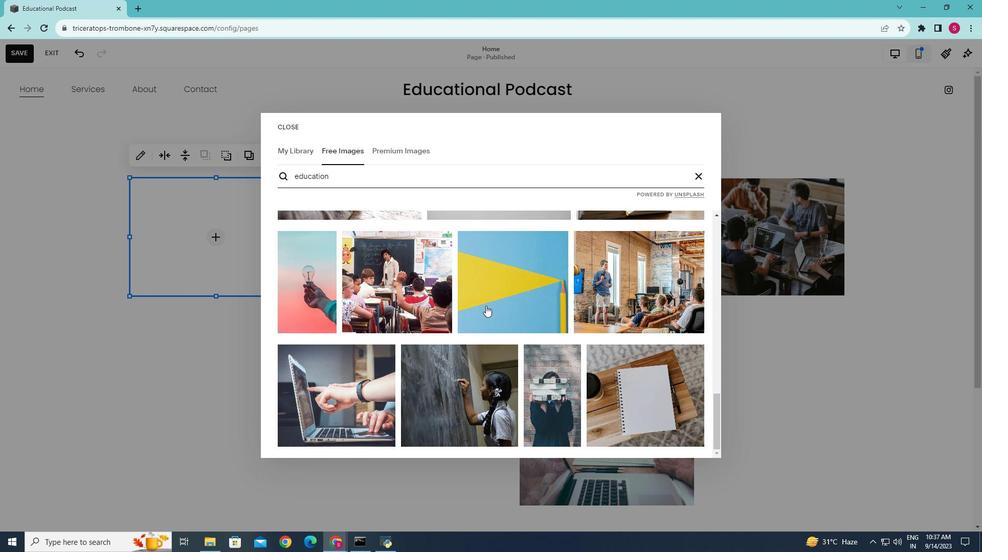 
Action: Mouse scrolled (483, 301) with delta (0, 0)
Screenshot: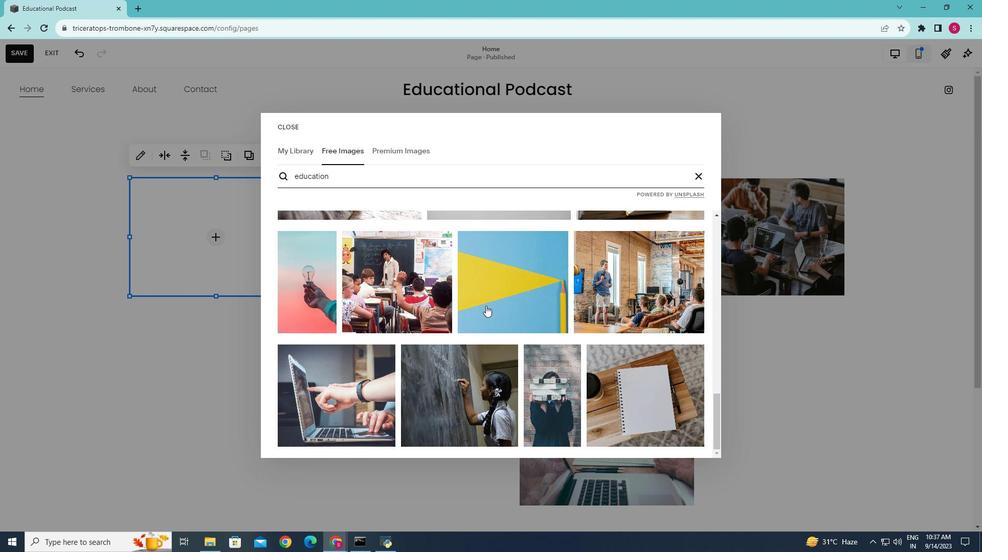 
Action: Mouse moved to (592, 334)
Screenshot: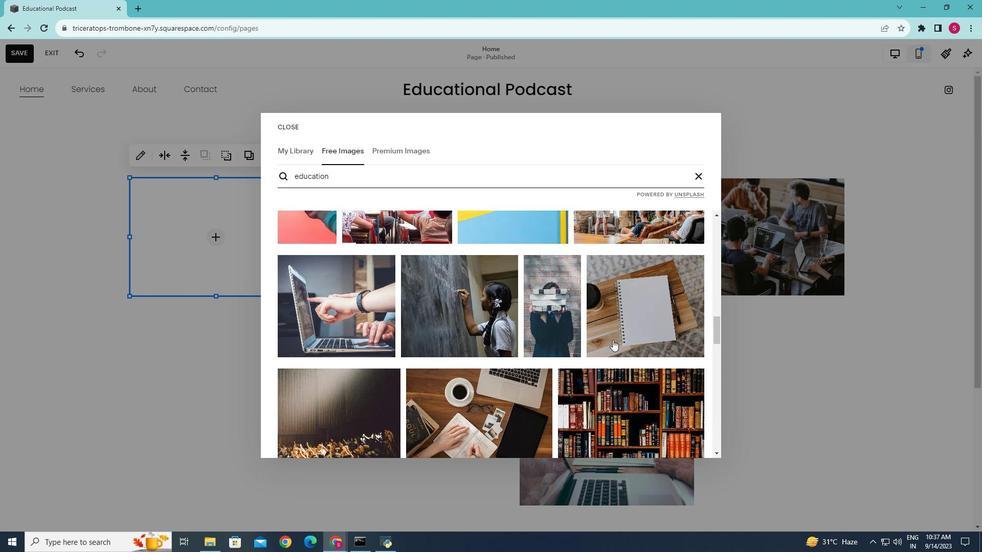 
Action: Mouse scrolled (592, 333) with delta (0, 0)
Screenshot: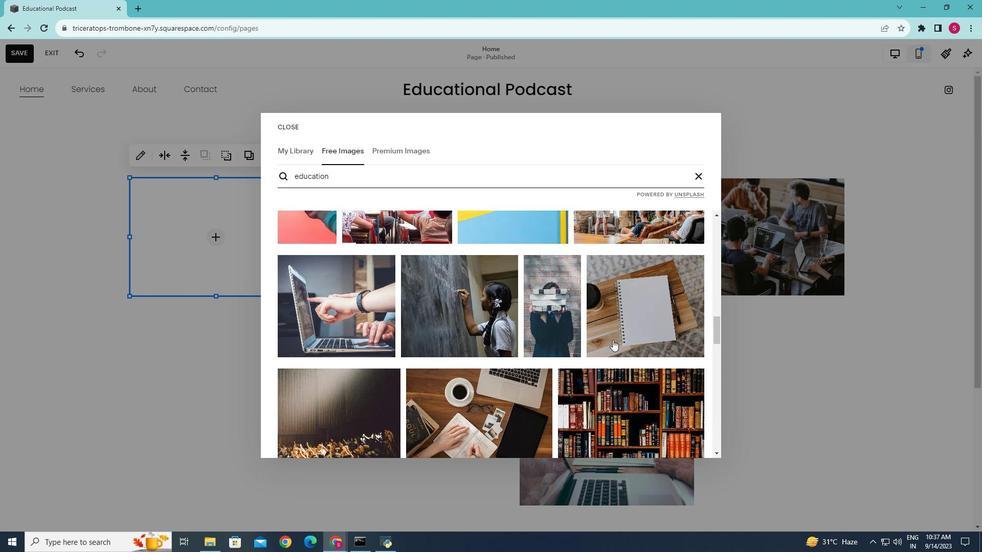 
Action: Mouse moved to (618, 342)
Screenshot: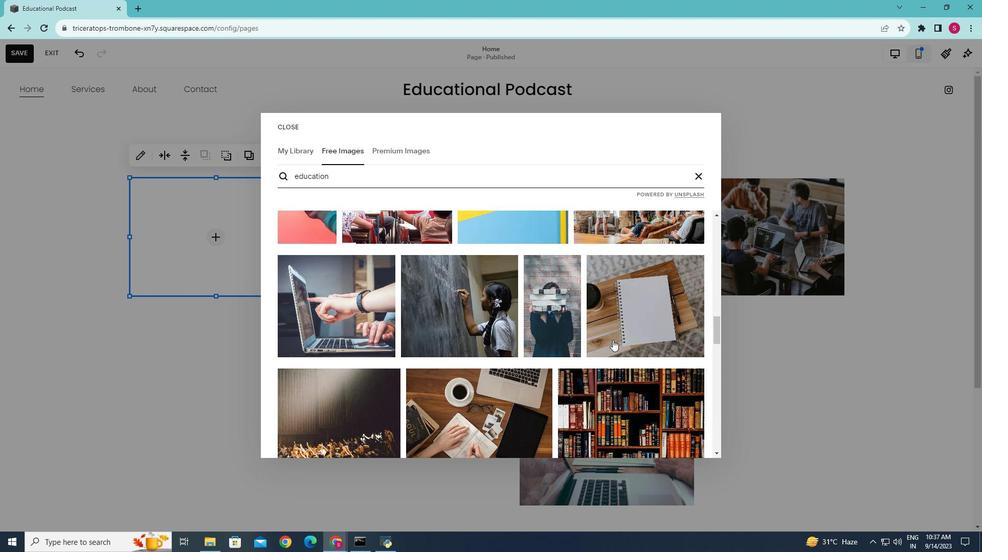 
Action: Mouse scrolled (618, 341) with delta (0, 0)
Screenshot: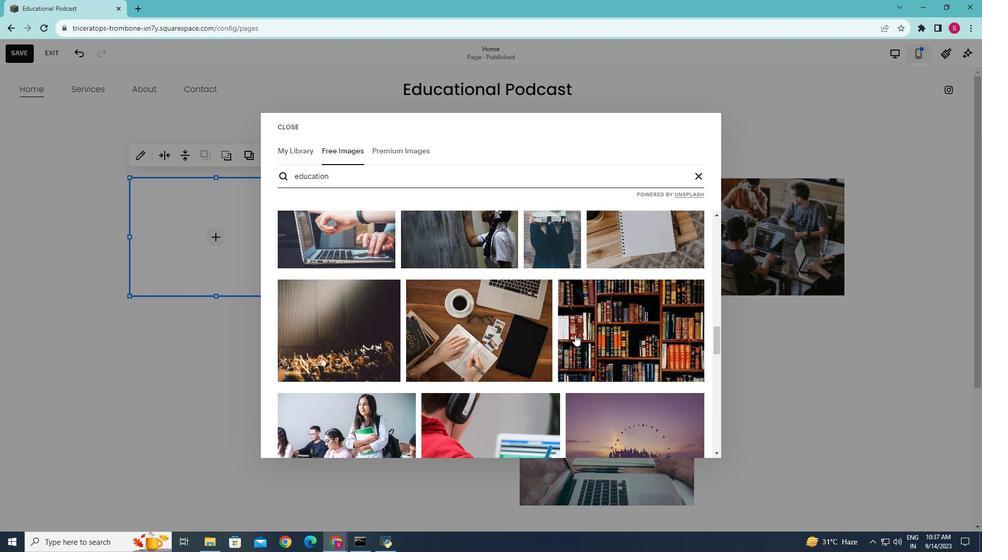 
Action: Mouse scrolled (618, 341) with delta (0, 0)
Screenshot: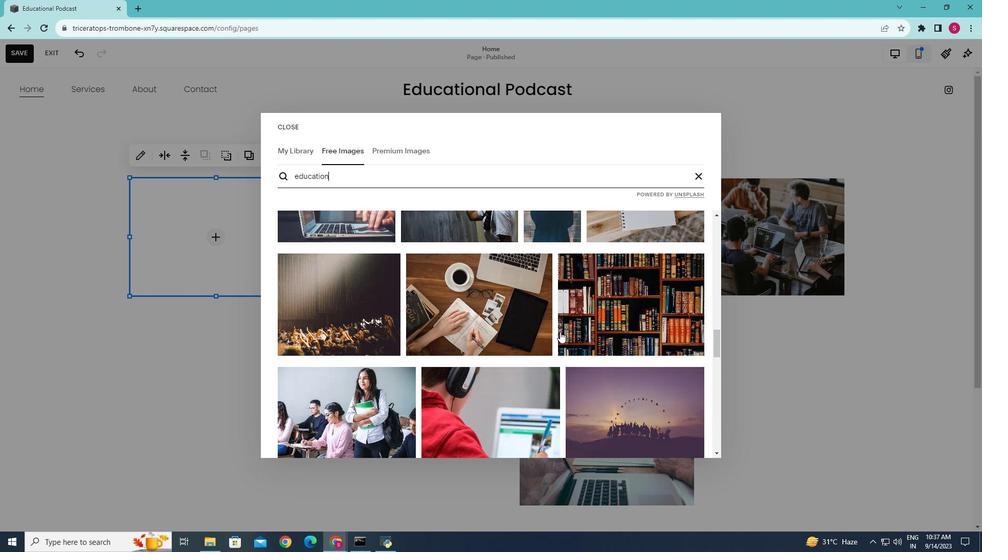 
Action: Mouse scrolled (618, 341) with delta (0, 0)
Screenshot: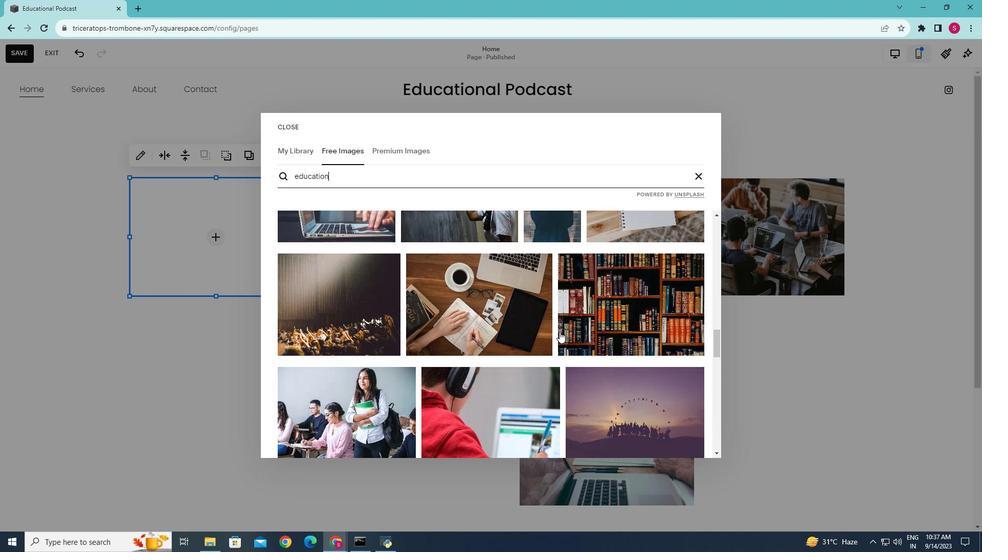 
Action: Mouse moved to (561, 334)
